 Task: Explore Airbnb accommodation in Varadin, Croatia from 6th December, 2023 to 18th December, 2023 for 3 adults.2 bedrooms having 2 beds and 2 bathrooms. Property type can be hotel. Booking option can be shelf check-in. Look for 3 properties as per requirement.
Action: Mouse moved to (477, 66)
Screenshot: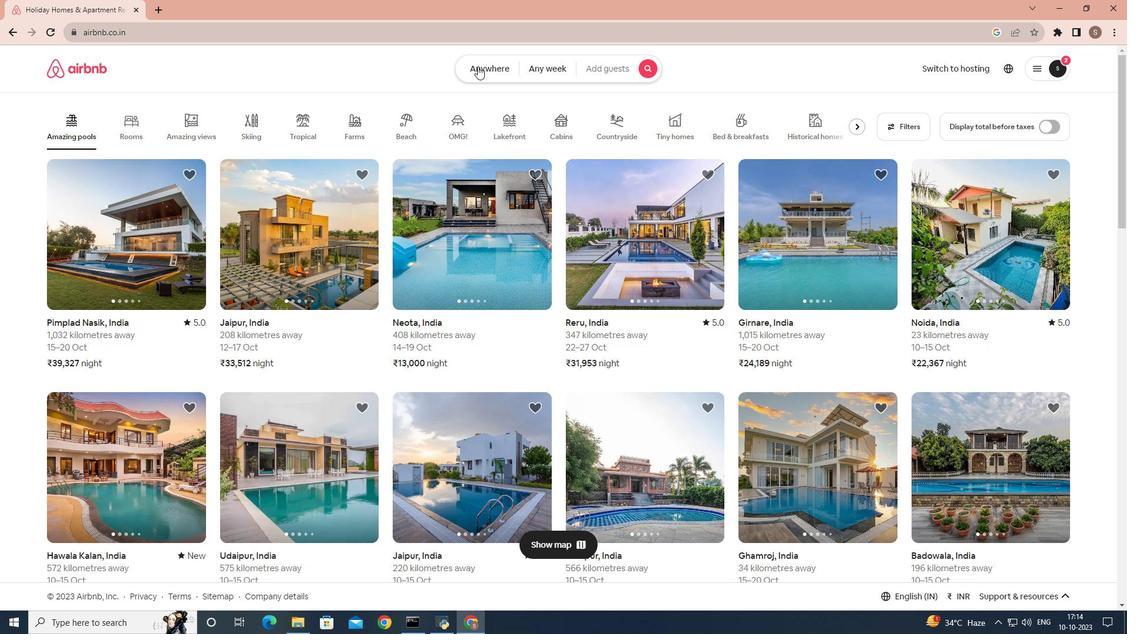 
Action: Mouse pressed left at (477, 66)
Screenshot: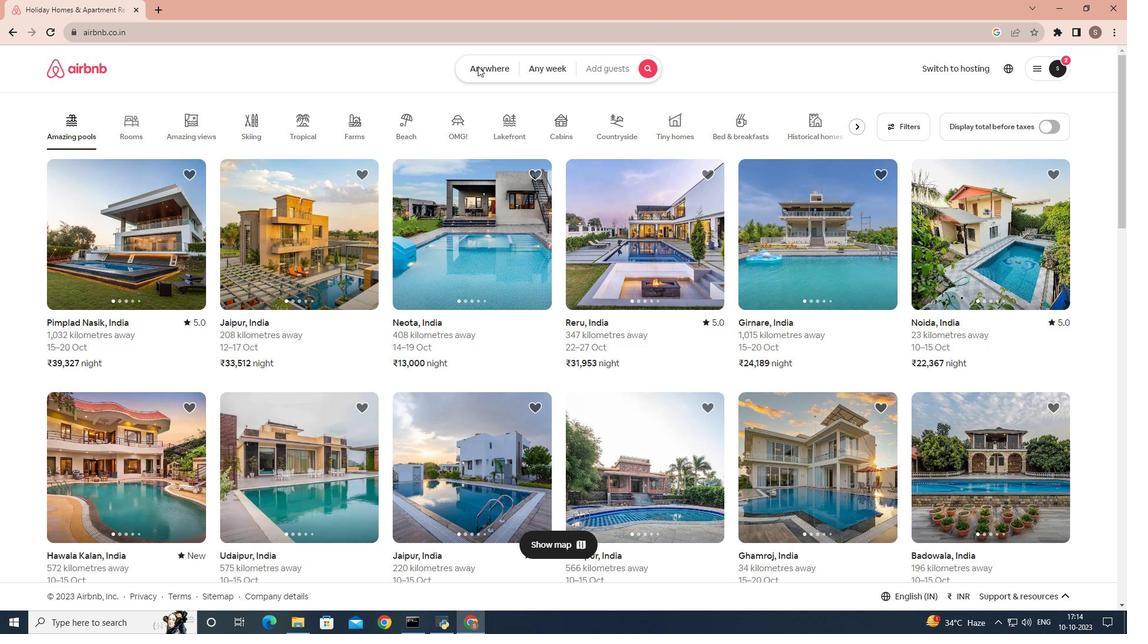
Action: Mouse moved to (407, 110)
Screenshot: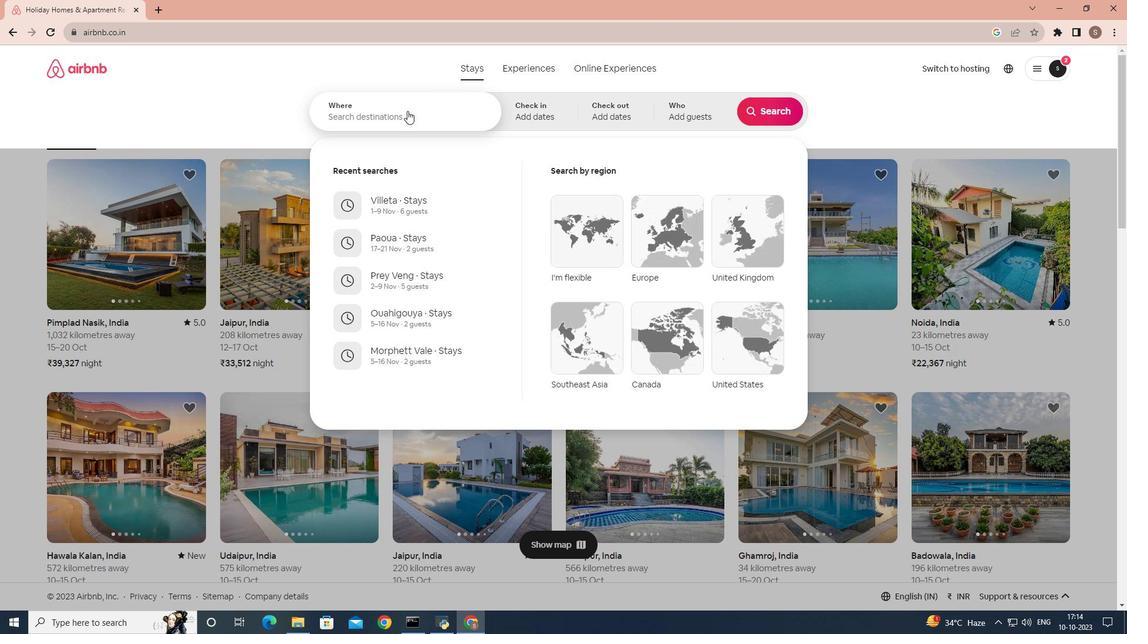 
Action: Mouse pressed left at (407, 110)
Screenshot: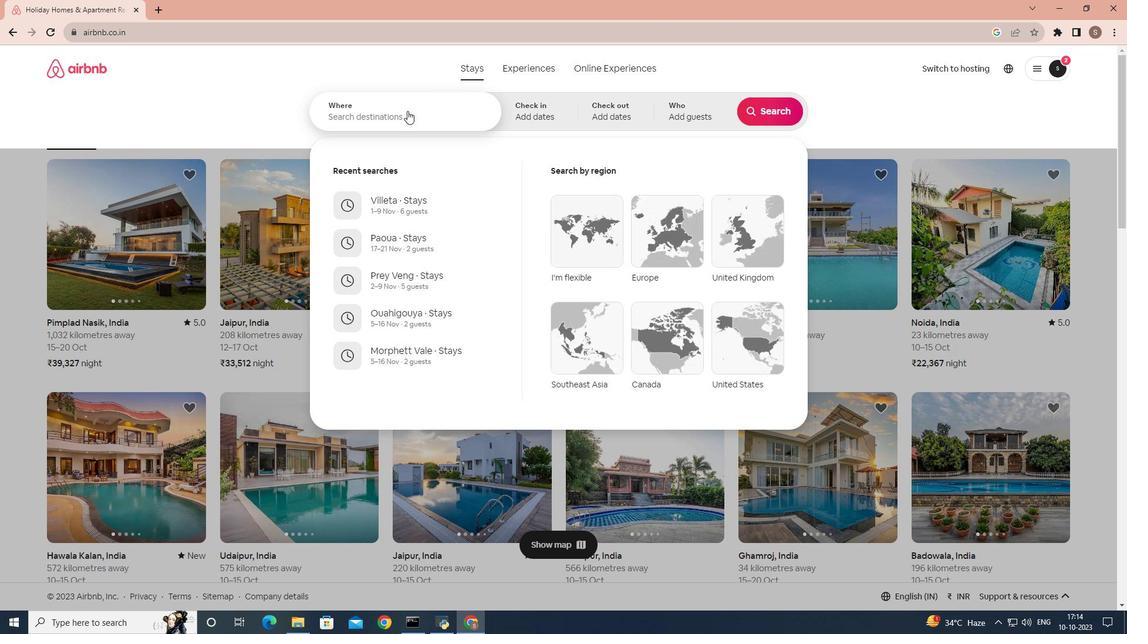 
Action: Mouse moved to (404, 115)
Screenshot: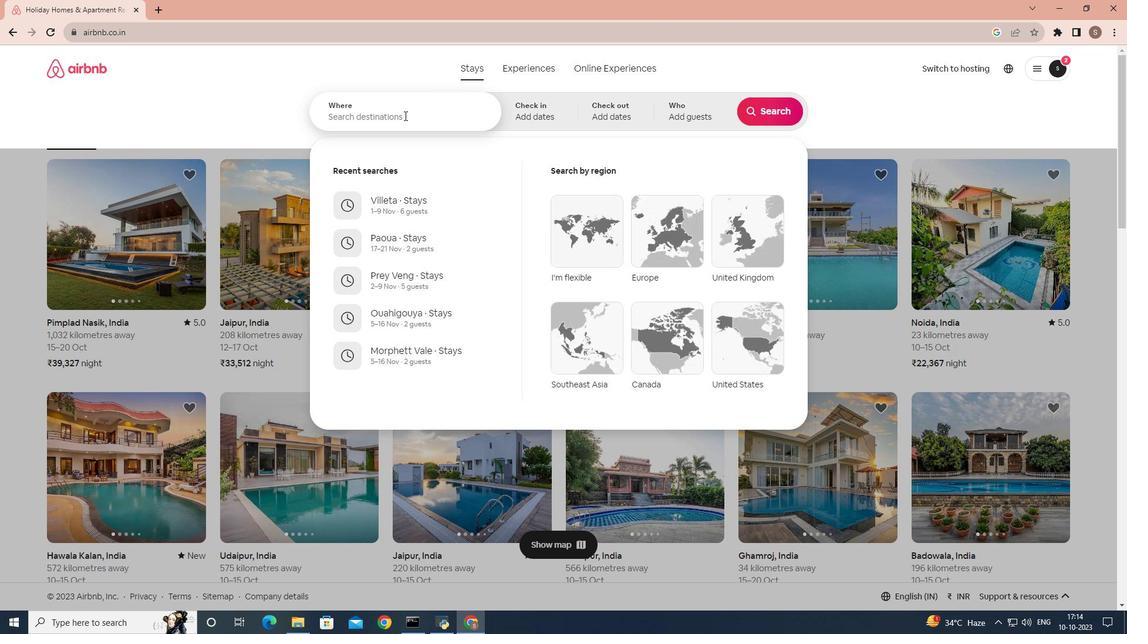 
Action: Mouse pressed left at (404, 115)
Screenshot: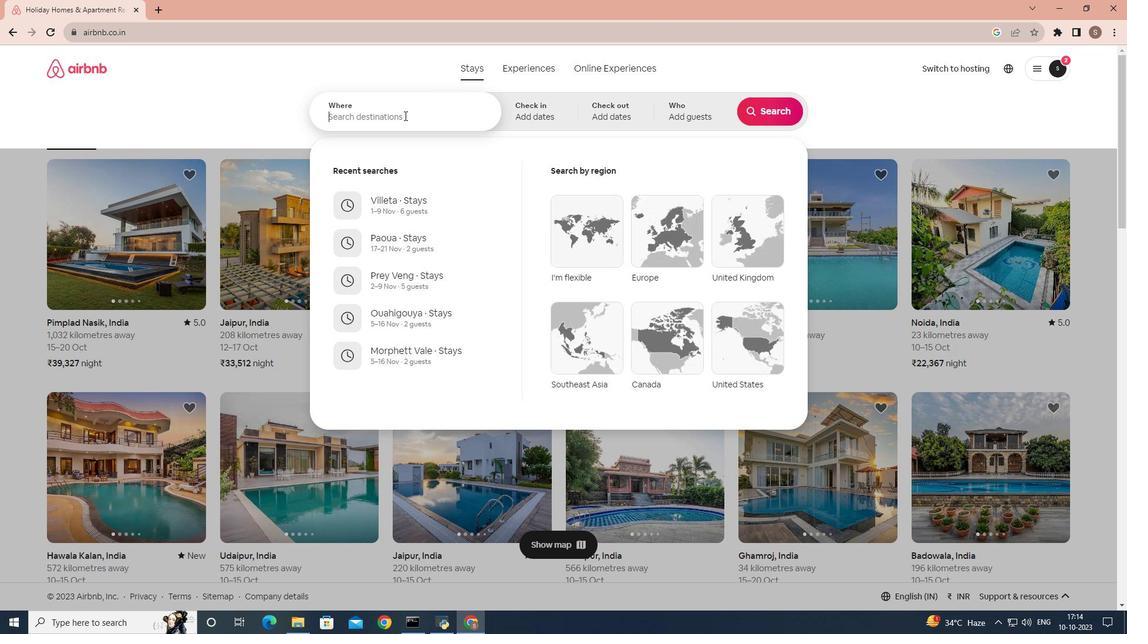 
Action: Key pressed <Key.shift><Key.shift><Key.shift><Key.shift>Varazdin,<Key.space><Key.shift>Croatia
Screenshot: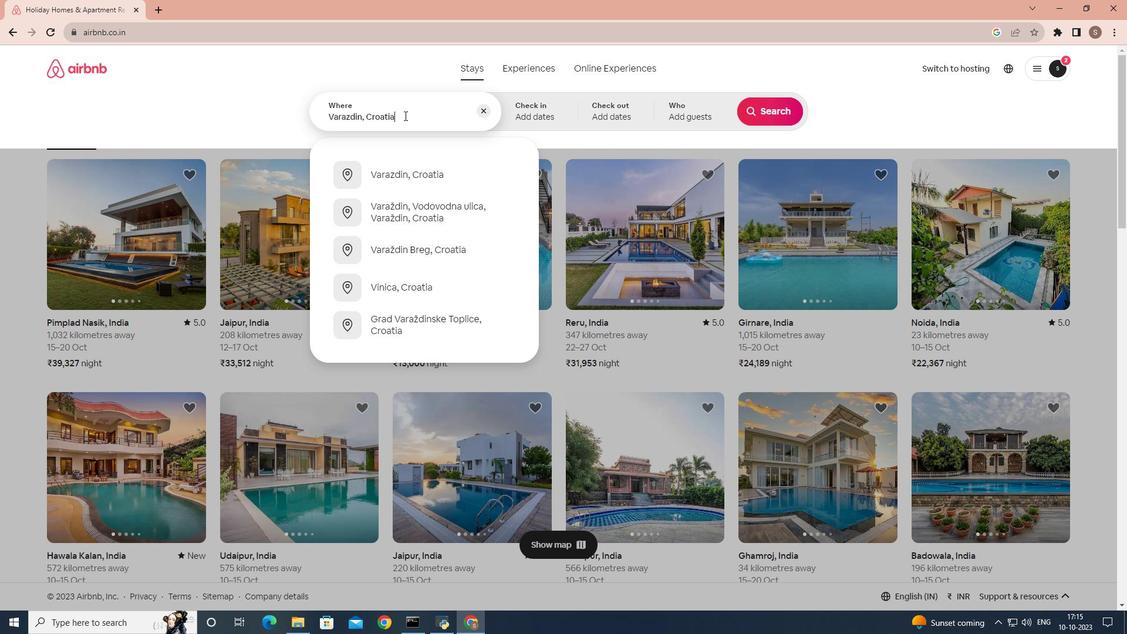 
Action: Mouse moved to (399, 172)
Screenshot: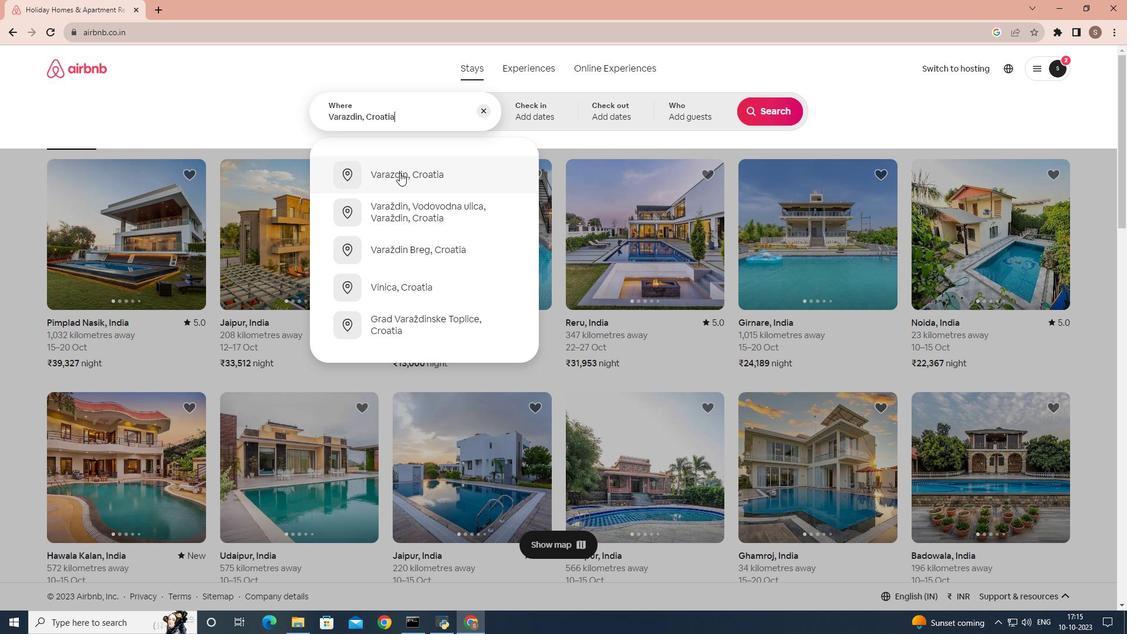 
Action: Mouse pressed left at (399, 172)
Screenshot: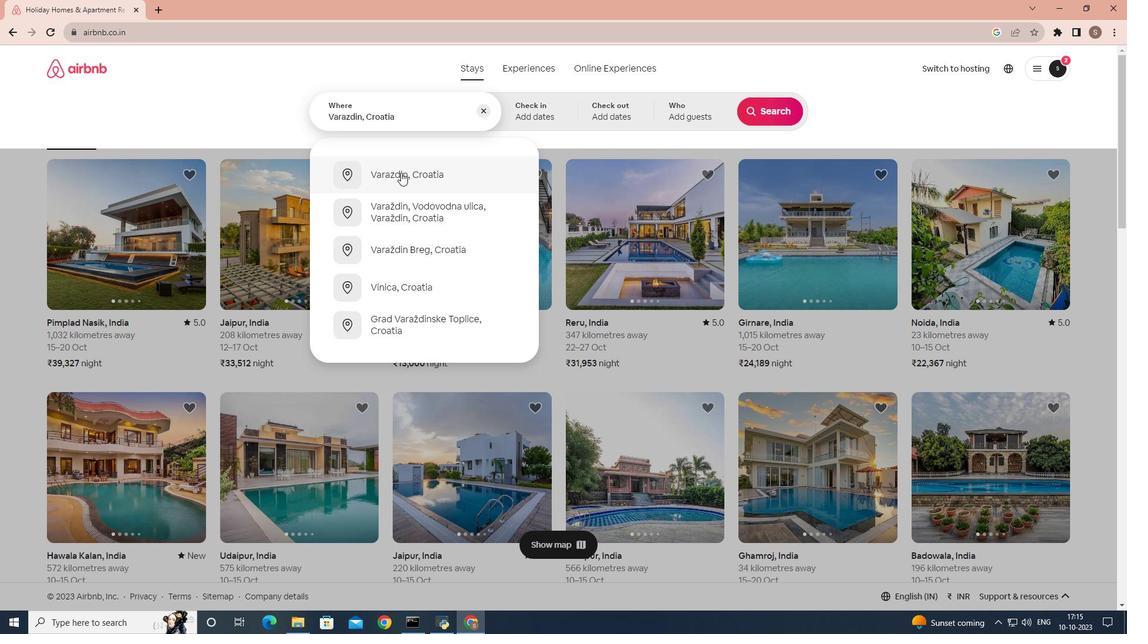 
Action: Mouse moved to (763, 208)
Screenshot: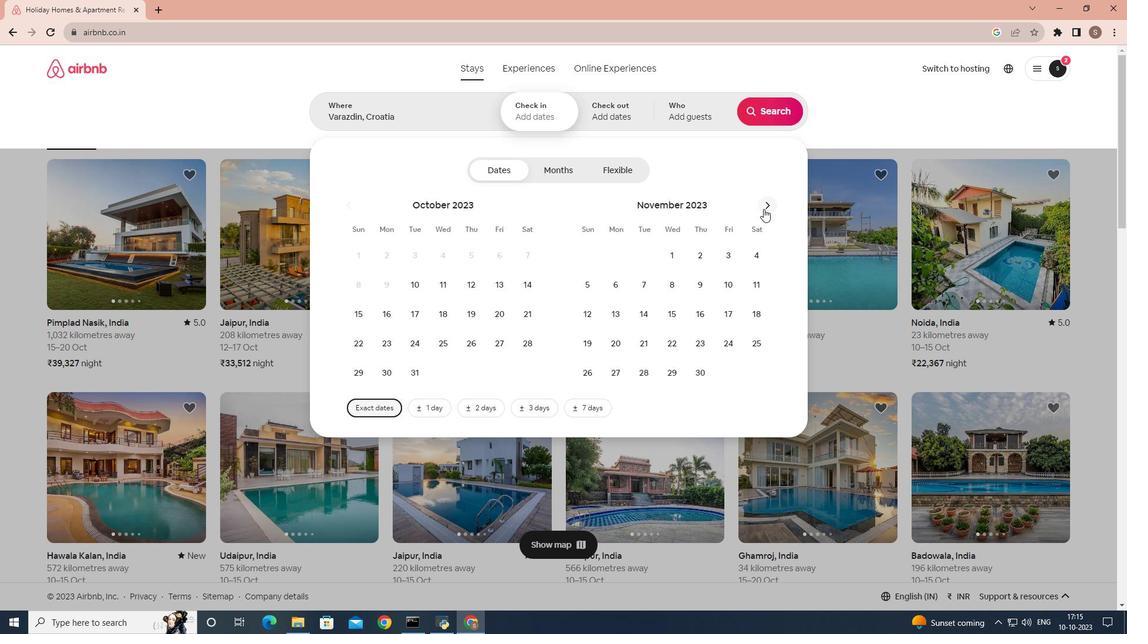 
Action: Mouse pressed left at (763, 208)
Screenshot: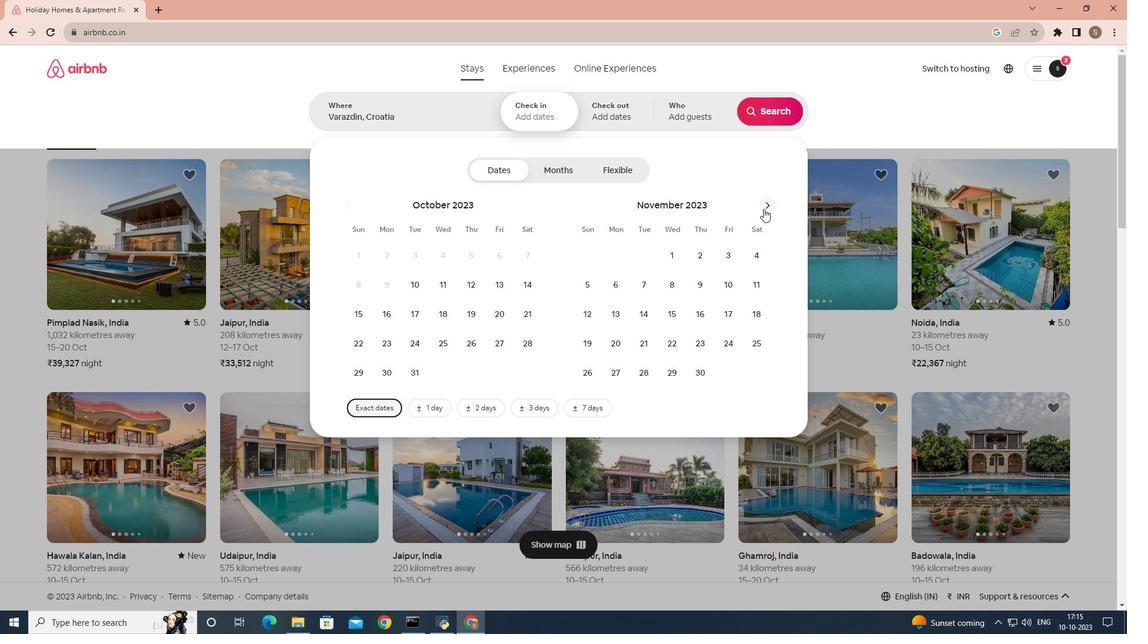 
Action: Mouse moved to (675, 285)
Screenshot: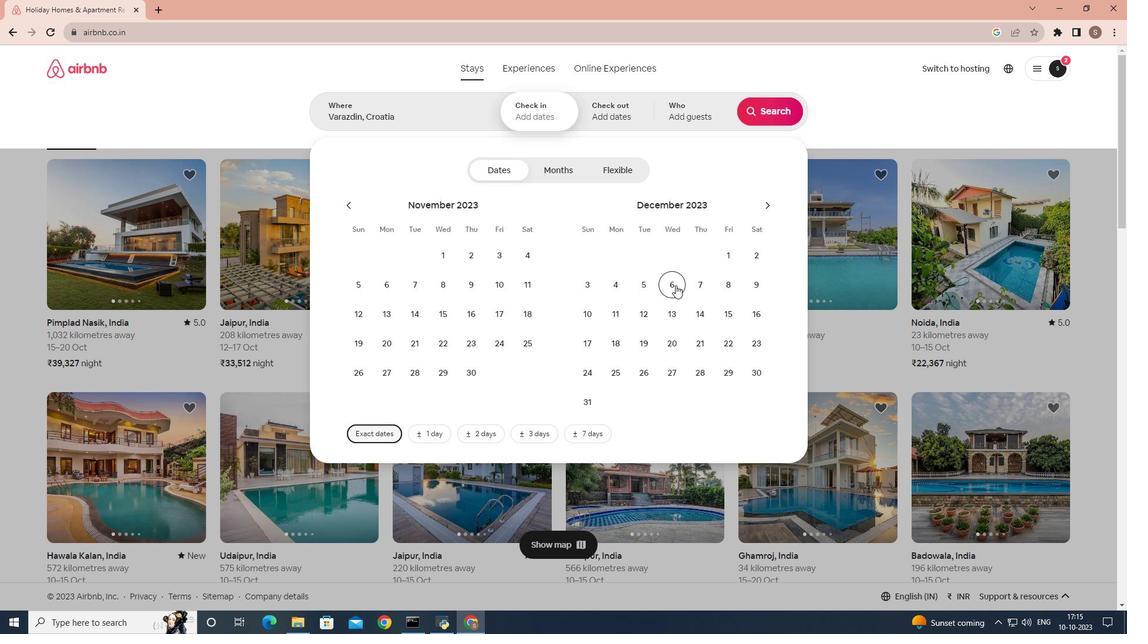 
Action: Mouse pressed left at (675, 285)
Screenshot: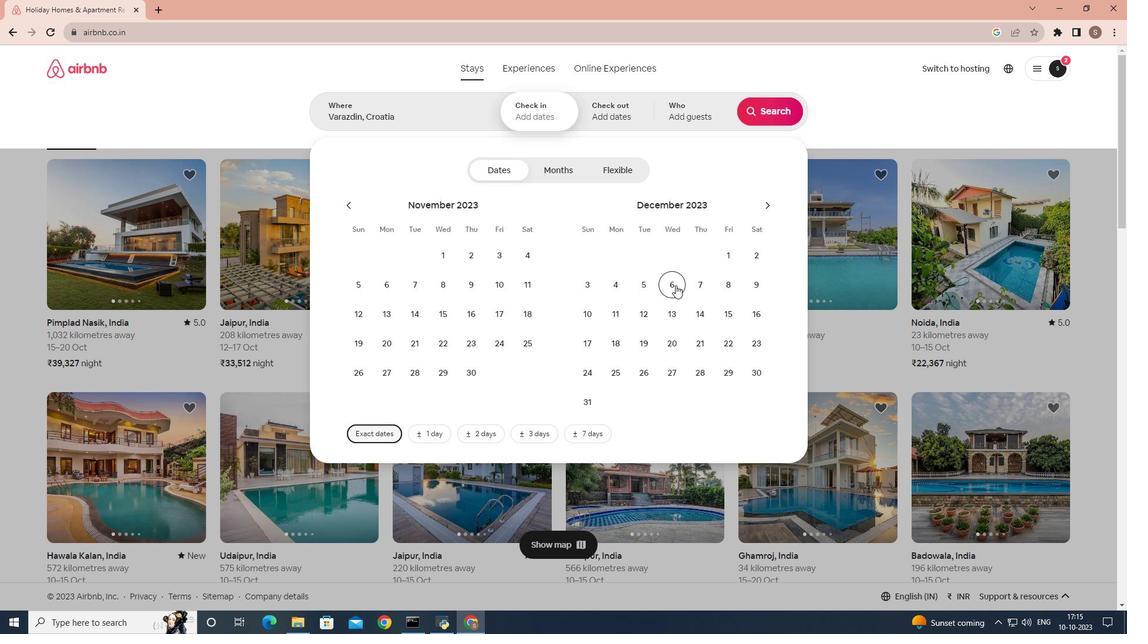 
Action: Mouse moved to (624, 335)
Screenshot: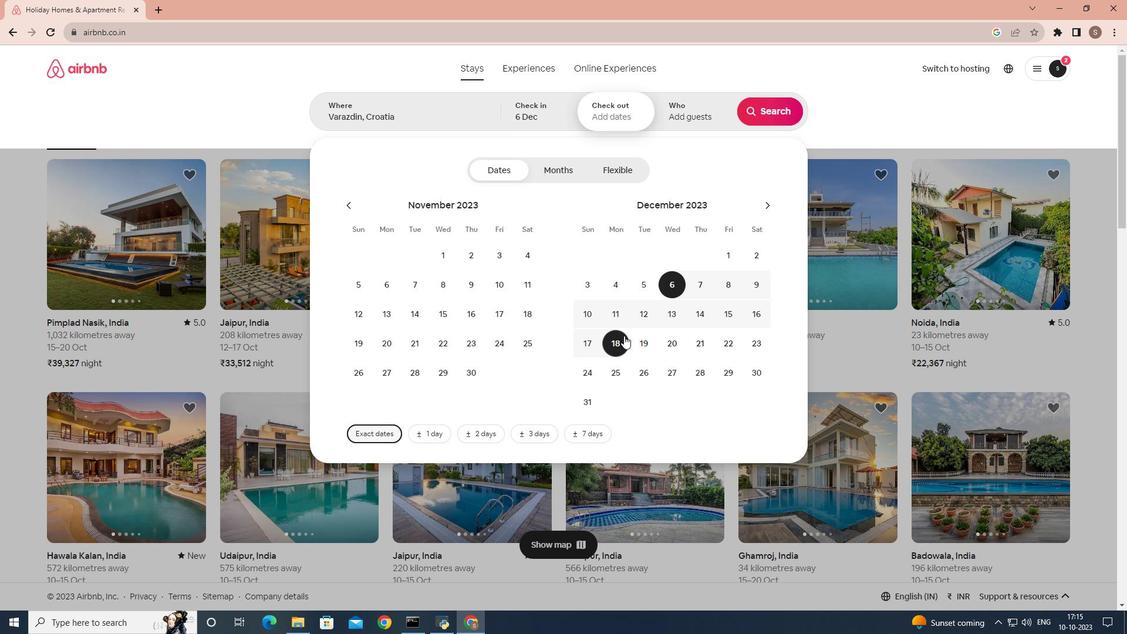 
Action: Mouse pressed left at (624, 335)
Screenshot: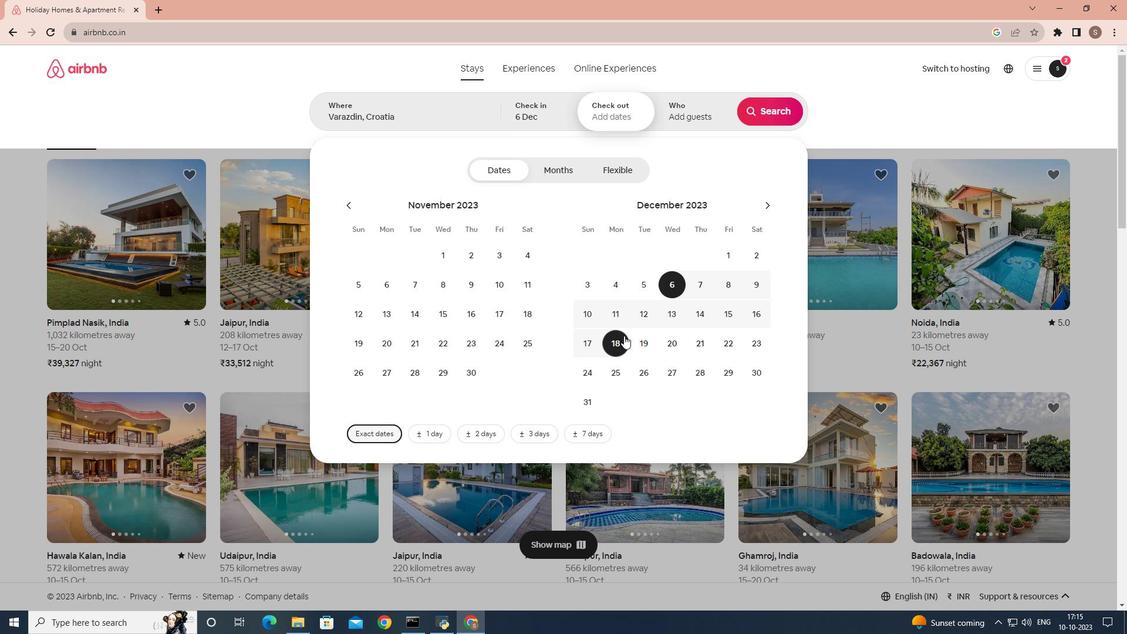 
Action: Mouse moved to (695, 116)
Screenshot: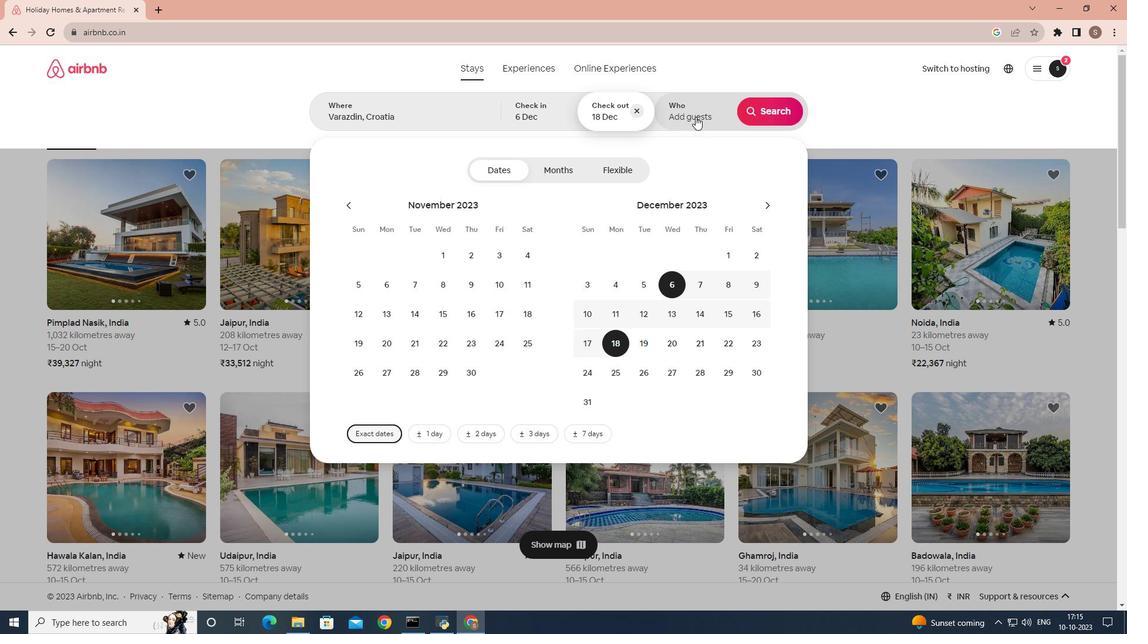 
Action: Mouse pressed left at (695, 116)
Screenshot: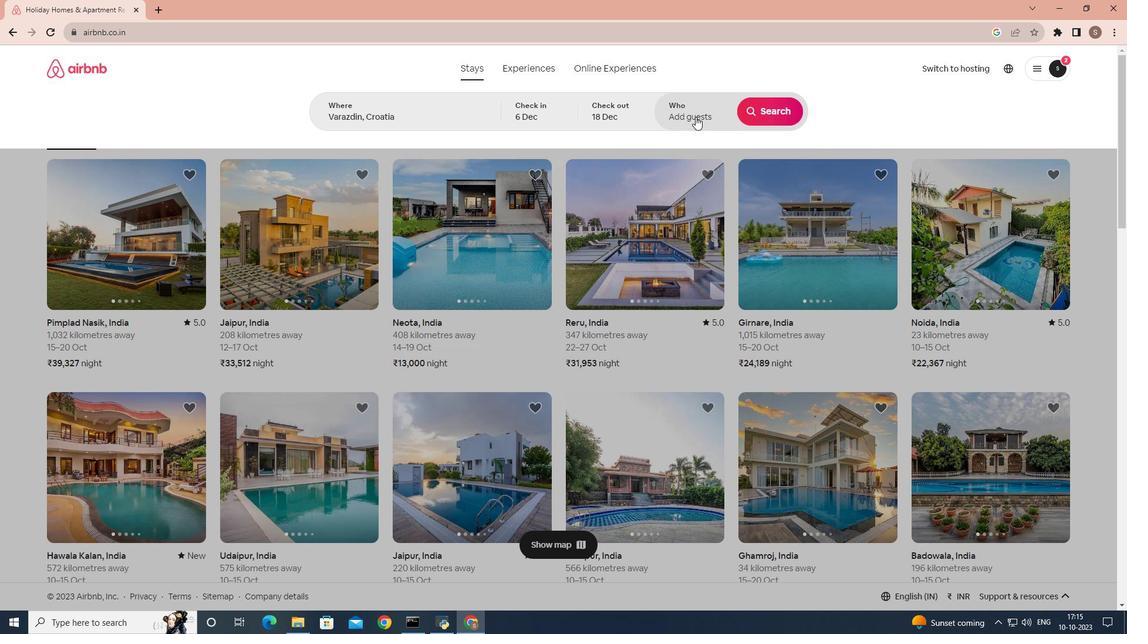 
Action: Mouse moved to (773, 172)
Screenshot: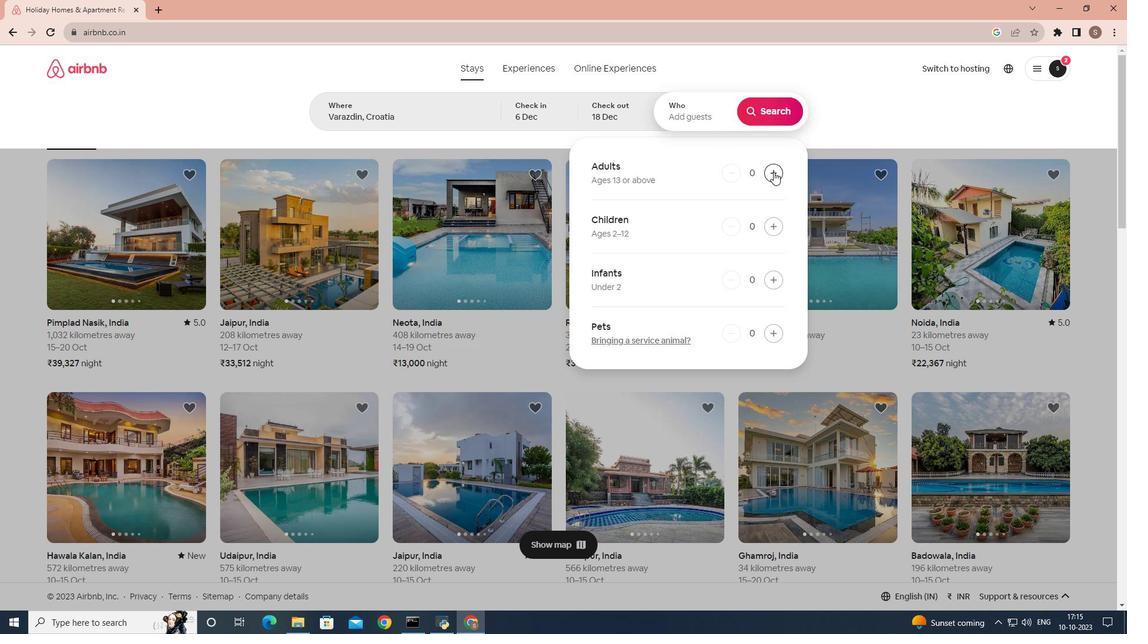 
Action: Mouse pressed left at (773, 172)
Screenshot: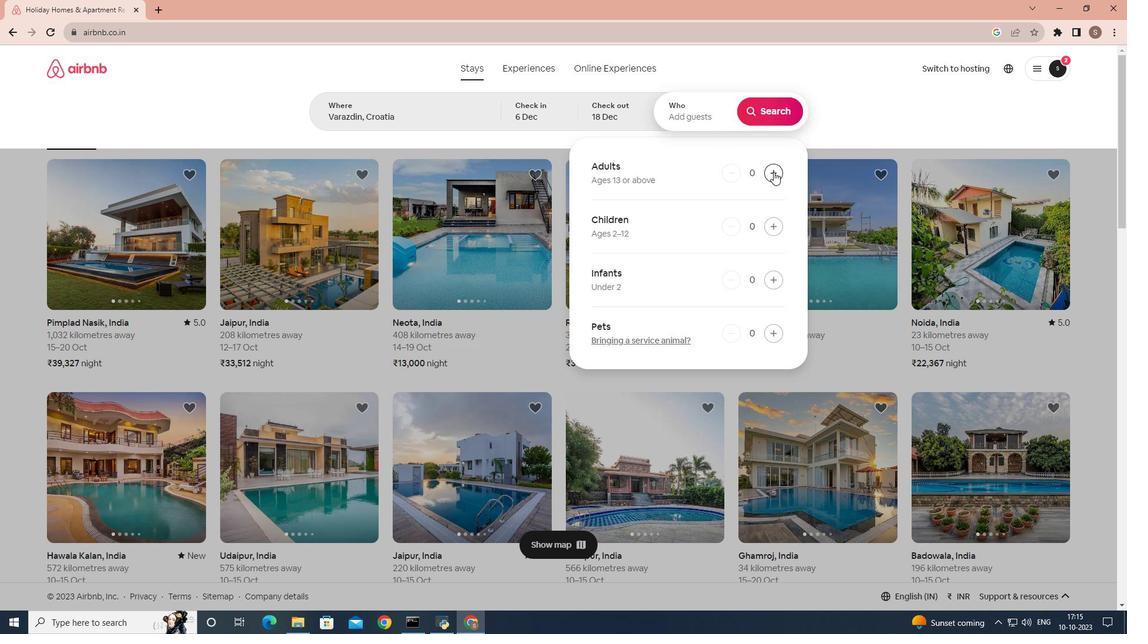 
Action: Mouse pressed left at (773, 172)
Screenshot: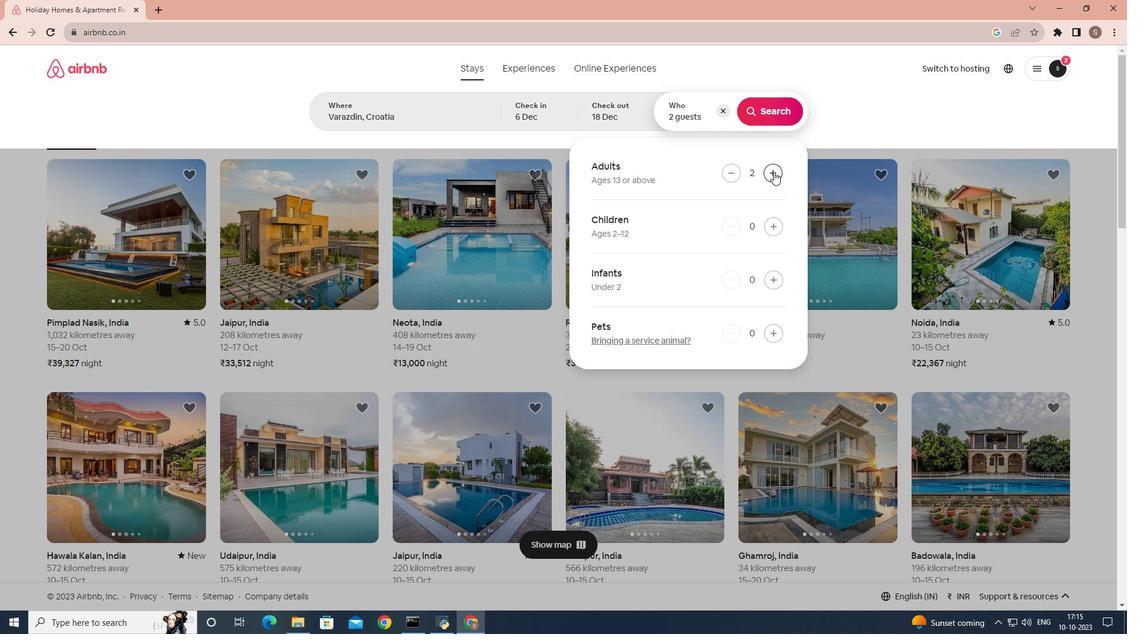 
Action: Mouse pressed left at (773, 172)
Screenshot: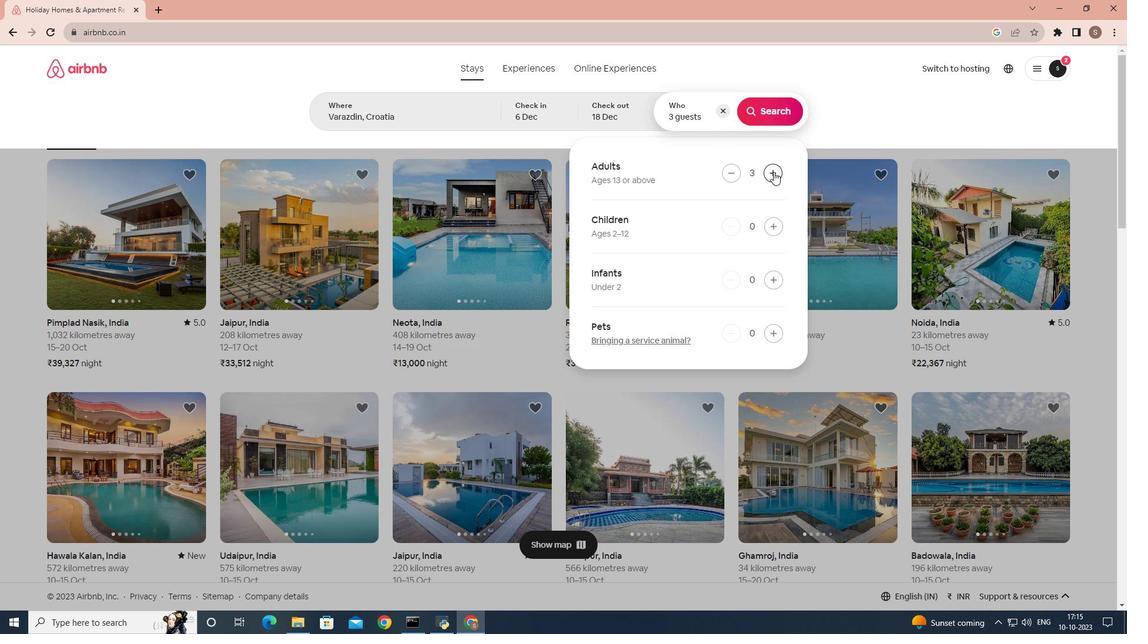 
Action: Mouse moved to (766, 112)
Screenshot: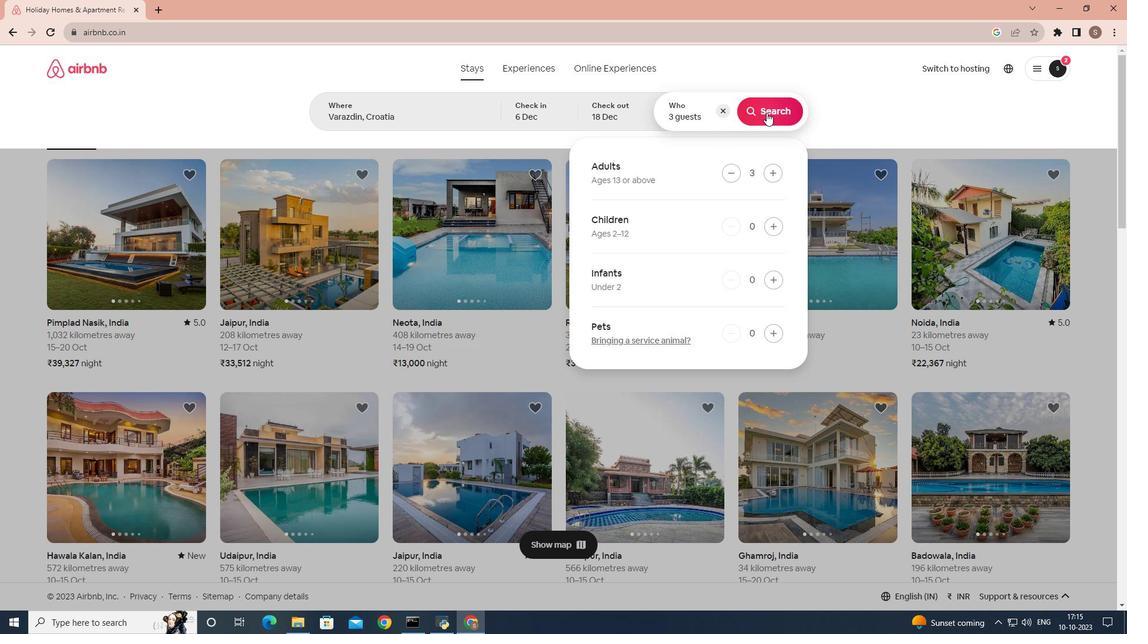 
Action: Mouse pressed left at (766, 112)
Screenshot: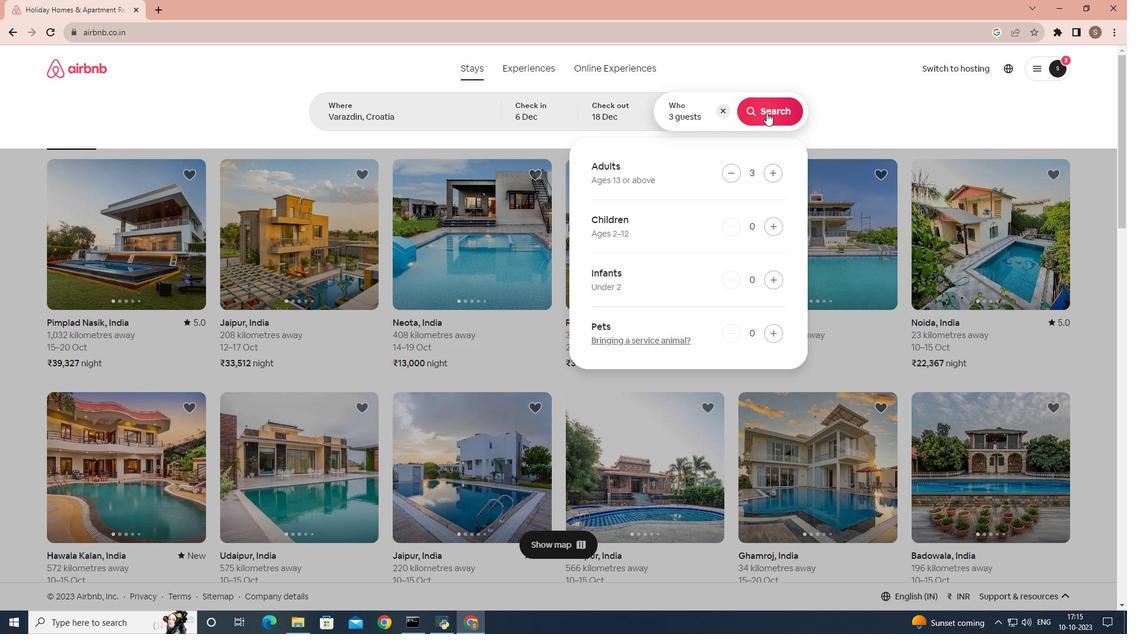 
Action: Mouse moved to (937, 114)
Screenshot: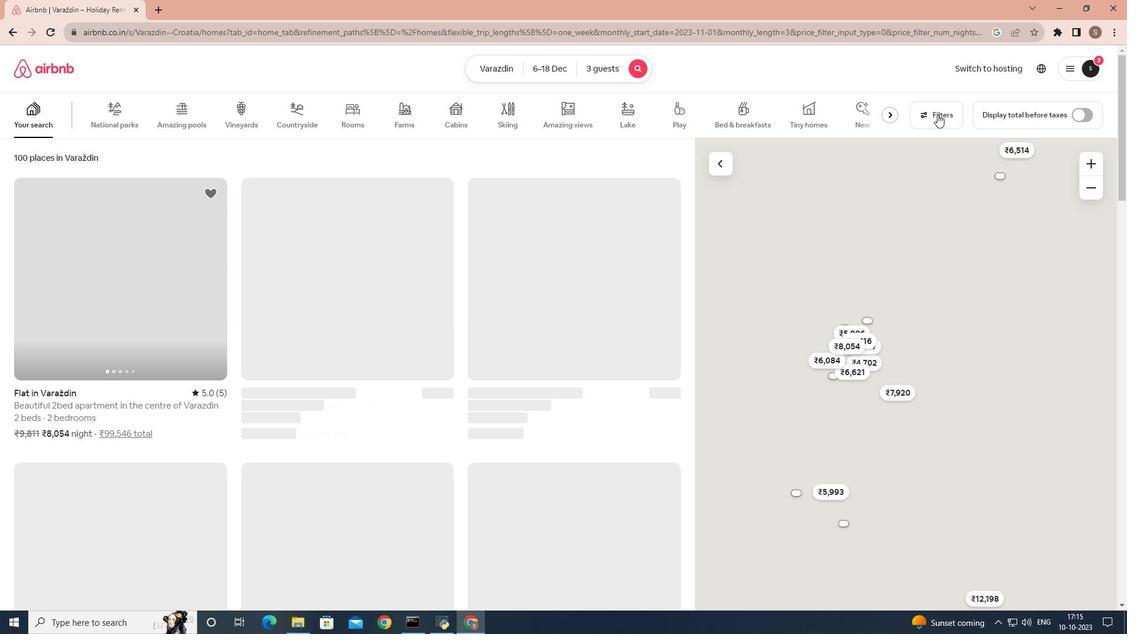 
Action: Mouse pressed left at (937, 114)
Screenshot: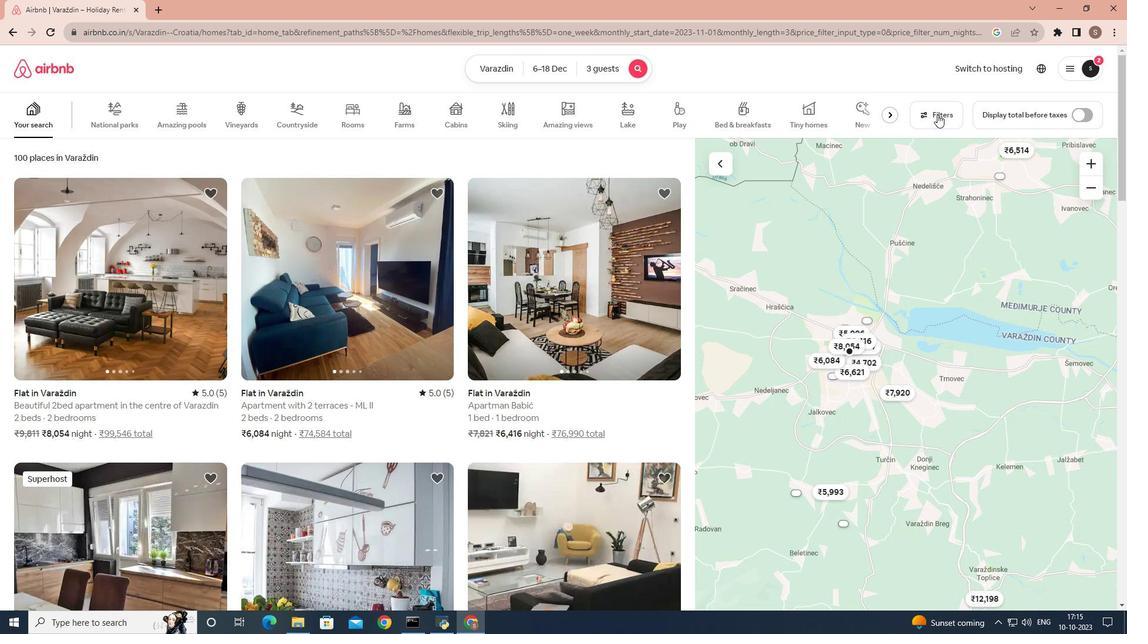 
Action: Mouse moved to (450, 486)
Screenshot: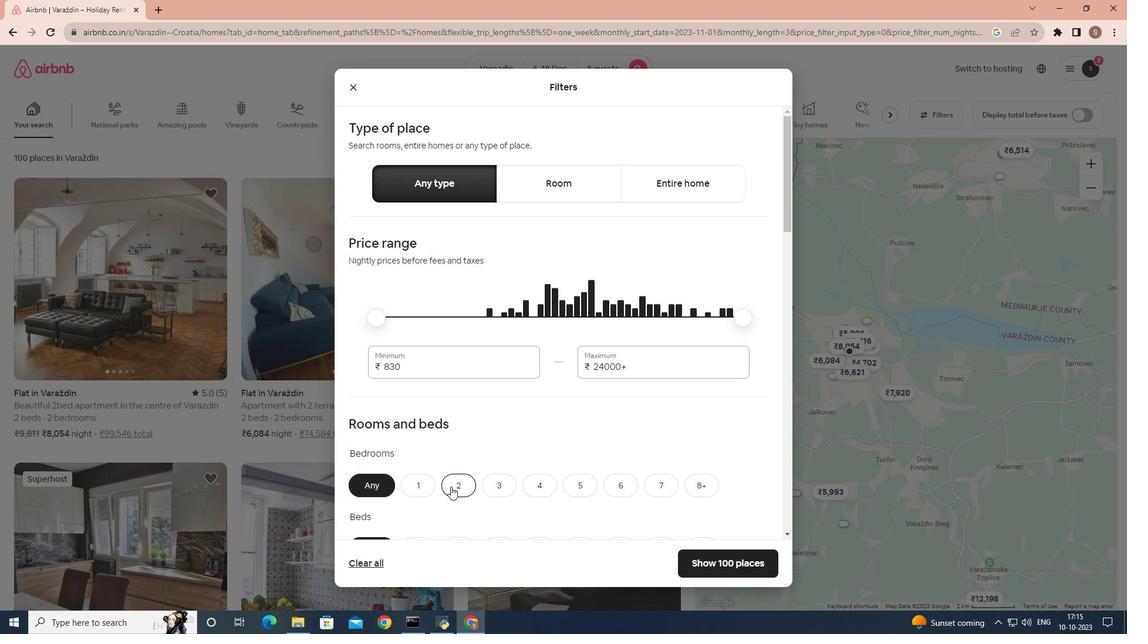 
Action: Mouse pressed left at (450, 486)
Screenshot: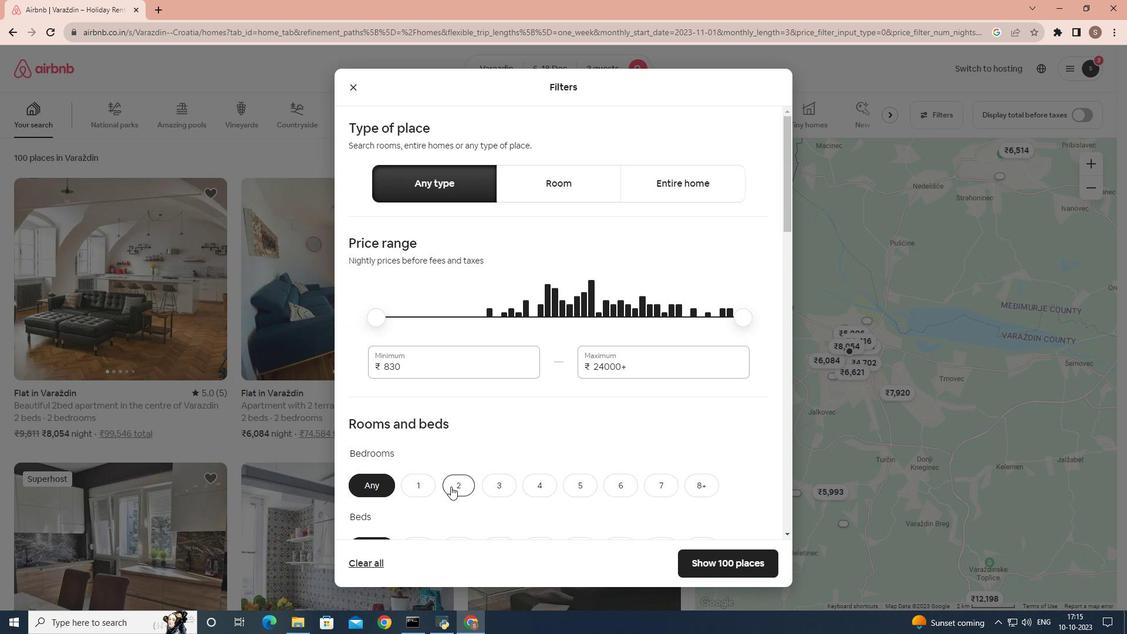 
Action: Mouse scrolled (450, 486) with delta (0, 0)
Screenshot: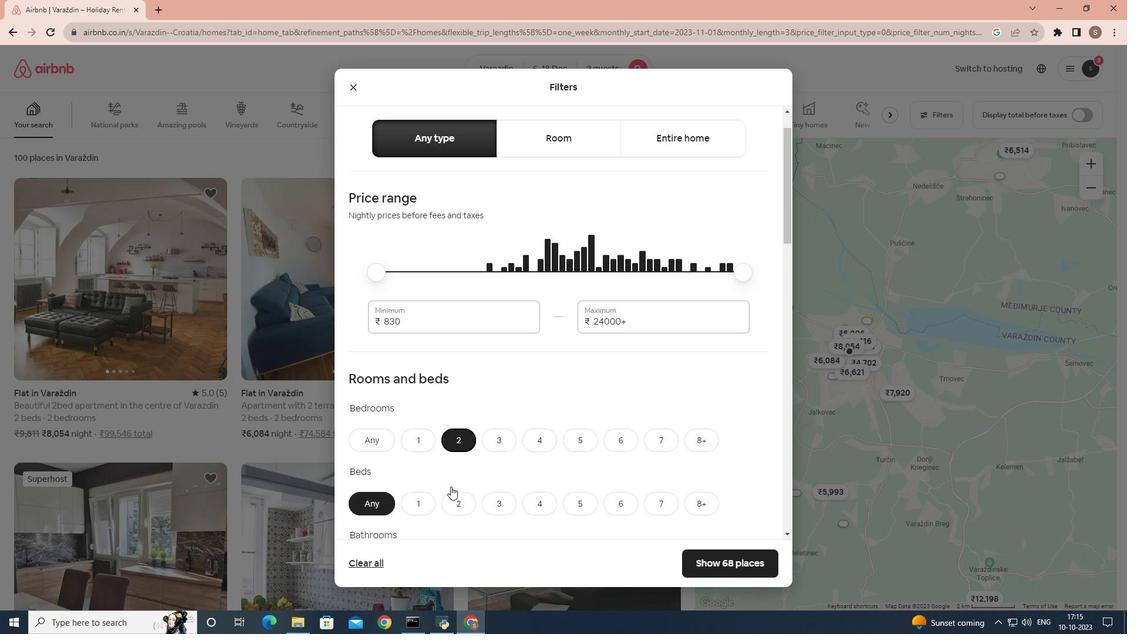 
Action: Mouse moved to (463, 493)
Screenshot: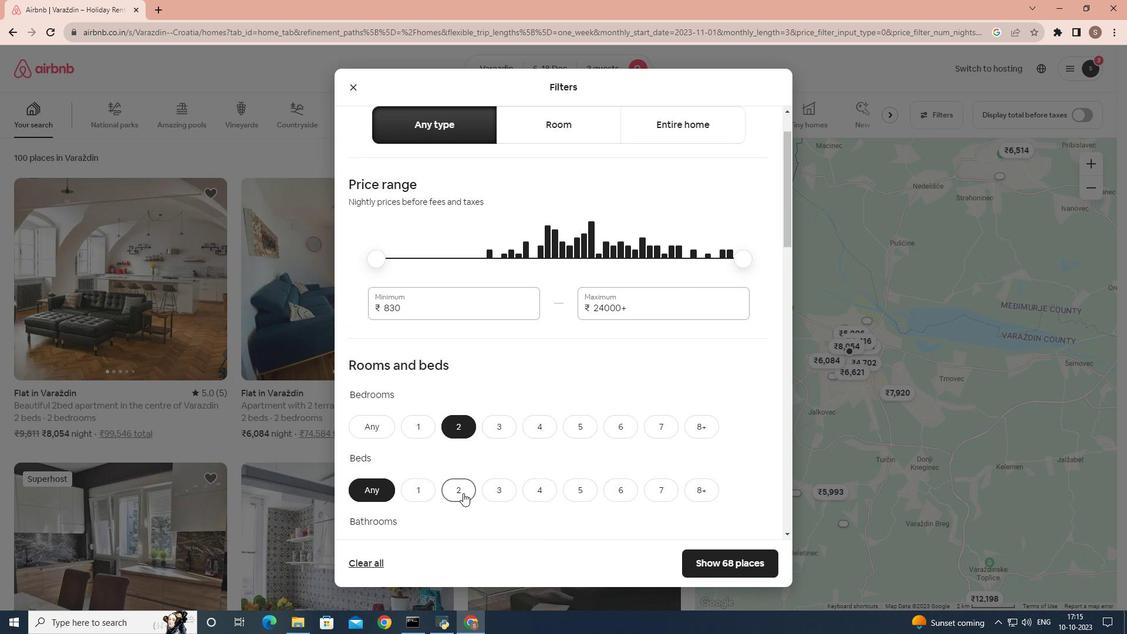 
Action: Mouse pressed left at (463, 493)
Screenshot: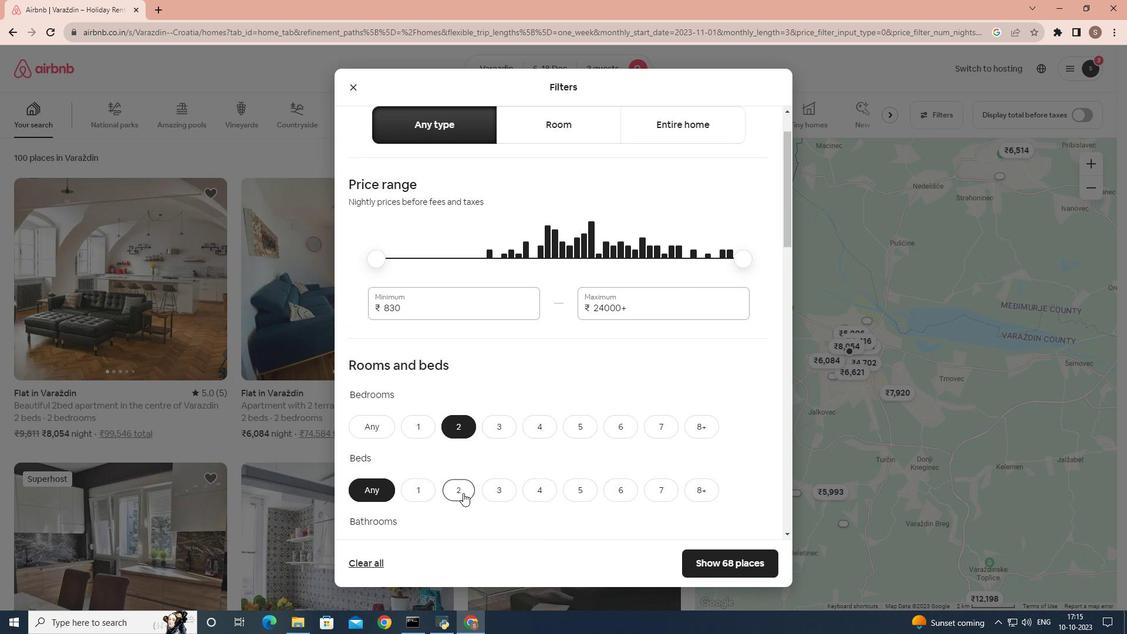 
Action: Mouse scrolled (463, 492) with delta (0, 0)
Screenshot: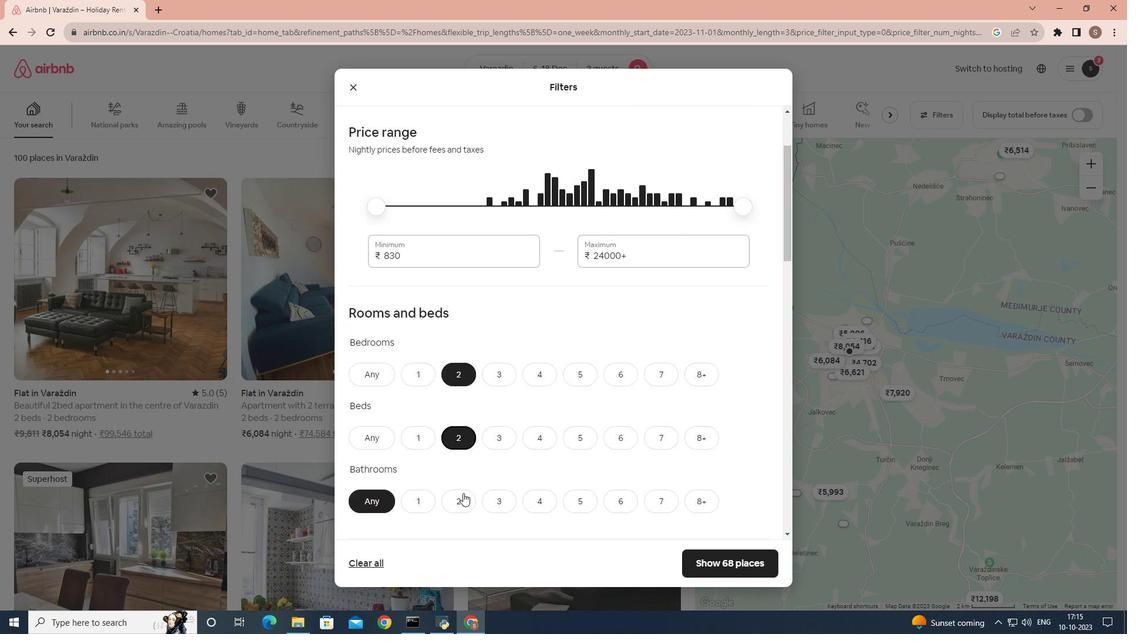 
Action: Mouse scrolled (463, 492) with delta (0, 0)
Screenshot: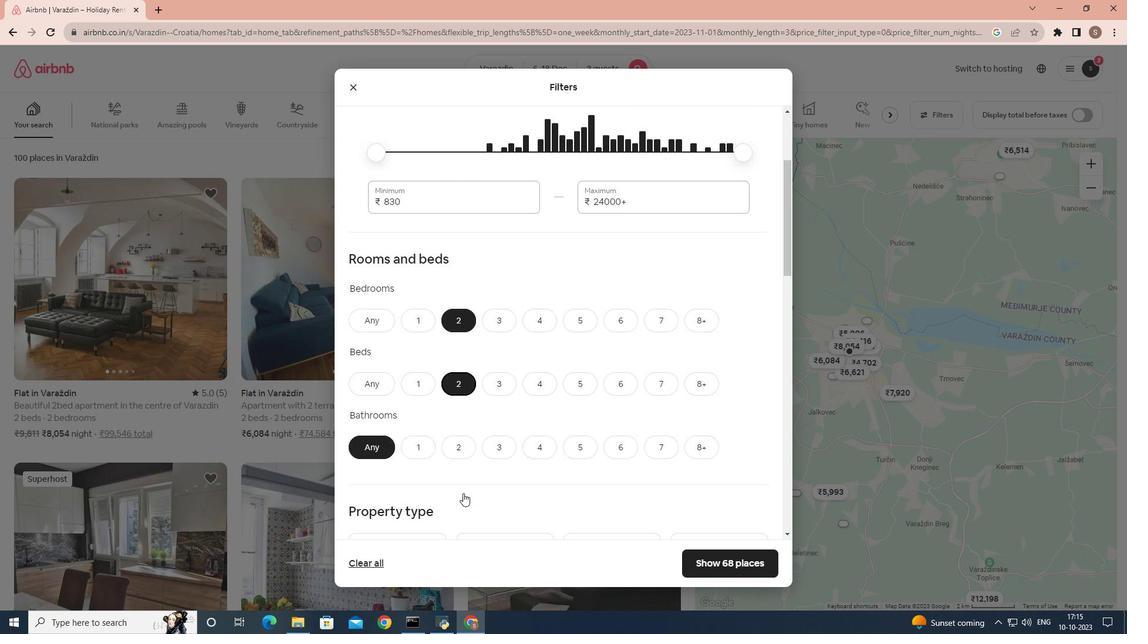 
Action: Mouse moved to (457, 439)
Screenshot: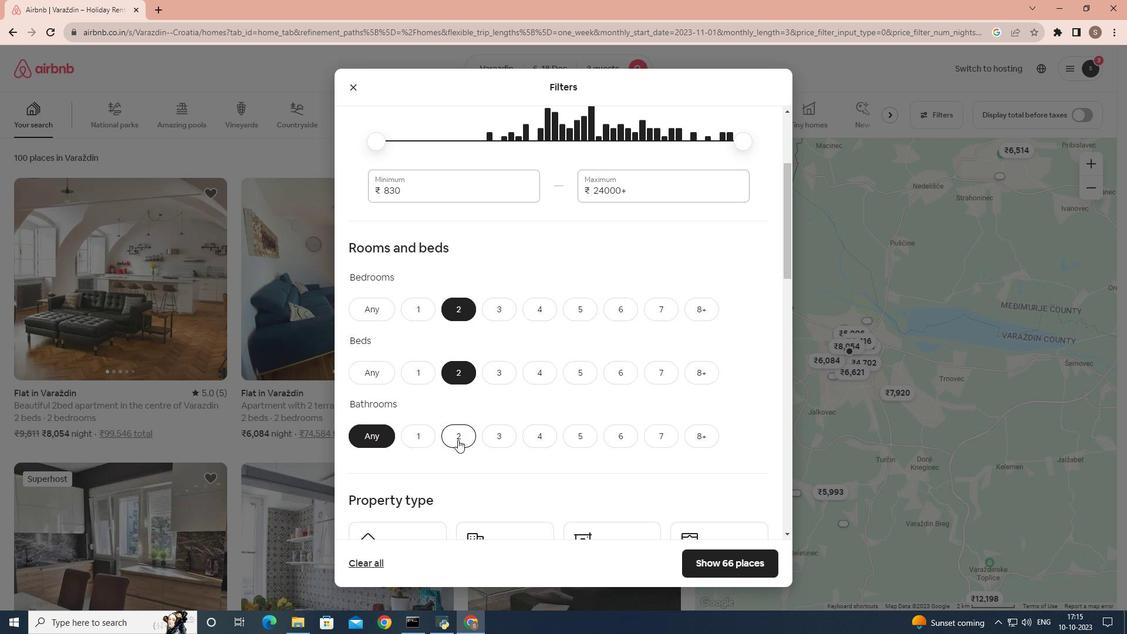 
Action: Mouse pressed left at (457, 439)
Screenshot: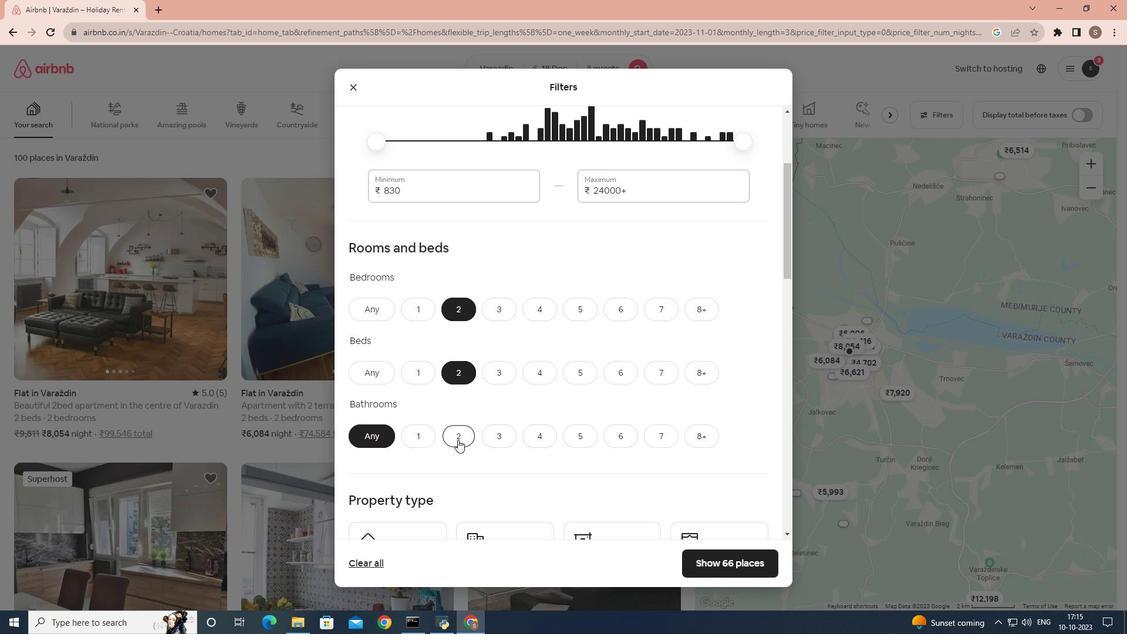 
Action: Mouse scrolled (457, 439) with delta (0, 0)
Screenshot: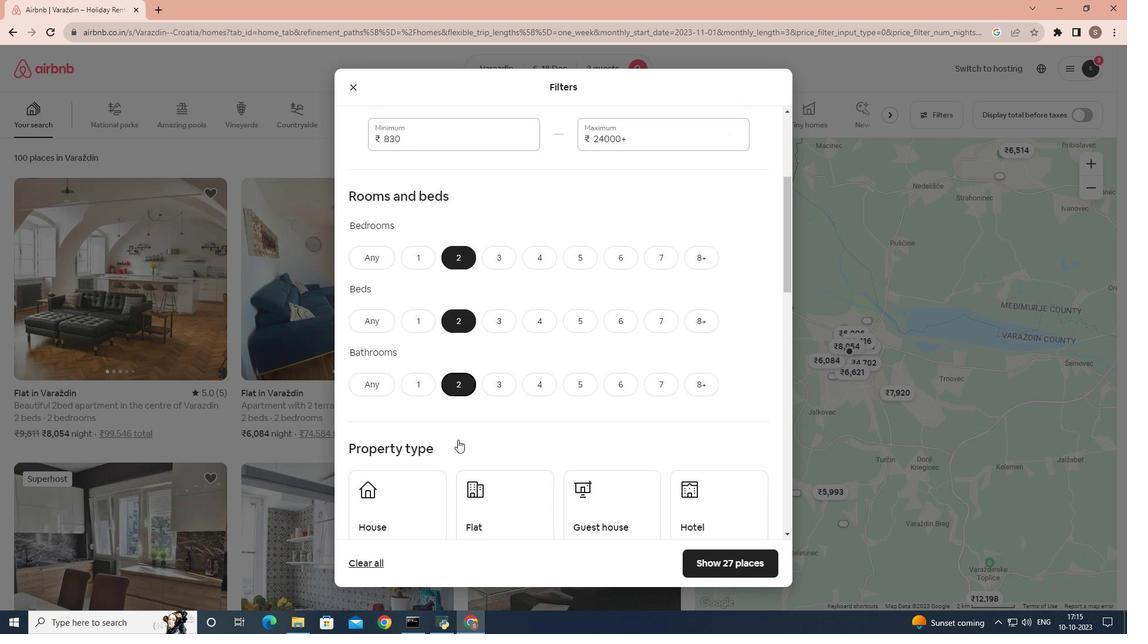 
Action: Mouse scrolled (457, 439) with delta (0, 0)
Screenshot: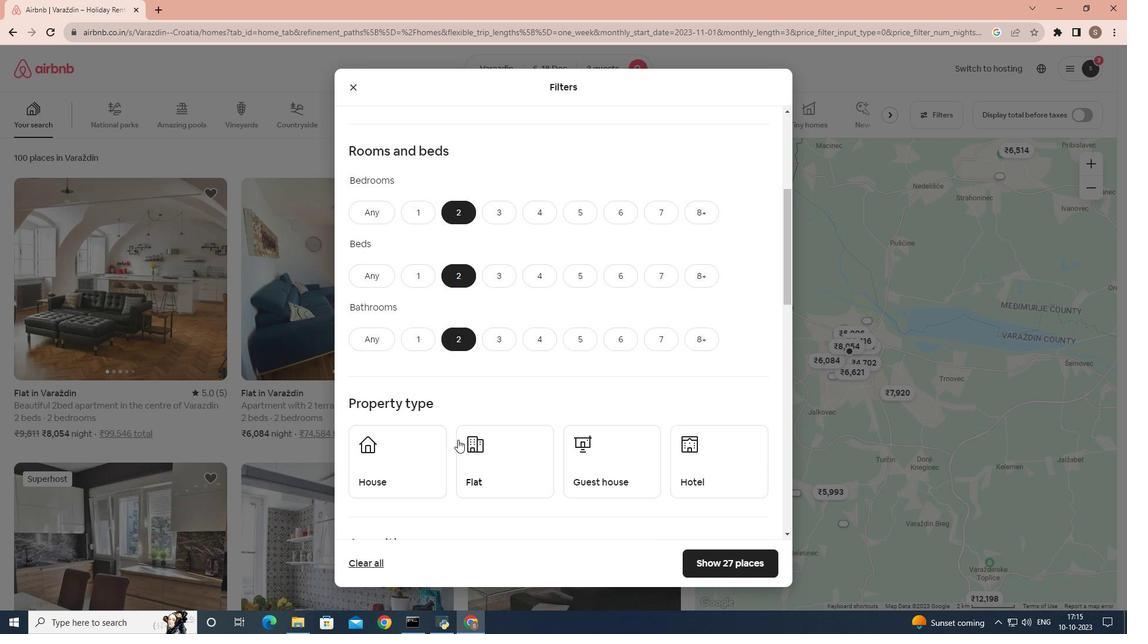 
Action: Mouse moved to (687, 435)
Screenshot: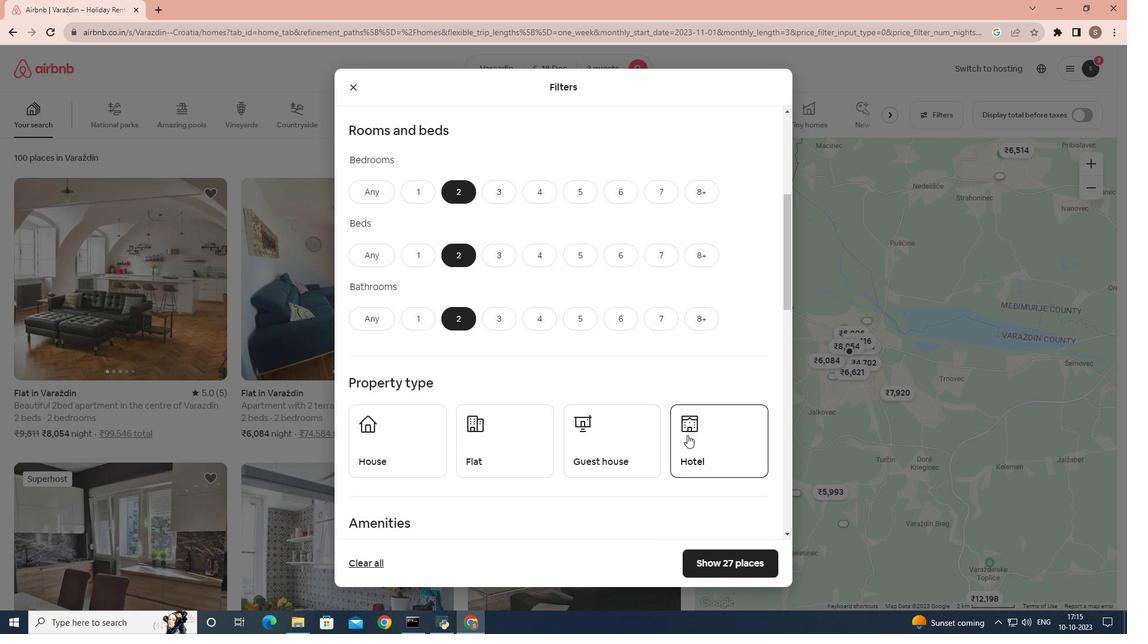 
Action: Mouse pressed left at (687, 435)
Screenshot: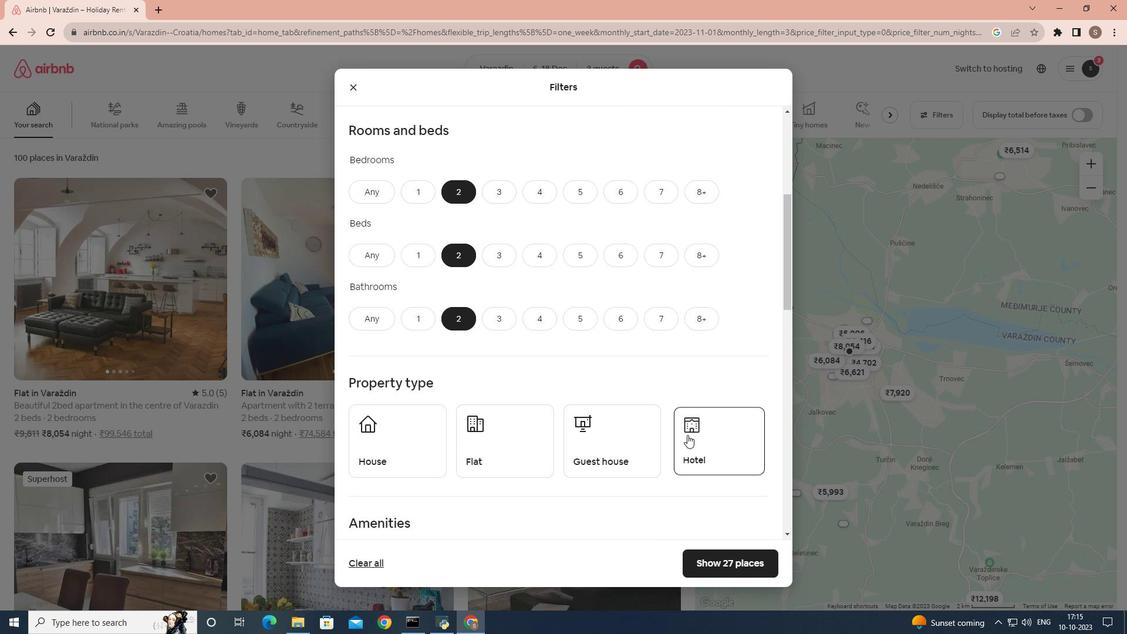
Action: Mouse moved to (558, 438)
Screenshot: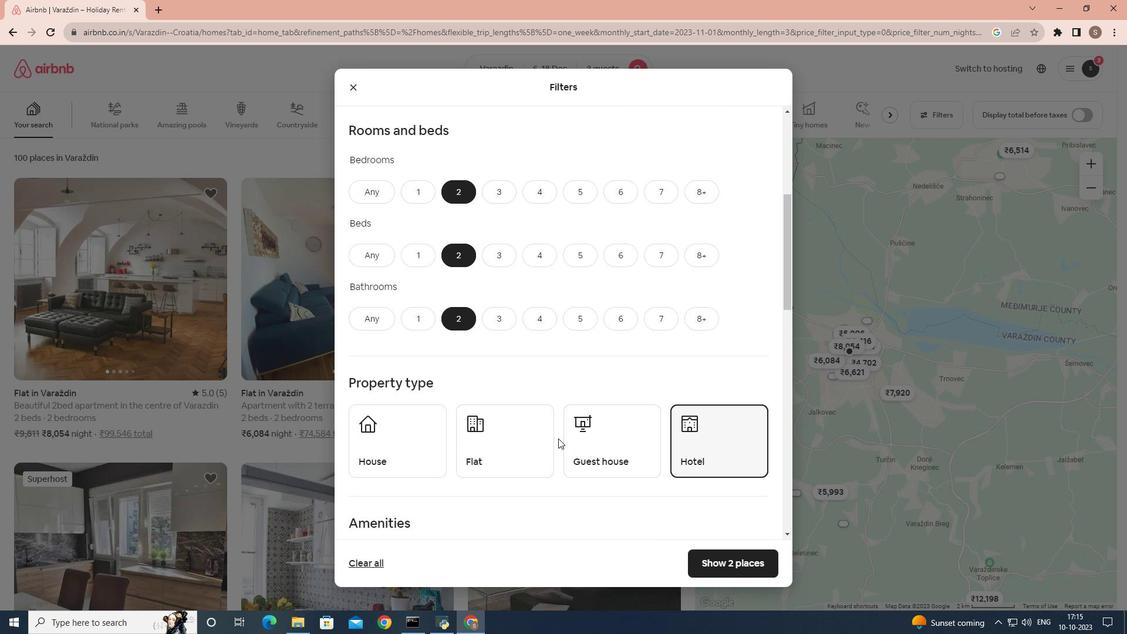 
Action: Mouse scrolled (558, 437) with delta (0, 0)
Screenshot: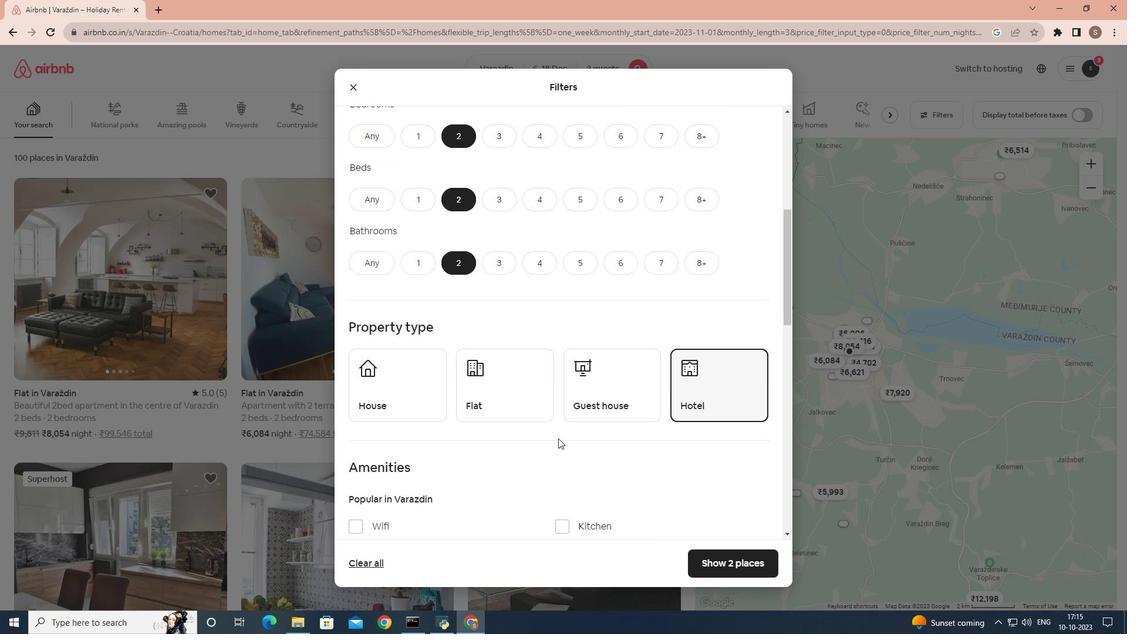 
Action: Mouse moved to (558, 438)
Screenshot: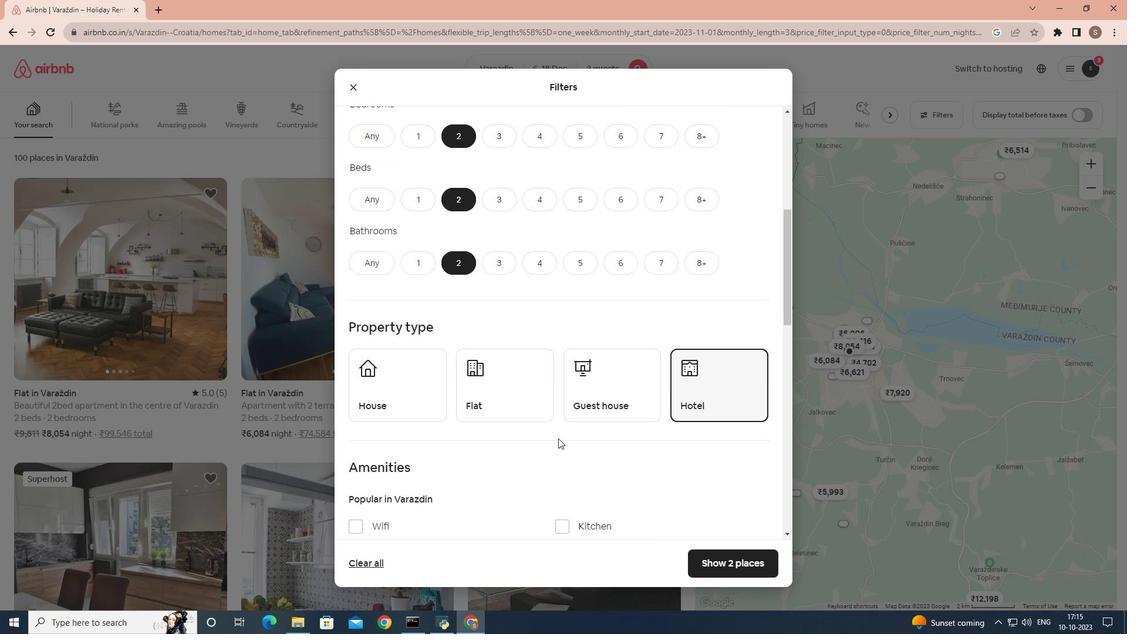 
Action: Mouse scrolled (558, 437) with delta (0, 0)
Screenshot: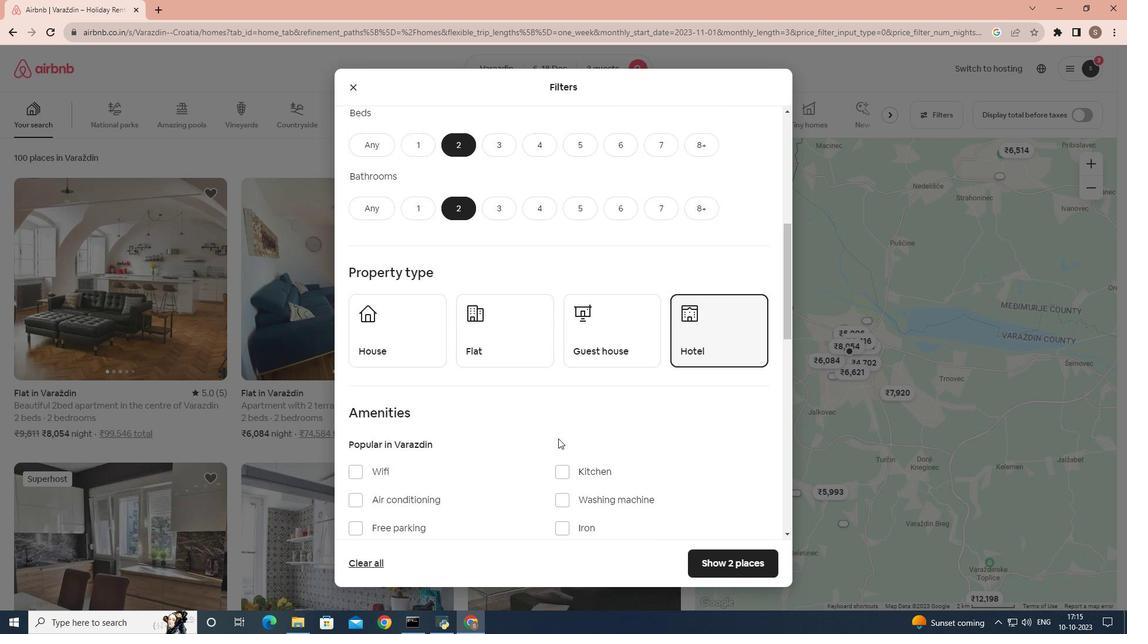 
Action: Mouse scrolled (558, 437) with delta (0, 0)
Screenshot: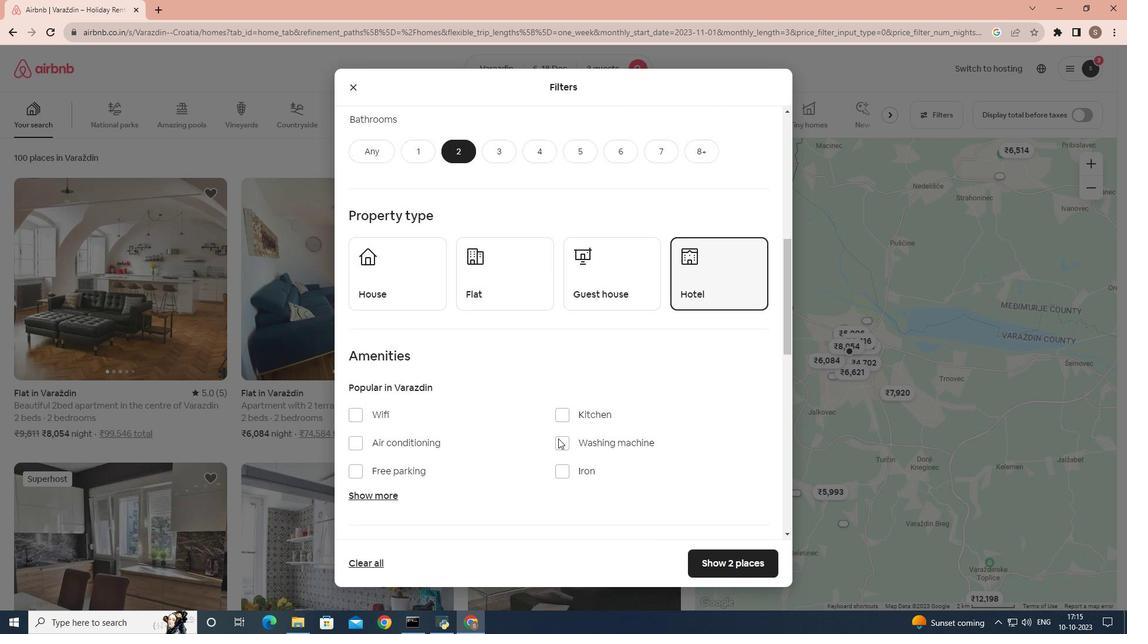 
Action: Mouse scrolled (558, 437) with delta (0, 0)
Screenshot: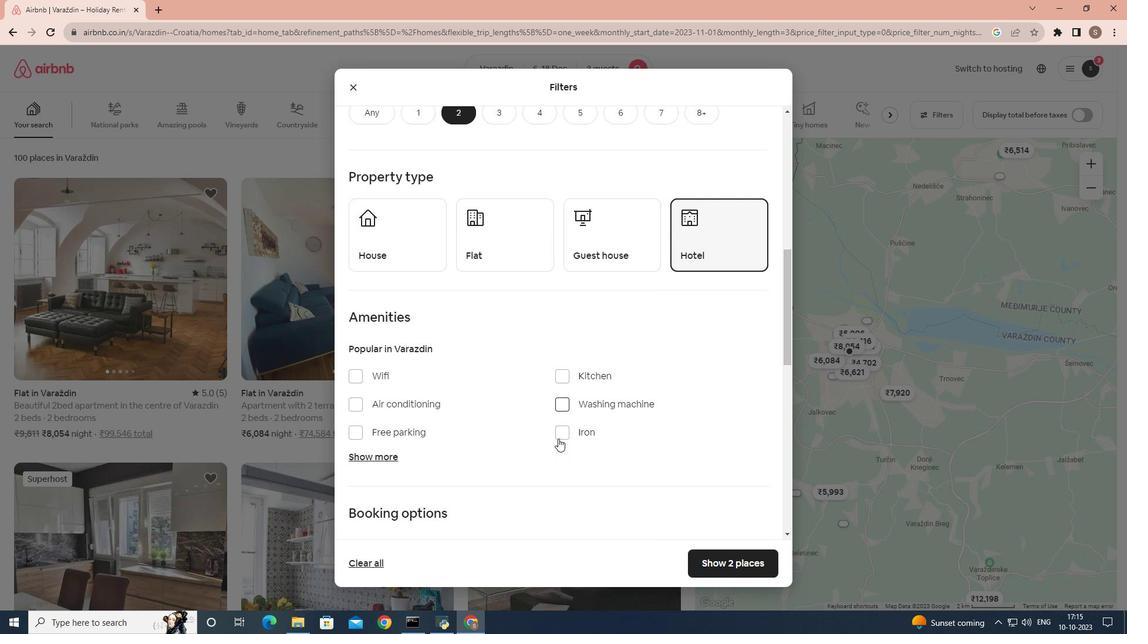 
Action: Mouse moved to (558, 438)
Screenshot: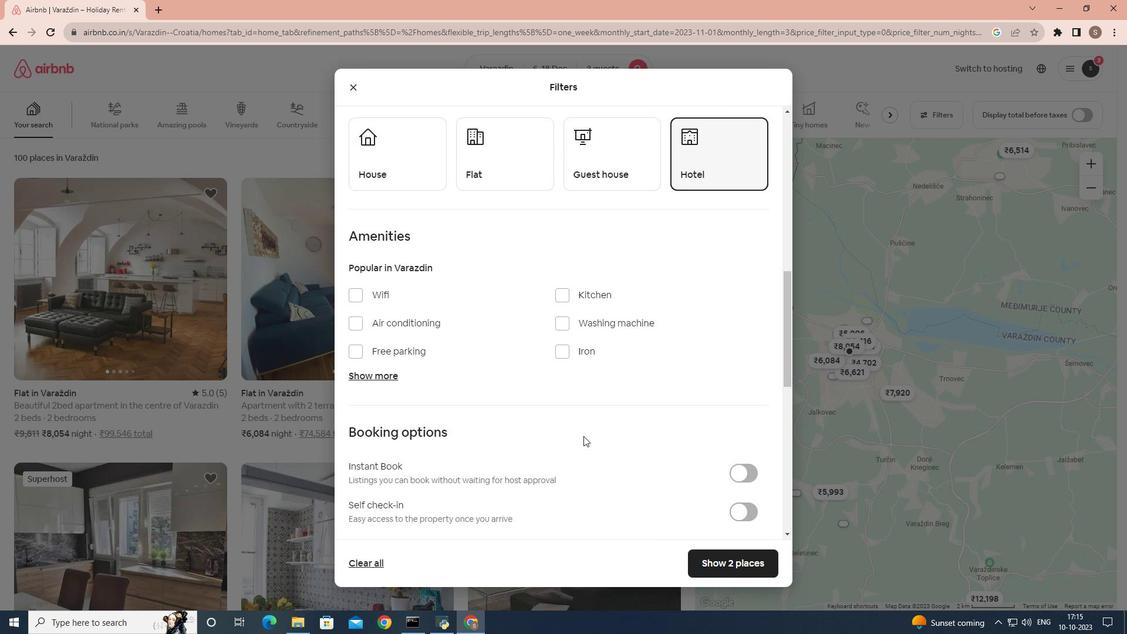 
Action: Mouse scrolled (558, 437) with delta (0, 0)
Screenshot: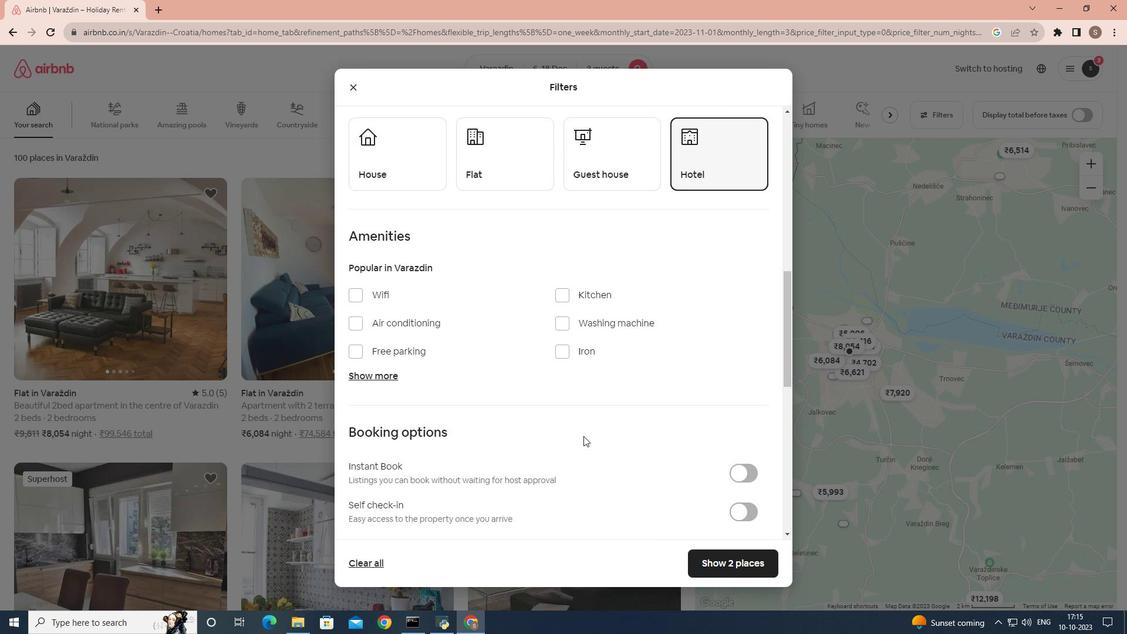 
Action: Mouse moved to (598, 437)
Screenshot: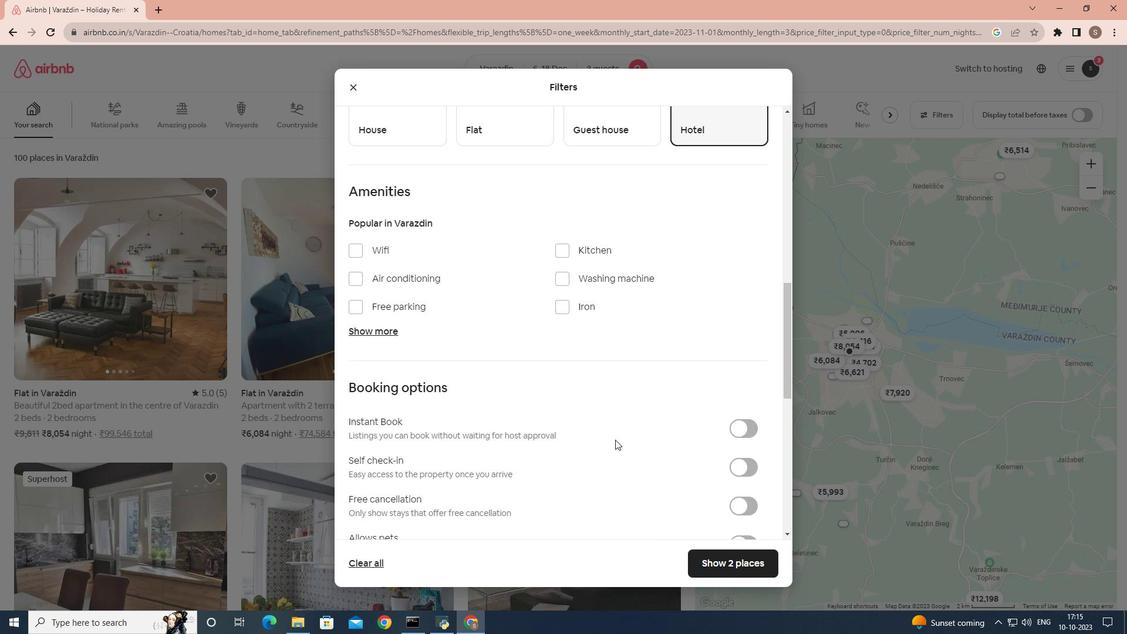 
Action: Mouse scrolled (598, 436) with delta (0, 0)
Screenshot: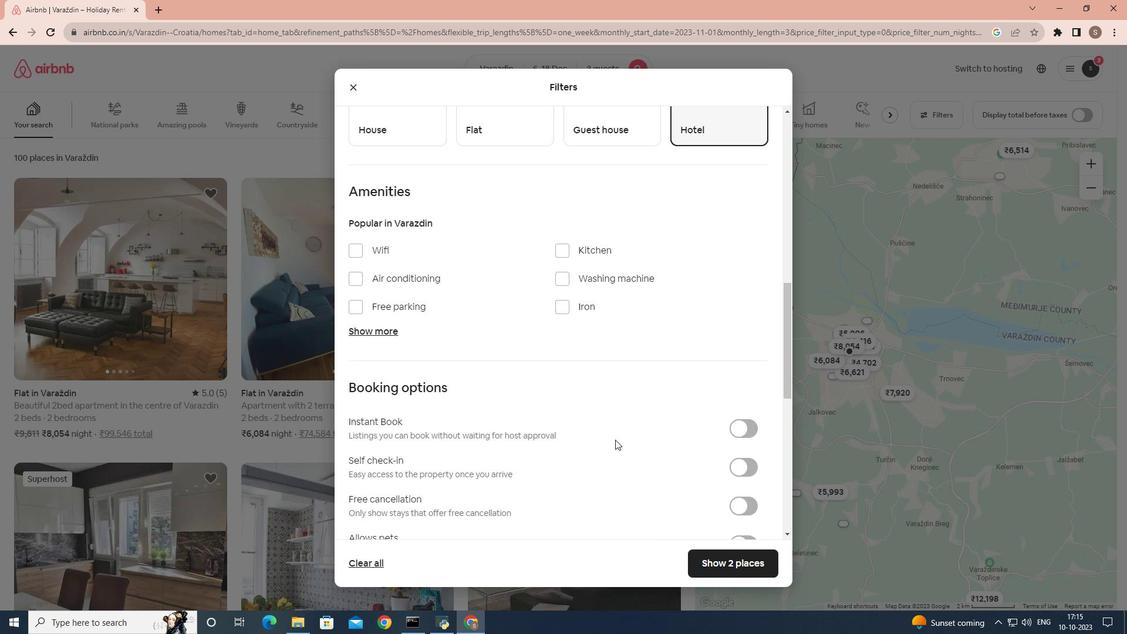 
Action: Mouse moved to (736, 442)
Screenshot: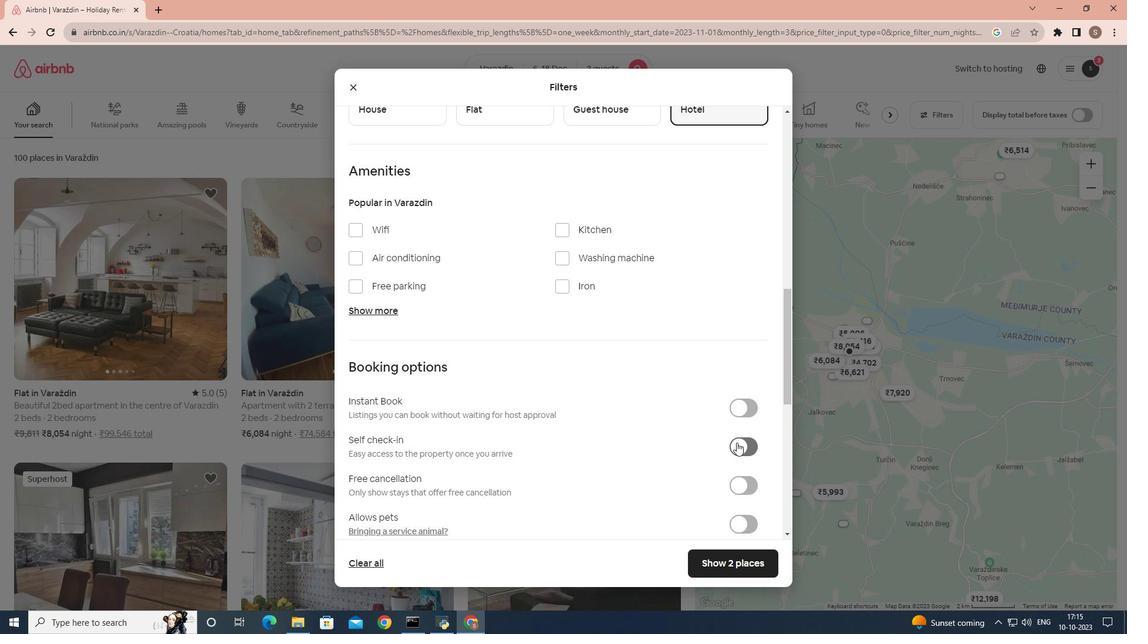 
Action: Mouse pressed left at (736, 442)
Screenshot: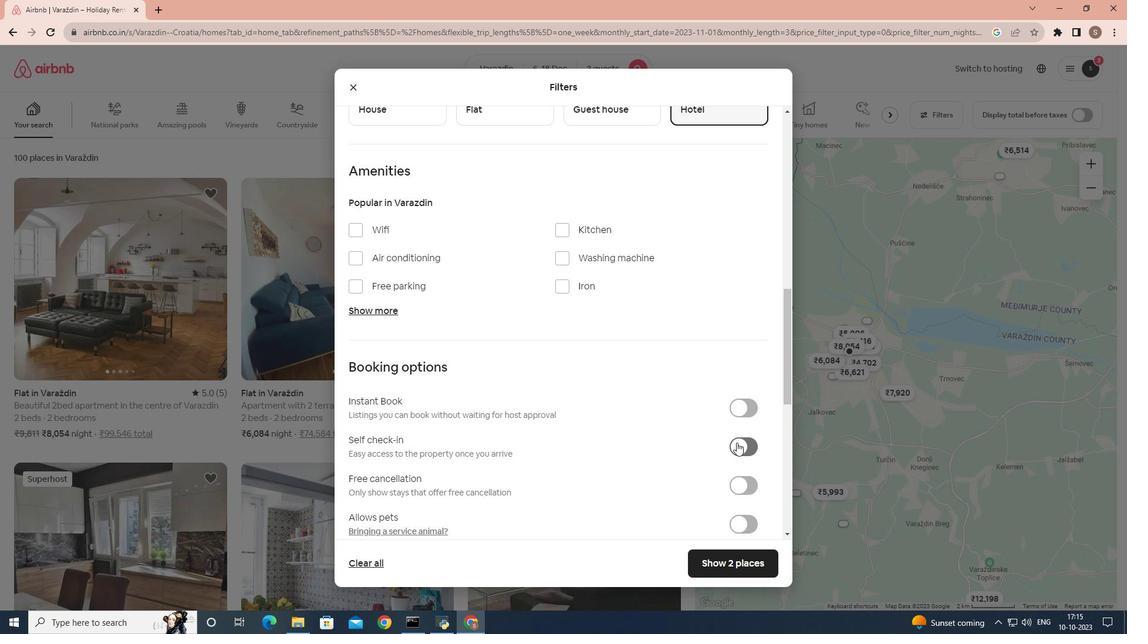 
Action: Mouse moved to (724, 555)
Screenshot: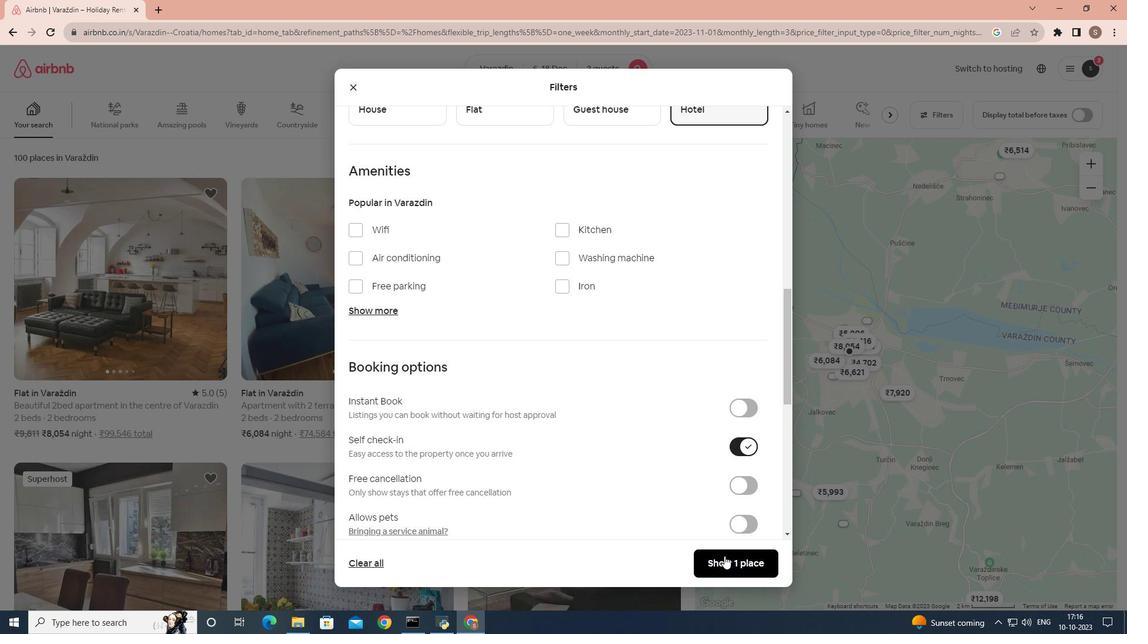 
Action: Mouse pressed left at (724, 555)
Screenshot: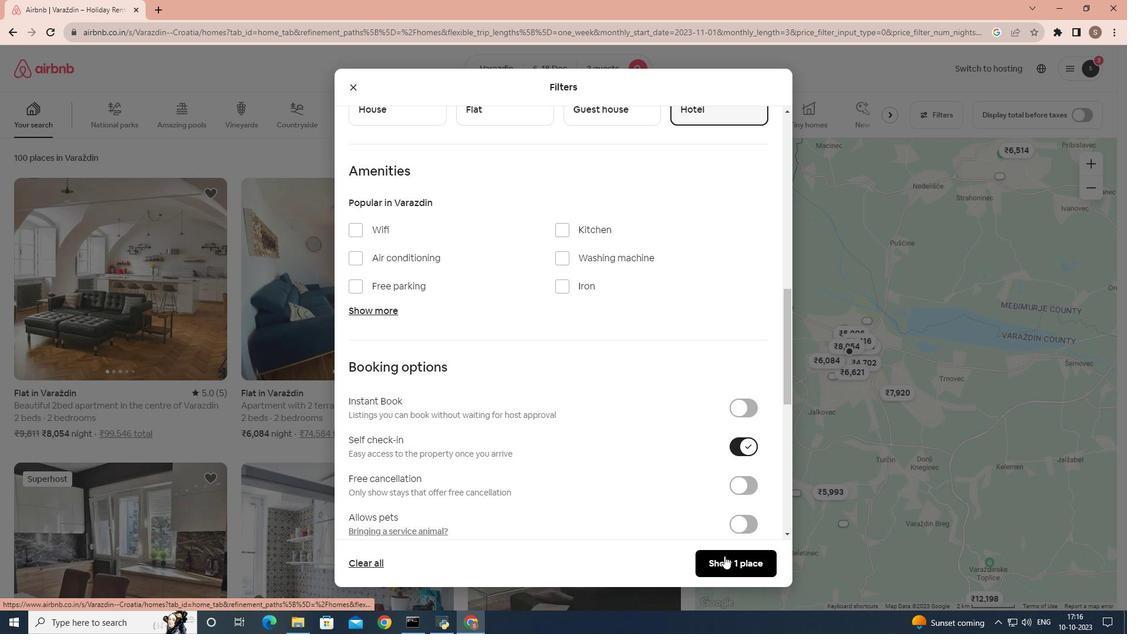 
Action: Mouse moved to (121, 302)
Screenshot: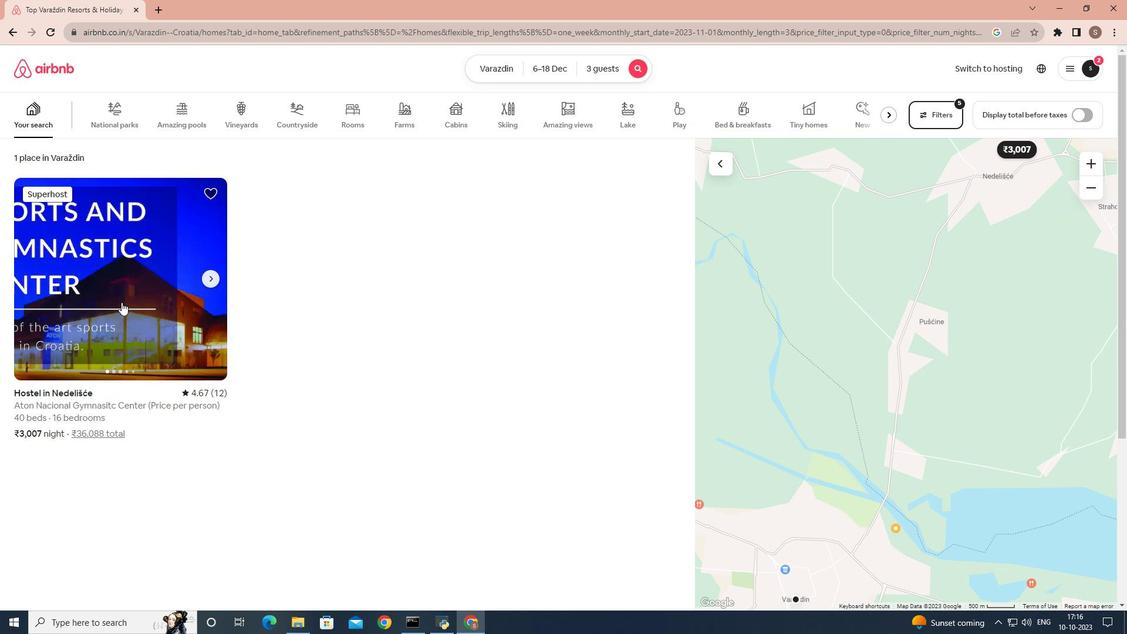 
Action: Mouse pressed left at (121, 302)
Screenshot: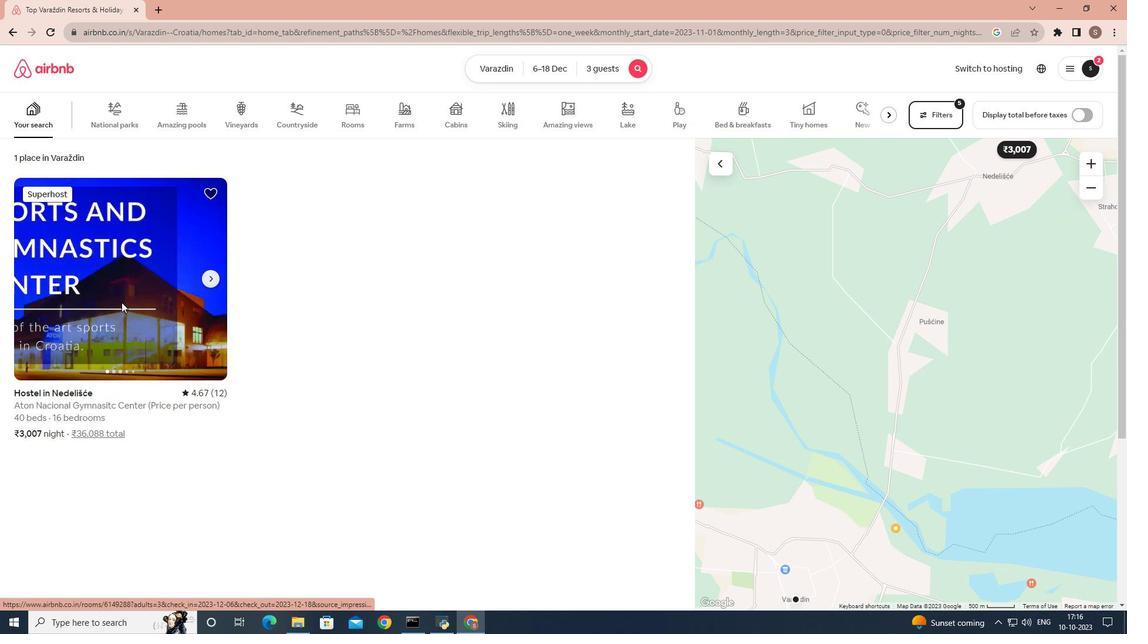 
Action: Mouse moved to (805, 435)
Screenshot: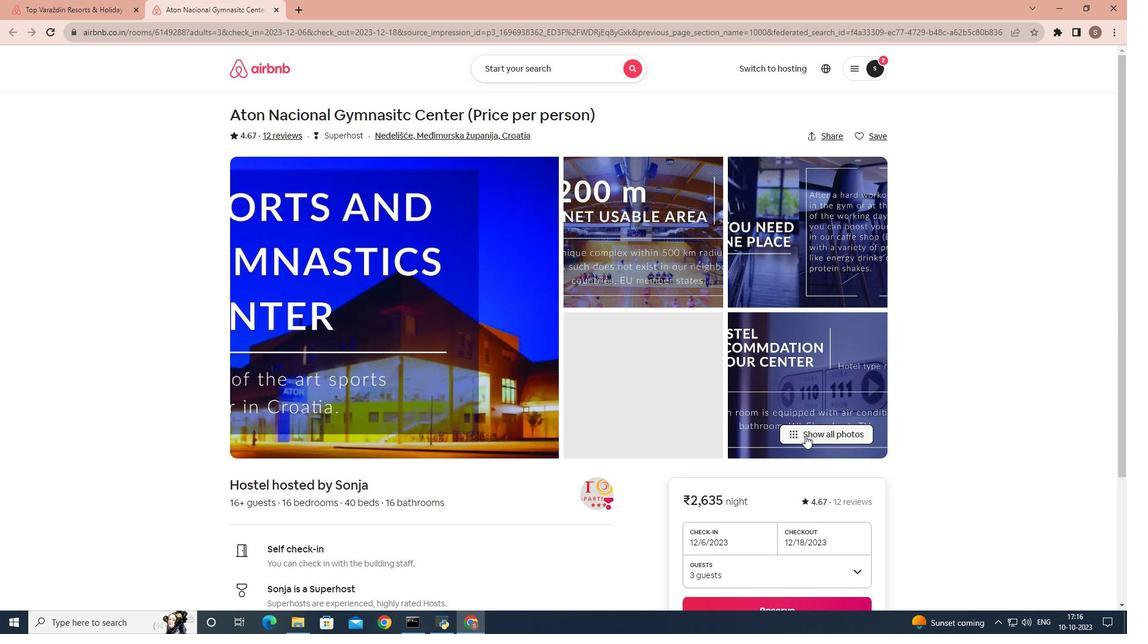
Action: Mouse pressed left at (805, 435)
Screenshot: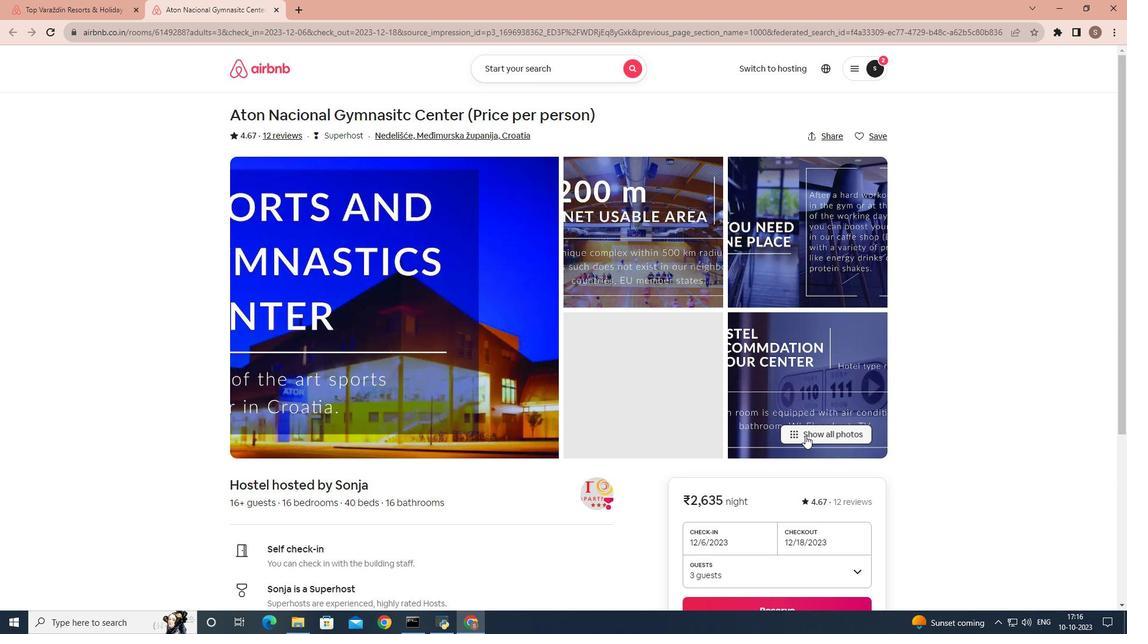 
Action: Mouse moved to (789, 433)
Screenshot: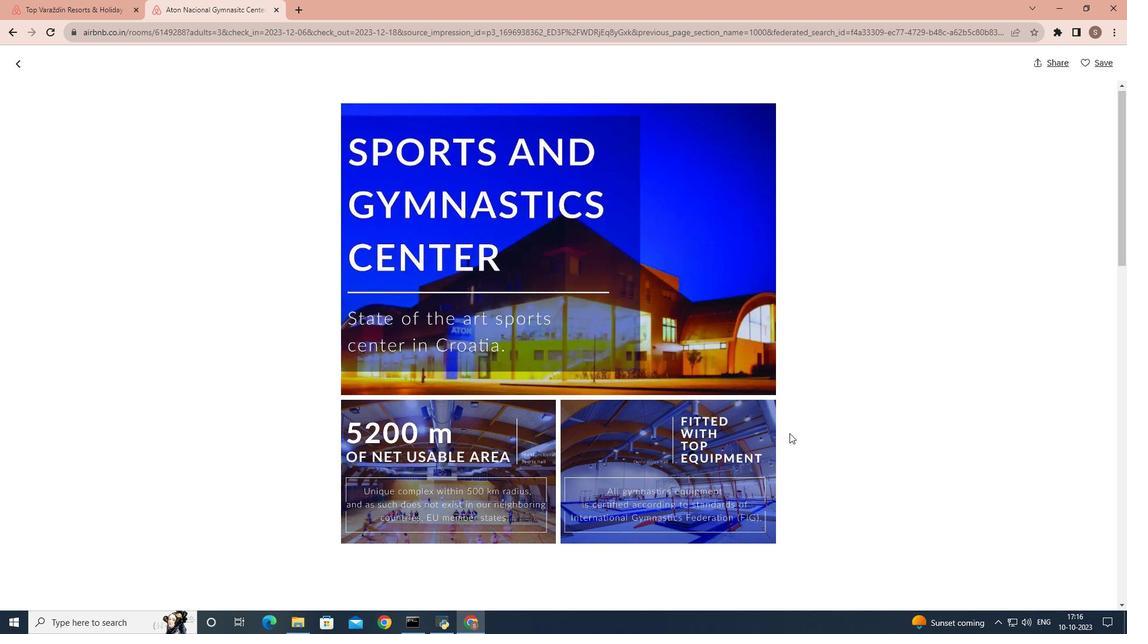 
Action: Mouse scrolled (789, 432) with delta (0, 0)
Screenshot: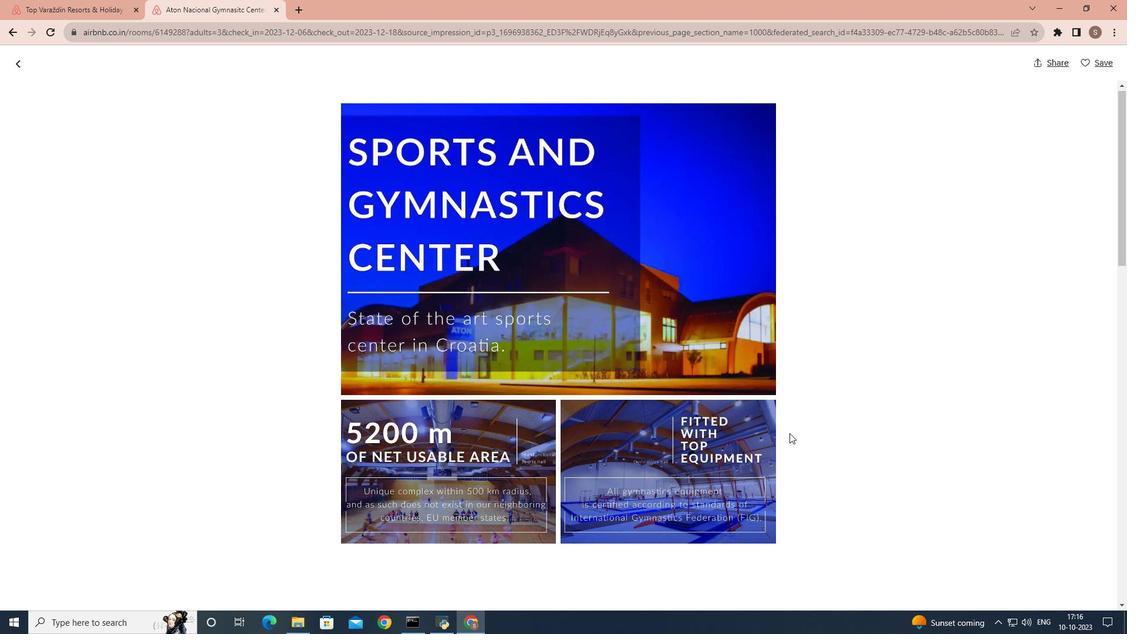 
Action: Mouse scrolled (789, 432) with delta (0, 0)
Screenshot: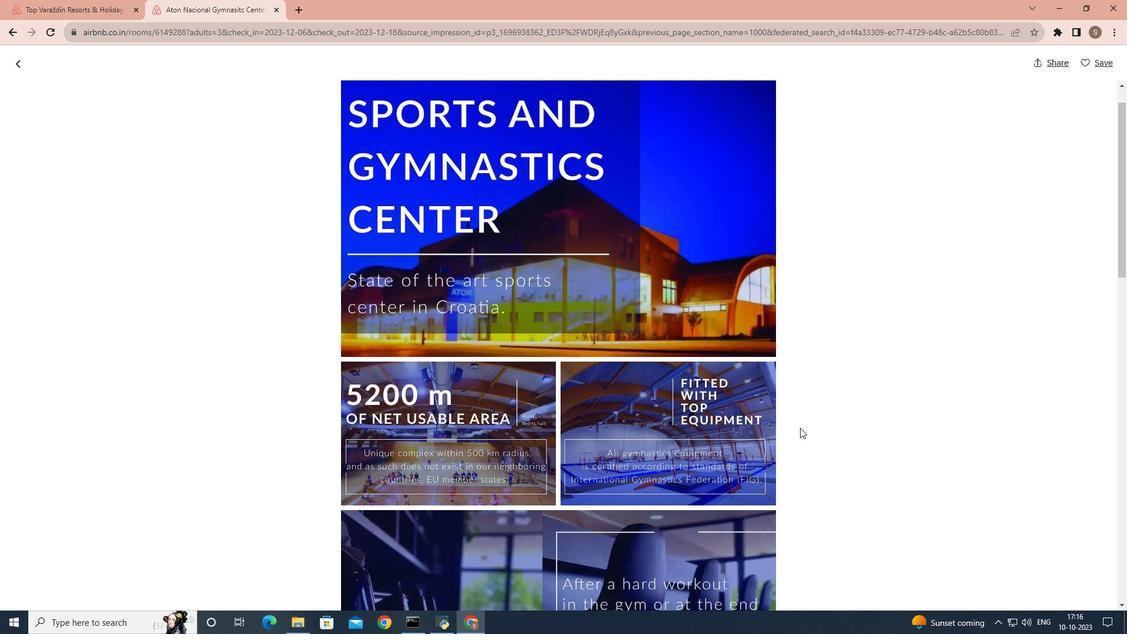
Action: Mouse moved to (851, 416)
Screenshot: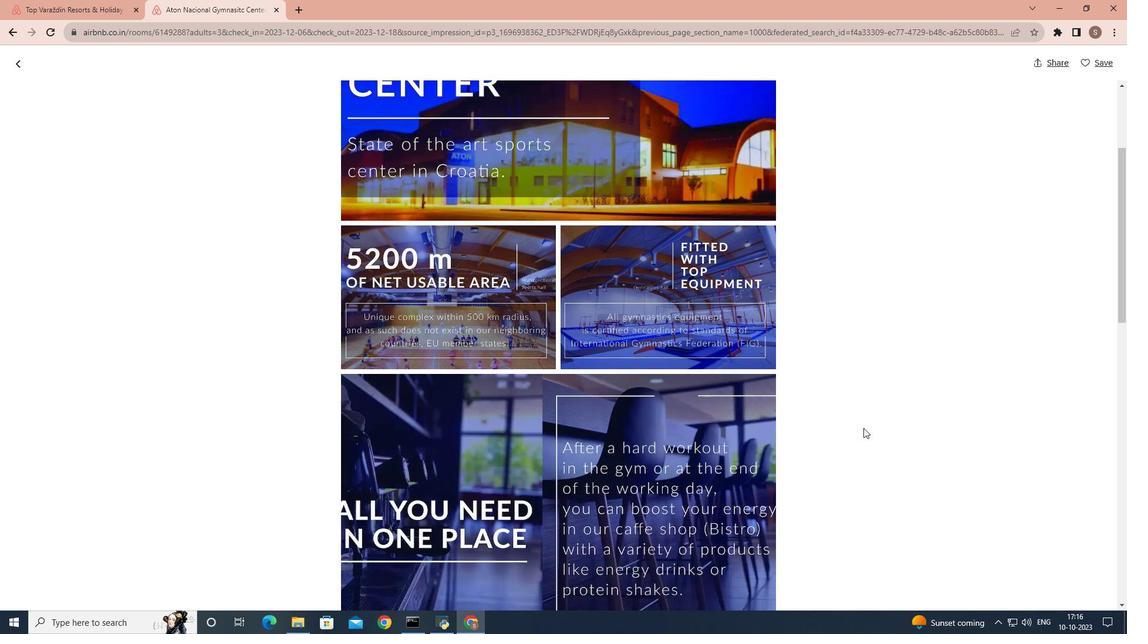 
Action: Mouse scrolled (851, 415) with delta (0, 0)
Screenshot: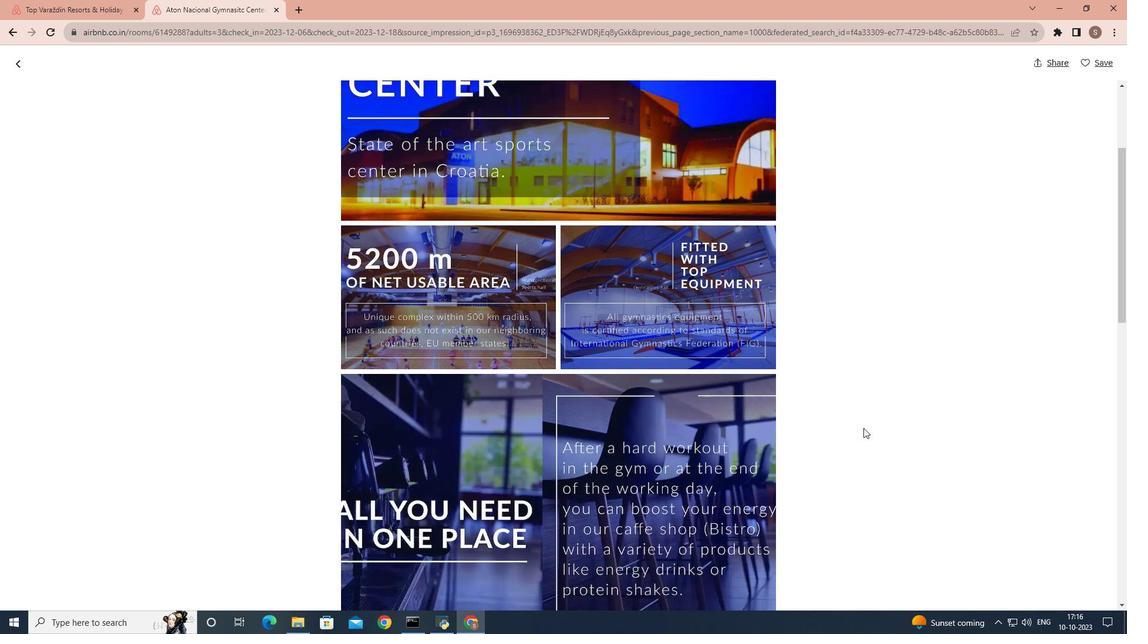 
Action: Mouse moved to (863, 427)
Screenshot: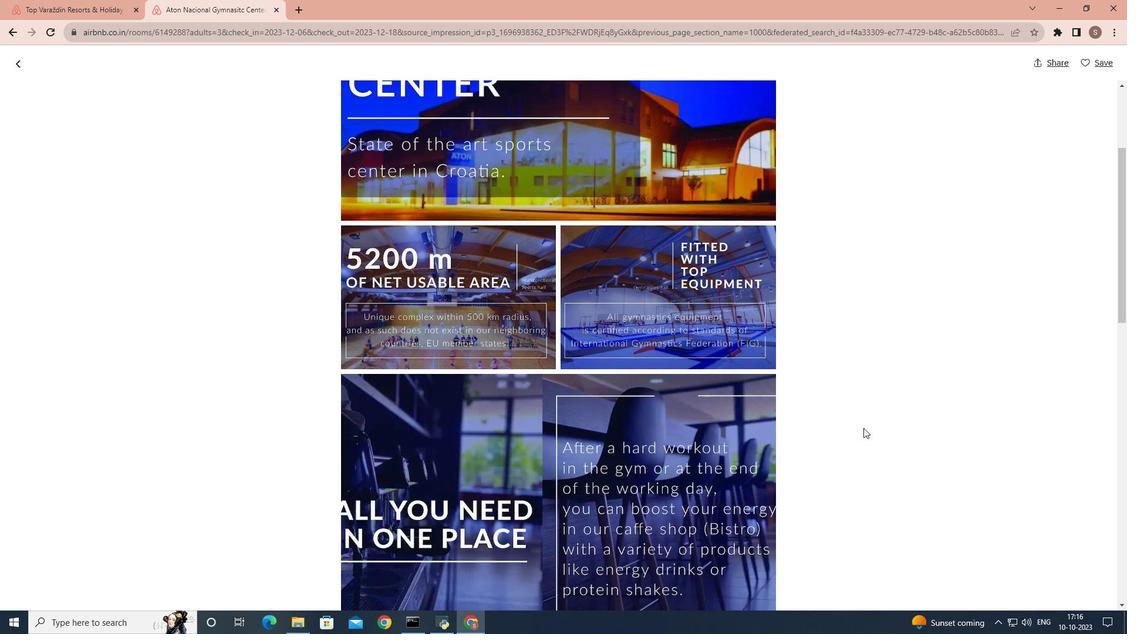 
Action: Mouse scrolled (863, 427) with delta (0, 0)
Screenshot: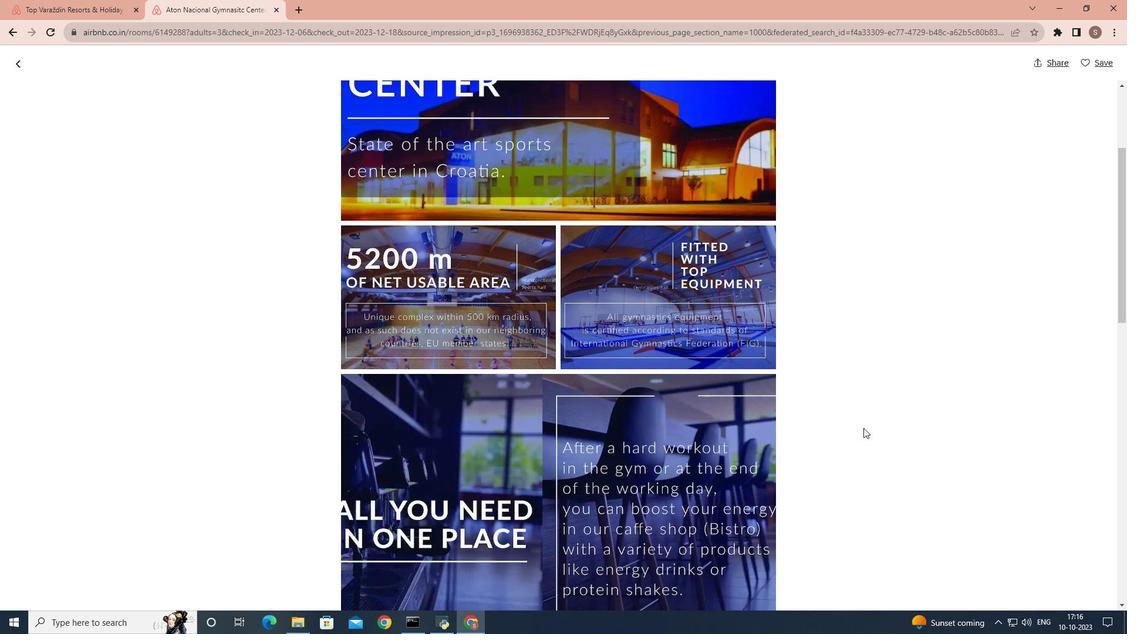 
Action: Mouse scrolled (863, 427) with delta (0, 0)
Screenshot: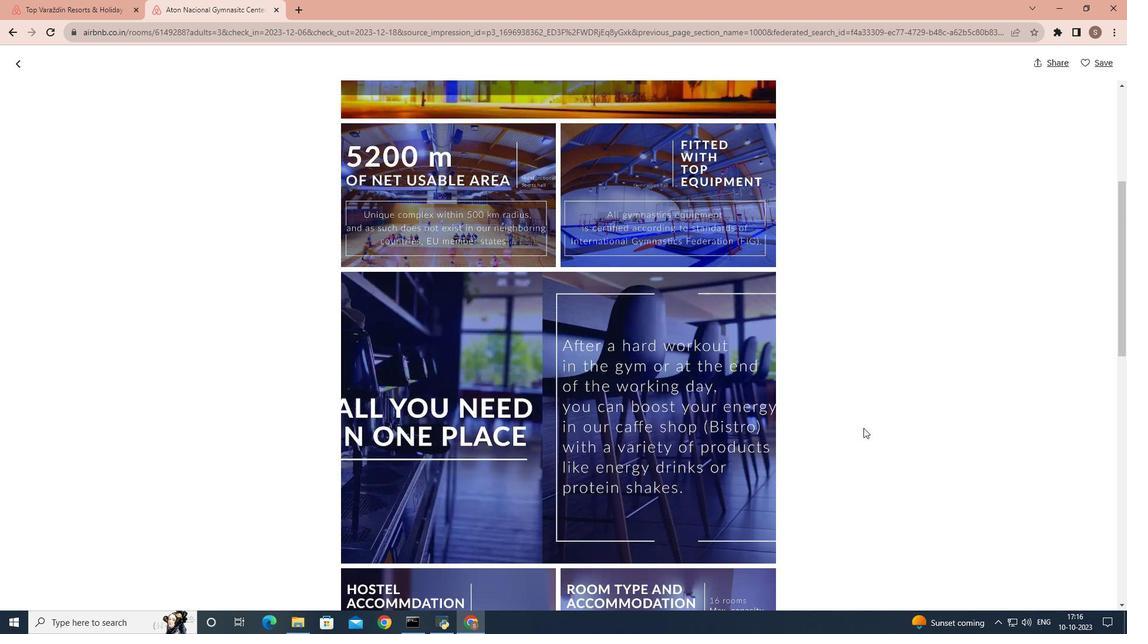 
Action: Mouse scrolled (863, 427) with delta (0, 0)
Screenshot: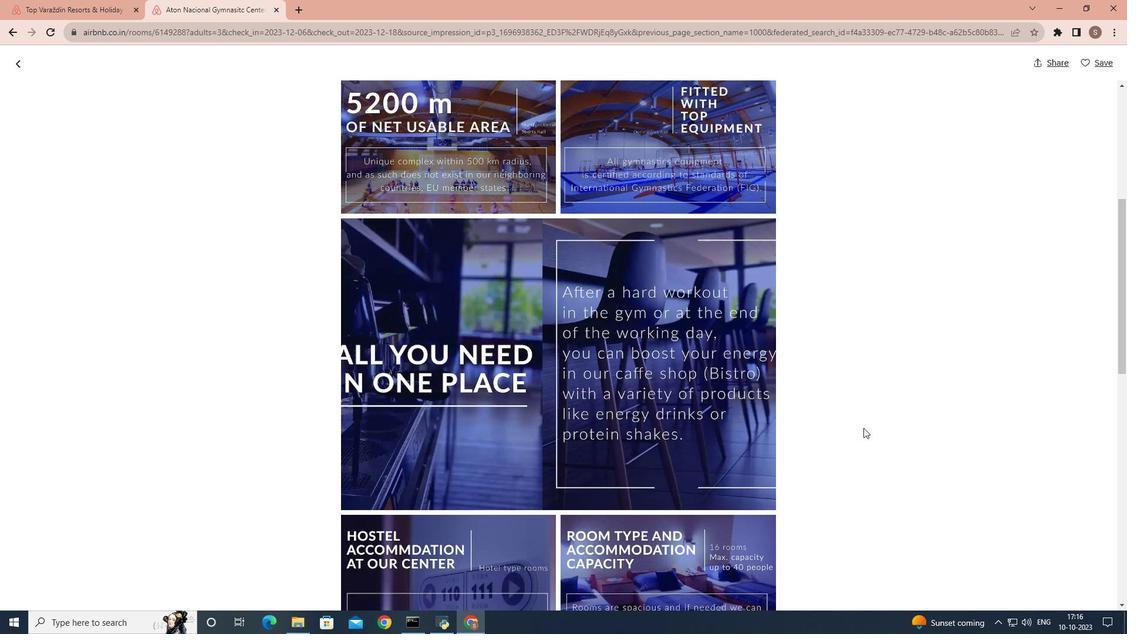 
Action: Mouse scrolled (863, 427) with delta (0, 0)
Screenshot: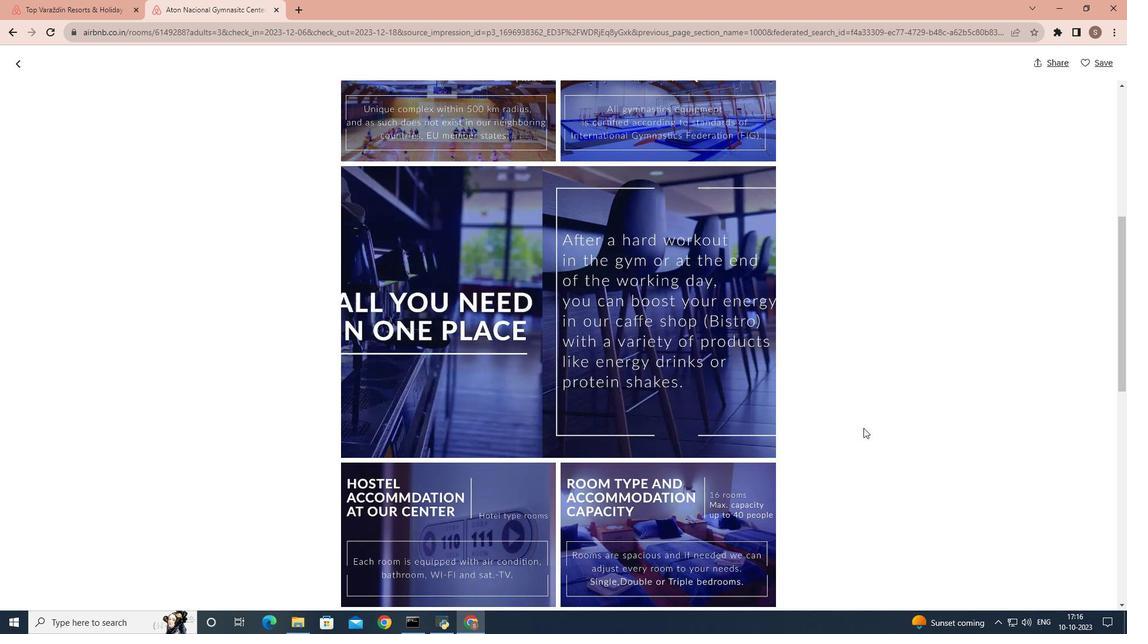 
Action: Mouse scrolled (863, 427) with delta (0, 0)
Screenshot: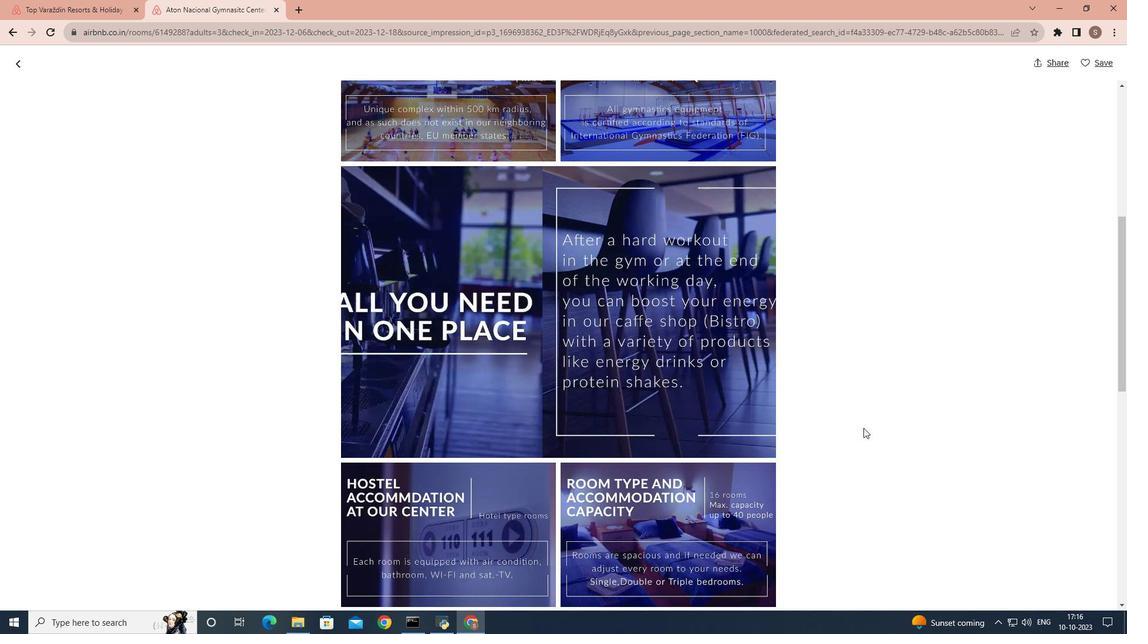 
Action: Mouse scrolled (863, 427) with delta (0, 0)
Screenshot: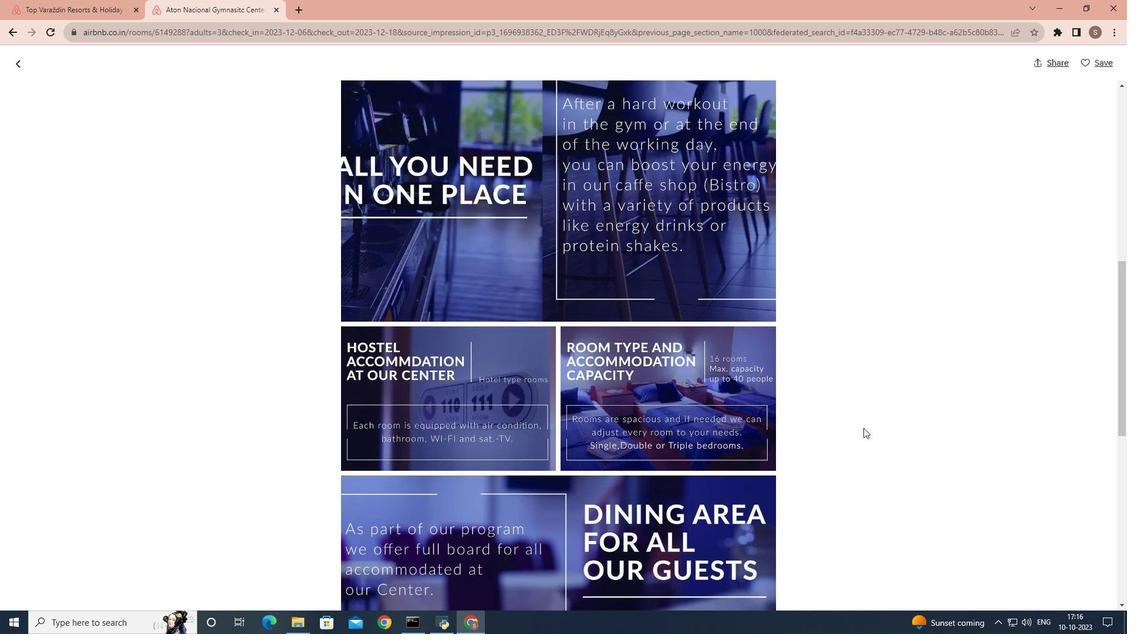 
Action: Mouse scrolled (863, 427) with delta (0, 0)
Screenshot: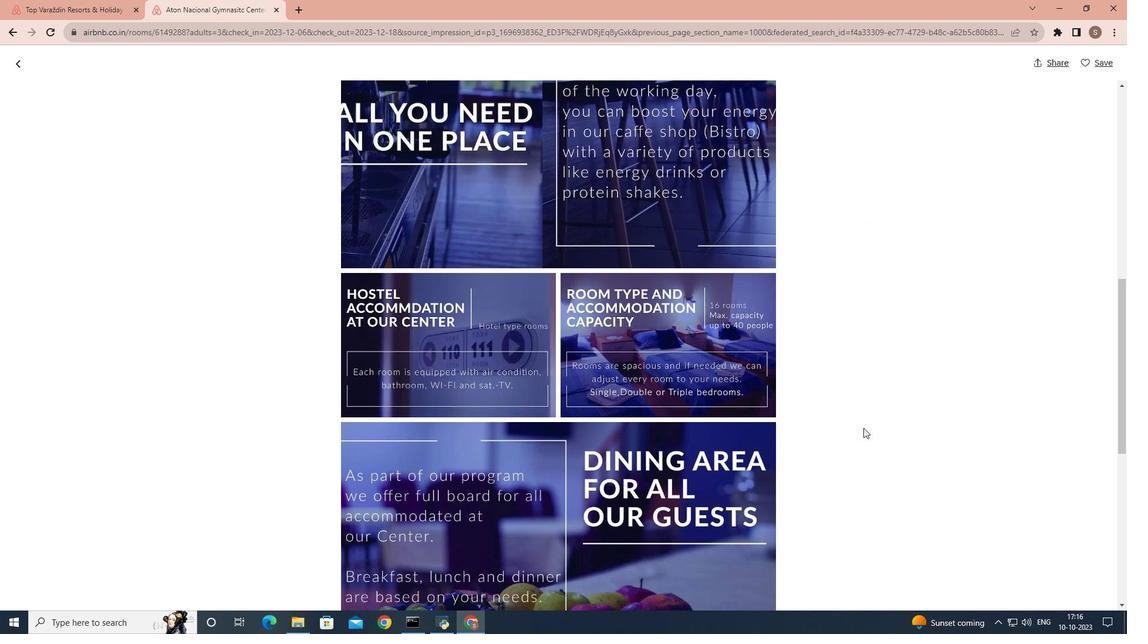 
Action: Mouse scrolled (863, 427) with delta (0, 0)
Screenshot: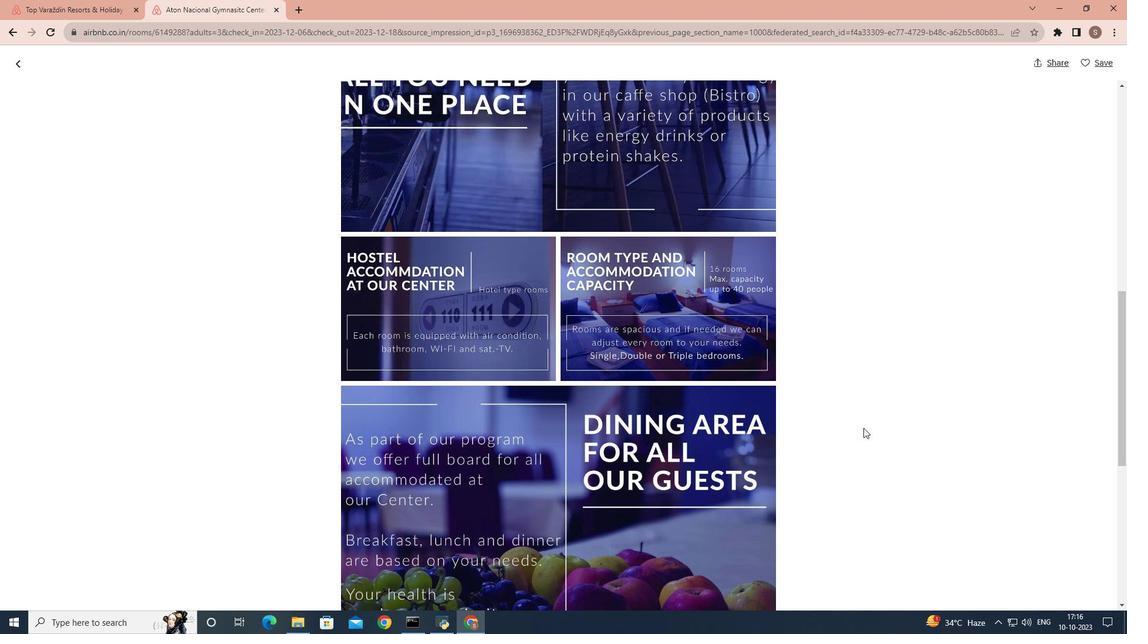 
Action: Mouse scrolled (863, 427) with delta (0, 0)
Screenshot: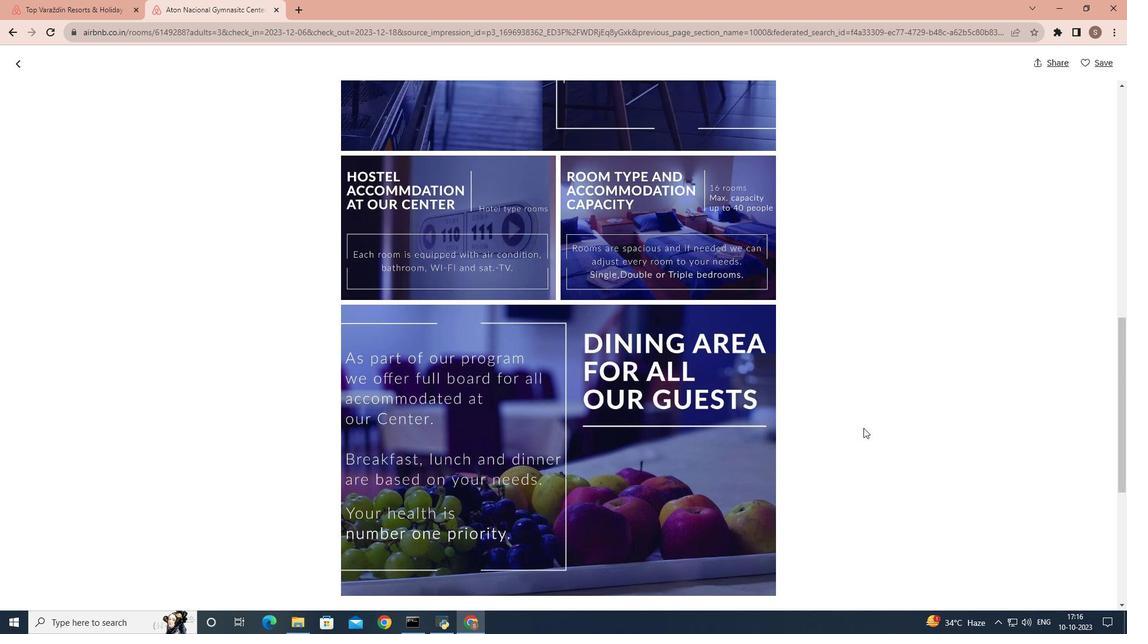 
Action: Mouse scrolled (863, 427) with delta (0, 0)
Screenshot: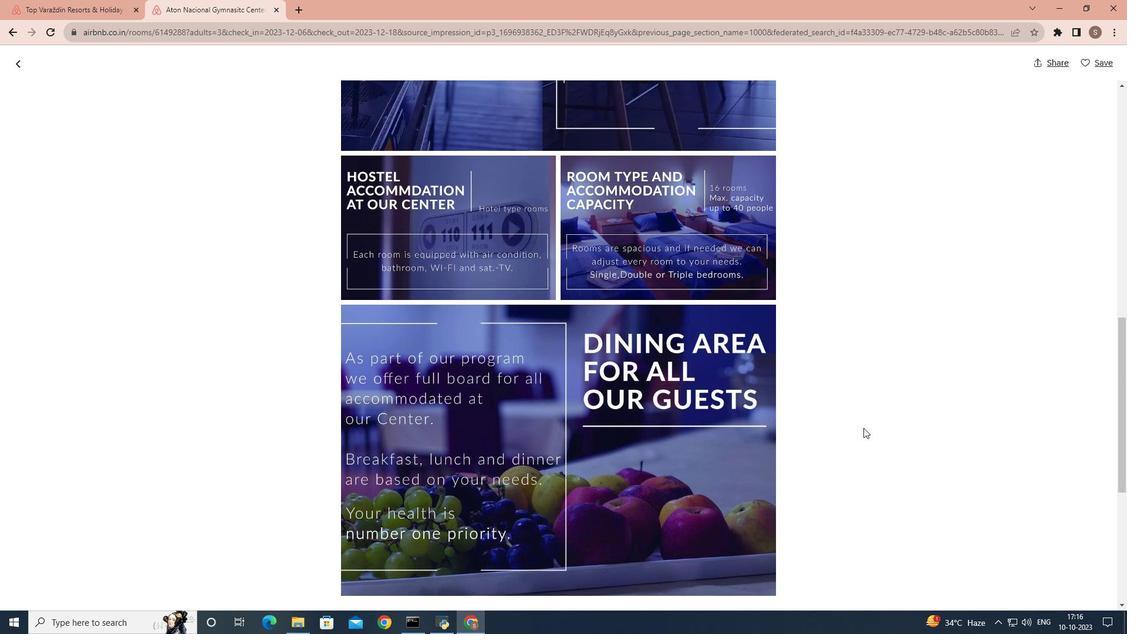 
Action: Mouse scrolled (863, 427) with delta (0, 0)
Screenshot: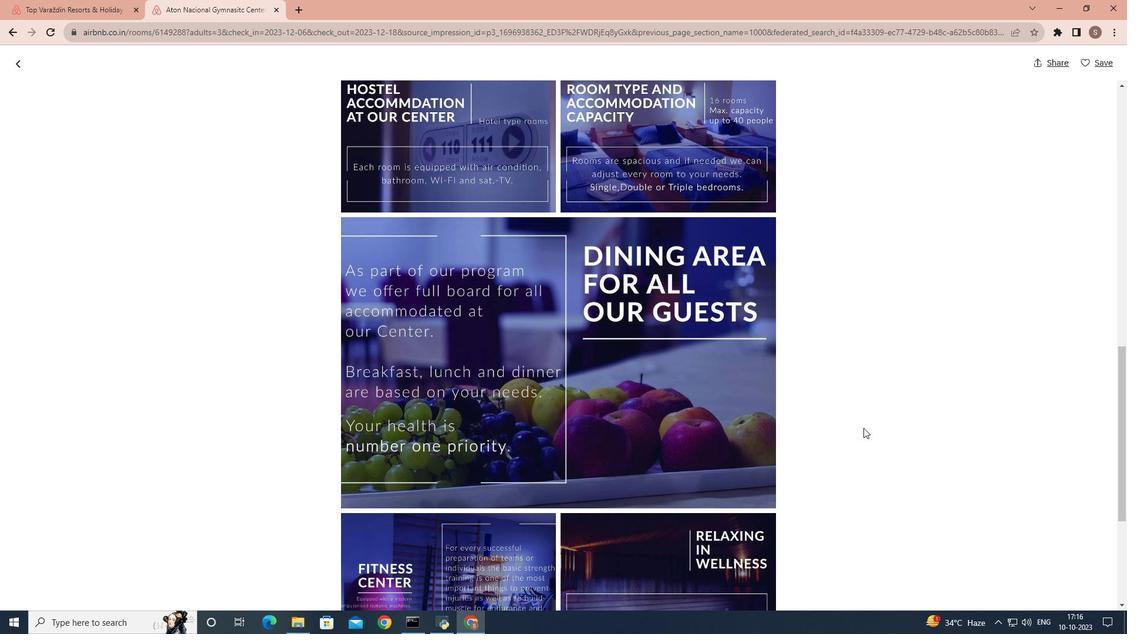 
Action: Mouse scrolled (863, 427) with delta (0, 0)
Screenshot: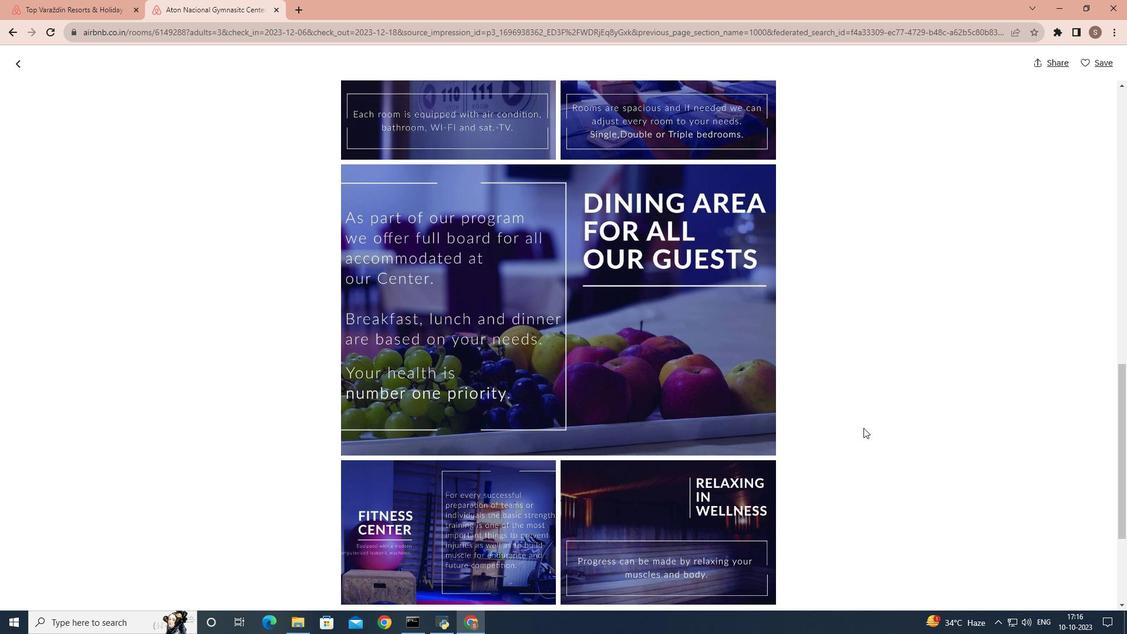 
Action: Mouse scrolled (863, 427) with delta (0, 0)
Screenshot: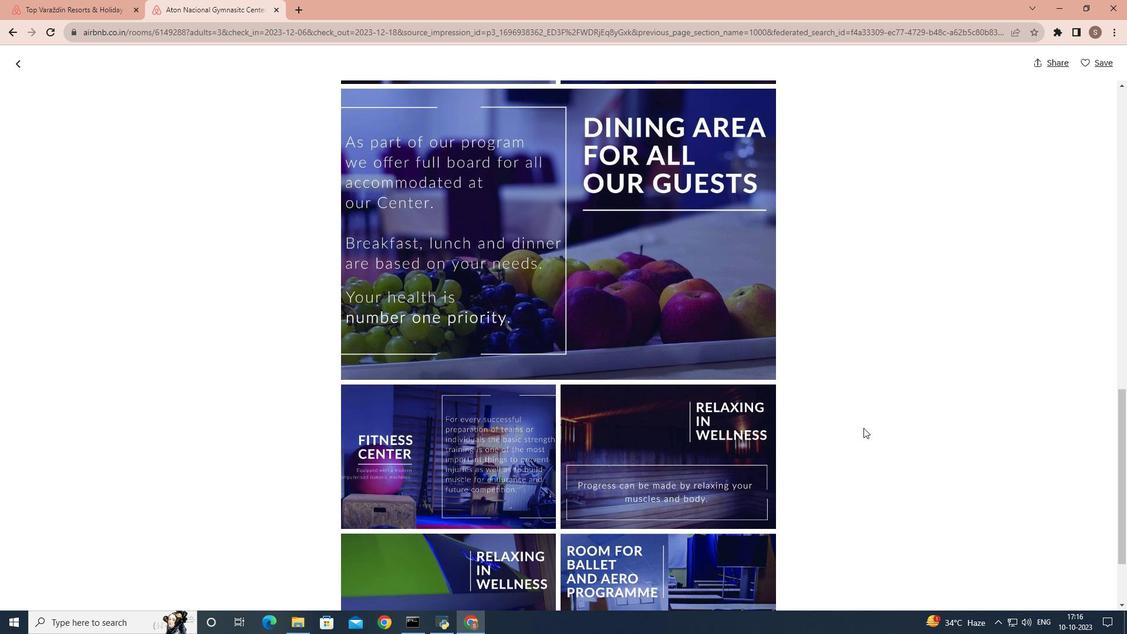 
Action: Mouse scrolled (863, 427) with delta (0, 0)
Screenshot: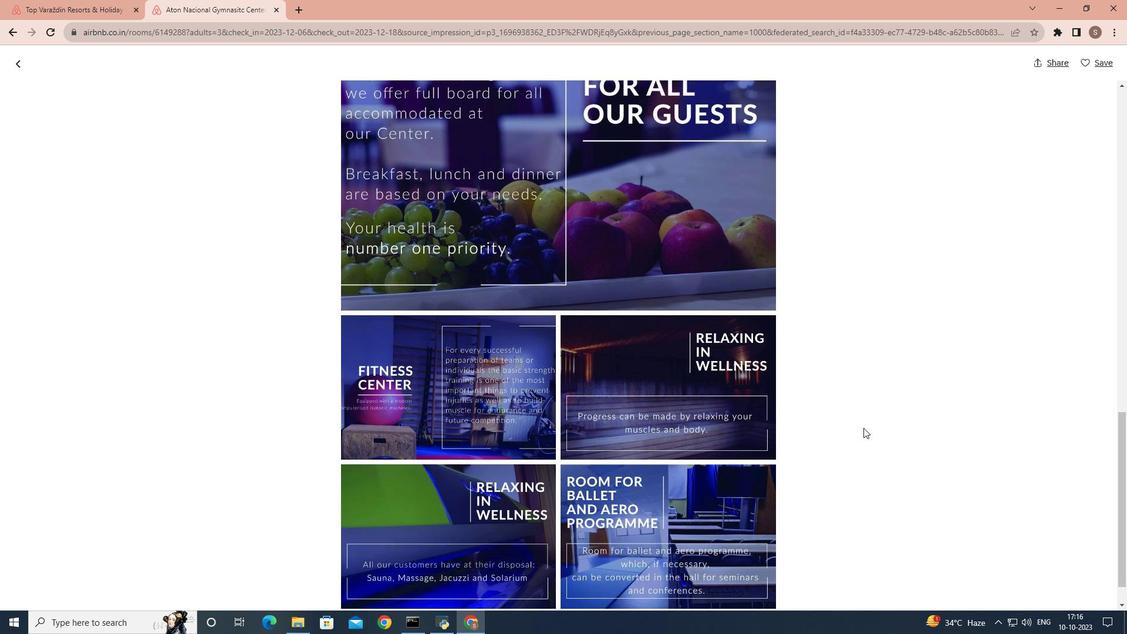 
Action: Mouse scrolled (863, 427) with delta (0, 0)
Screenshot: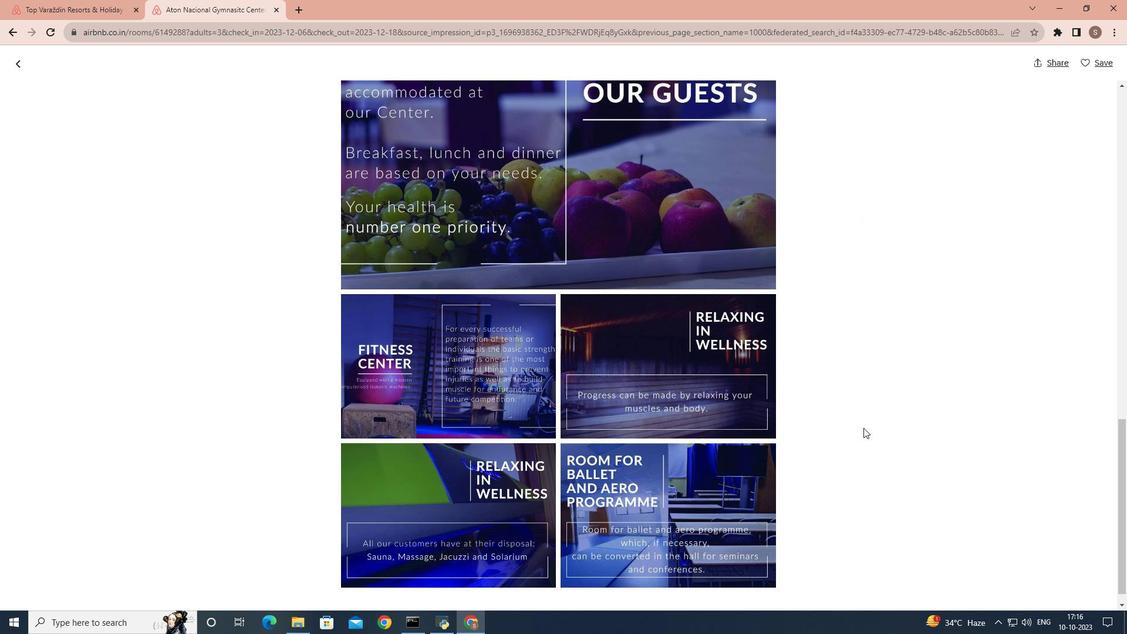 
Action: Mouse scrolled (863, 427) with delta (0, 0)
Screenshot: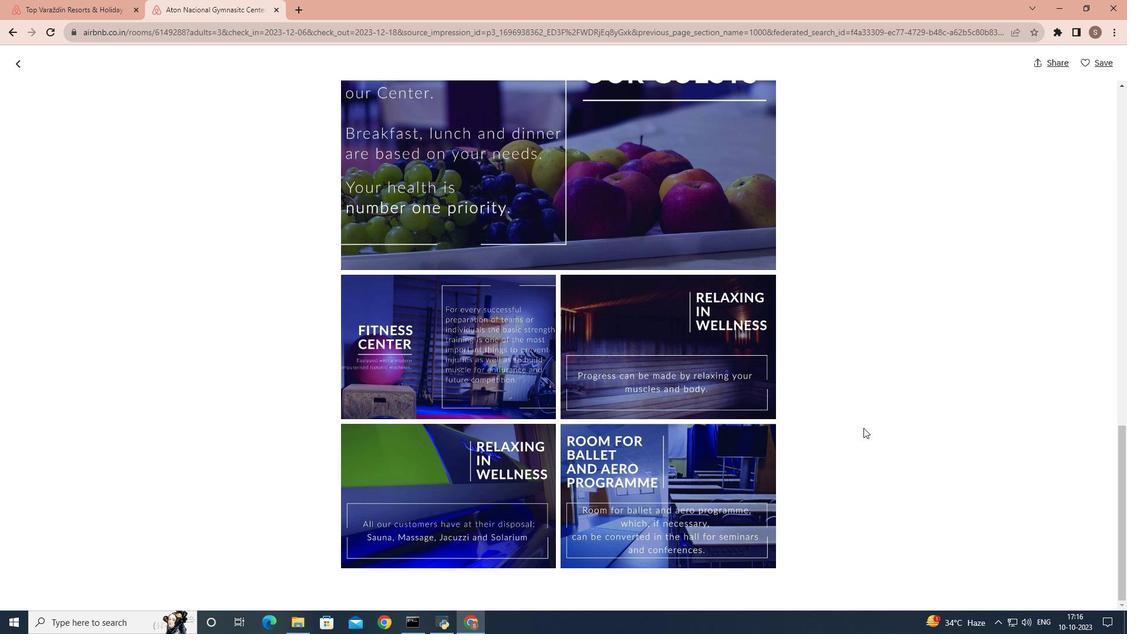 
Action: Mouse scrolled (863, 427) with delta (0, 0)
Screenshot: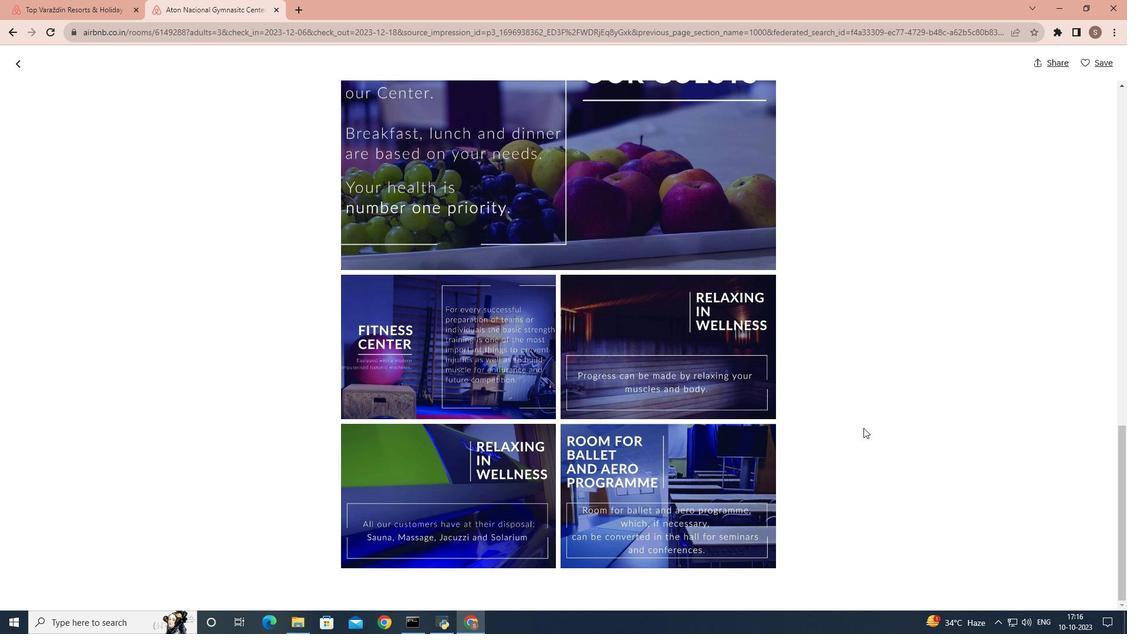 
Action: Mouse scrolled (863, 427) with delta (0, 0)
Screenshot: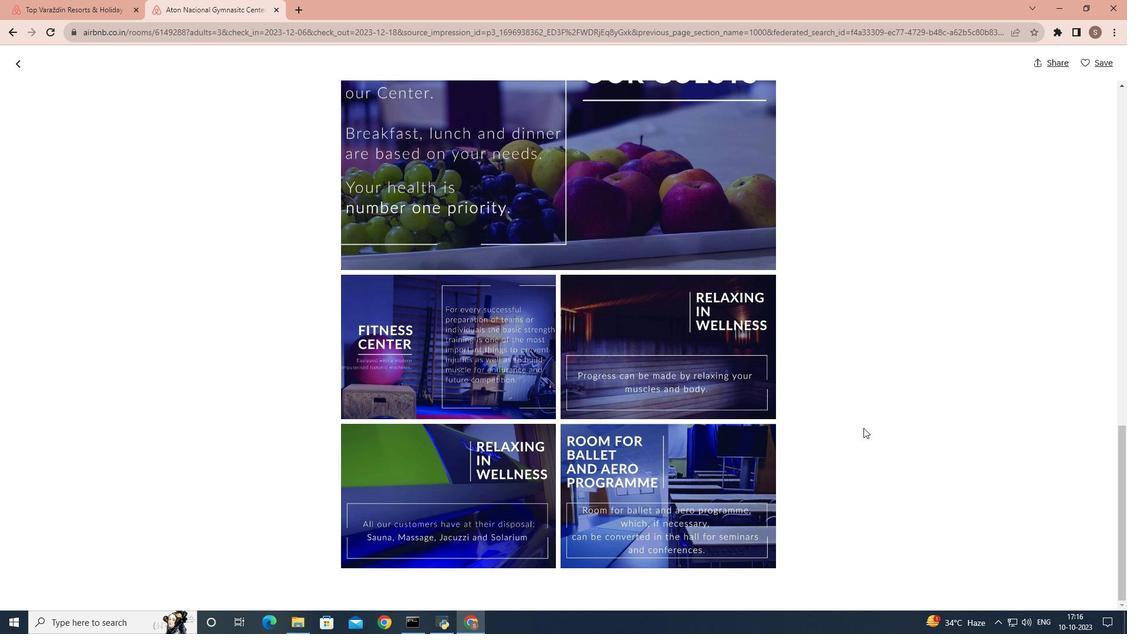 
Action: Mouse scrolled (863, 427) with delta (0, 0)
Screenshot: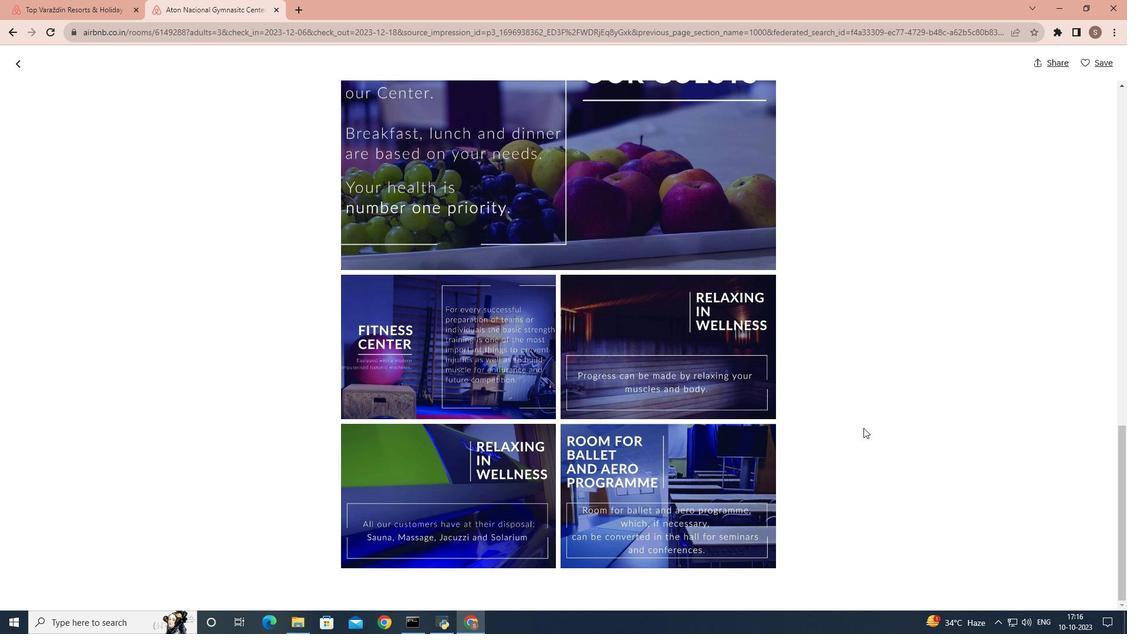 
Action: Mouse scrolled (863, 427) with delta (0, 0)
Screenshot: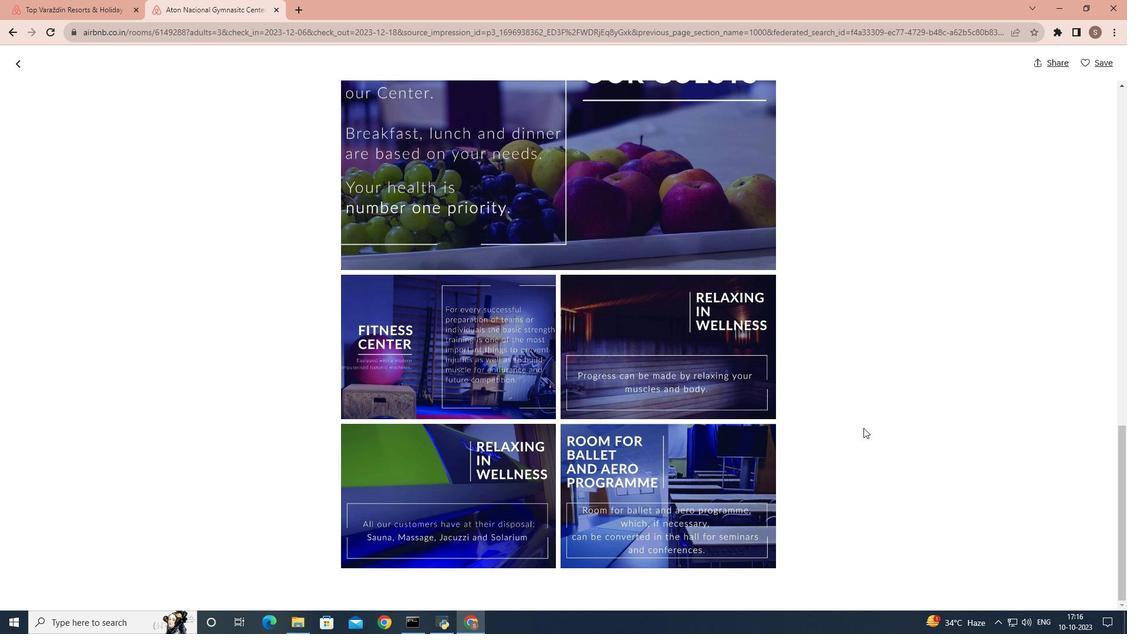 
Action: Mouse scrolled (863, 427) with delta (0, 0)
Screenshot: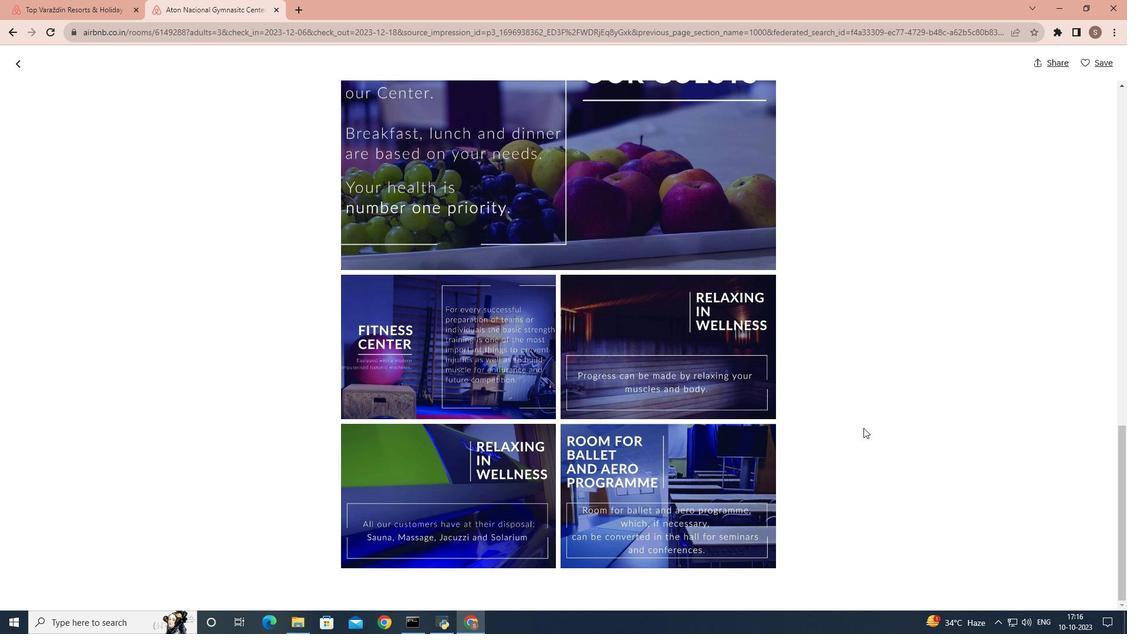 
Action: Mouse scrolled (863, 427) with delta (0, 0)
Screenshot: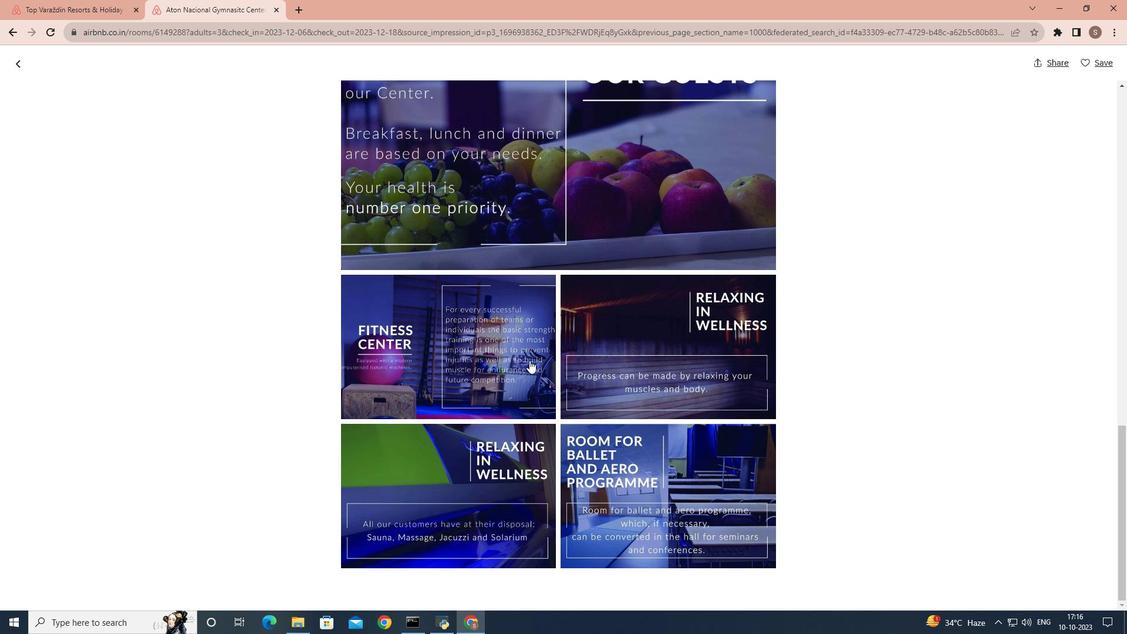
Action: Mouse moved to (24, 65)
Screenshot: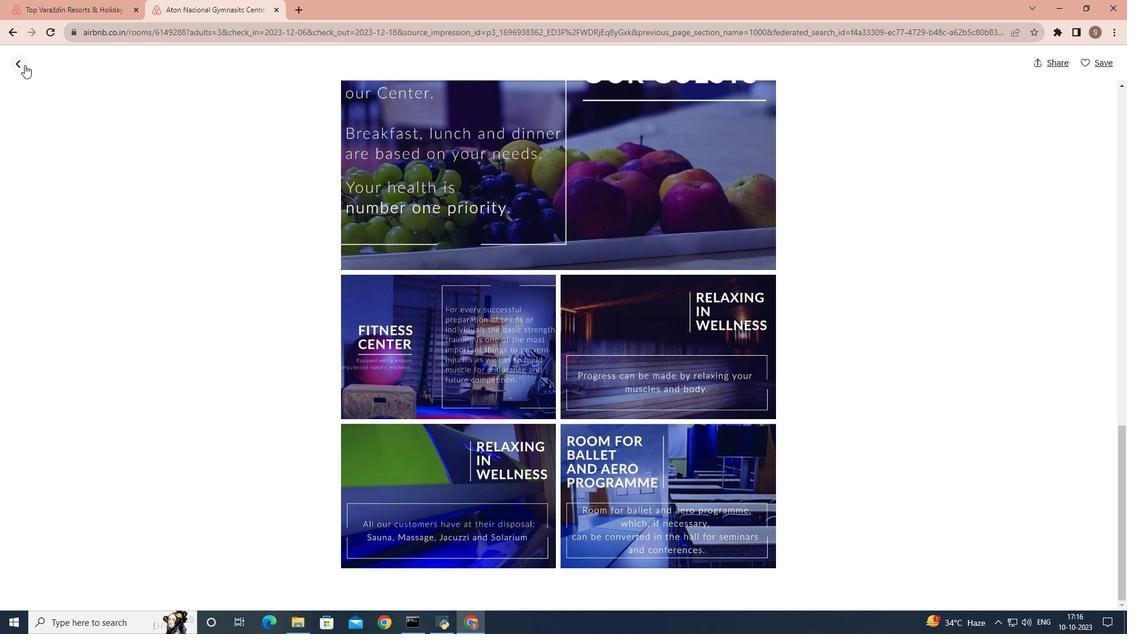 
Action: Mouse pressed left at (24, 65)
Screenshot: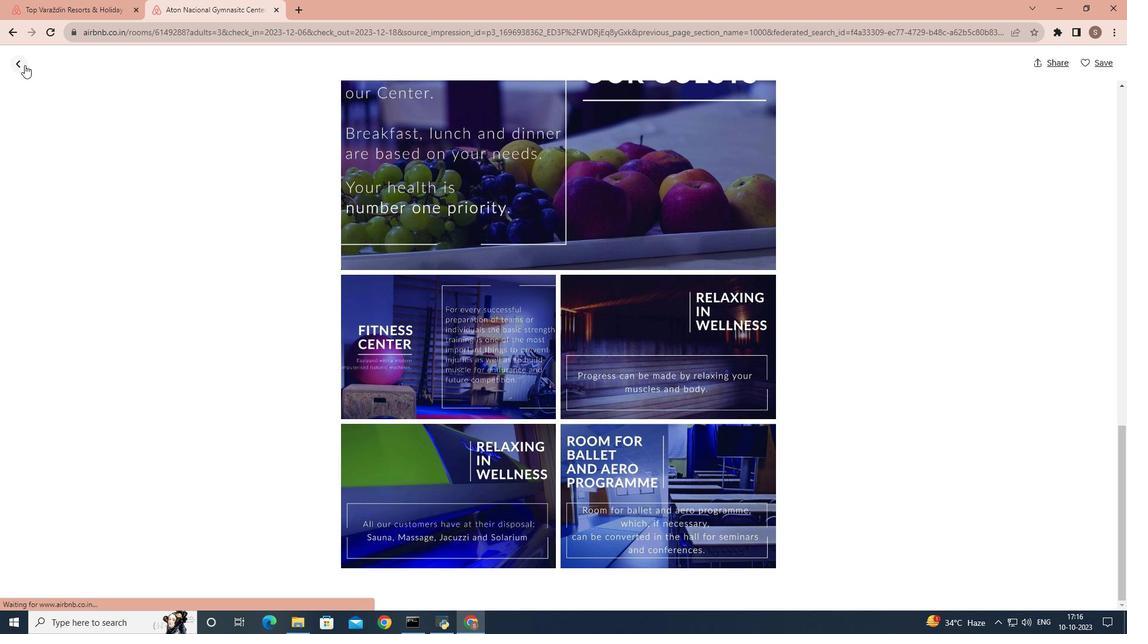 
Action: Mouse moved to (281, 319)
Screenshot: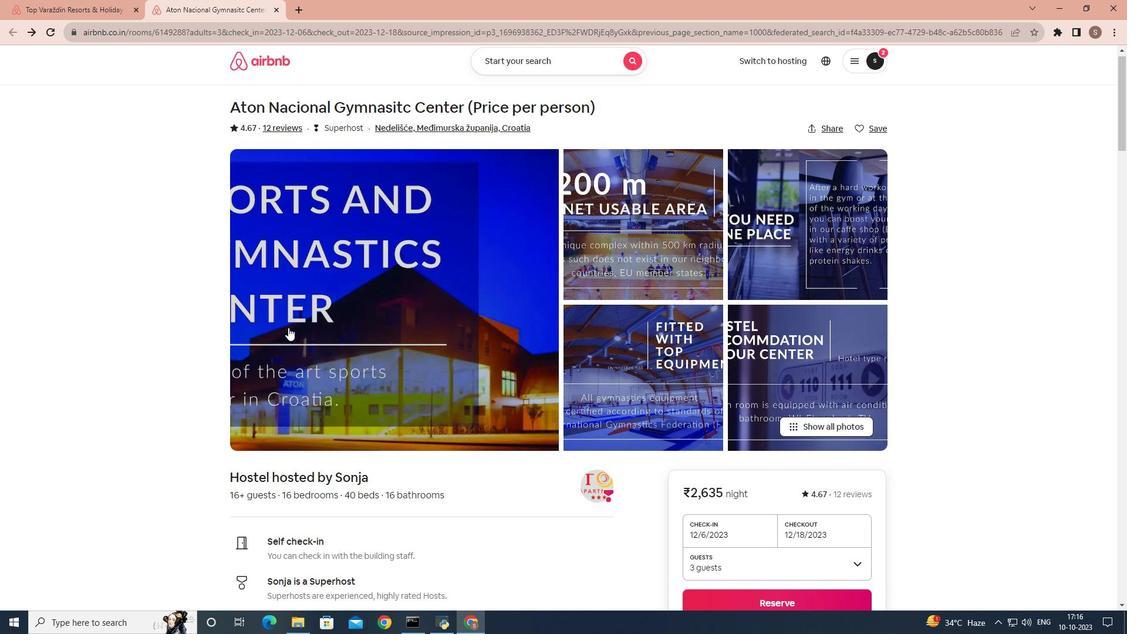 
Action: Mouse scrolled (281, 318) with delta (0, 0)
Screenshot: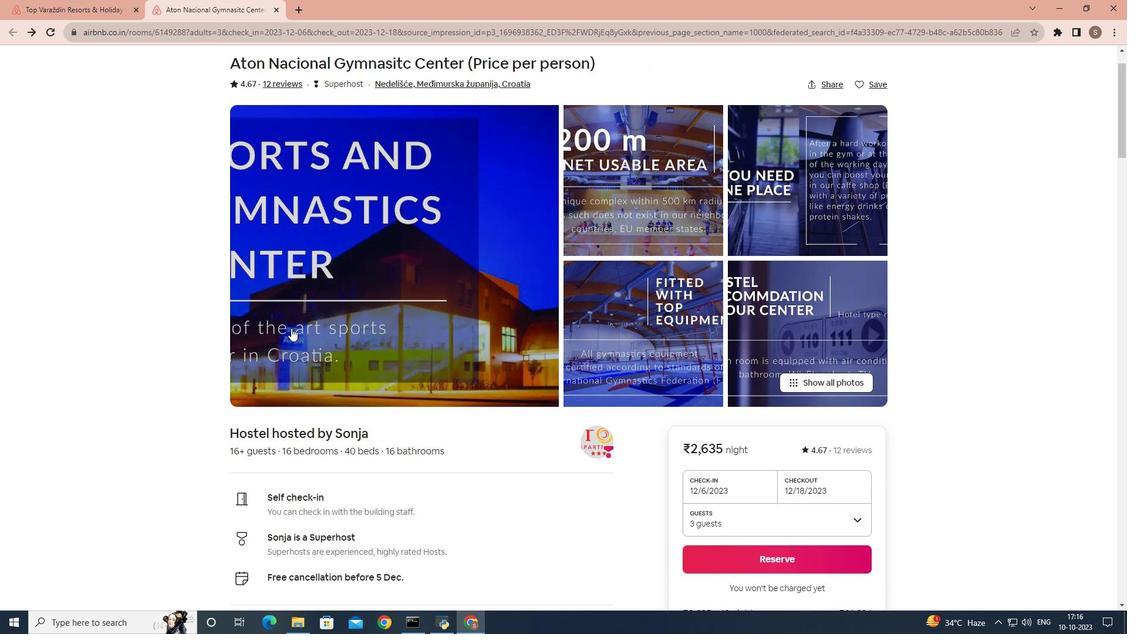 
Action: Mouse moved to (287, 326)
Screenshot: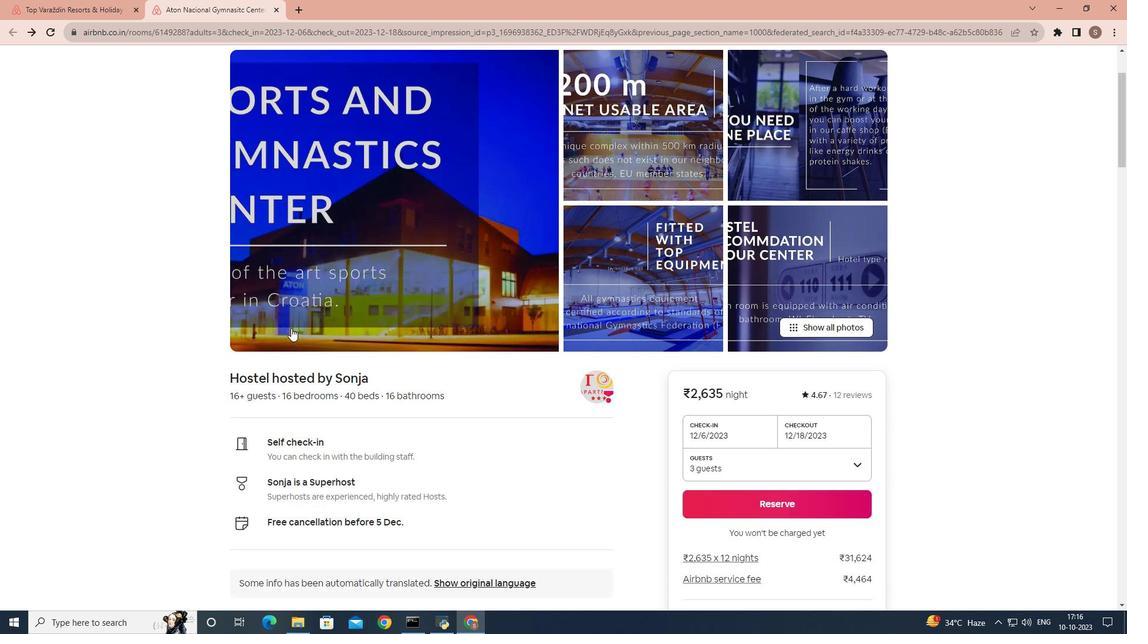 
Action: Mouse scrolled (287, 326) with delta (0, 0)
Screenshot: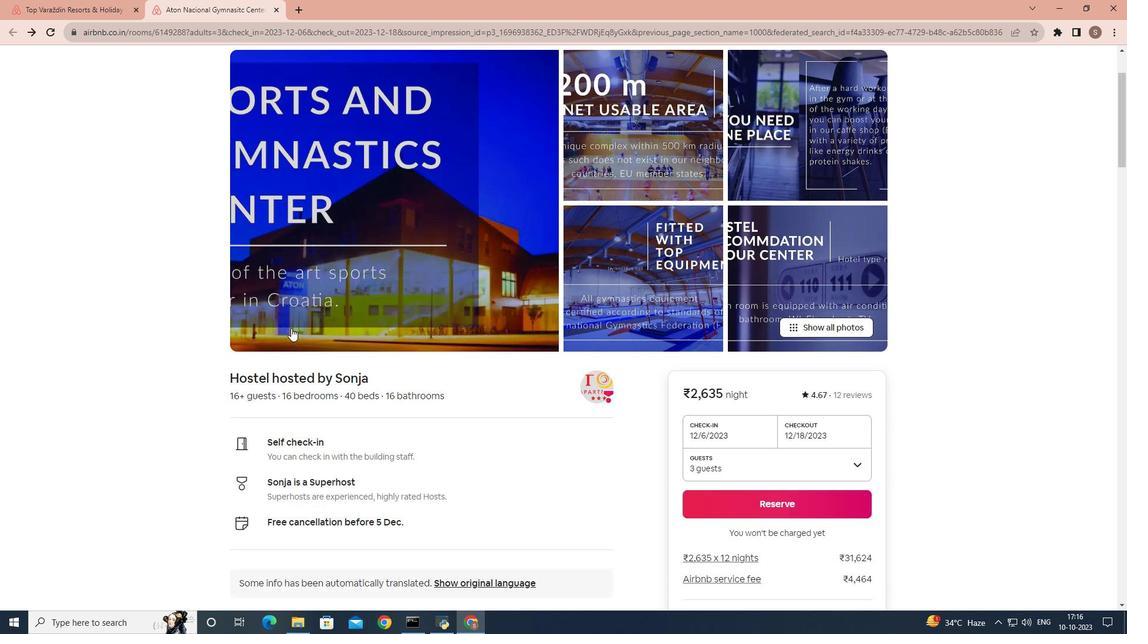 
Action: Mouse moved to (291, 328)
Screenshot: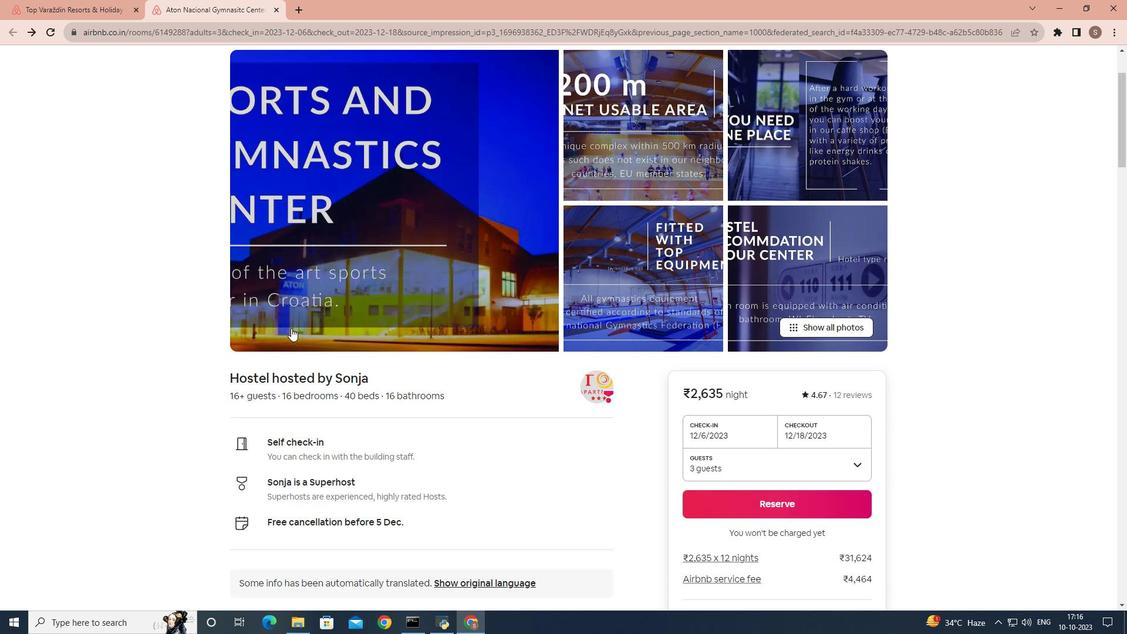
Action: Mouse scrolled (291, 327) with delta (0, 0)
Screenshot: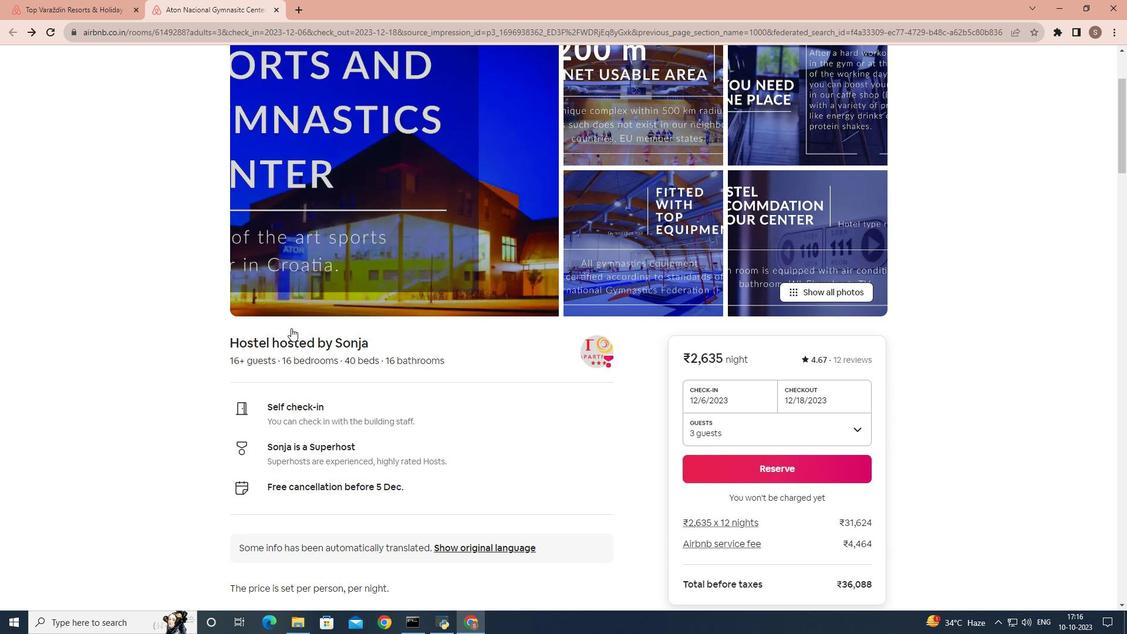 
Action: Mouse scrolled (291, 327) with delta (0, 0)
Screenshot: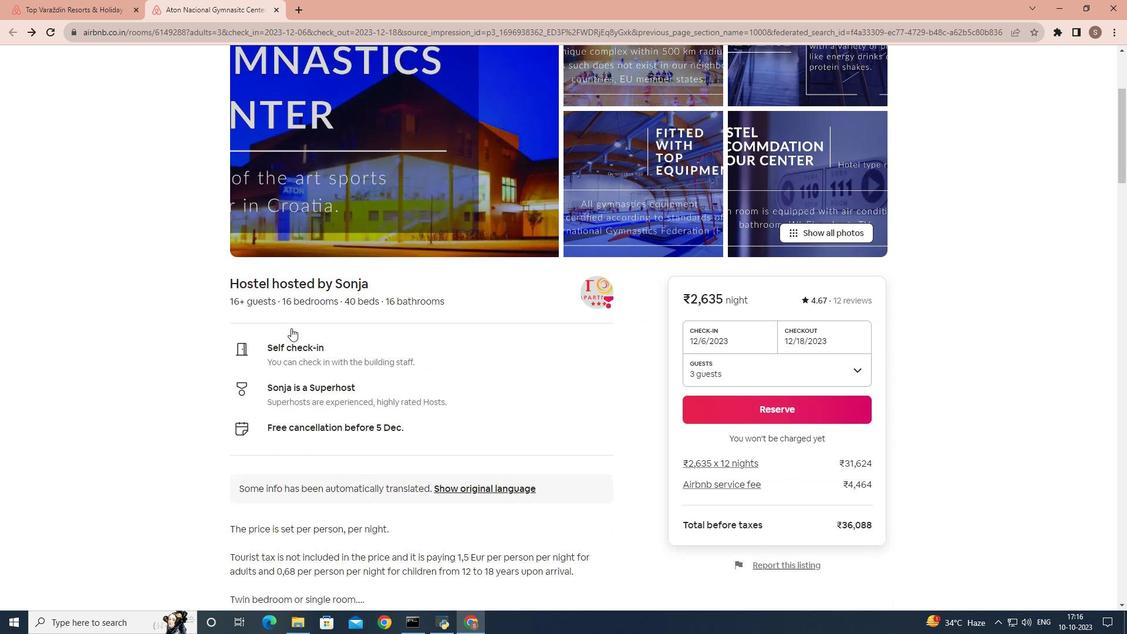 
Action: Mouse scrolled (291, 327) with delta (0, 0)
Screenshot: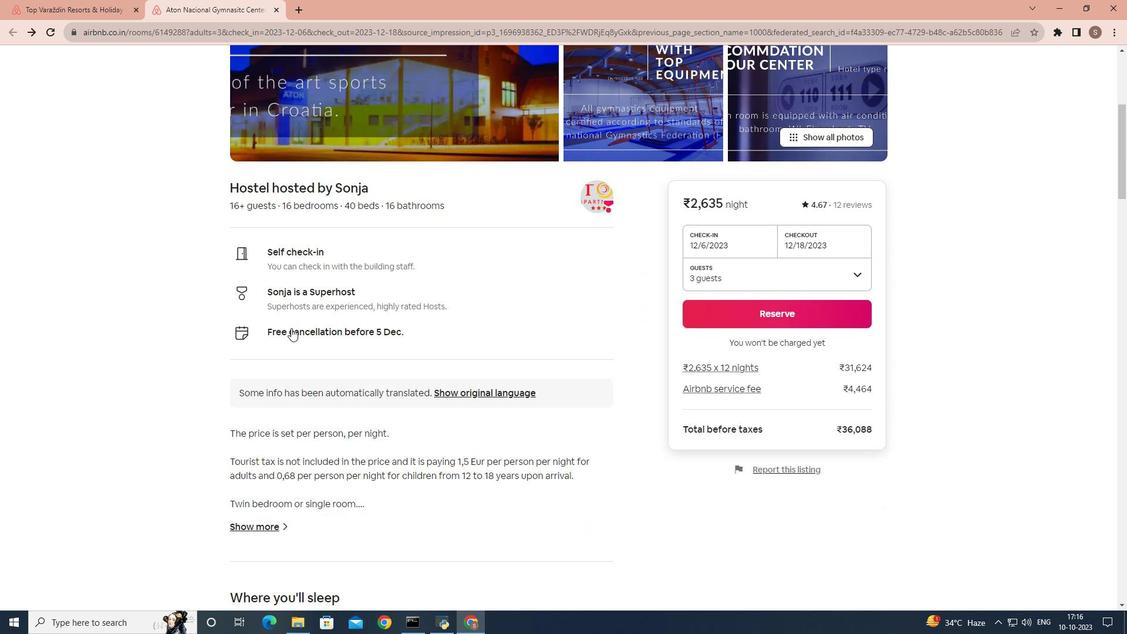 
Action: Mouse scrolled (291, 327) with delta (0, 0)
Screenshot: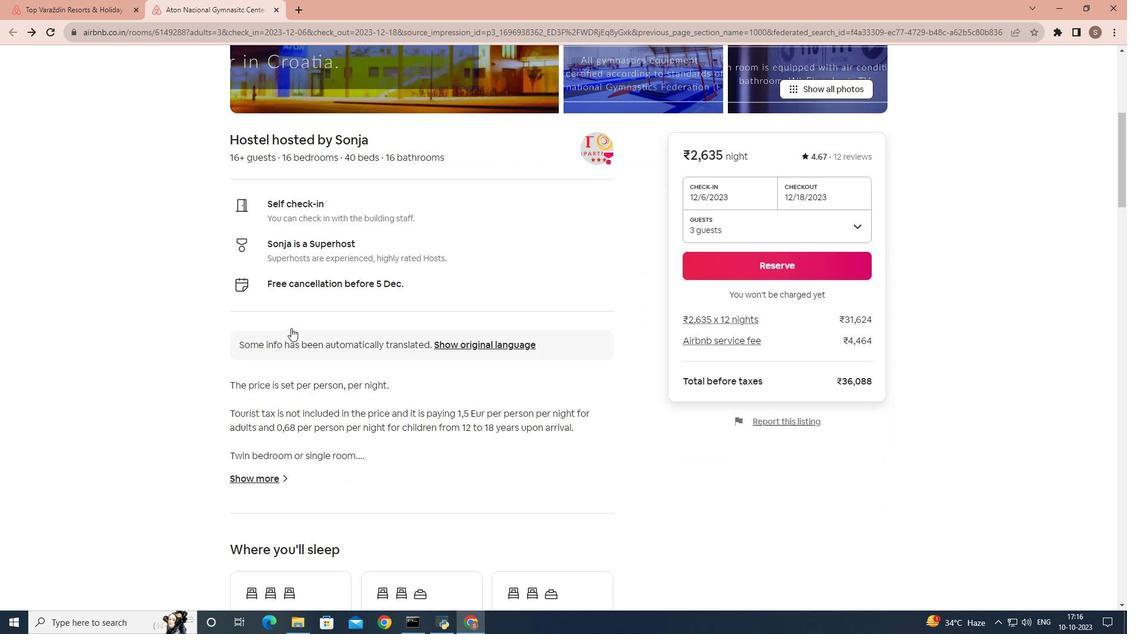 
Action: Mouse scrolled (291, 327) with delta (0, 0)
Screenshot: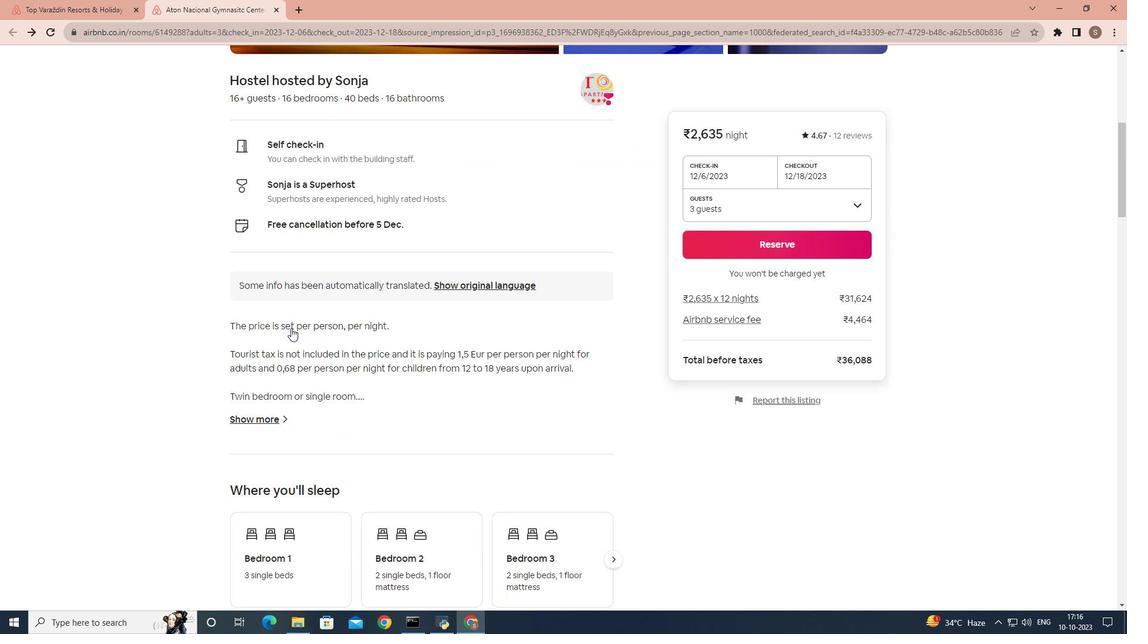 
Action: Mouse scrolled (291, 327) with delta (0, 0)
Screenshot: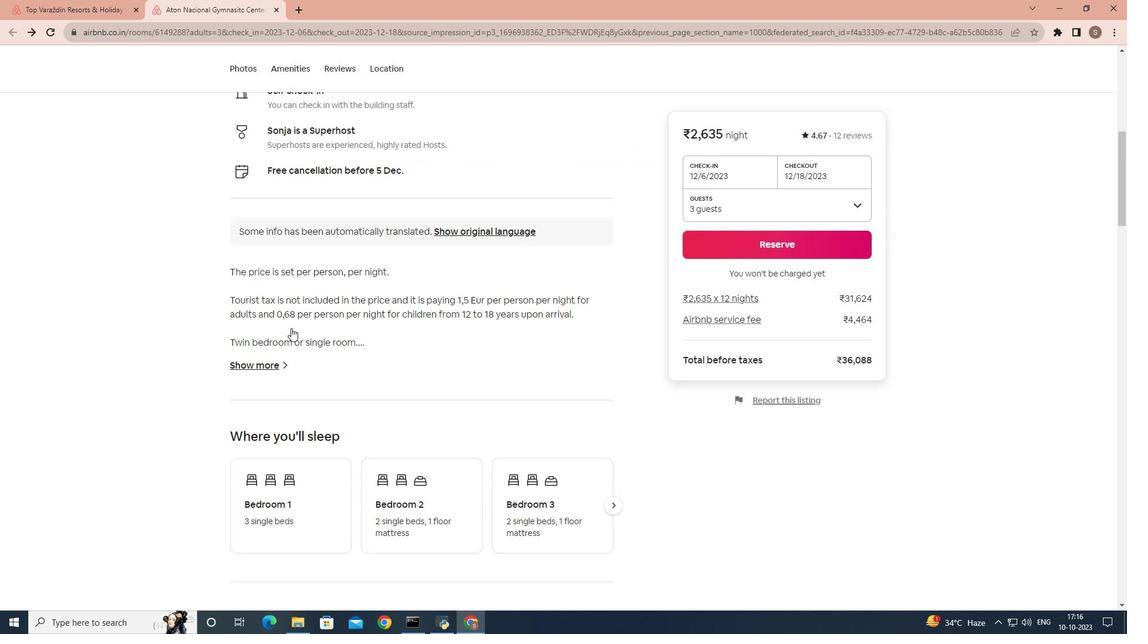 
Action: Mouse scrolled (291, 327) with delta (0, 0)
Screenshot: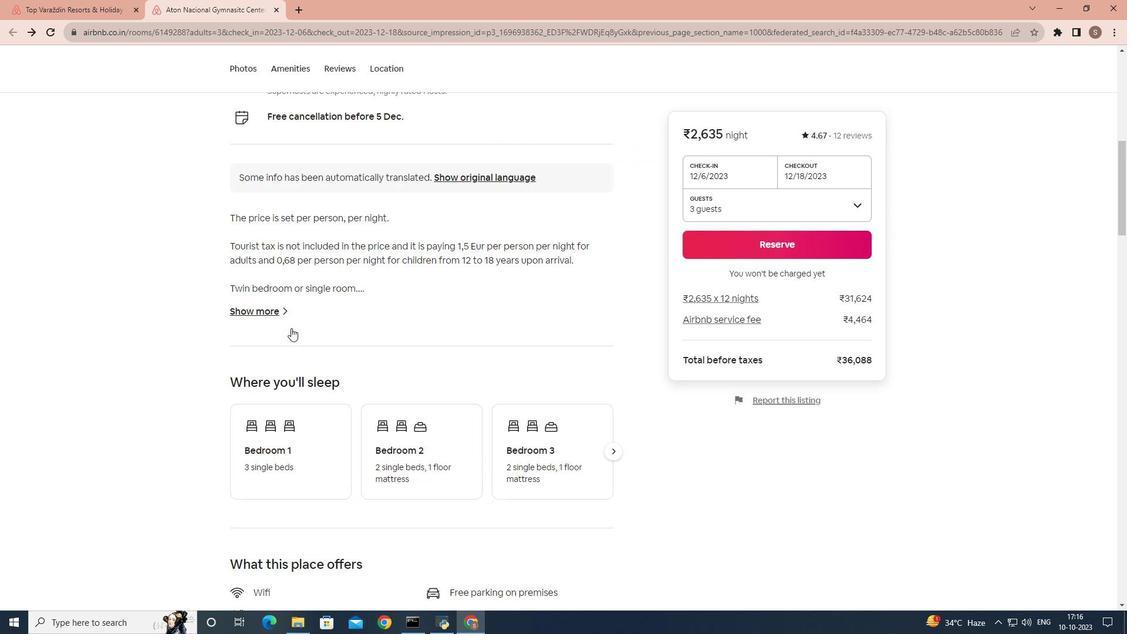 
Action: Mouse moved to (264, 296)
Screenshot: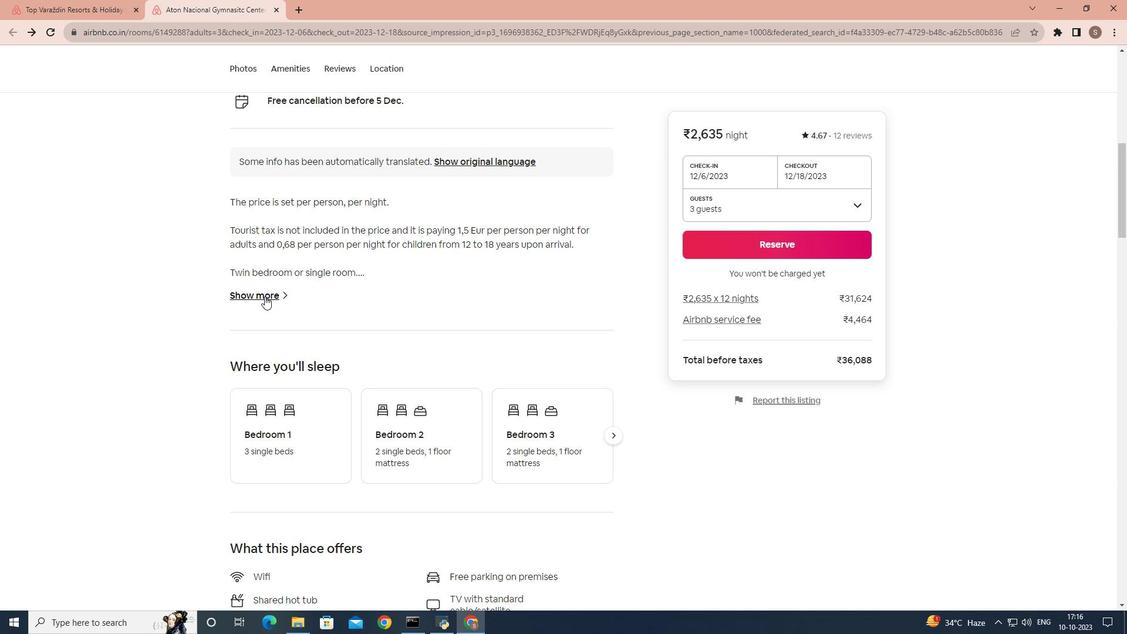 
Action: Mouse pressed left at (264, 296)
Screenshot: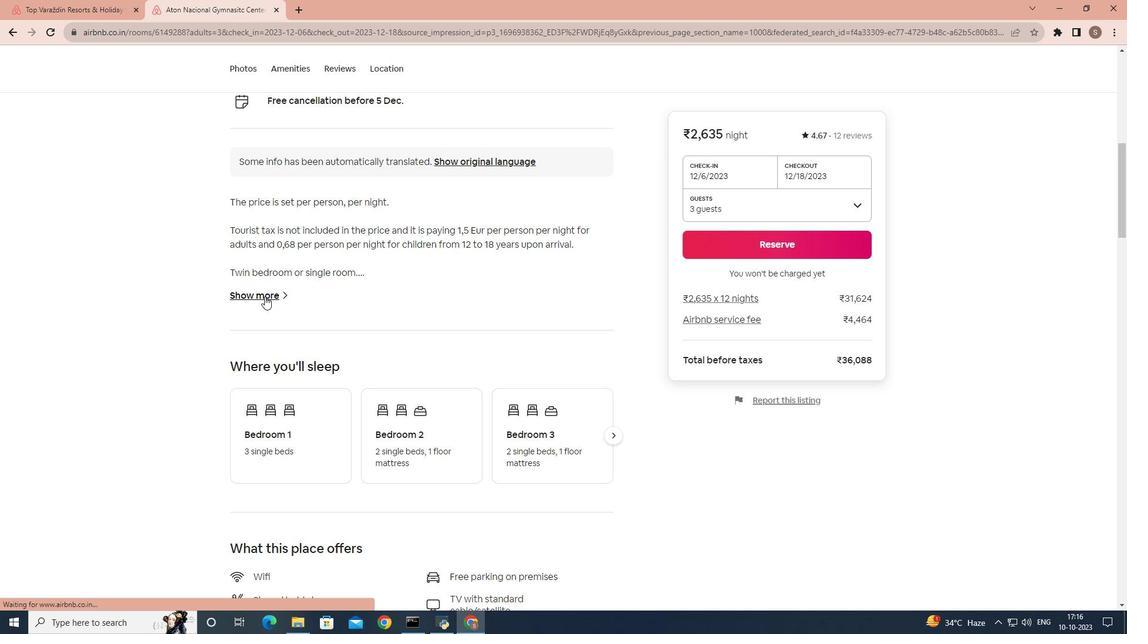 
Action: Mouse moved to (446, 321)
Screenshot: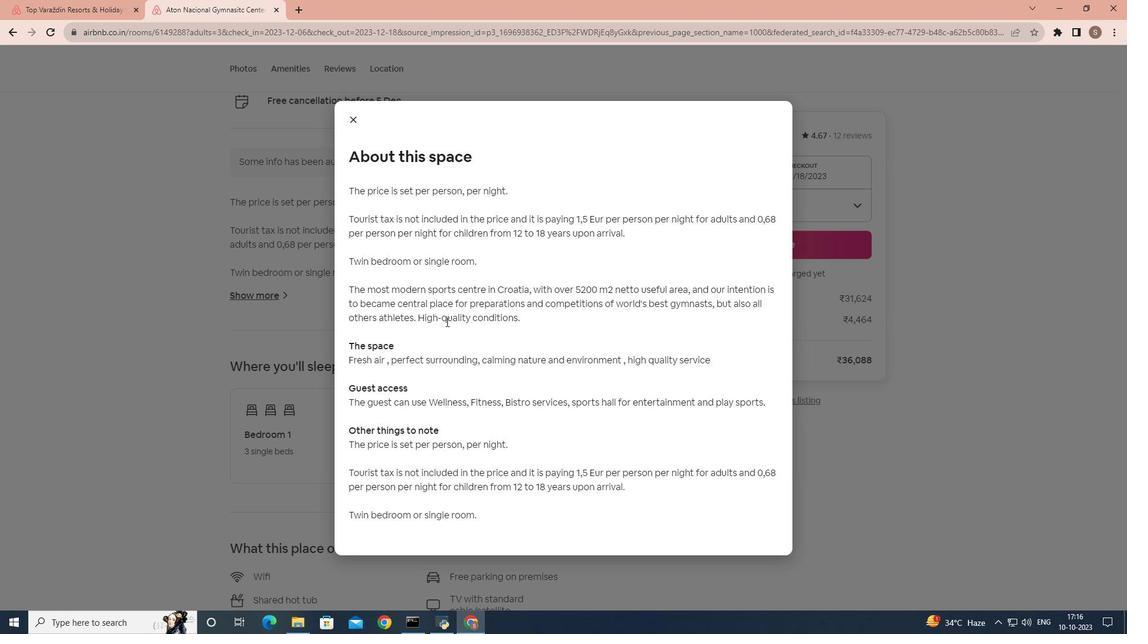 
Action: Mouse scrolled (446, 321) with delta (0, 0)
Screenshot: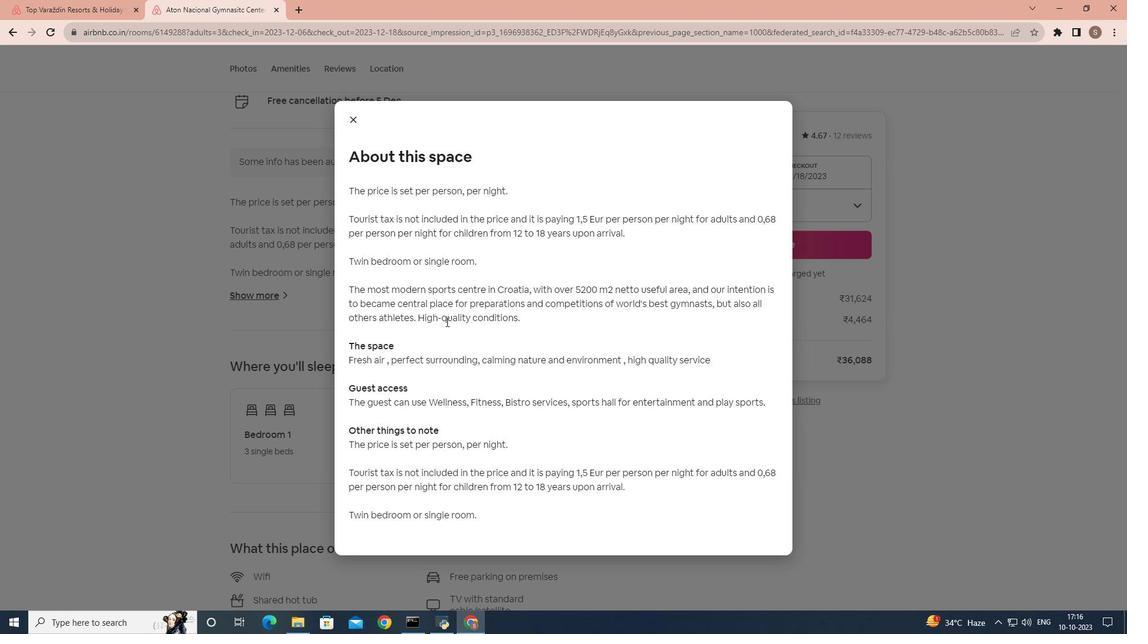 
Action: Mouse scrolled (446, 321) with delta (0, 0)
Screenshot: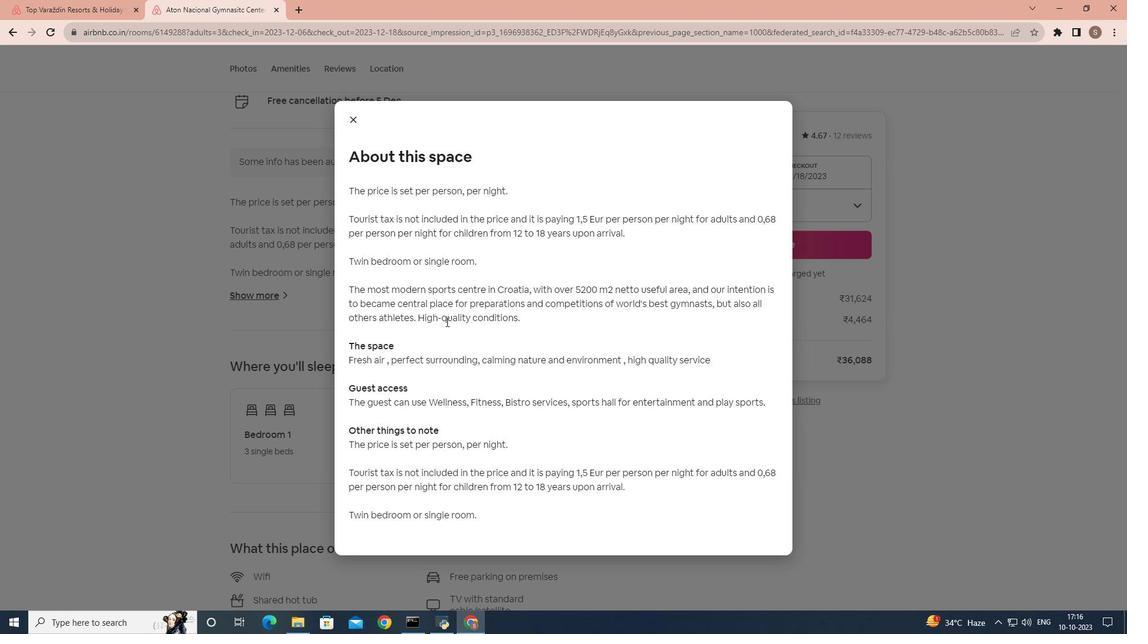 
Action: Mouse moved to (347, 126)
Screenshot: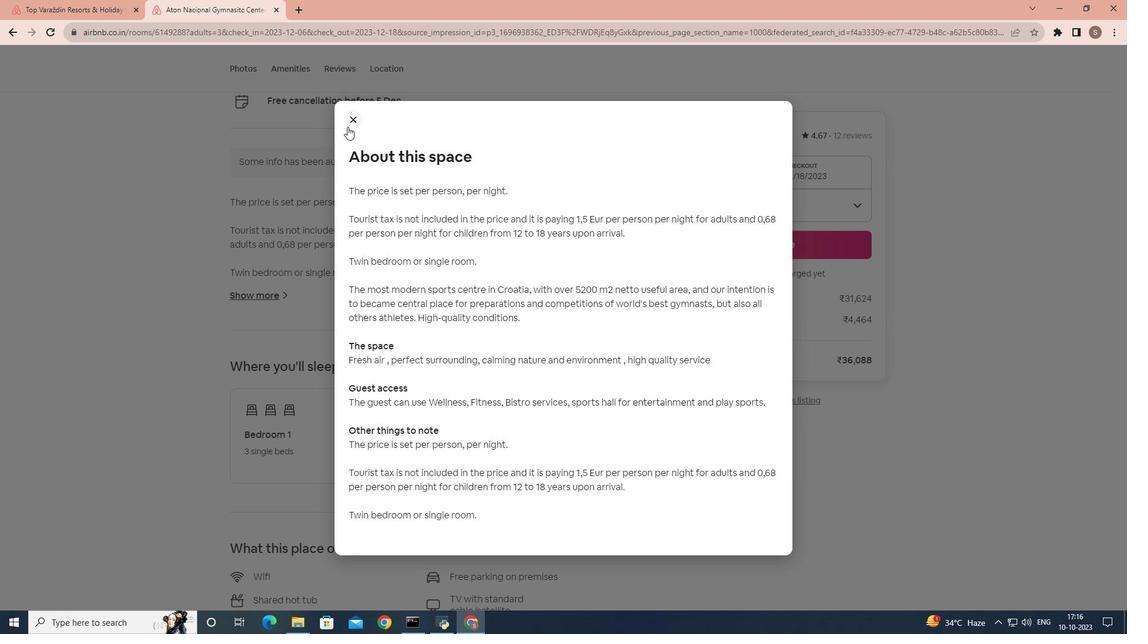 
Action: Mouse pressed left at (347, 126)
Screenshot: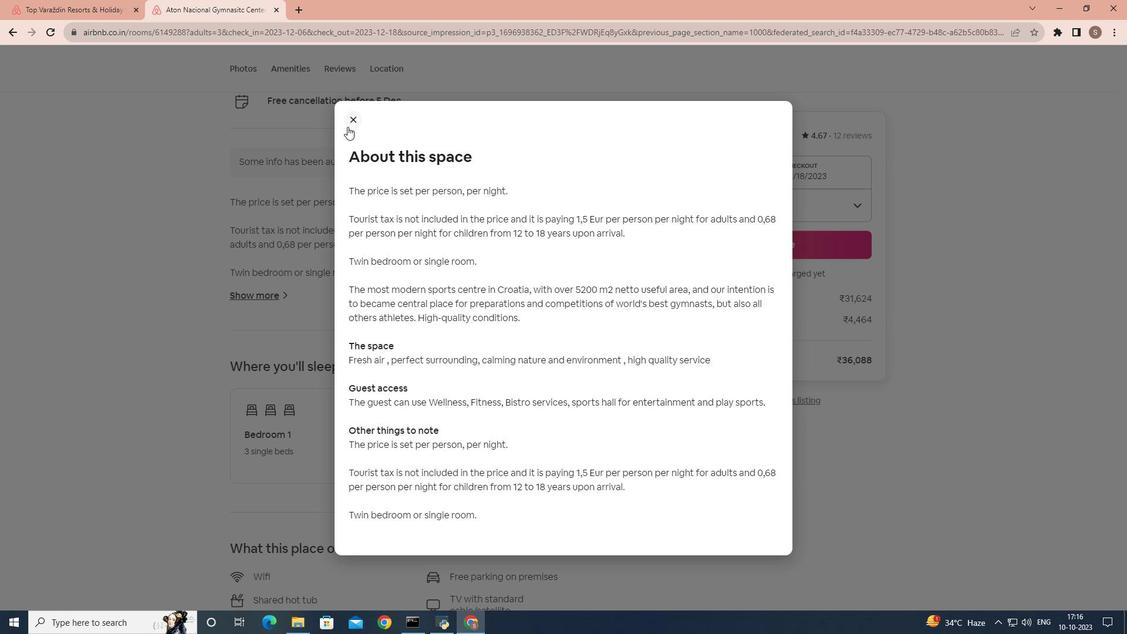 
Action: Mouse moved to (425, 335)
Screenshot: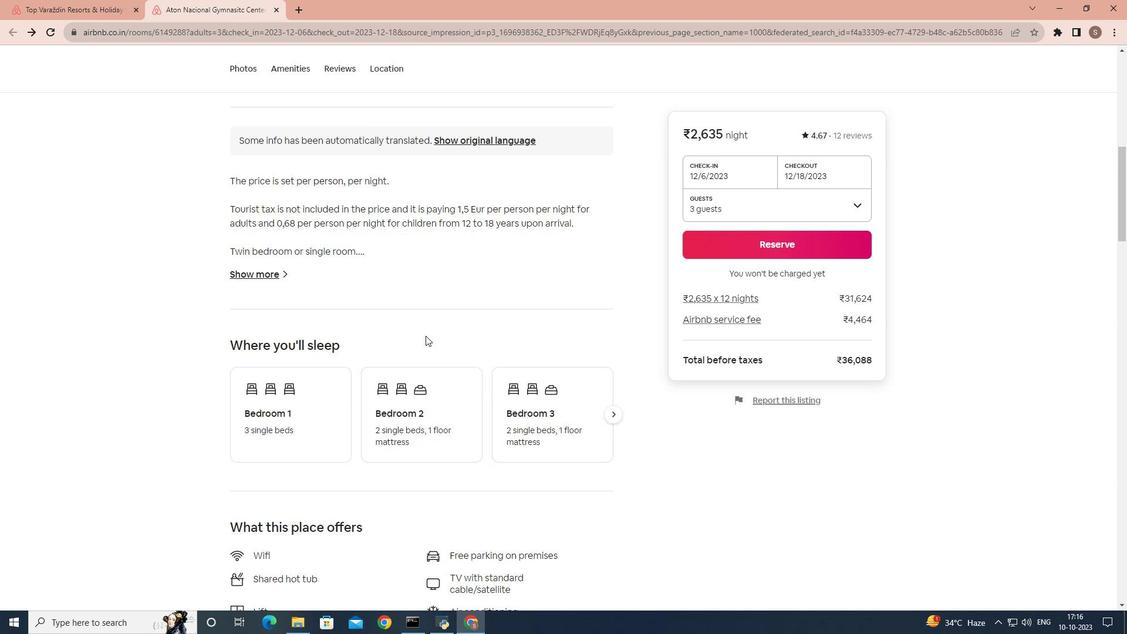 
Action: Mouse scrolled (425, 335) with delta (0, 0)
Screenshot: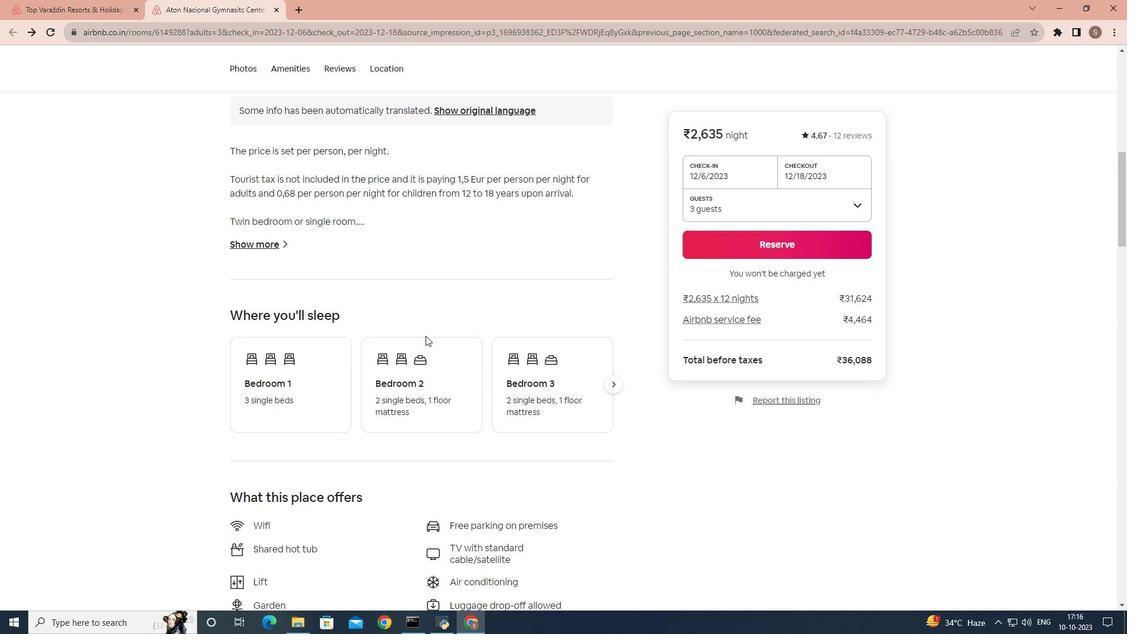 
Action: Mouse moved to (422, 337)
Screenshot: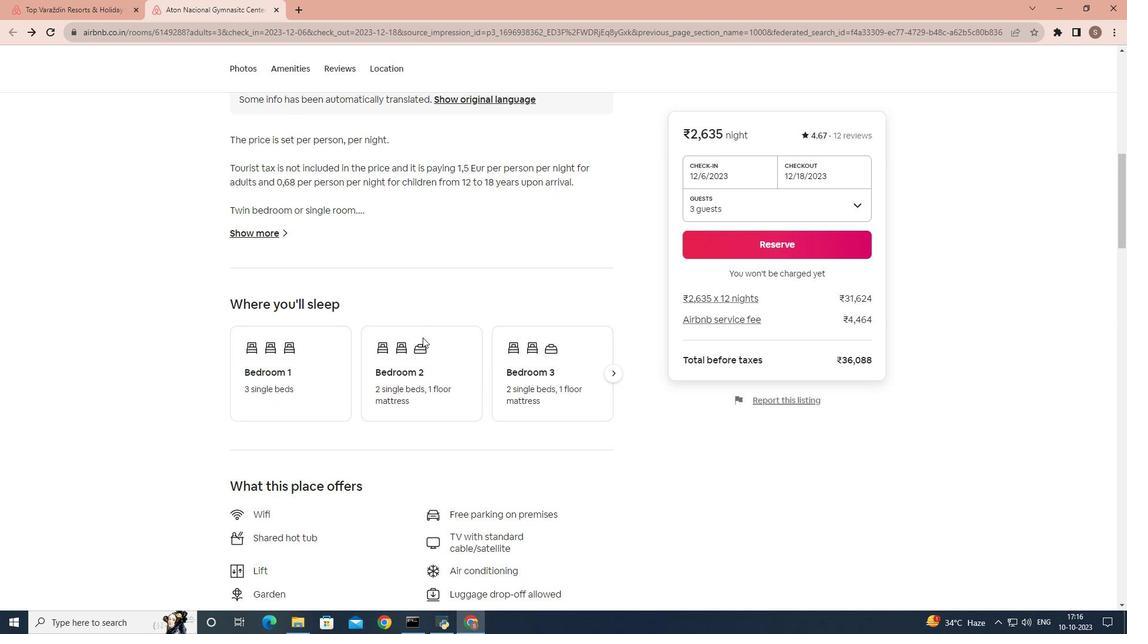 
Action: Mouse scrolled (422, 336) with delta (0, 0)
Screenshot: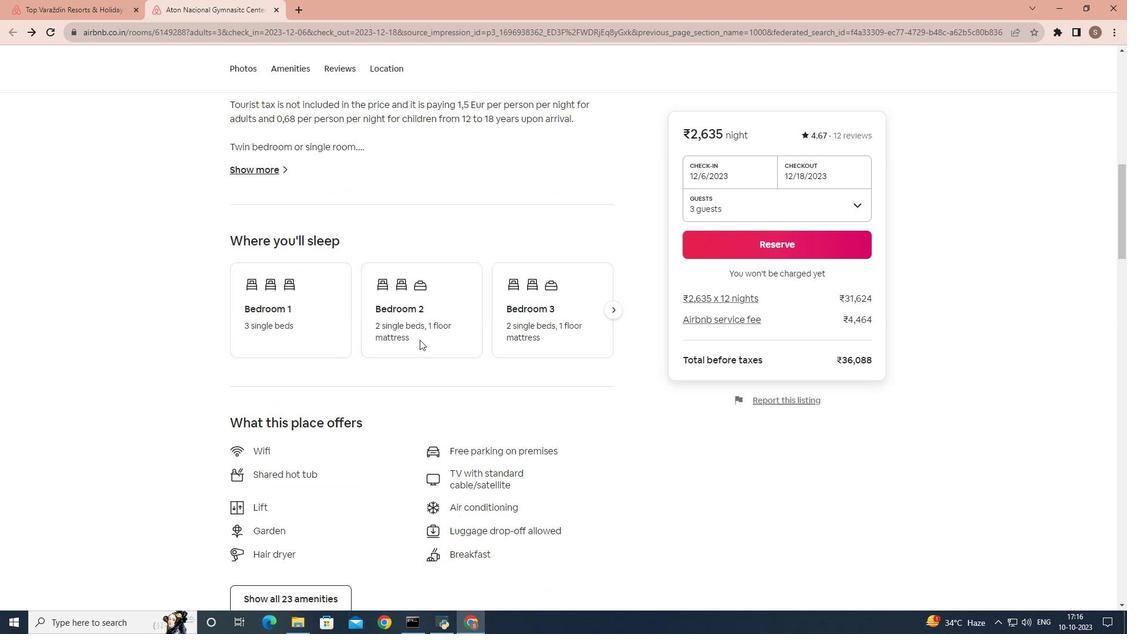 
Action: Mouse scrolled (422, 336) with delta (0, 0)
Screenshot: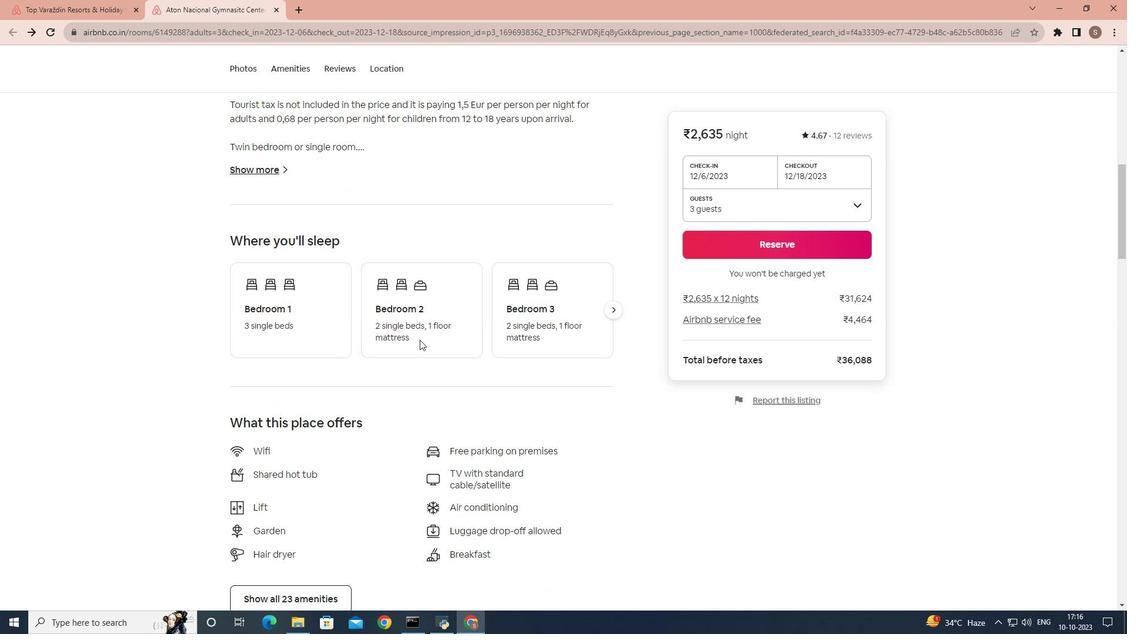 
Action: Mouse moved to (403, 366)
Screenshot: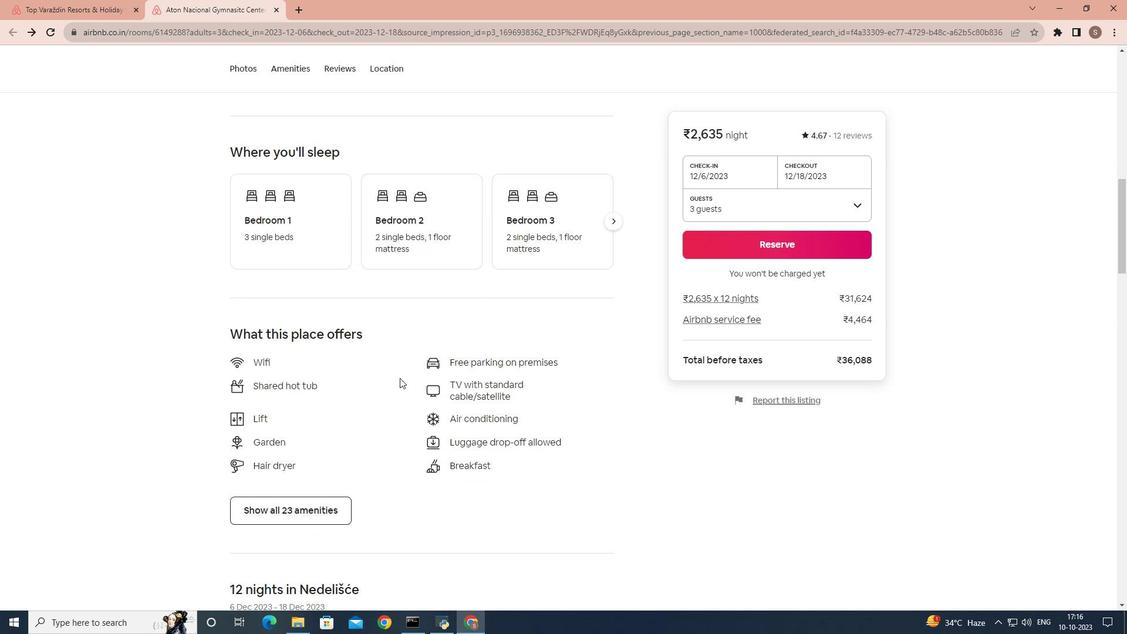 
Action: Mouse scrolled (403, 366) with delta (0, 0)
Screenshot: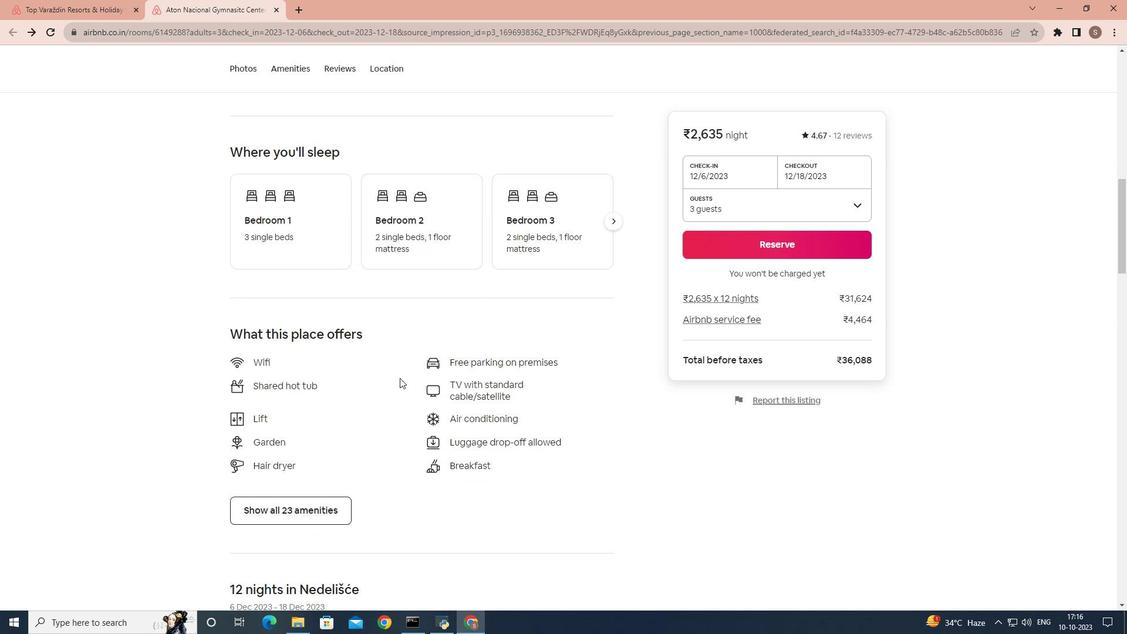 
Action: Mouse moved to (283, 420)
Screenshot: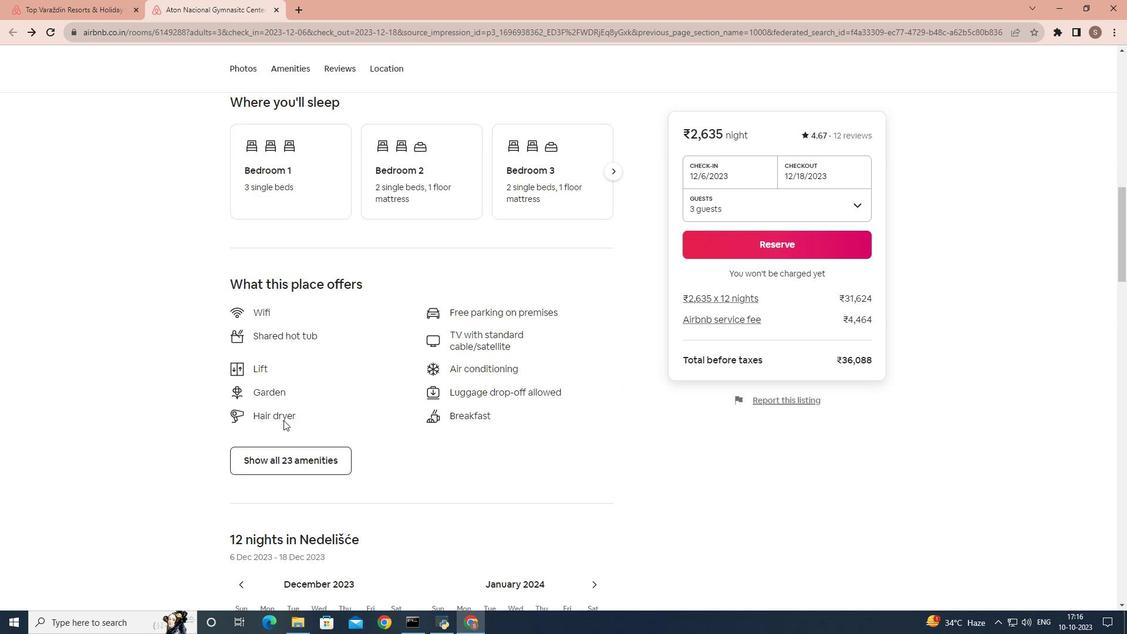 
Action: Mouse scrolled (283, 419) with delta (0, 0)
Screenshot: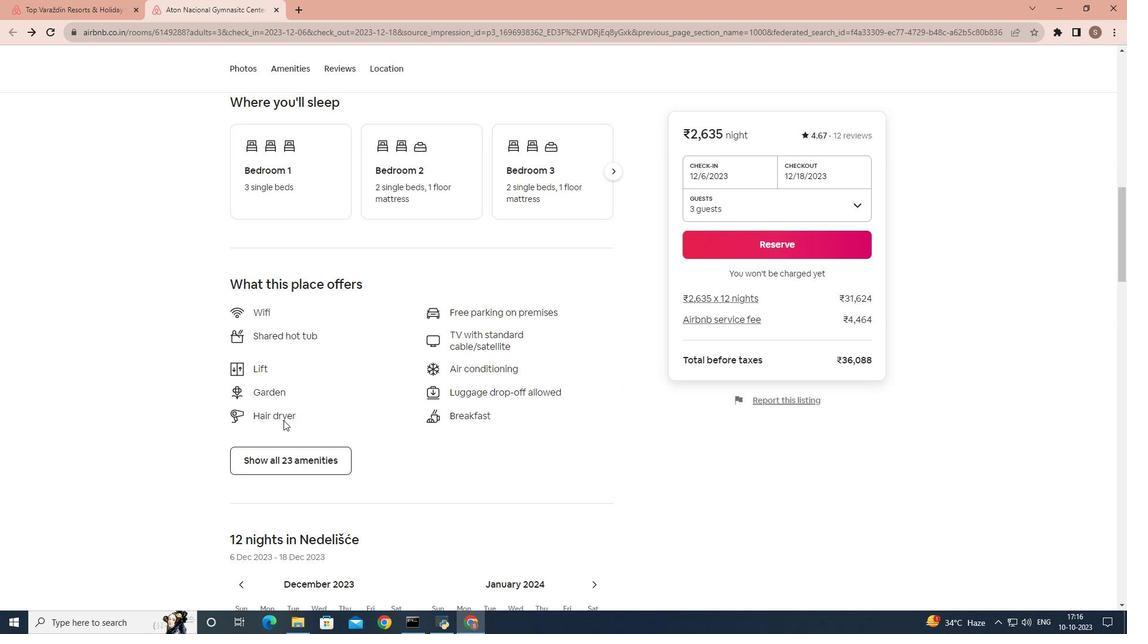 
Action: Mouse moved to (282, 422)
Screenshot: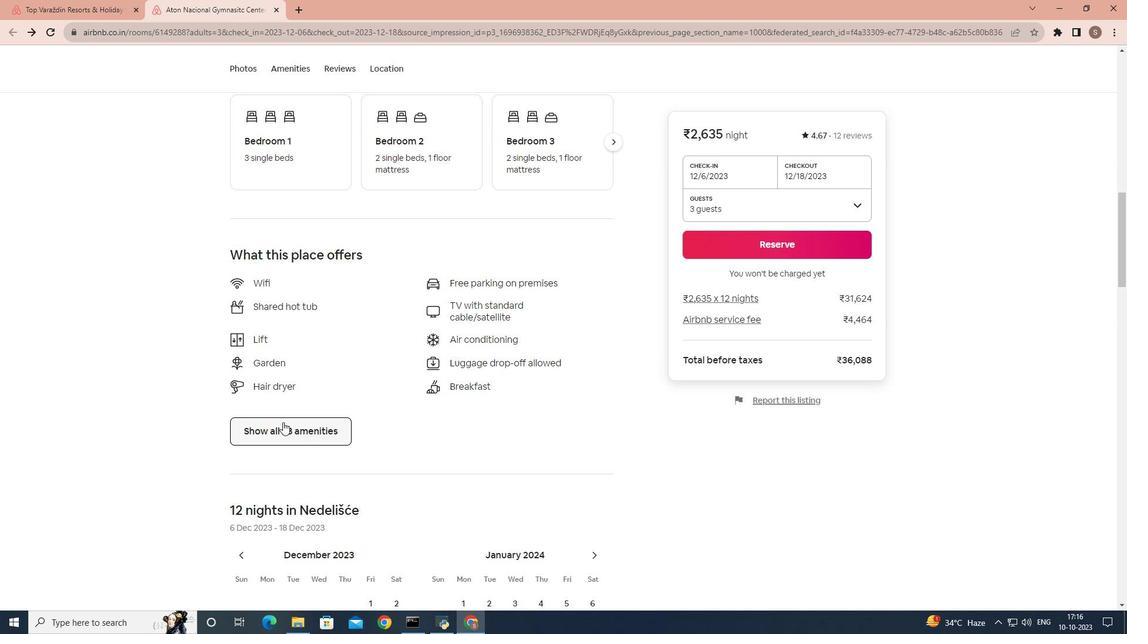 
Action: Mouse pressed left at (282, 422)
Screenshot: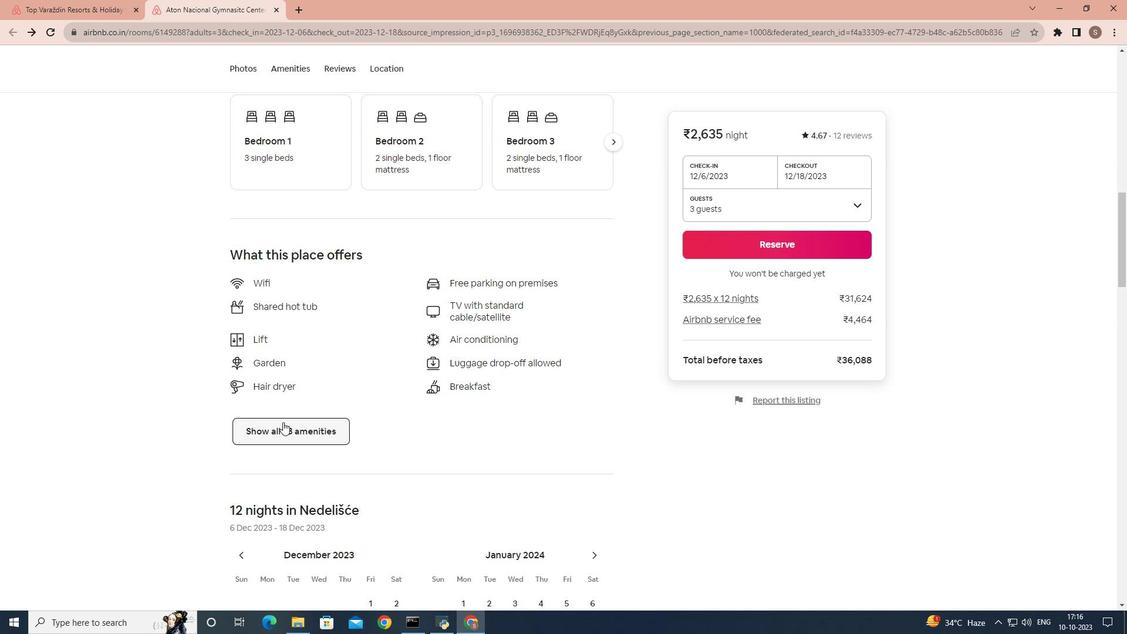 
Action: Mouse moved to (493, 322)
Screenshot: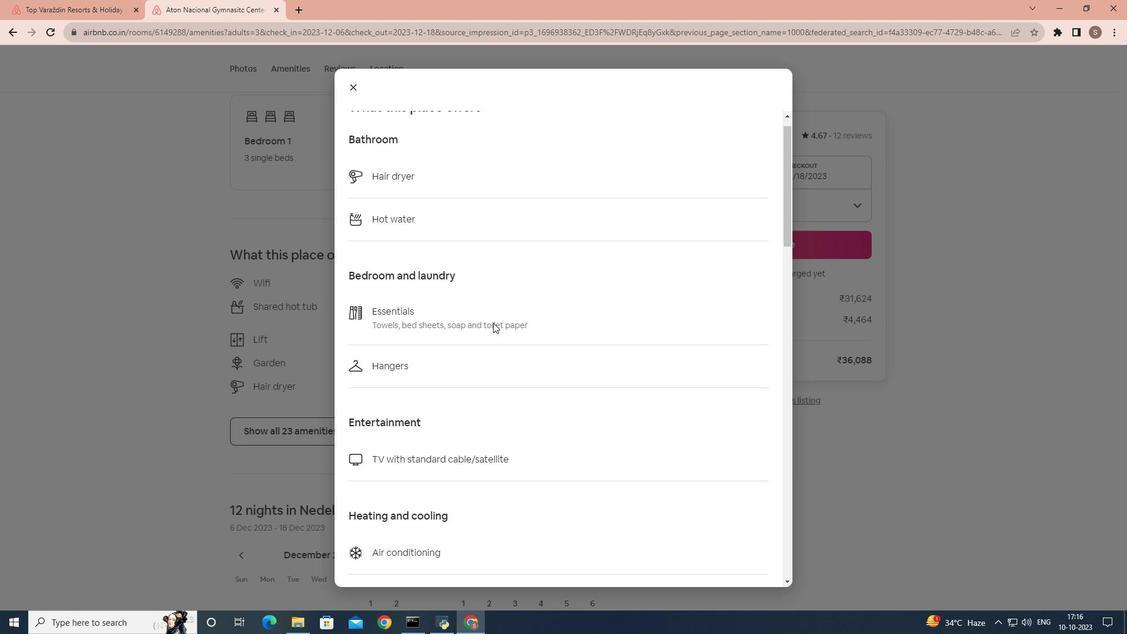 
Action: Mouse scrolled (493, 322) with delta (0, 0)
Screenshot: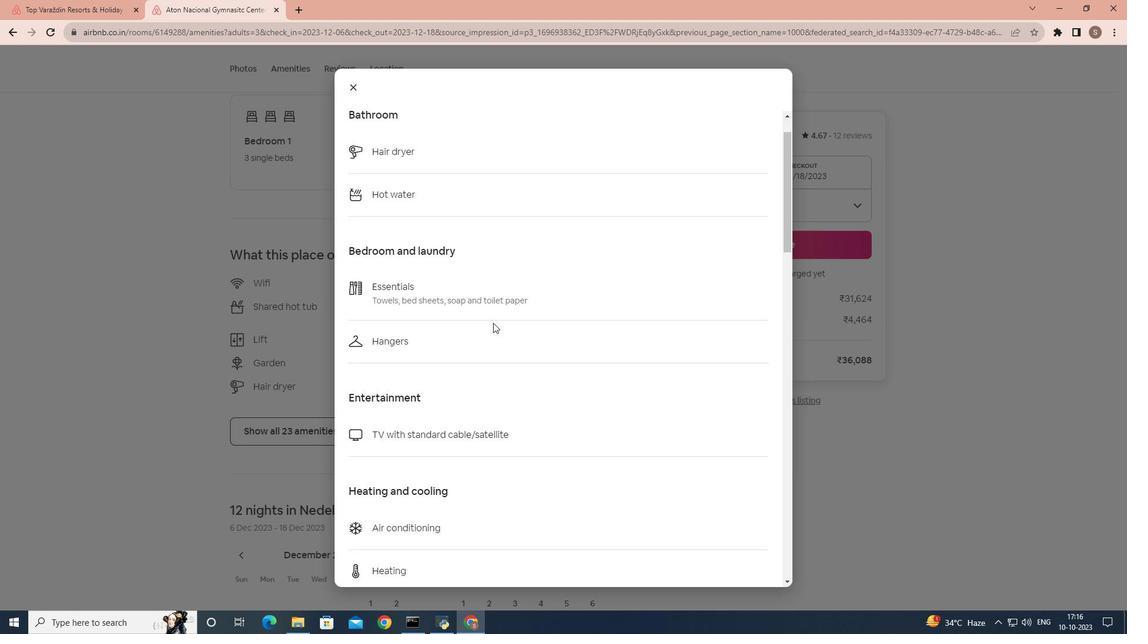 
Action: Mouse scrolled (493, 322) with delta (0, 0)
Screenshot: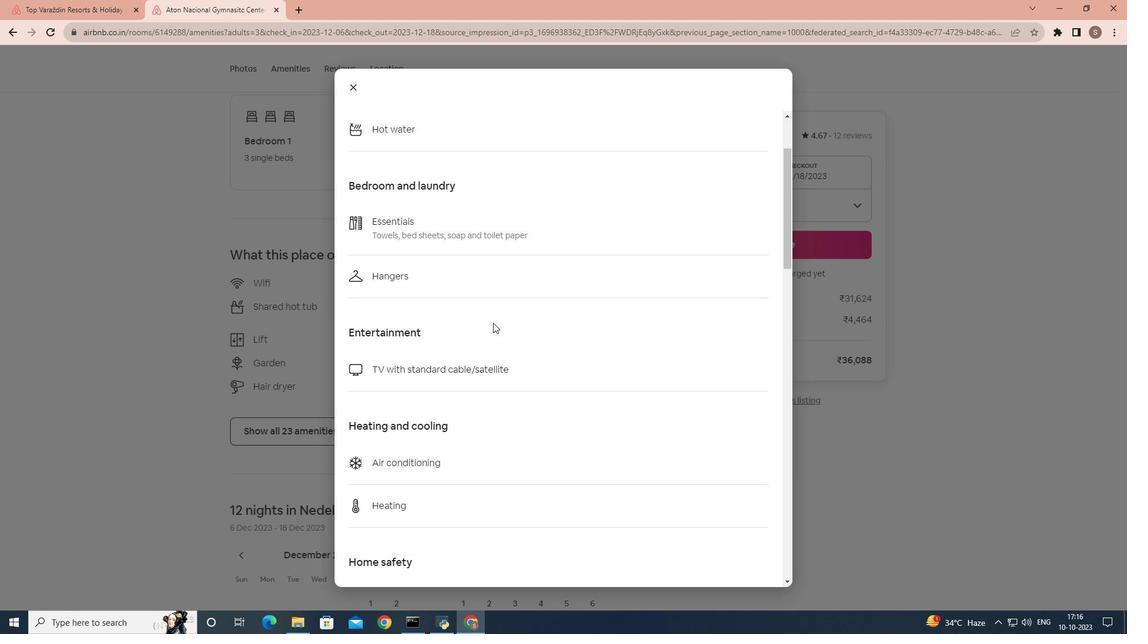 
Action: Mouse scrolled (493, 322) with delta (0, 0)
Screenshot: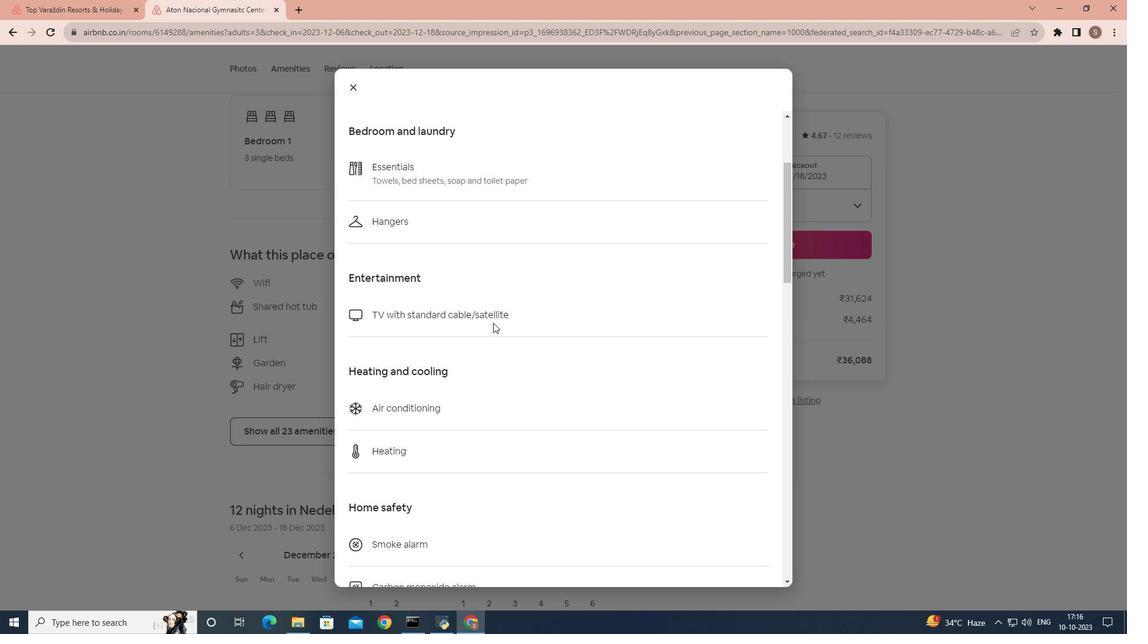 
Action: Mouse scrolled (493, 322) with delta (0, 0)
Screenshot: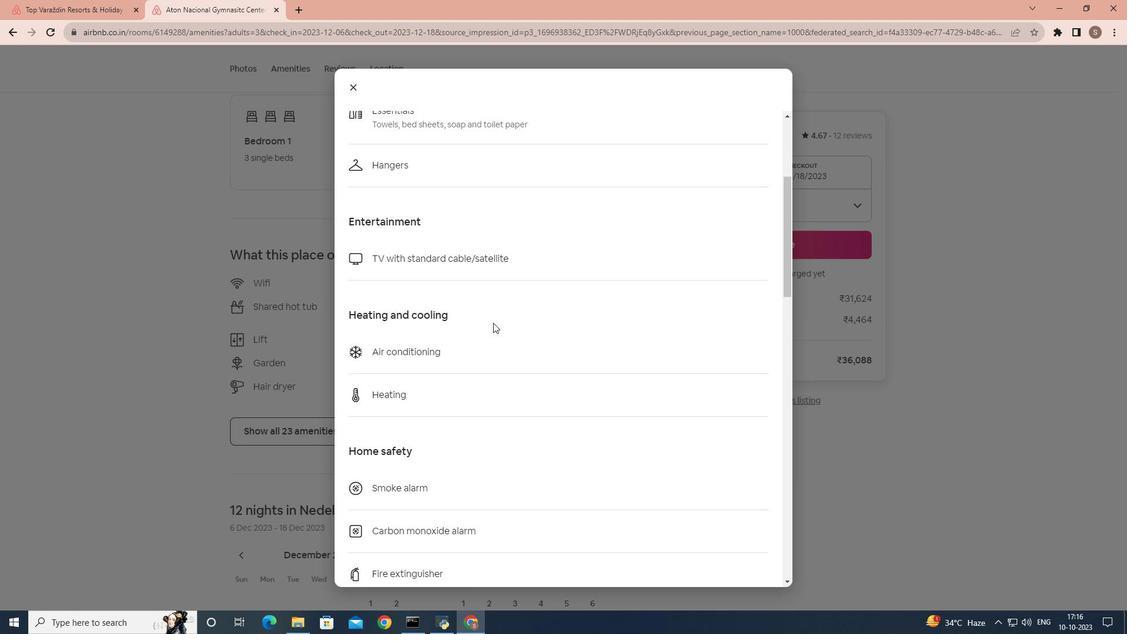 
Action: Mouse scrolled (493, 322) with delta (0, 0)
Screenshot: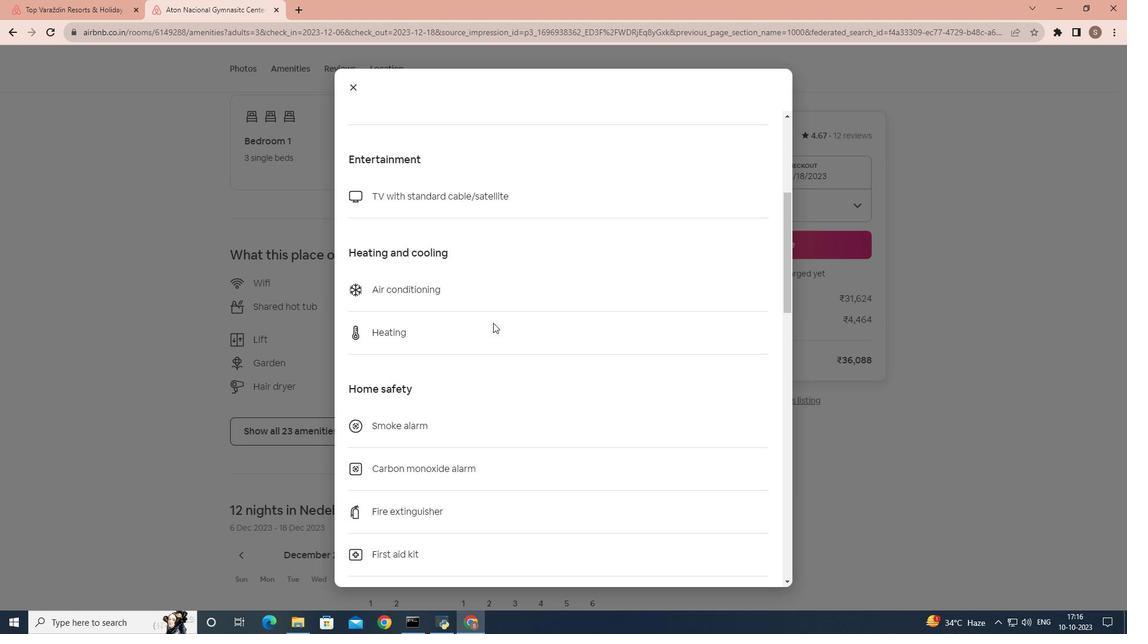 
Action: Mouse scrolled (493, 322) with delta (0, 0)
Screenshot: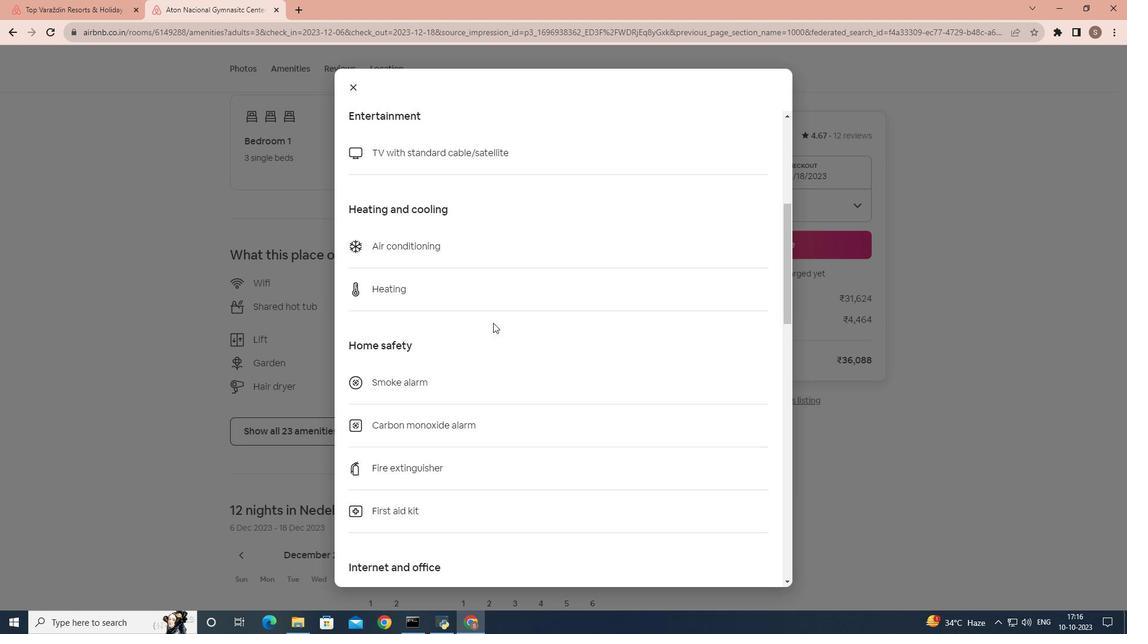 
Action: Mouse scrolled (493, 322) with delta (0, 0)
Screenshot: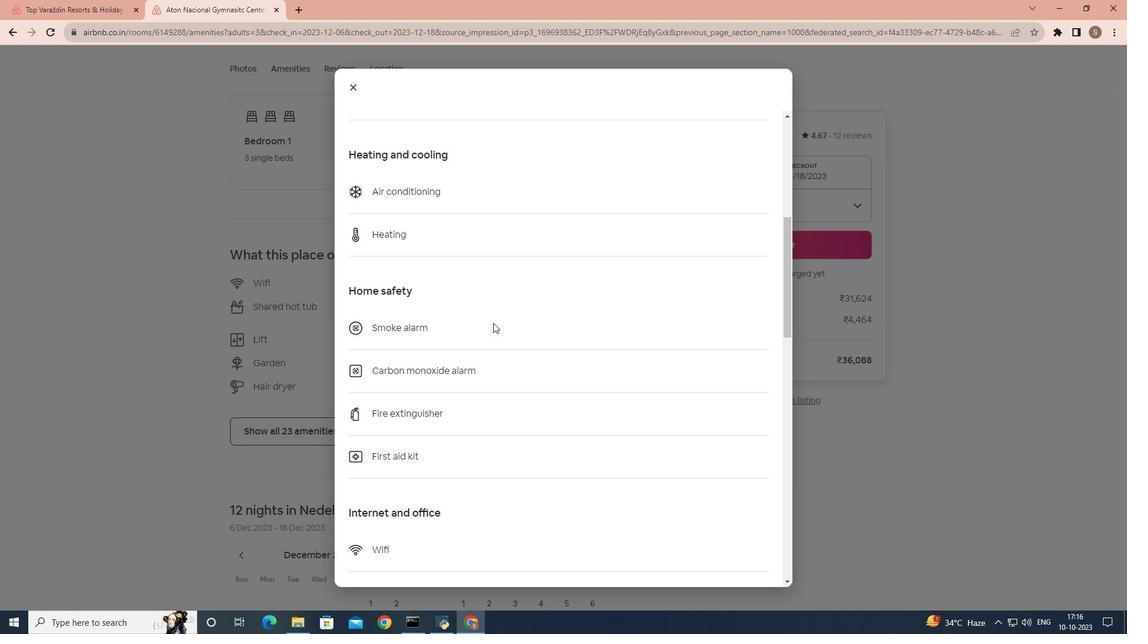 
Action: Mouse scrolled (493, 322) with delta (0, 0)
Screenshot: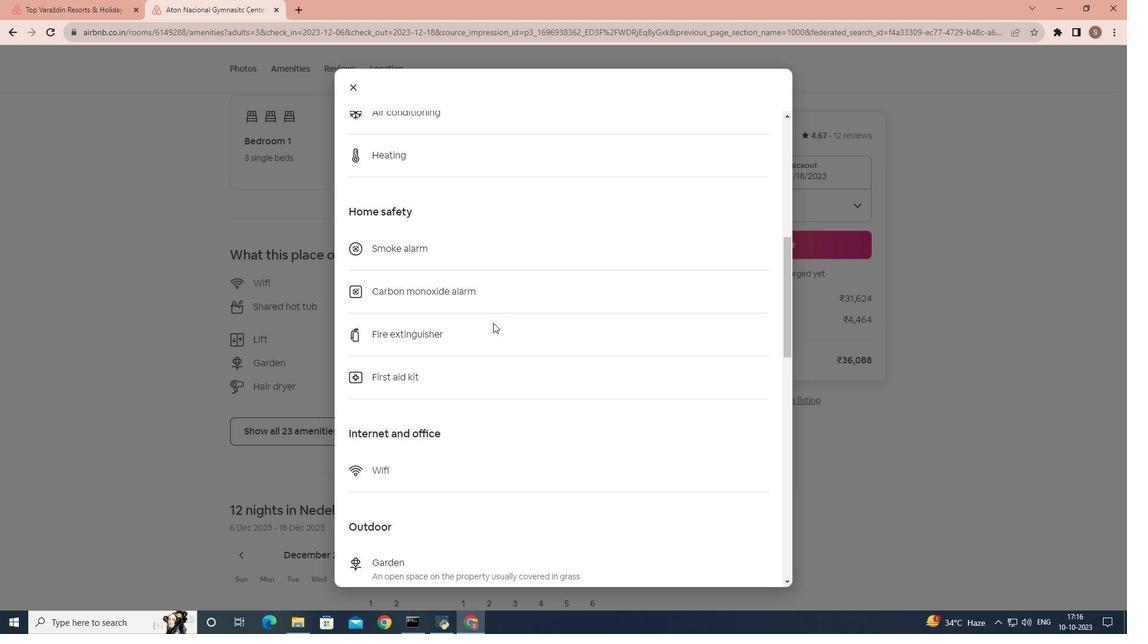 
Action: Mouse scrolled (493, 322) with delta (0, 0)
Screenshot: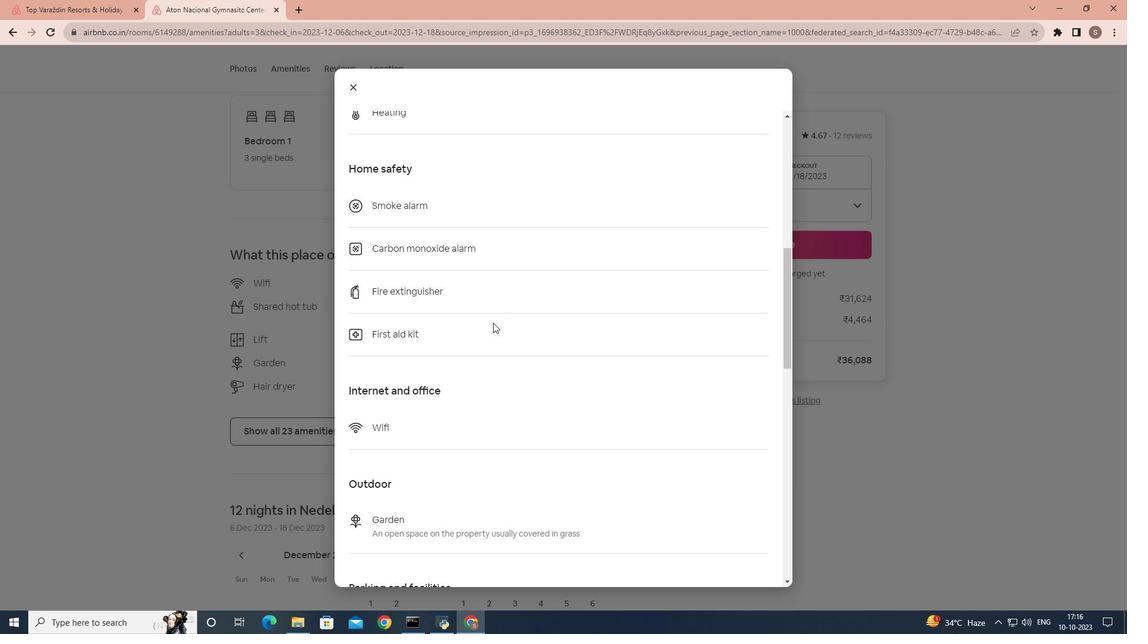 
Action: Mouse scrolled (493, 322) with delta (0, 0)
Screenshot: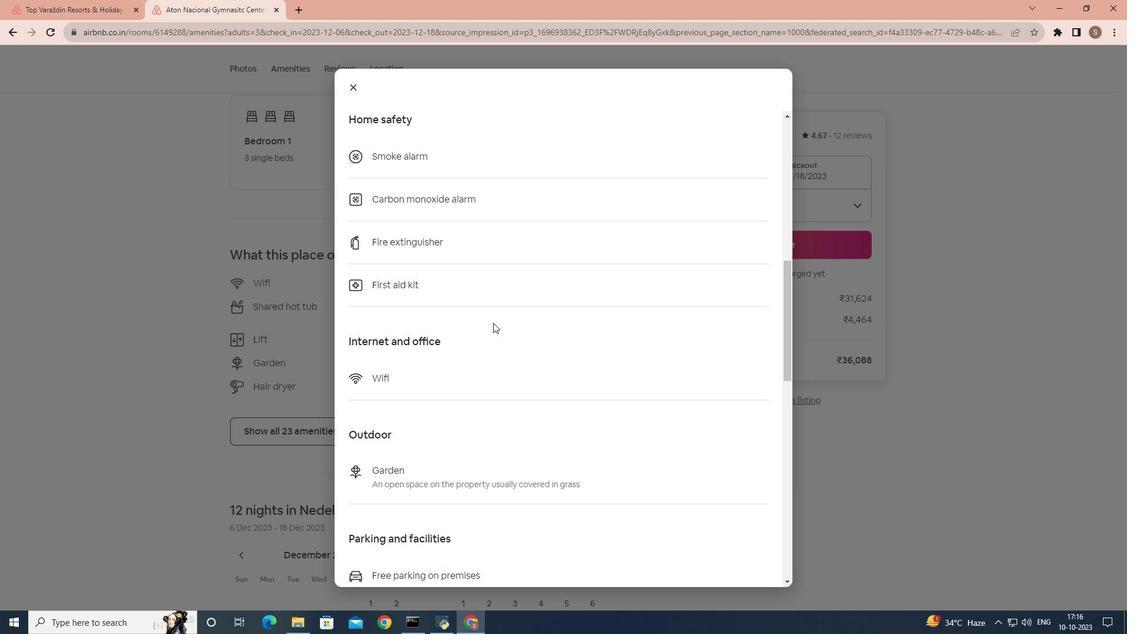 
Action: Mouse scrolled (493, 322) with delta (0, 0)
Screenshot: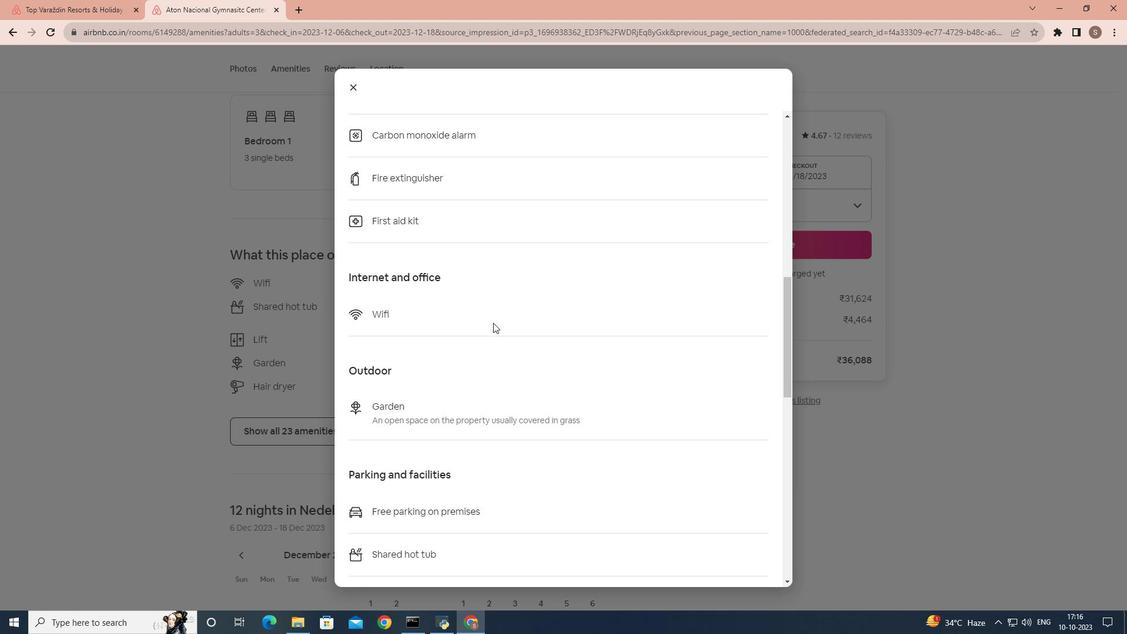 
Action: Mouse scrolled (493, 322) with delta (0, 0)
Screenshot: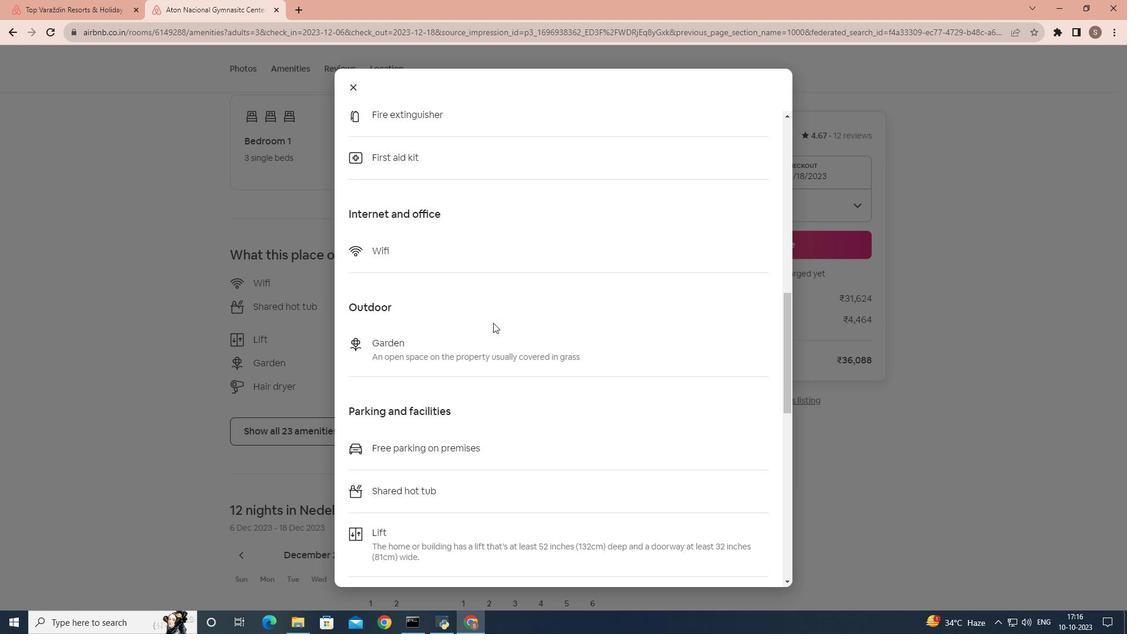 
Action: Mouse scrolled (493, 322) with delta (0, 0)
Screenshot: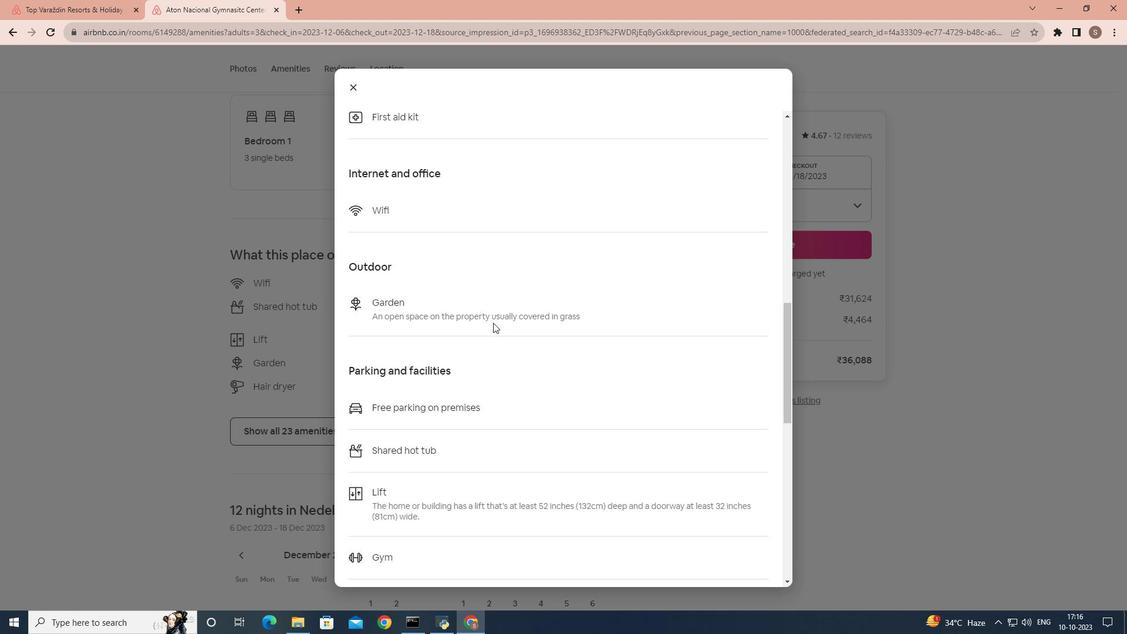 
Action: Mouse scrolled (493, 322) with delta (0, 0)
Screenshot: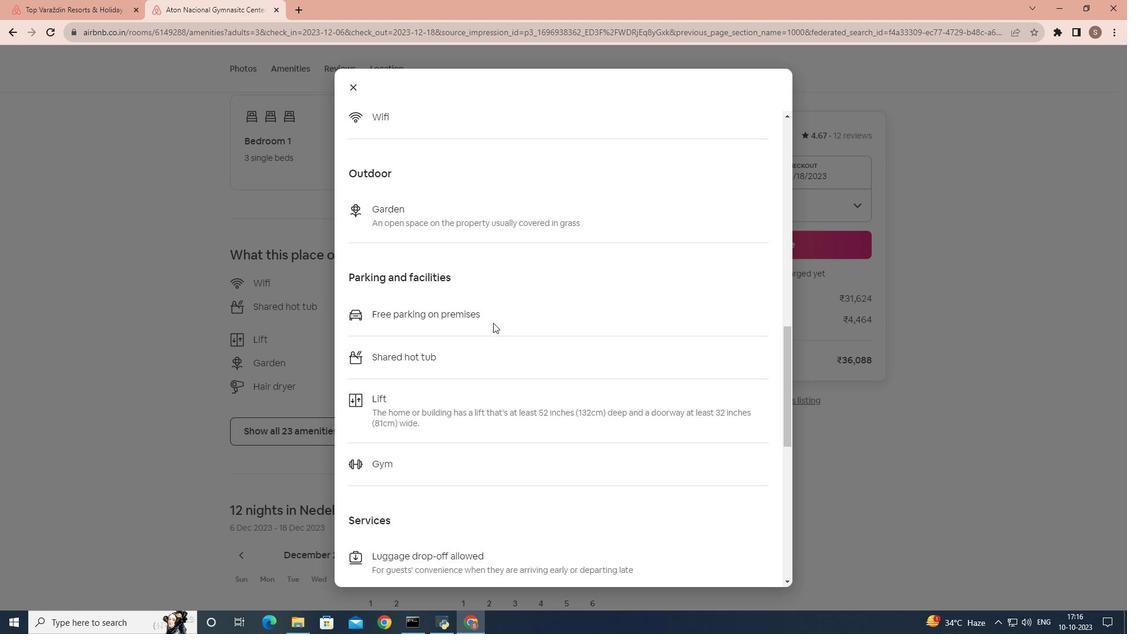 
Action: Mouse scrolled (493, 322) with delta (0, 0)
Screenshot: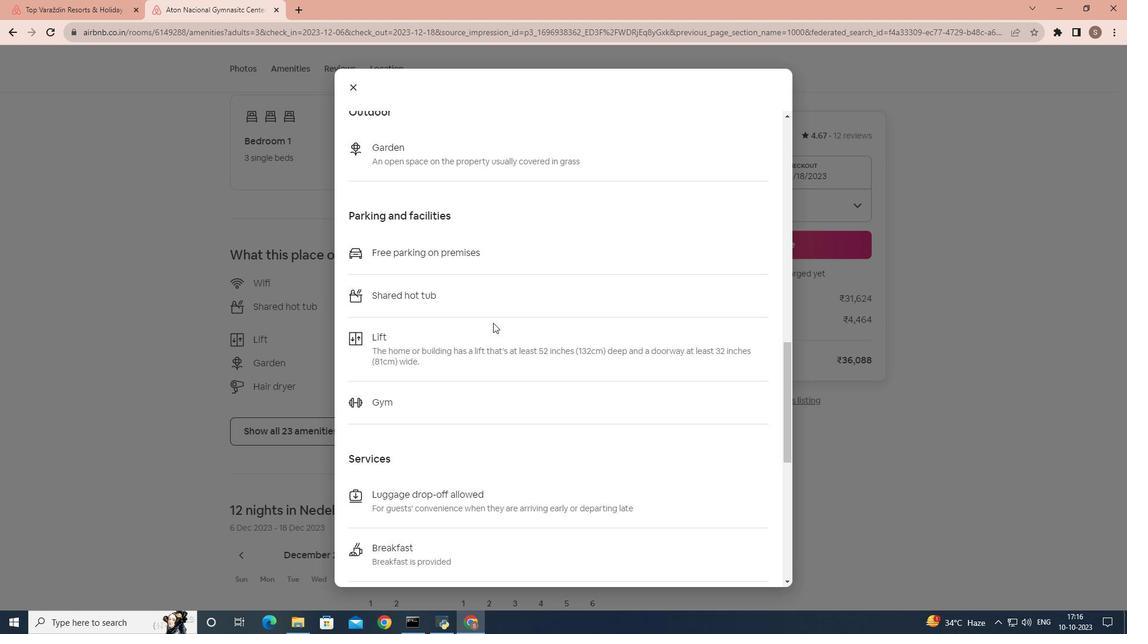 
Action: Mouse scrolled (493, 322) with delta (0, 0)
Screenshot: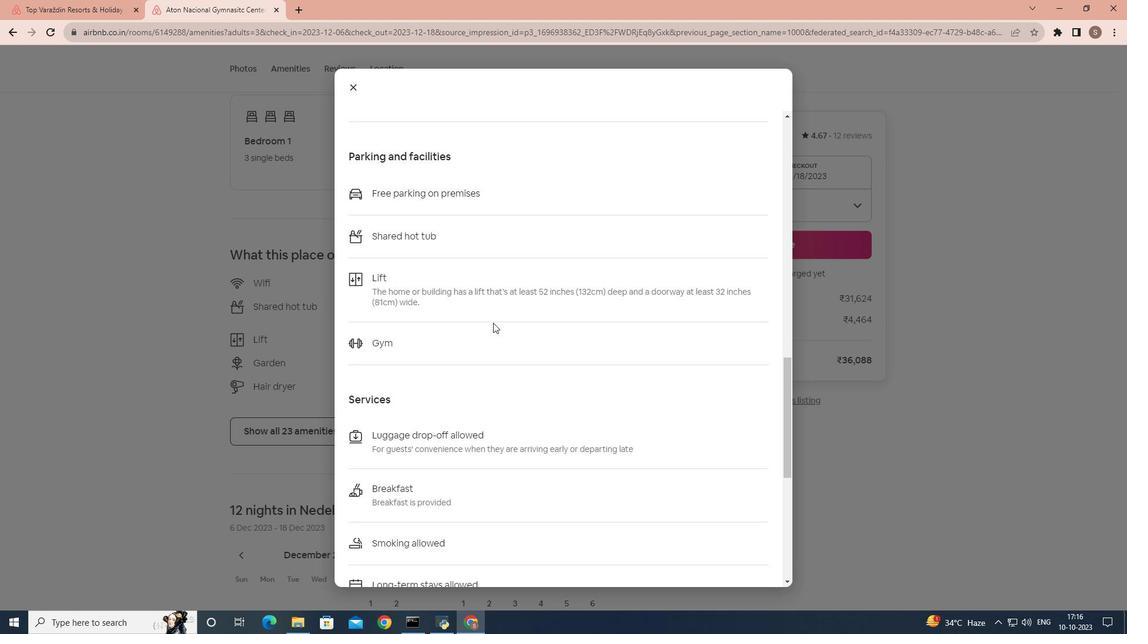 
Action: Mouse scrolled (493, 322) with delta (0, 0)
Screenshot: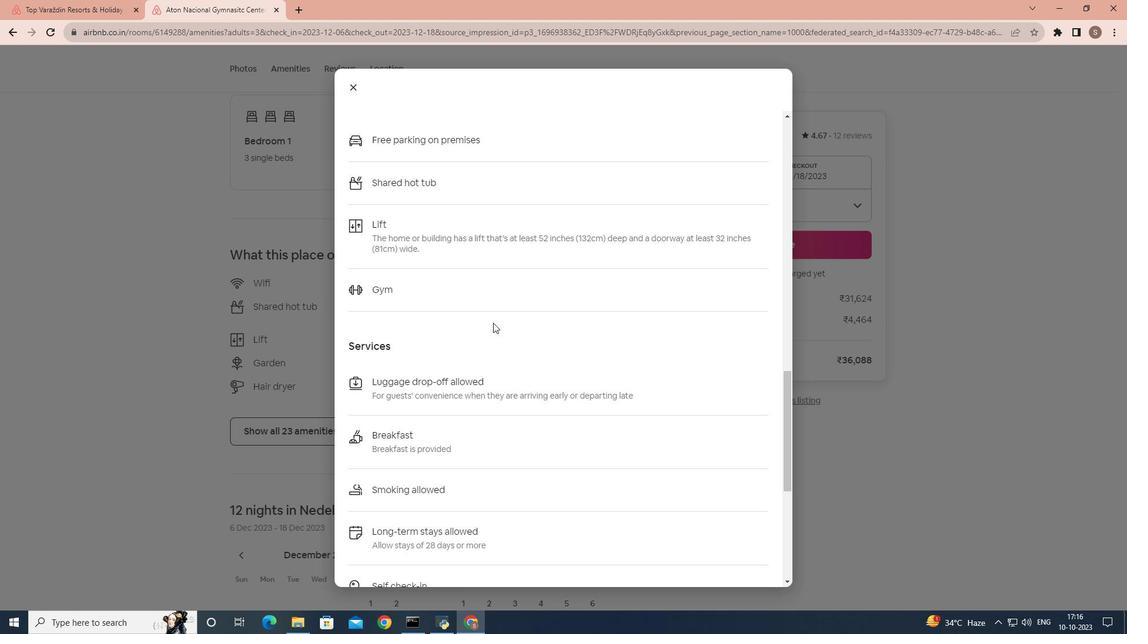 
Action: Mouse scrolled (493, 322) with delta (0, 0)
Screenshot: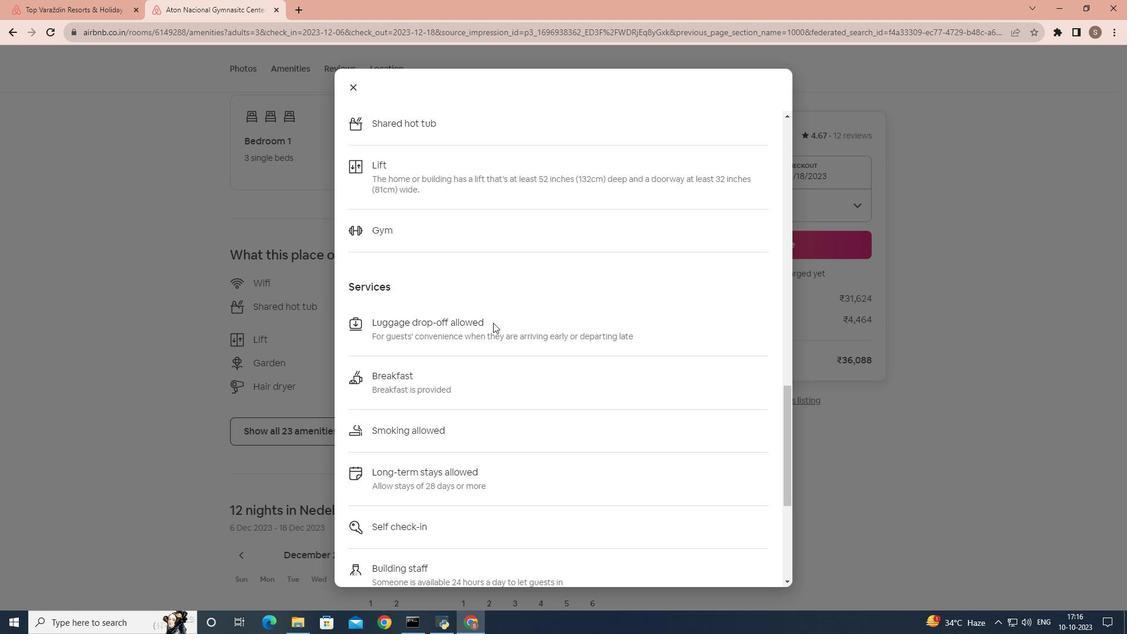 
Action: Mouse scrolled (493, 322) with delta (0, 0)
Screenshot: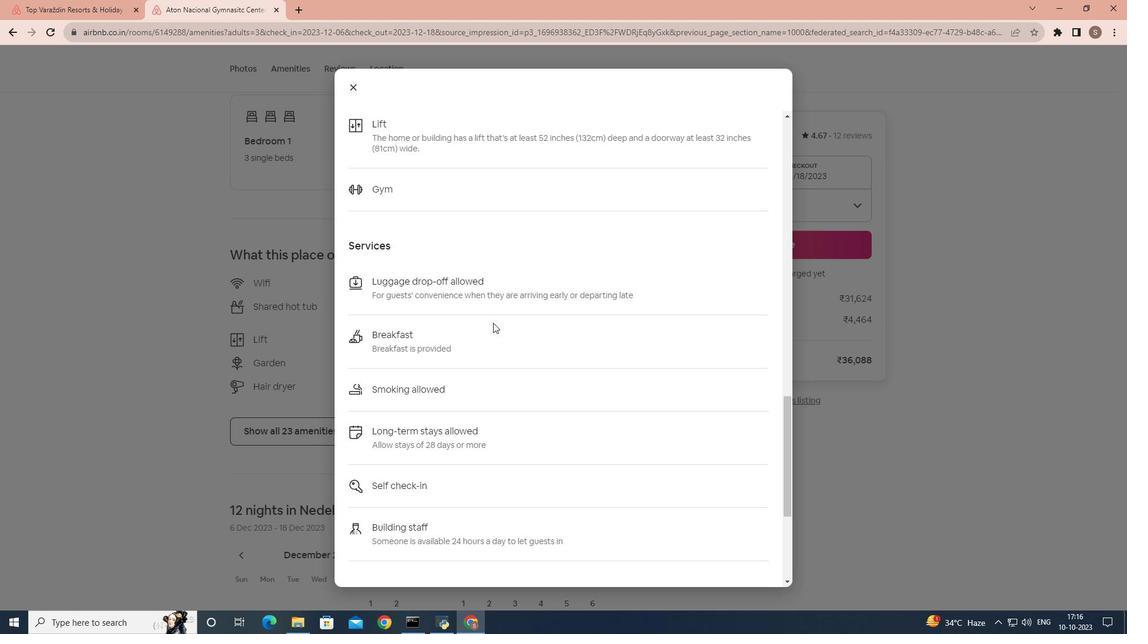 
Action: Mouse scrolled (493, 322) with delta (0, 0)
Screenshot: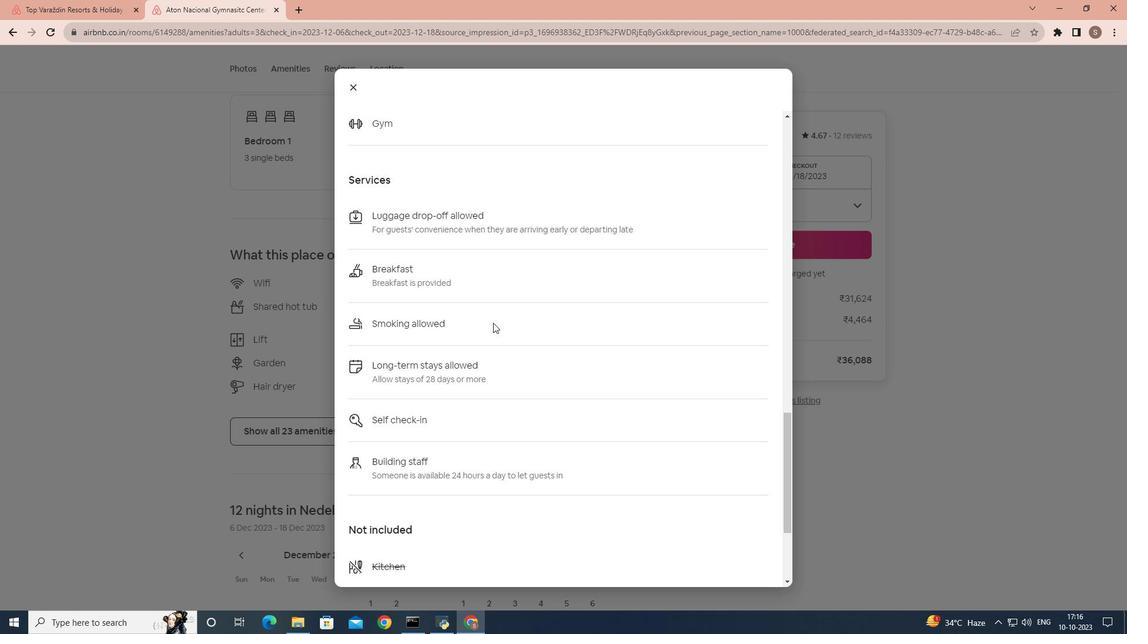 
Action: Mouse scrolled (493, 322) with delta (0, 0)
Screenshot: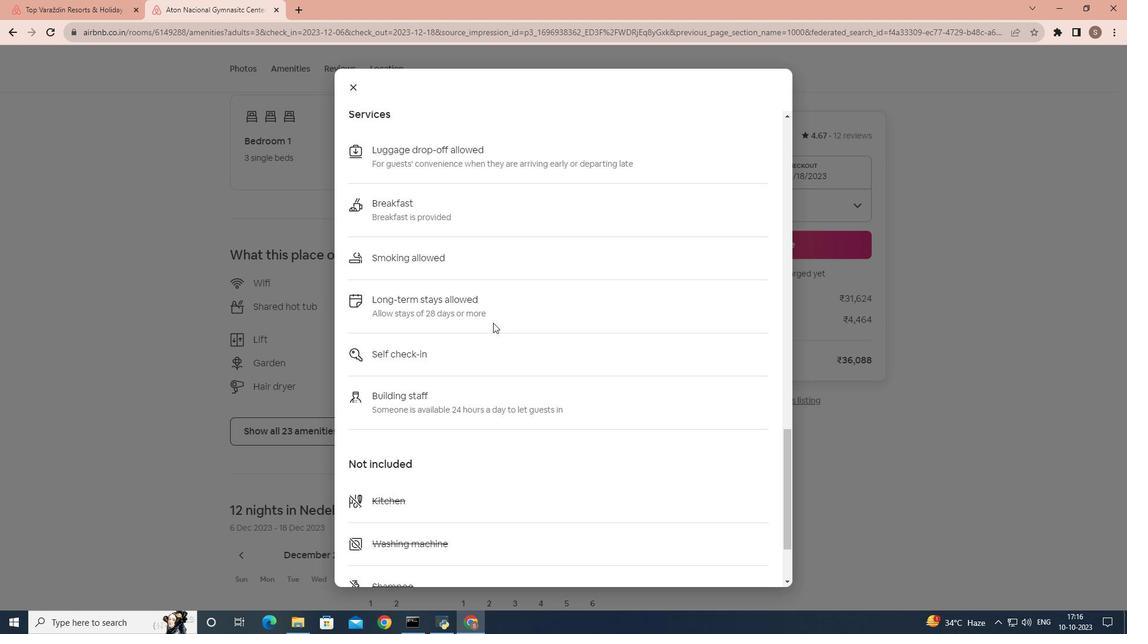 
Action: Mouse moved to (492, 322)
Screenshot: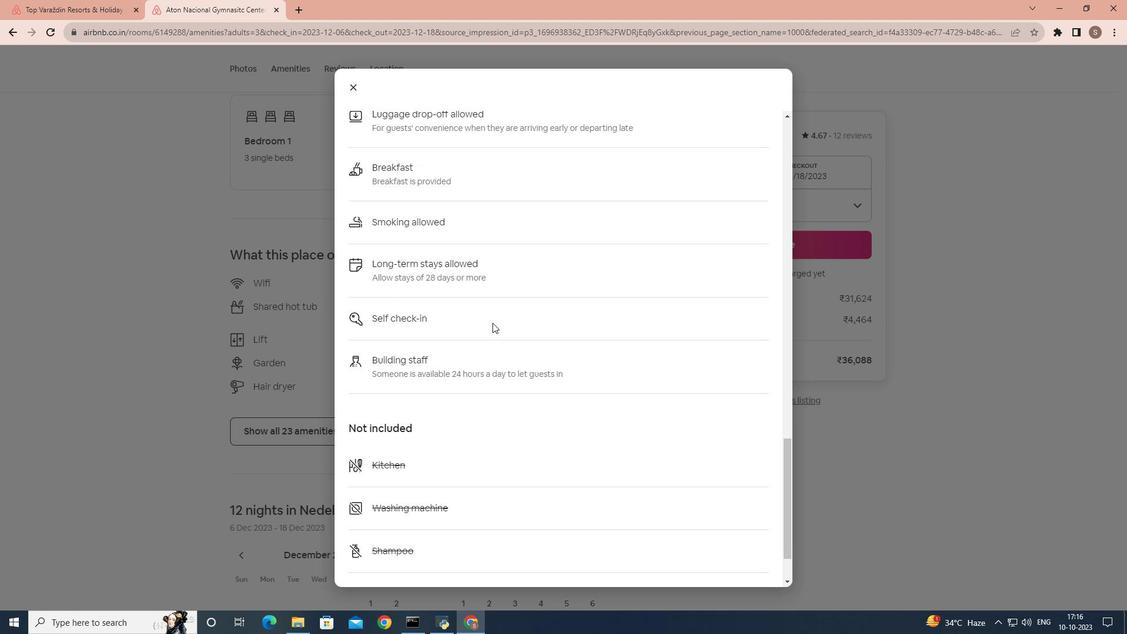 
Action: Mouse scrolled (492, 322) with delta (0, 0)
Screenshot: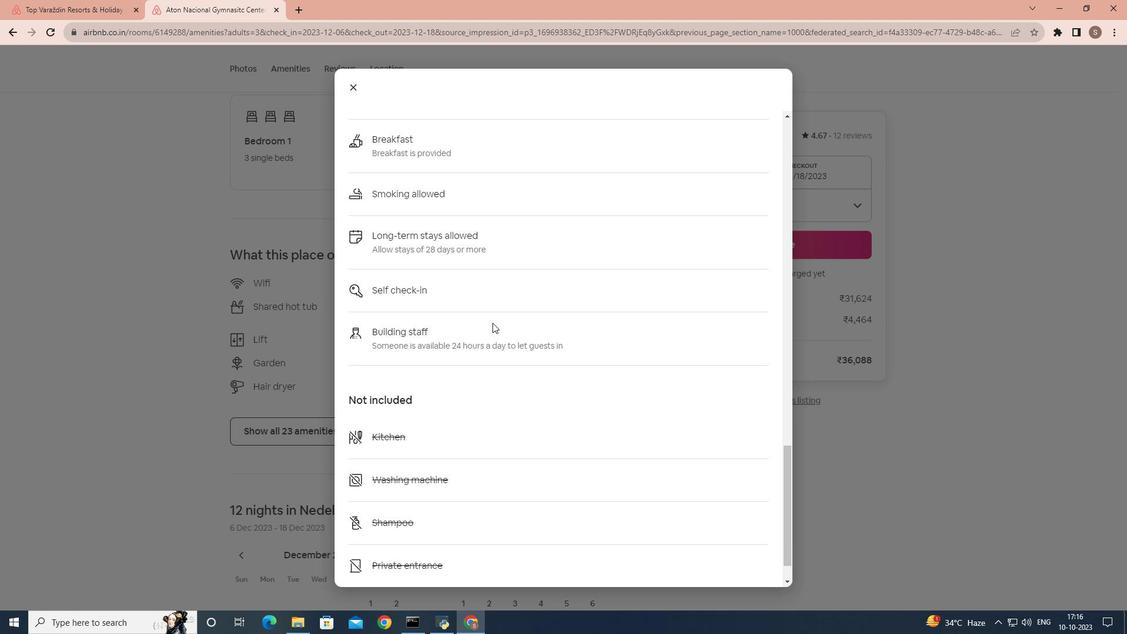 
Action: Mouse scrolled (492, 322) with delta (0, 0)
Screenshot: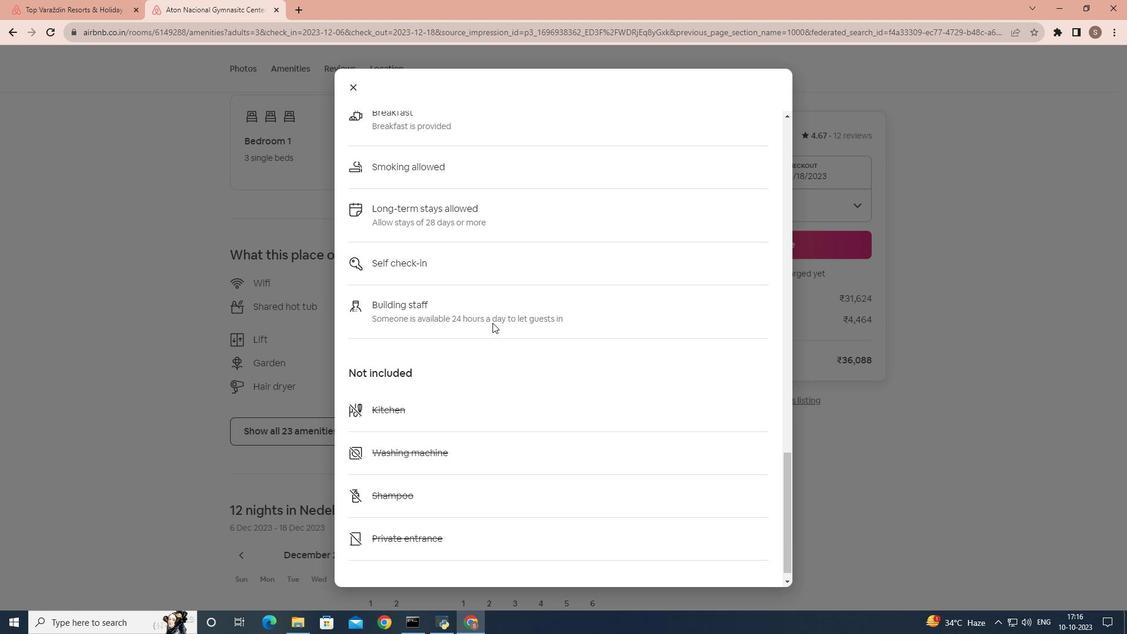 
Action: Mouse scrolled (492, 322) with delta (0, 0)
Screenshot: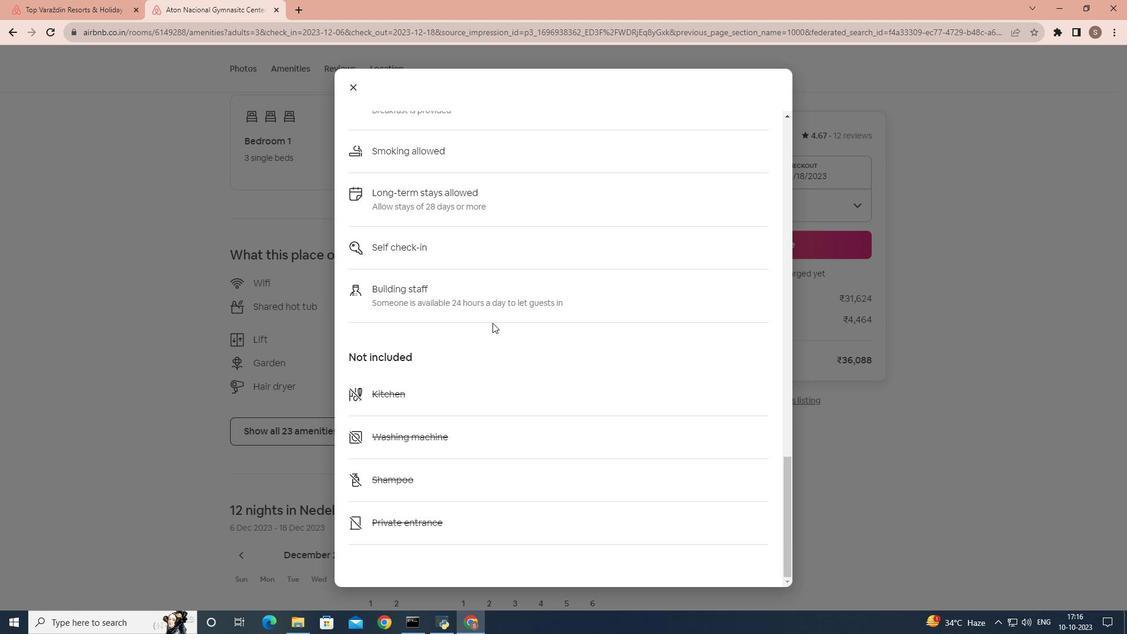 
Action: Mouse scrolled (492, 322) with delta (0, 0)
Screenshot: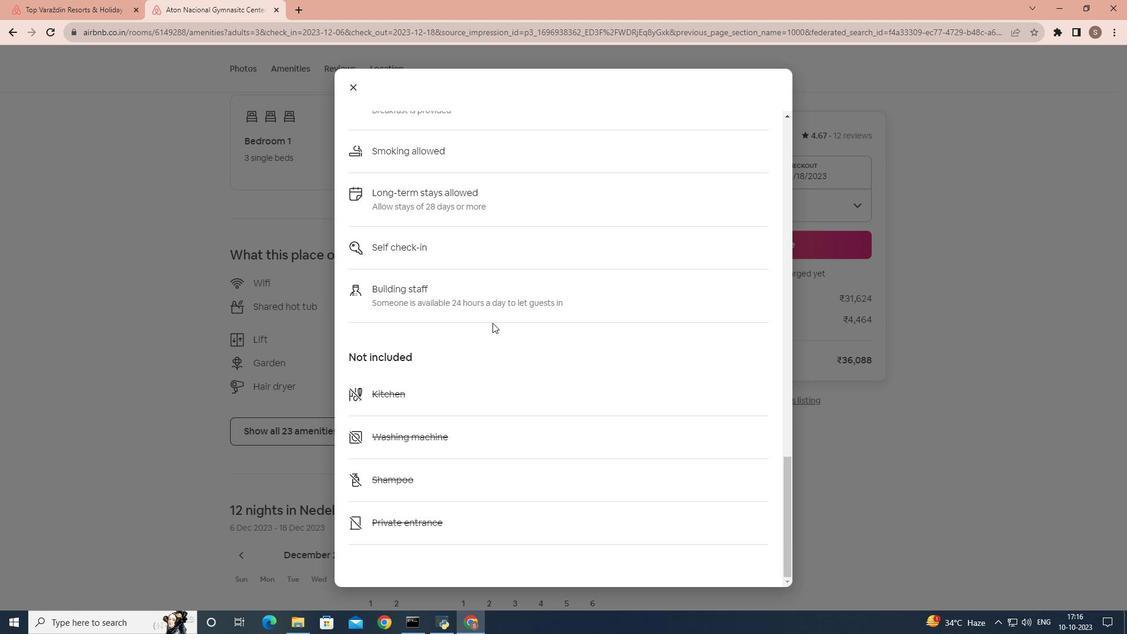 
Action: Mouse moved to (351, 85)
Screenshot: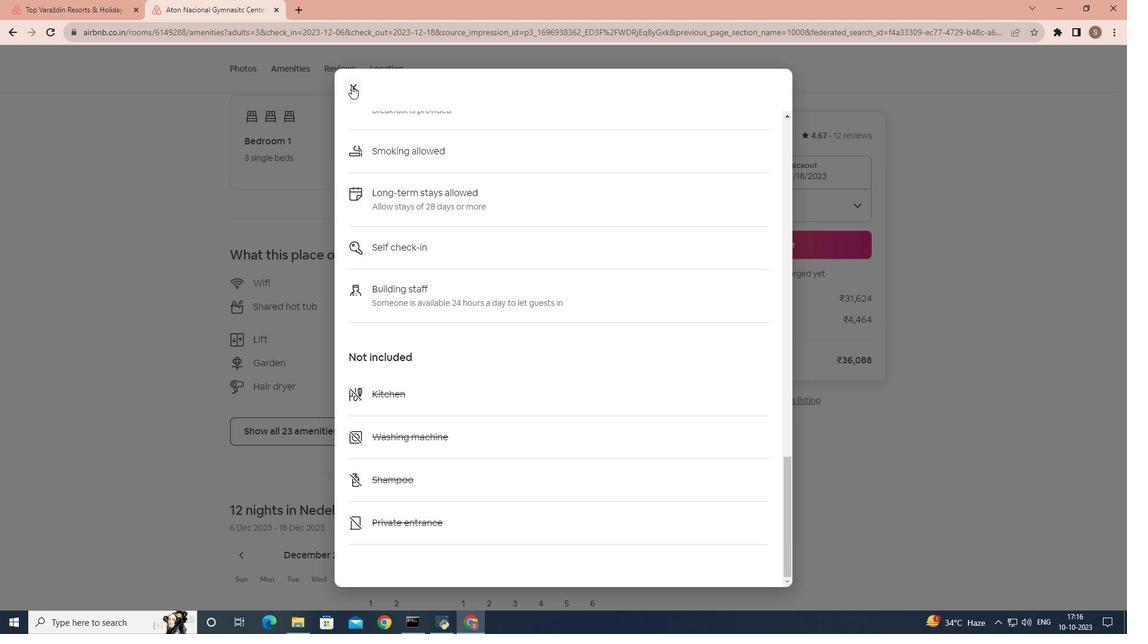 
Action: Mouse pressed left at (351, 85)
Screenshot: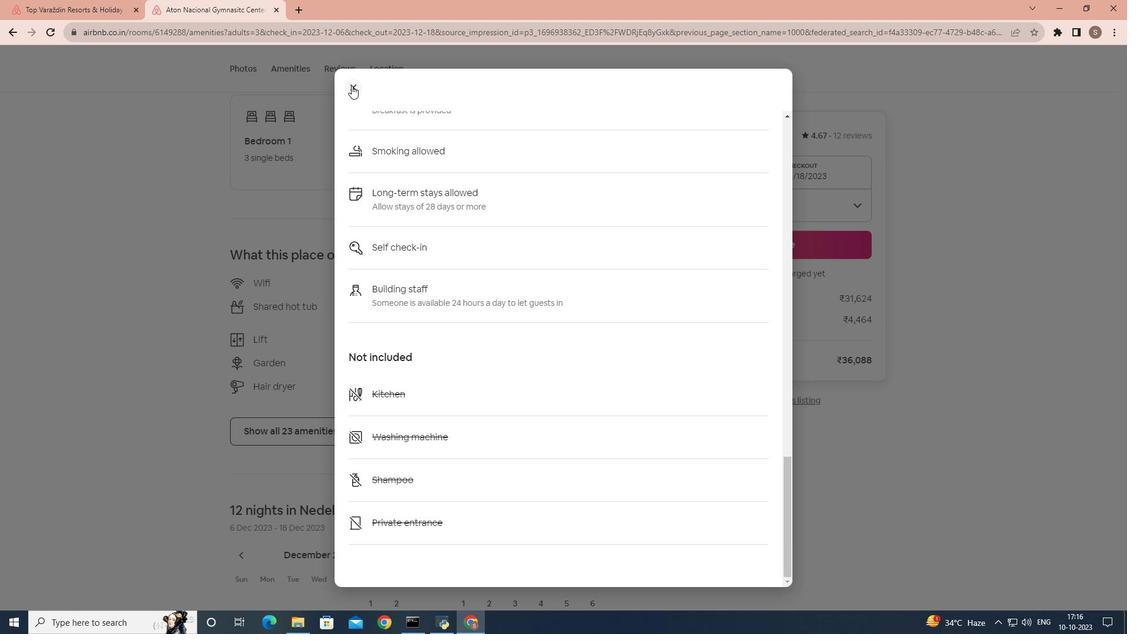
Action: Mouse moved to (424, 363)
Screenshot: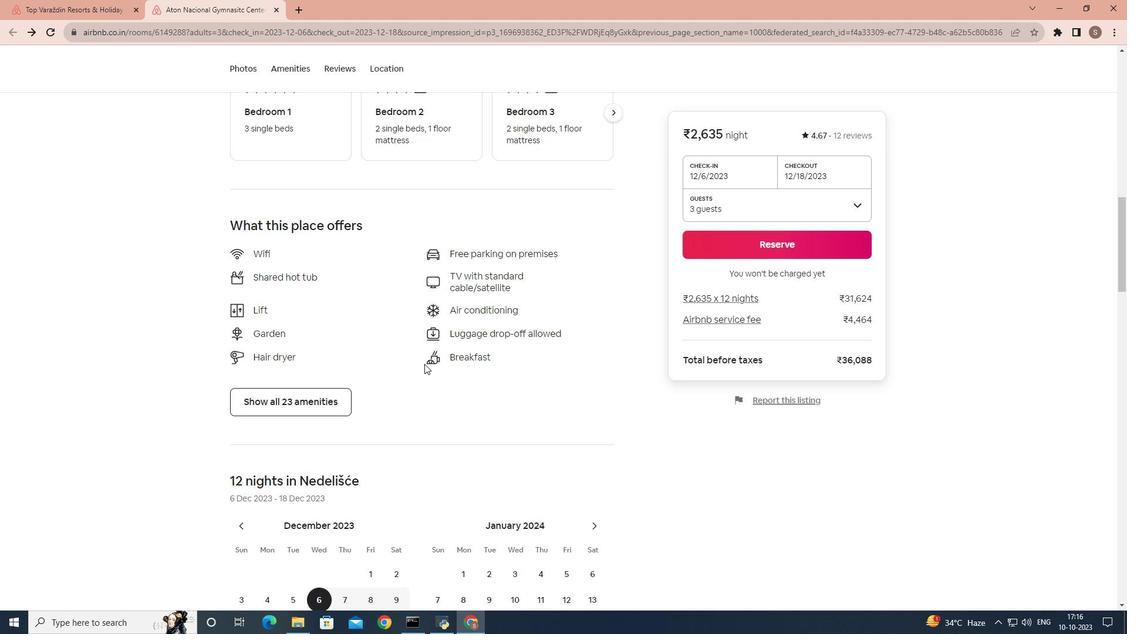 
Action: Mouse scrolled (424, 363) with delta (0, 0)
Screenshot: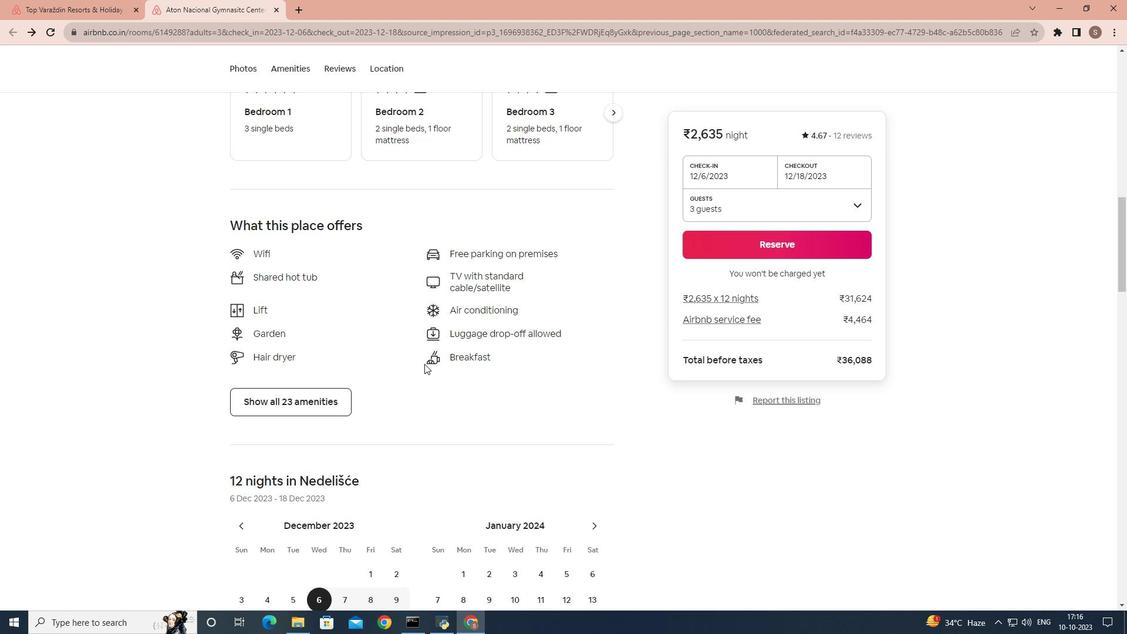 
Action: Mouse scrolled (424, 363) with delta (0, 0)
Screenshot: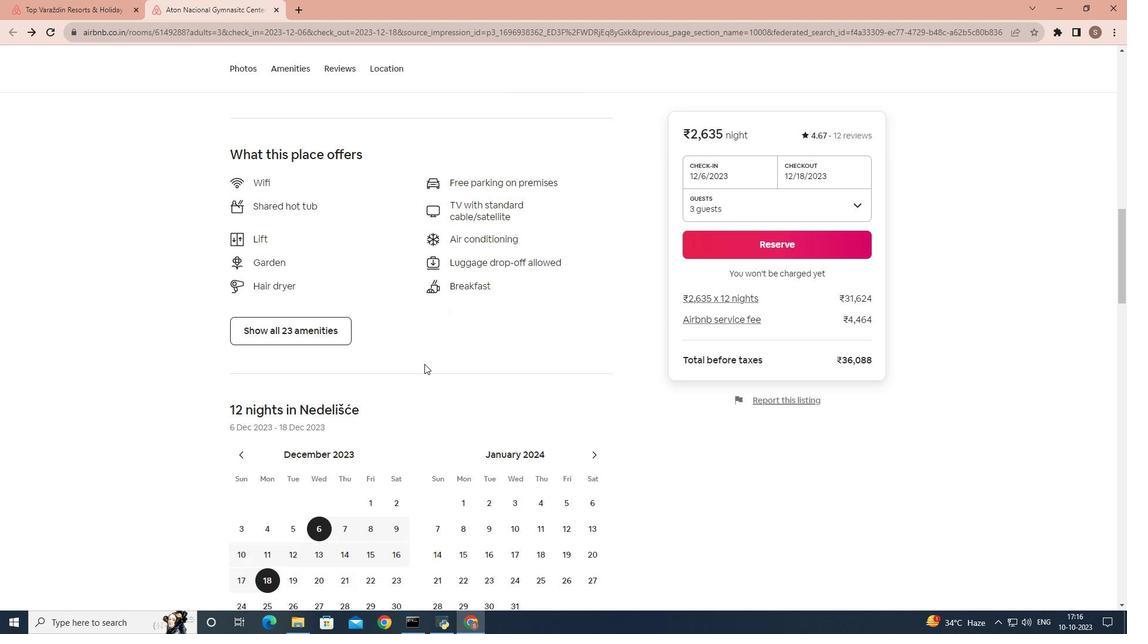 
Action: Mouse moved to (424, 363)
Screenshot: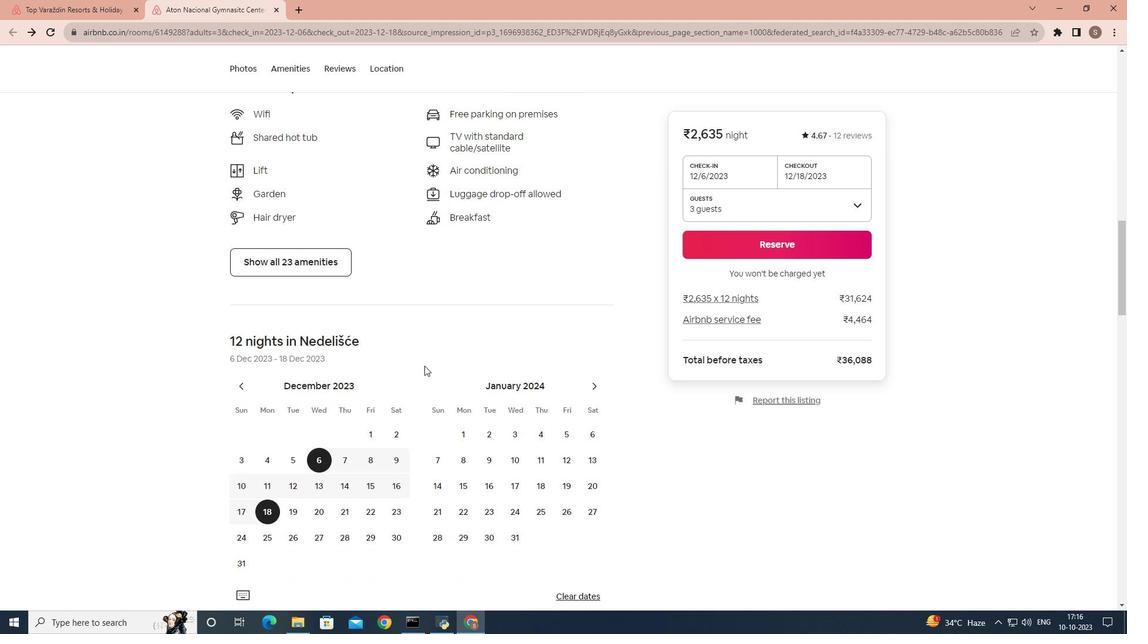 
Action: Mouse scrolled (424, 363) with delta (0, 0)
Screenshot: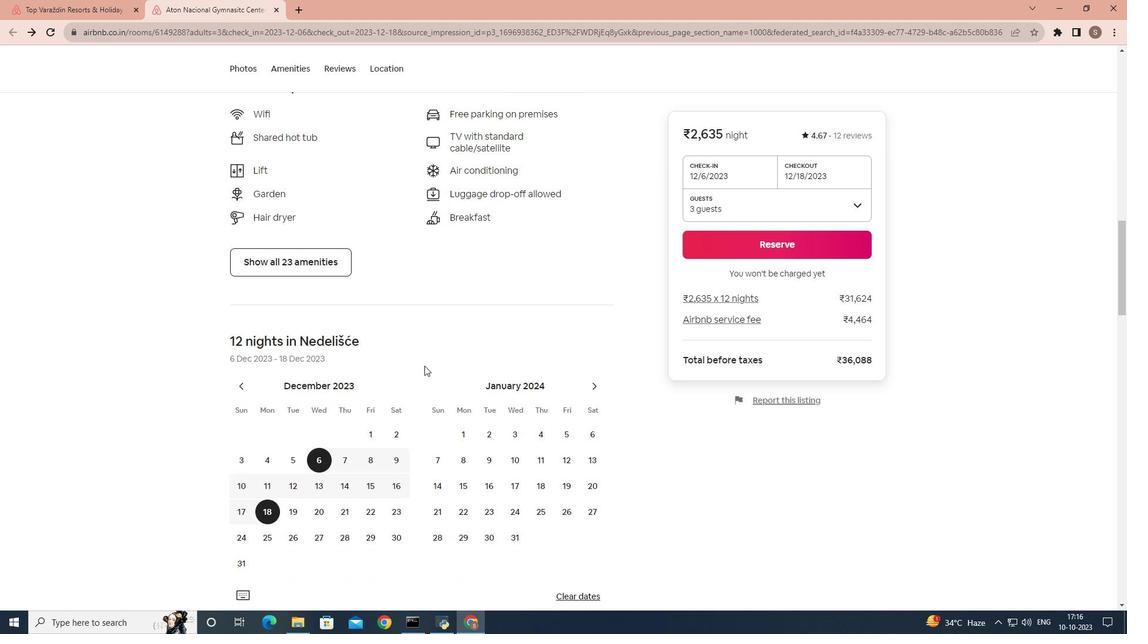
Action: Mouse moved to (424, 365)
Screenshot: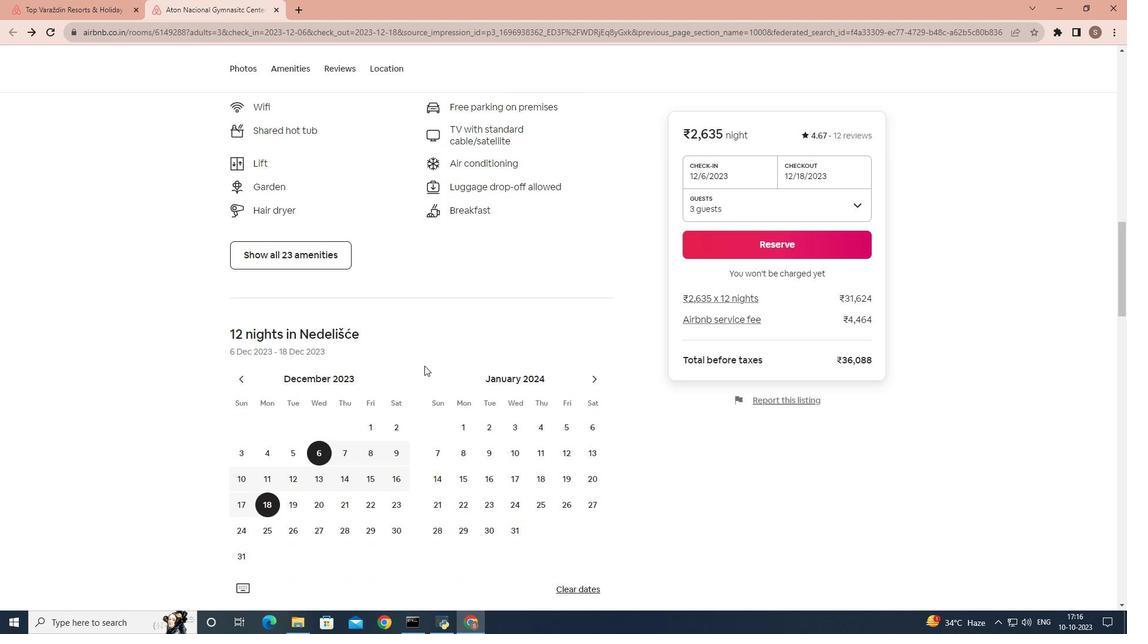 
Action: Mouse scrolled (424, 365) with delta (0, 0)
Screenshot: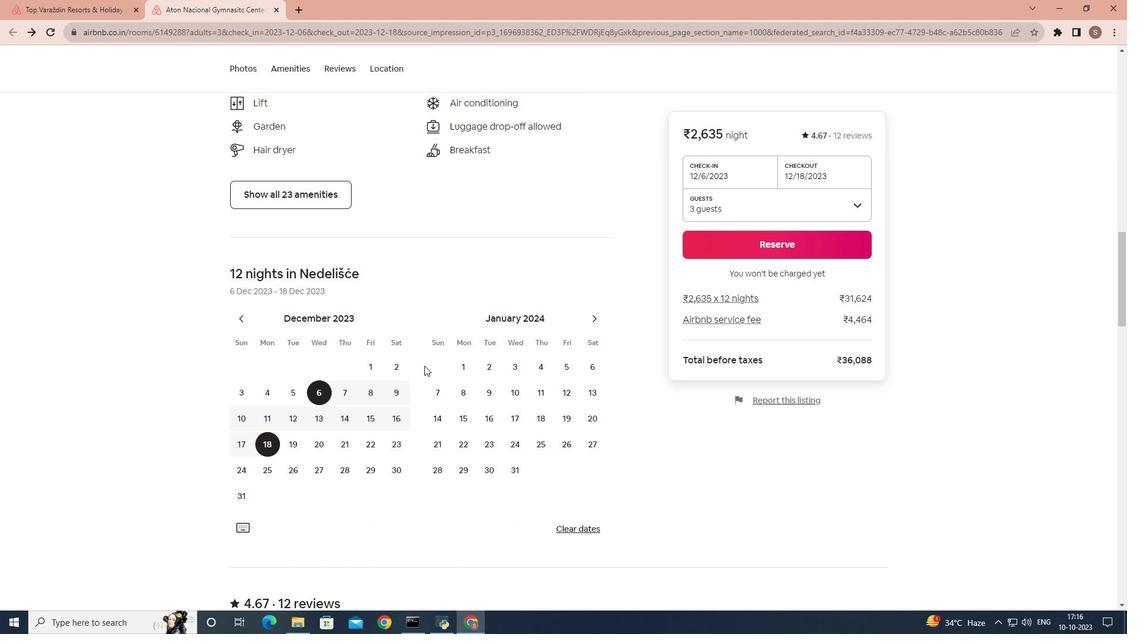 
Action: Mouse scrolled (424, 365) with delta (0, 0)
Screenshot: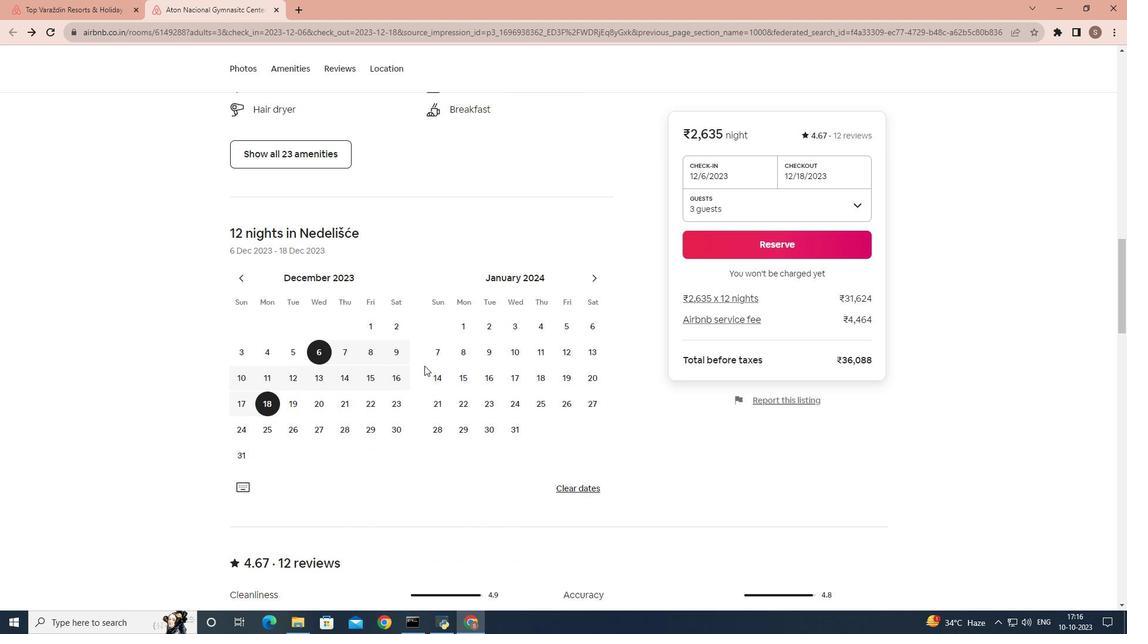 
Action: Mouse scrolled (424, 365) with delta (0, 0)
Screenshot: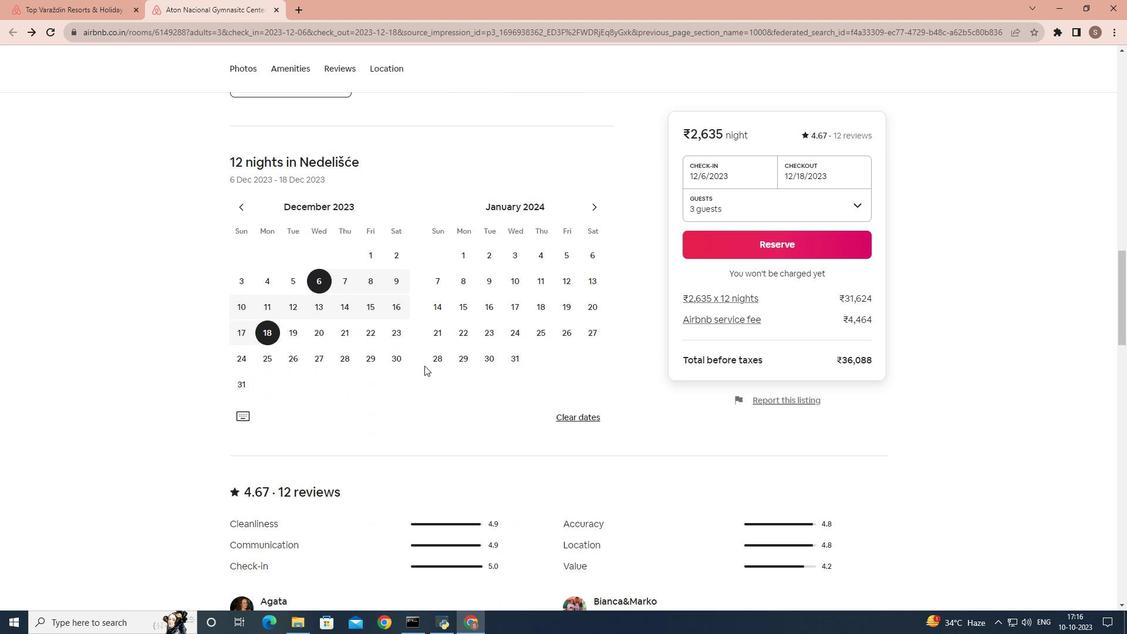 
Action: Mouse scrolled (424, 365) with delta (0, 0)
Screenshot: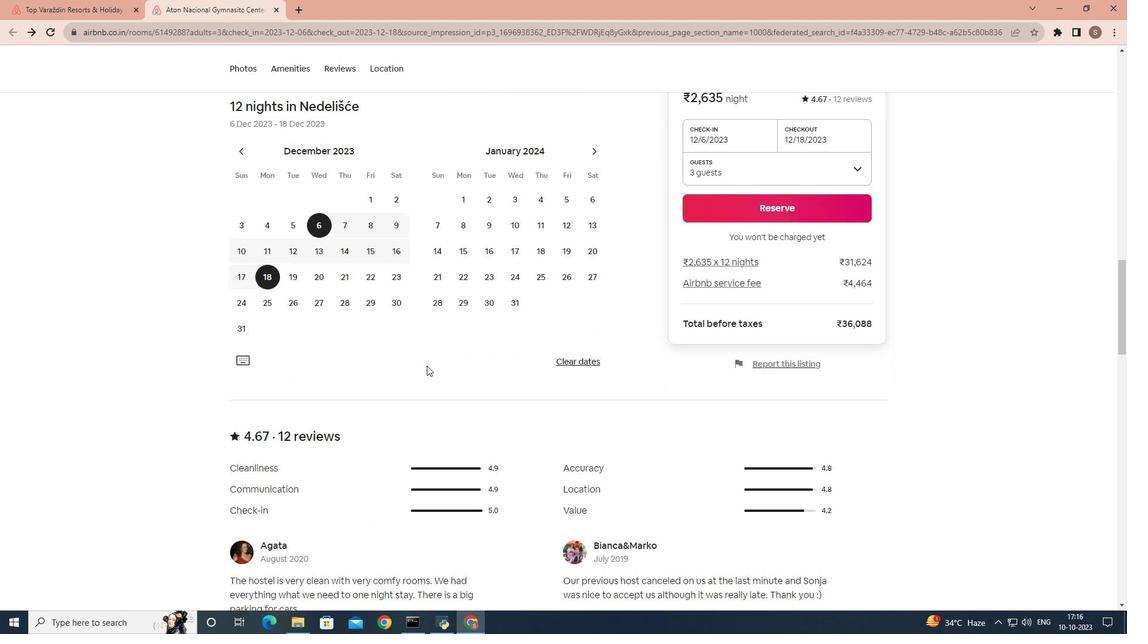
Action: Mouse scrolled (424, 365) with delta (0, 0)
Screenshot: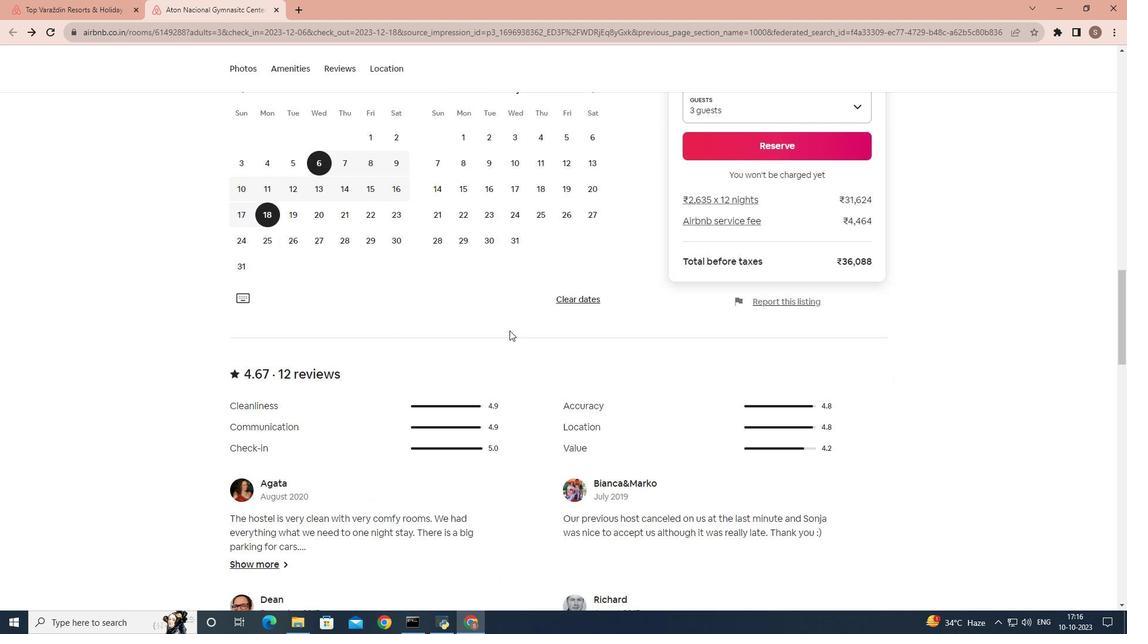 
Action: Mouse moved to (506, 333)
Screenshot: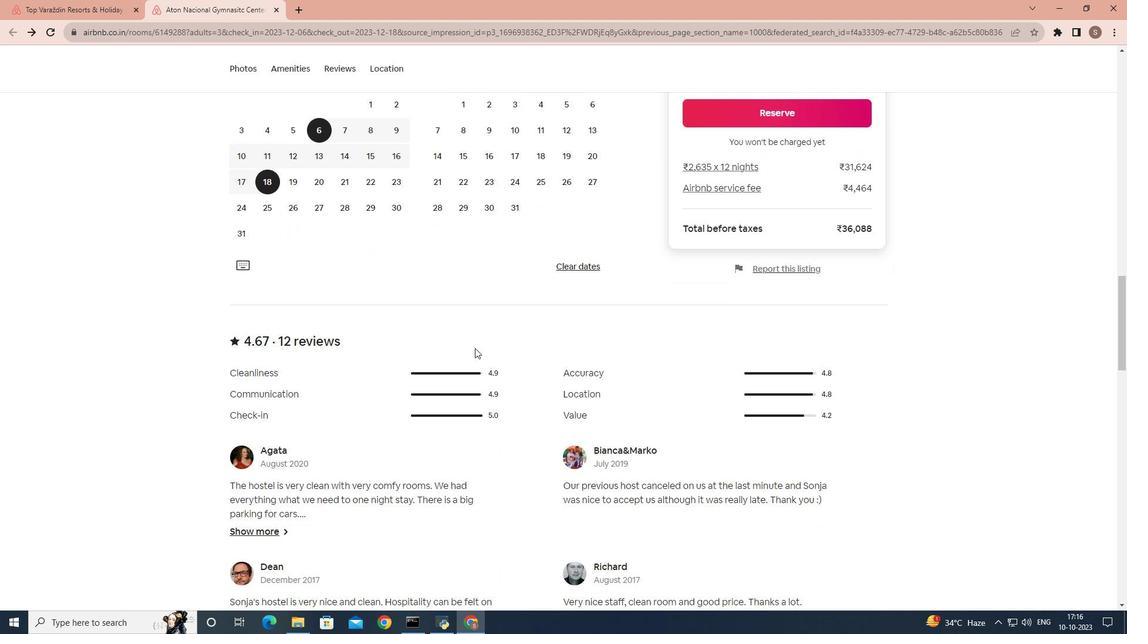
Action: Mouse scrolled (506, 332) with delta (0, 0)
Screenshot: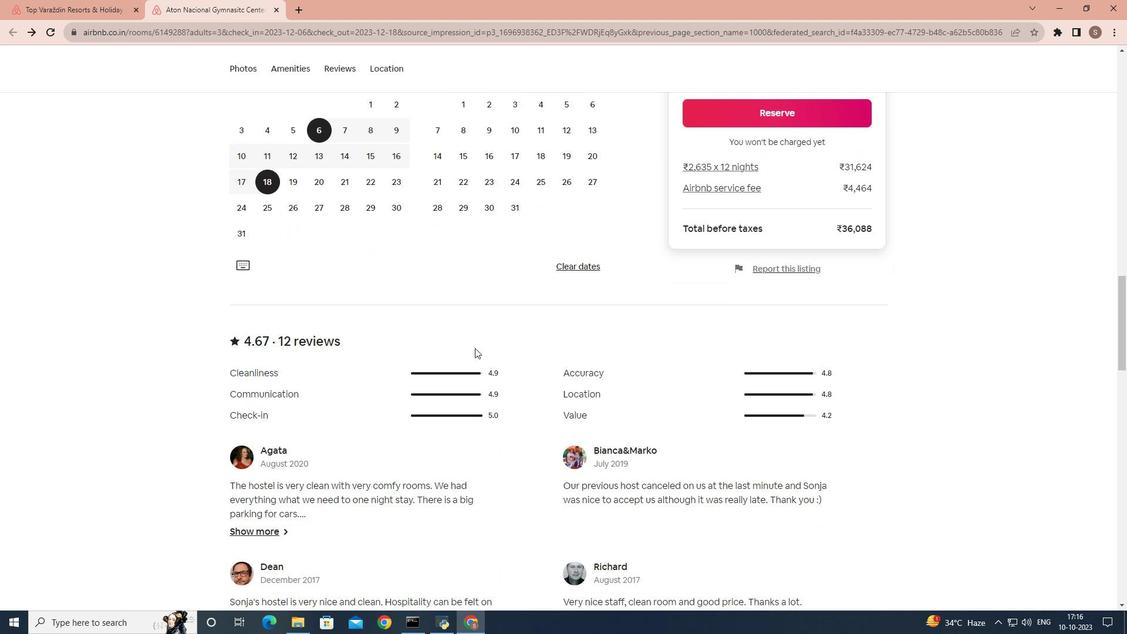
Action: Mouse moved to (423, 369)
Screenshot: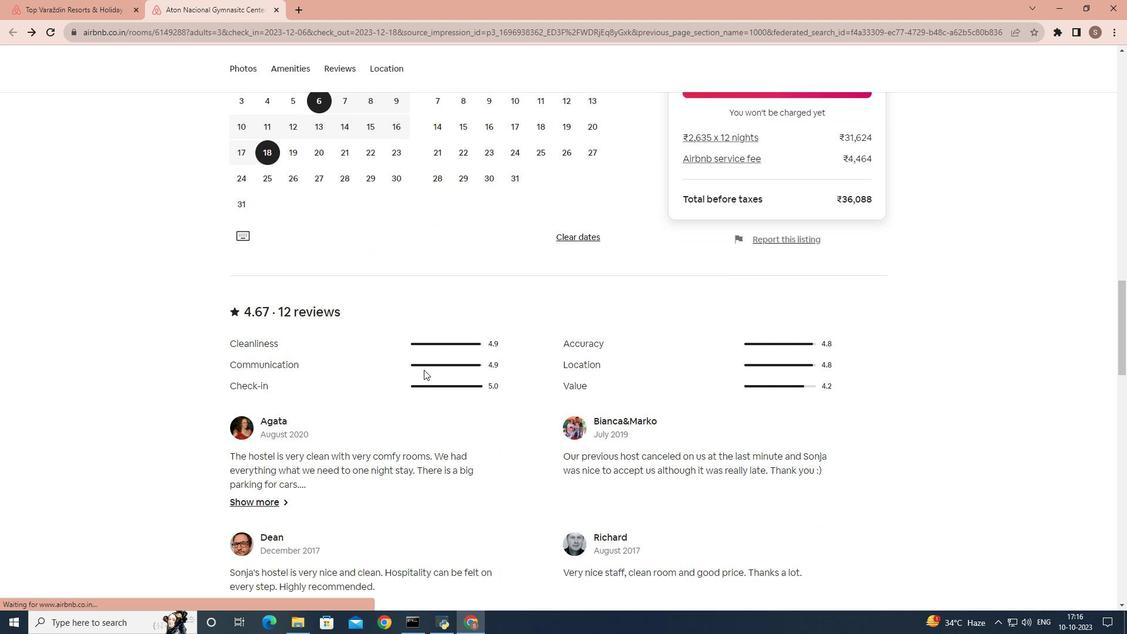 
Action: Mouse scrolled (423, 369) with delta (0, 0)
Screenshot: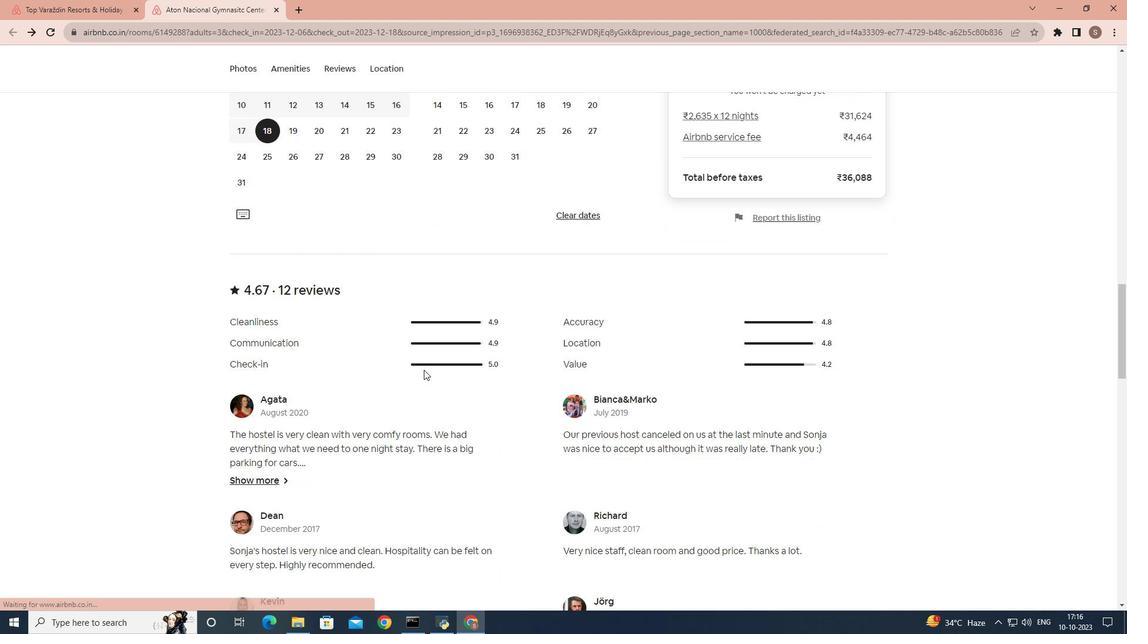 
Action: Mouse scrolled (423, 369) with delta (0, 0)
Screenshot: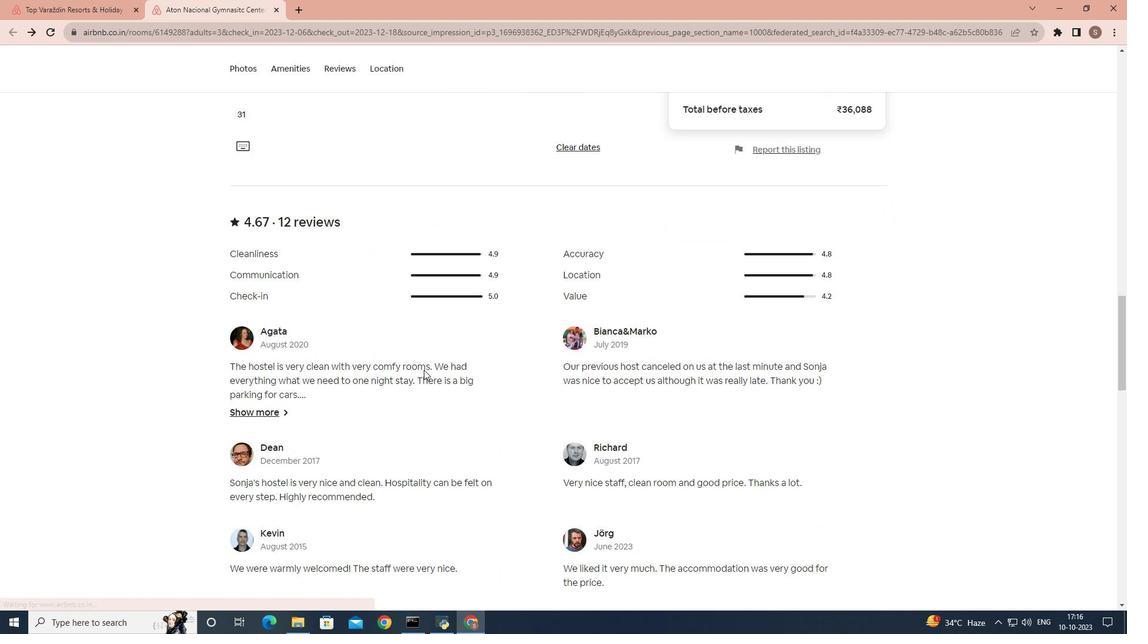 
Action: Mouse moved to (423, 369)
Screenshot: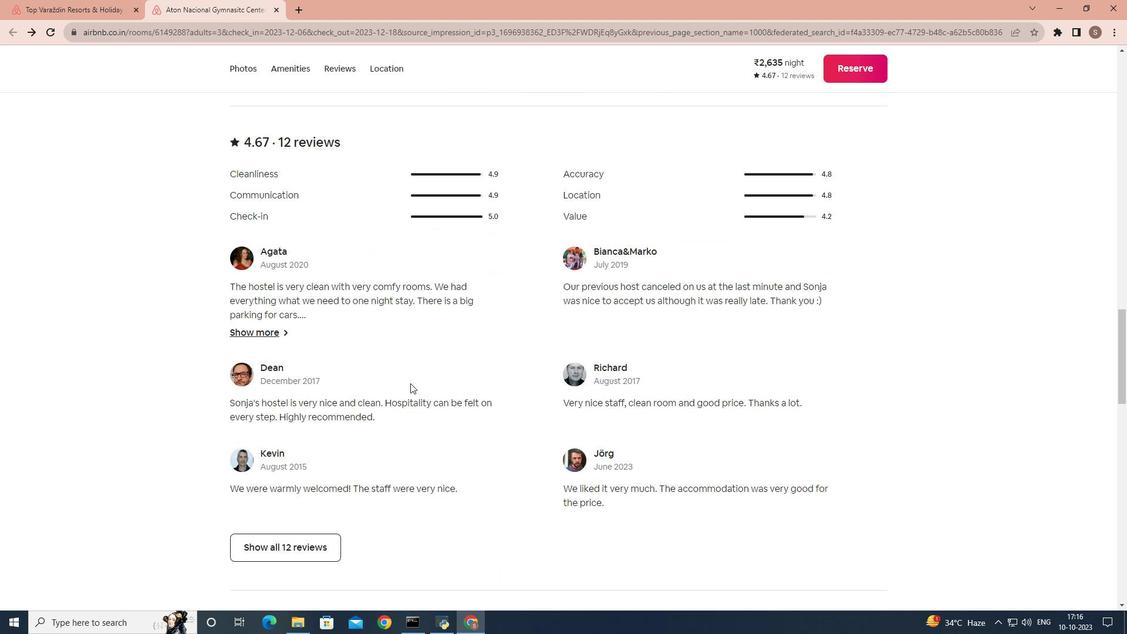 
Action: Mouse scrolled (423, 369) with delta (0, 0)
Screenshot: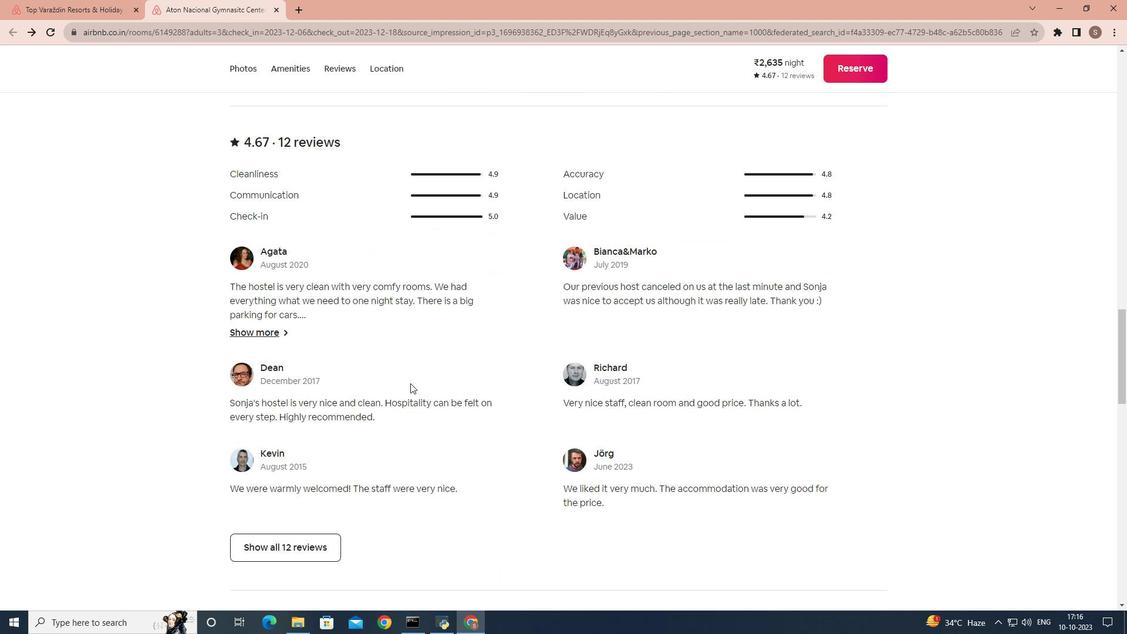 
Action: Mouse moved to (389, 400)
Screenshot: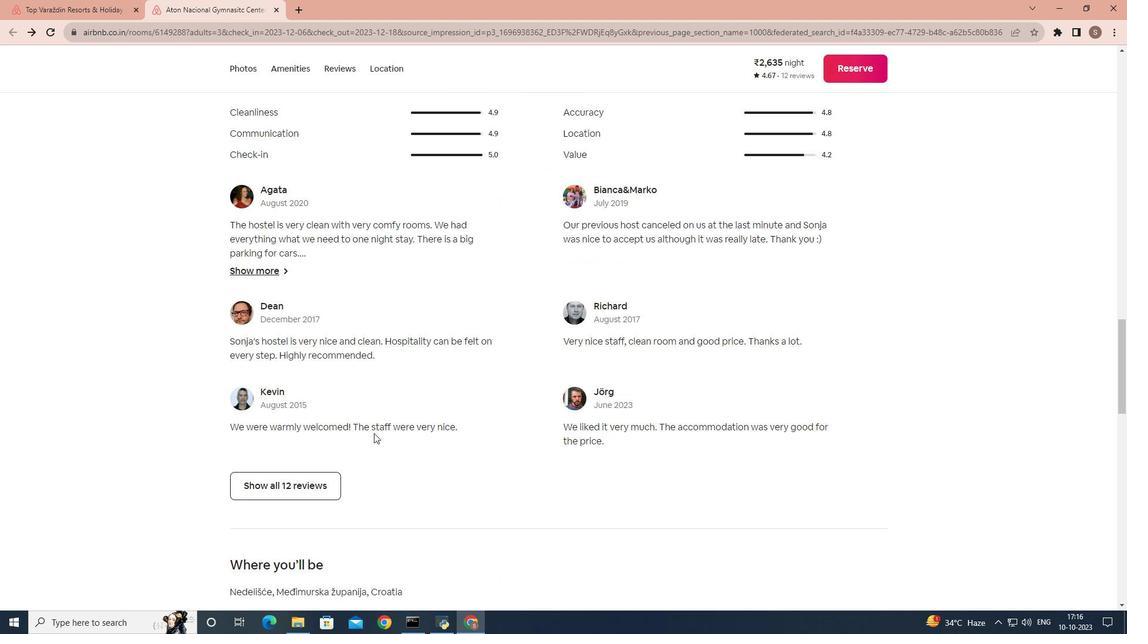 
Action: Mouse scrolled (389, 400) with delta (0, 0)
Screenshot: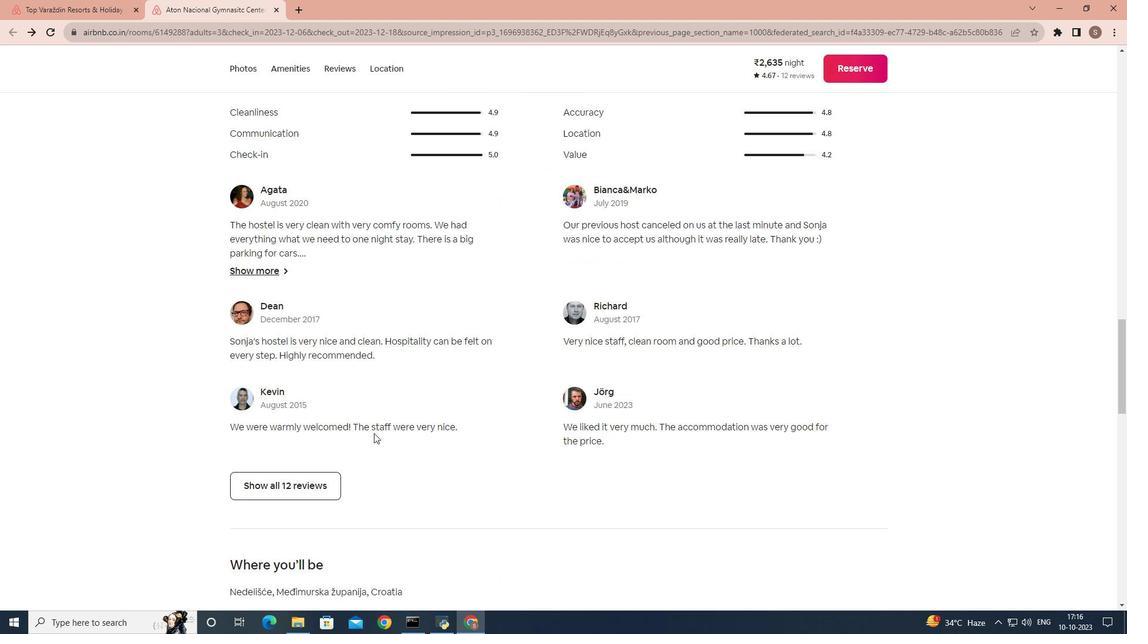 
Action: Mouse moved to (388, 406)
Screenshot: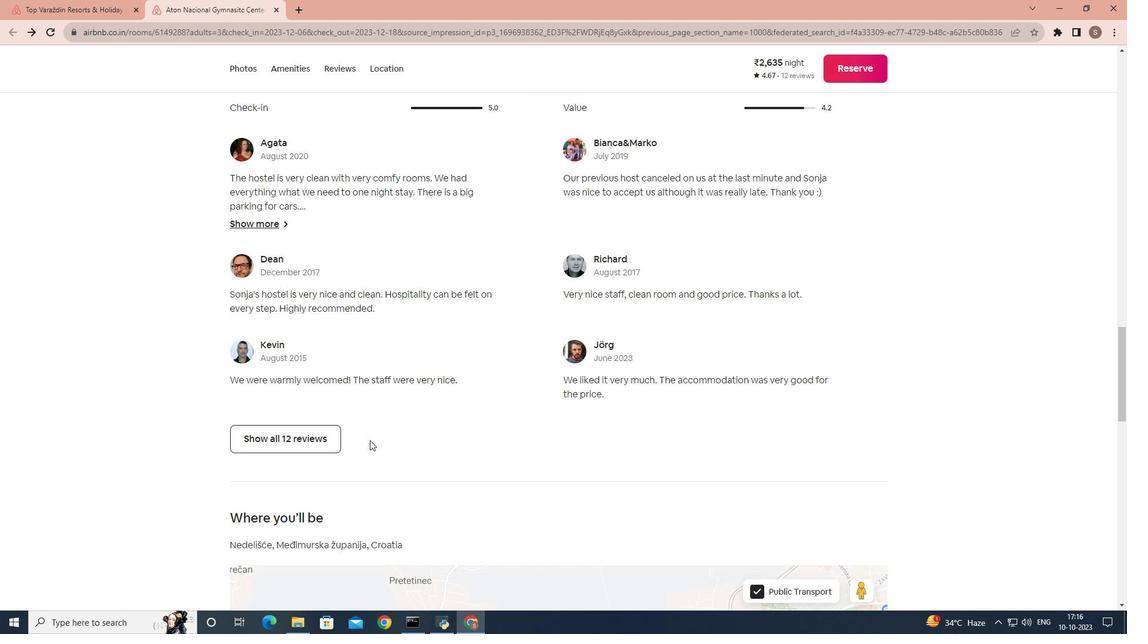 
Action: Mouse scrolled (388, 406) with delta (0, 0)
Screenshot: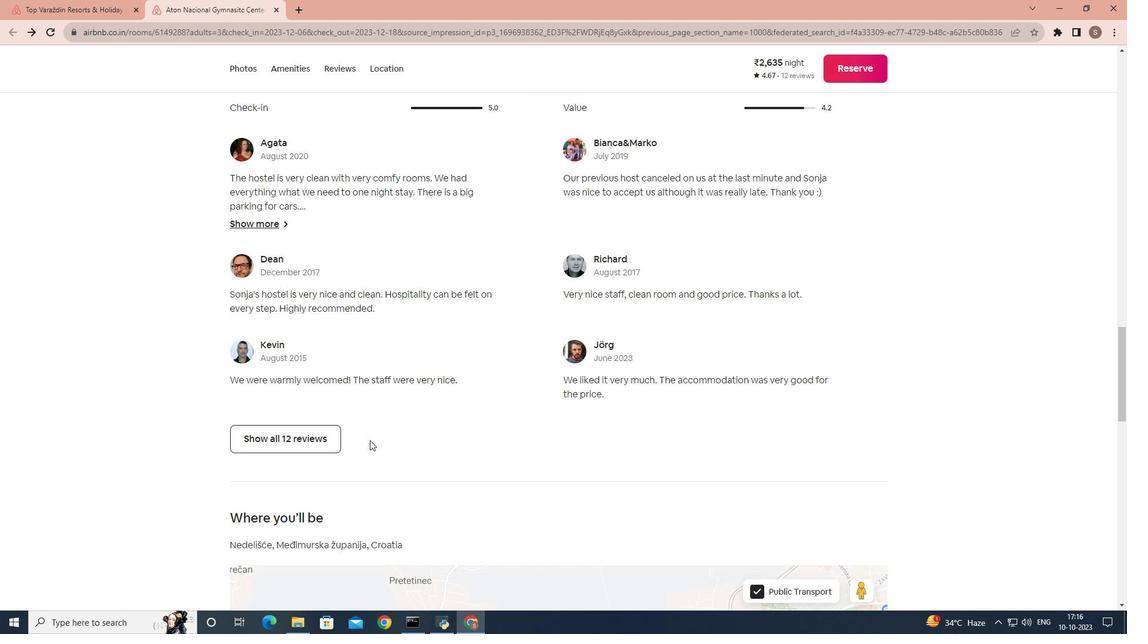 
Action: Mouse moved to (285, 424)
Screenshot: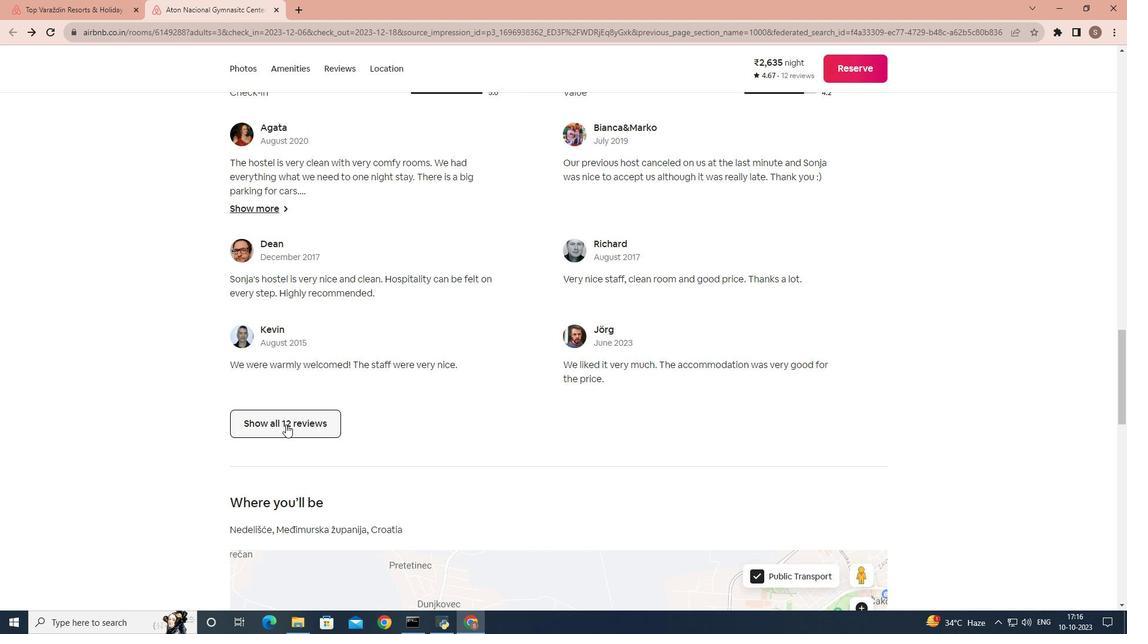 
Action: Mouse pressed left at (285, 424)
Screenshot: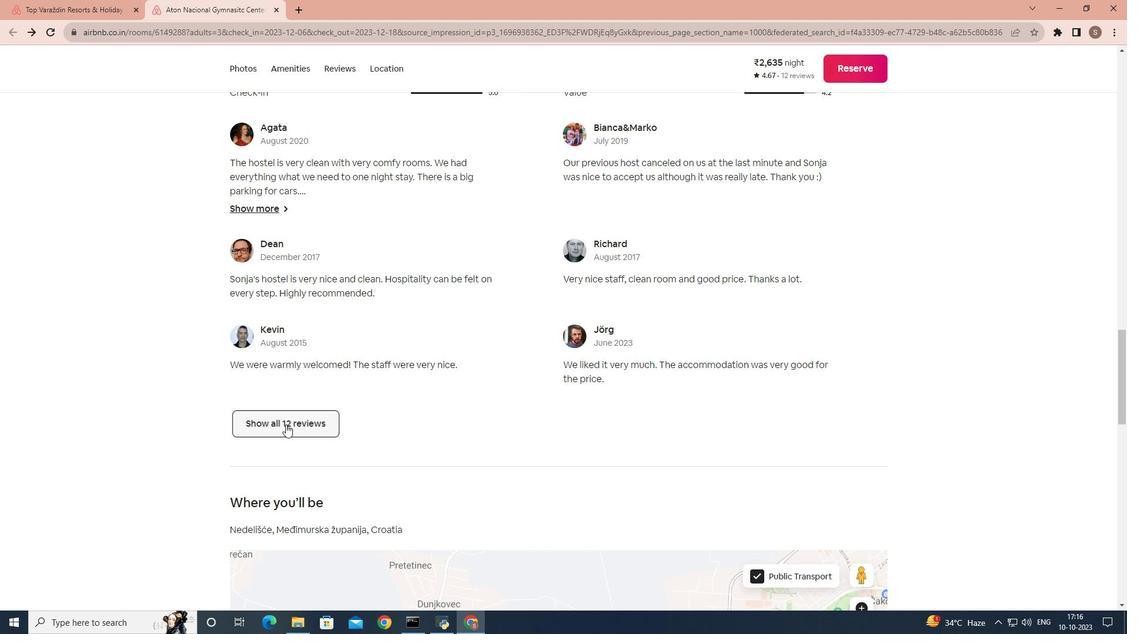 
Action: Mouse moved to (543, 363)
Screenshot: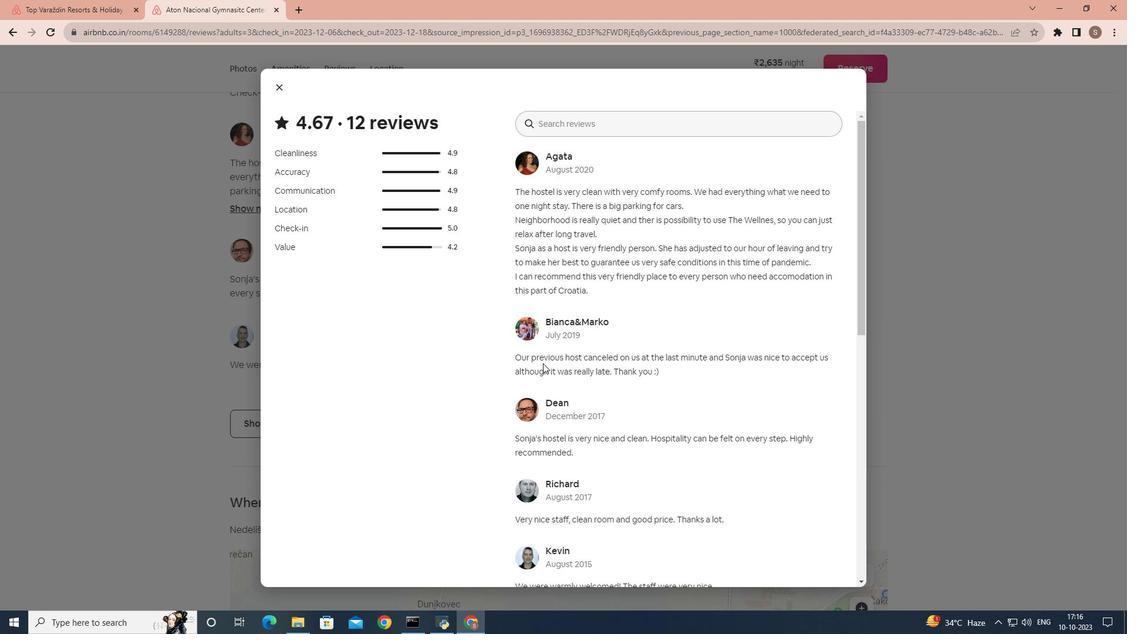 
Action: Mouse scrolled (543, 362) with delta (0, 0)
Screenshot: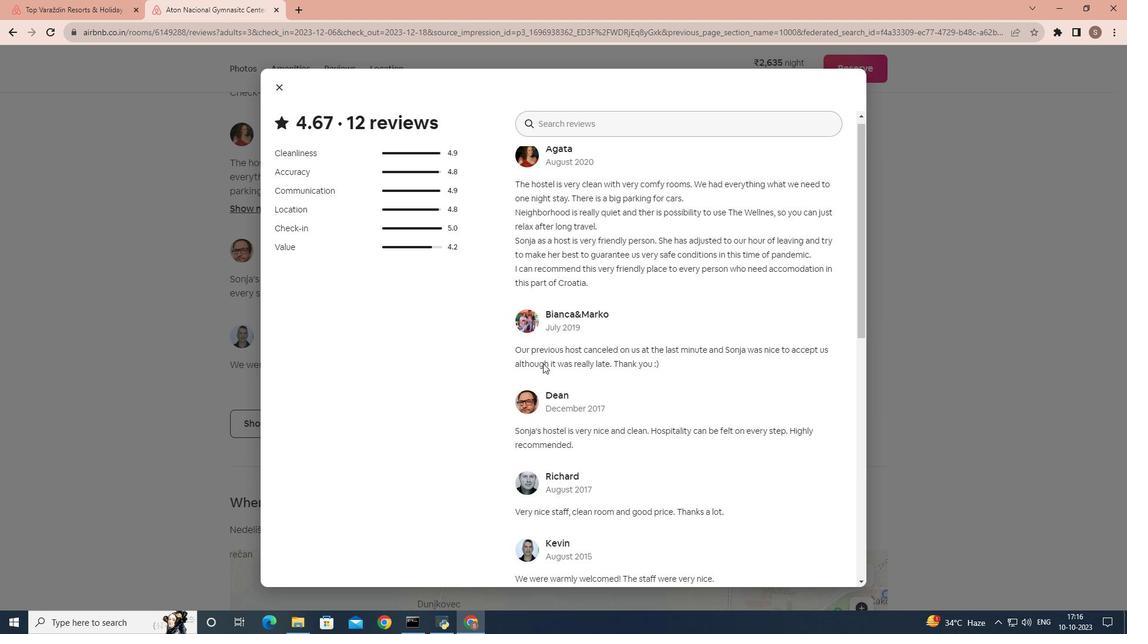 
Action: Mouse scrolled (543, 362) with delta (0, 0)
Screenshot: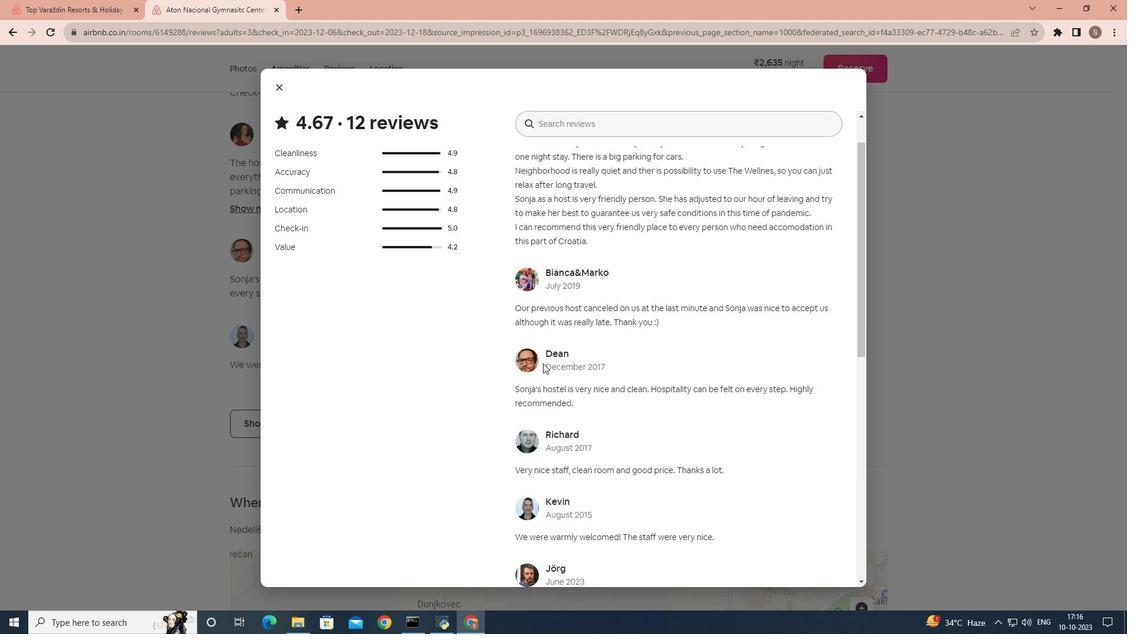 
Action: Mouse scrolled (543, 362) with delta (0, 0)
Screenshot: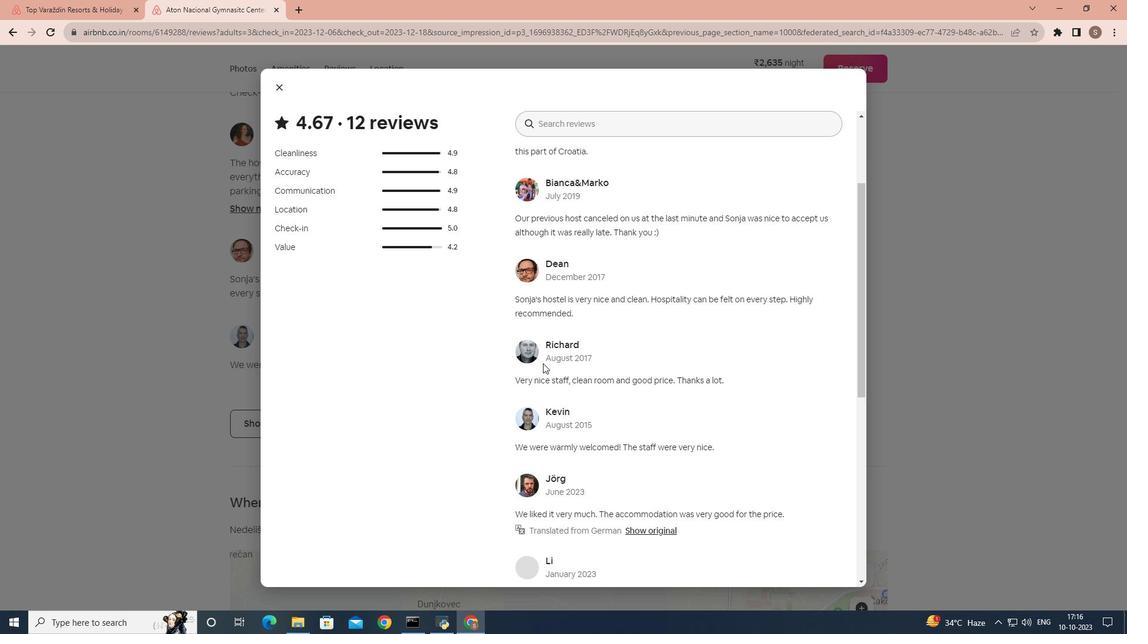 
Action: Mouse scrolled (543, 362) with delta (0, 0)
Screenshot: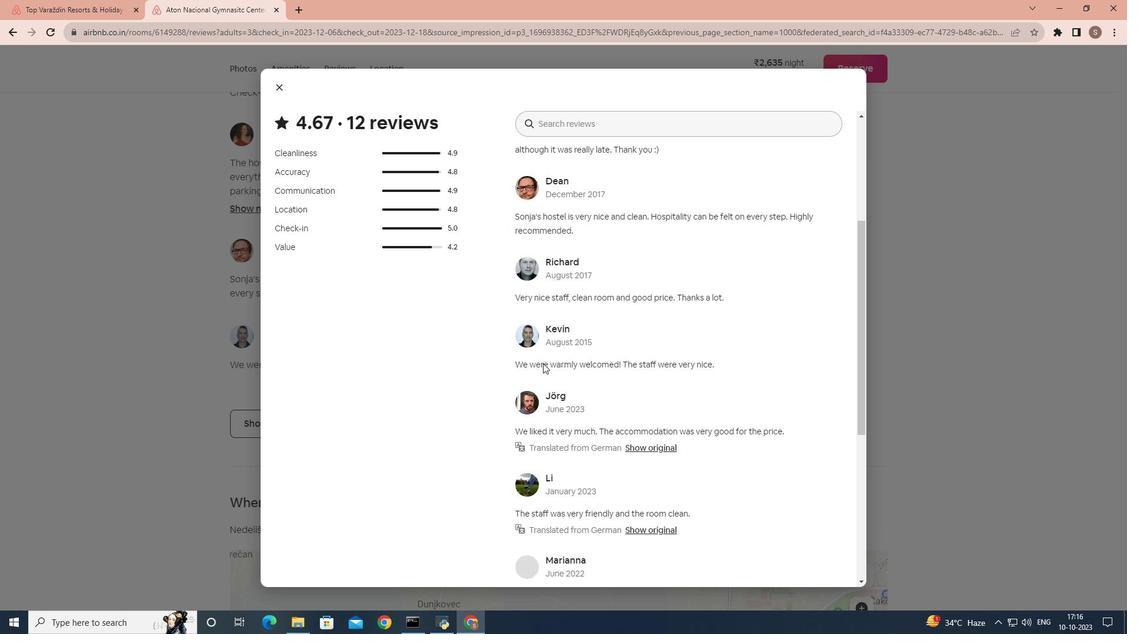 
Action: Mouse scrolled (543, 362) with delta (0, 0)
Screenshot: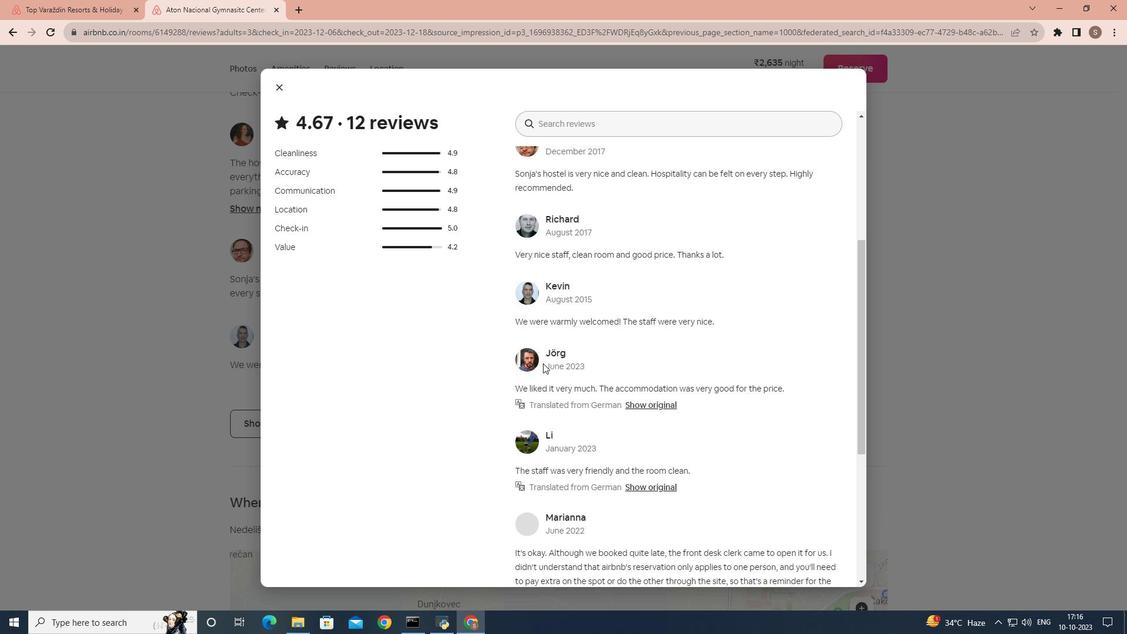 
Action: Mouse scrolled (543, 362) with delta (0, 0)
Screenshot: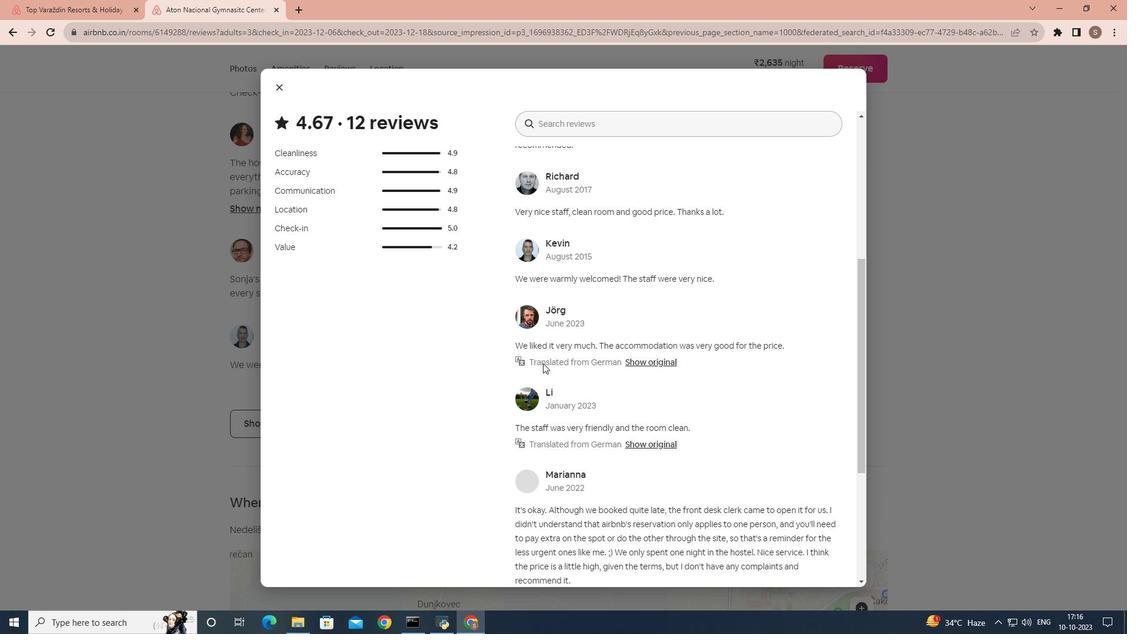 
Action: Mouse scrolled (543, 362) with delta (0, 0)
Screenshot: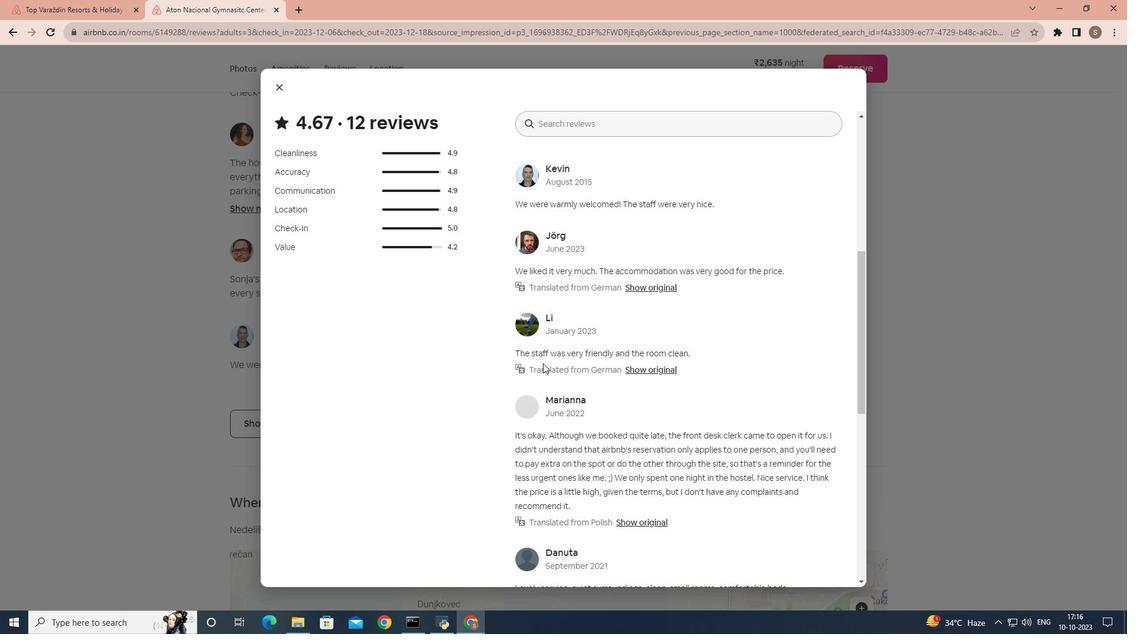 
Action: Mouse scrolled (543, 362) with delta (0, 0)
Screenshot: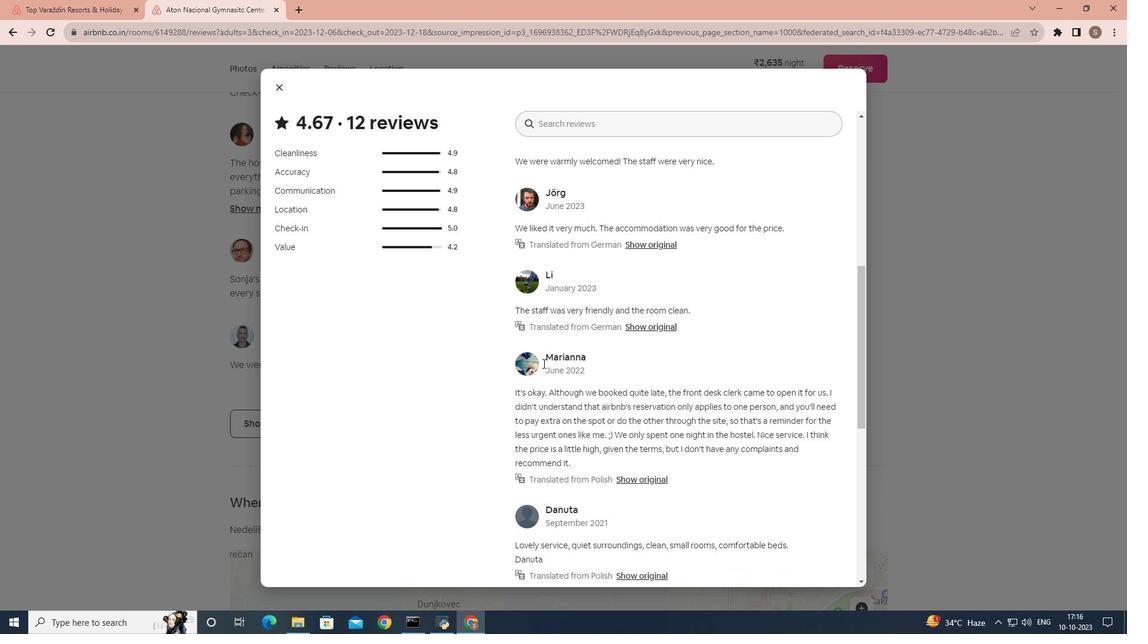 
Action: Mouse scrolled (543, 362) with delta (0, 0)
Screenshot: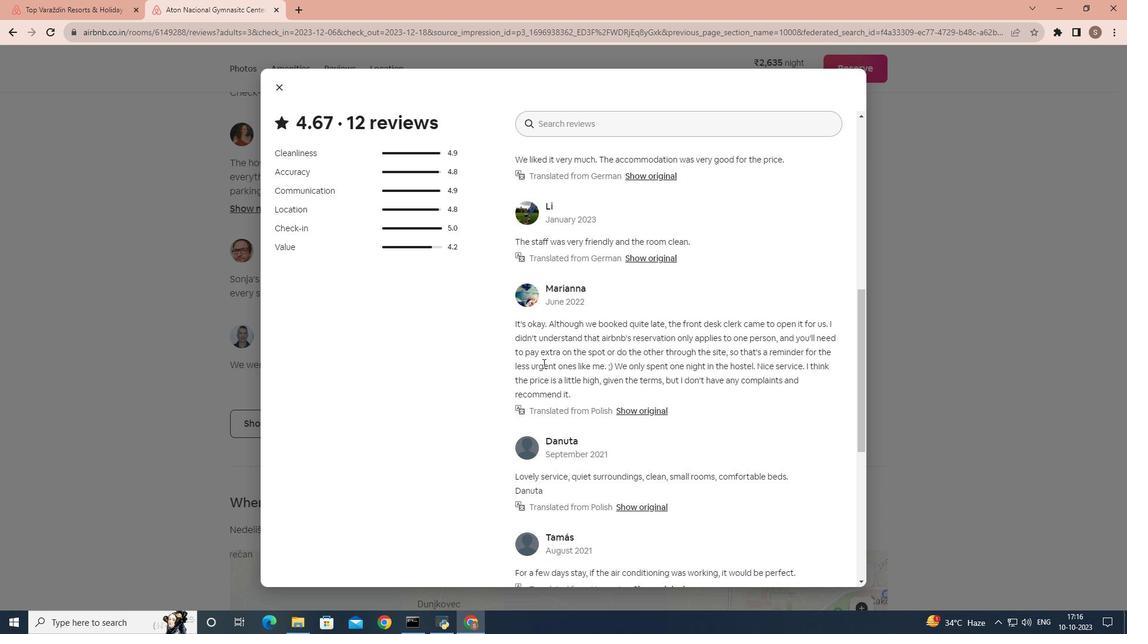 
Action: Mouse scrolled (543, 362) with delta (0, 0)
Screenshot: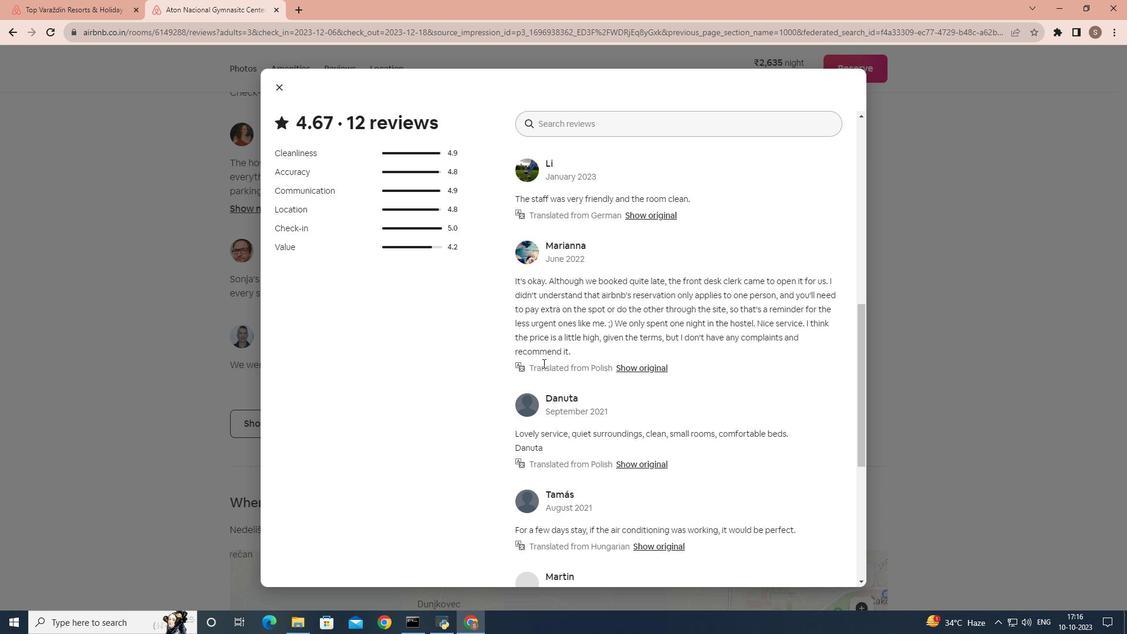 
Action: Mouse scrolled (543, 362) with delta (0, 0)
Screenshot: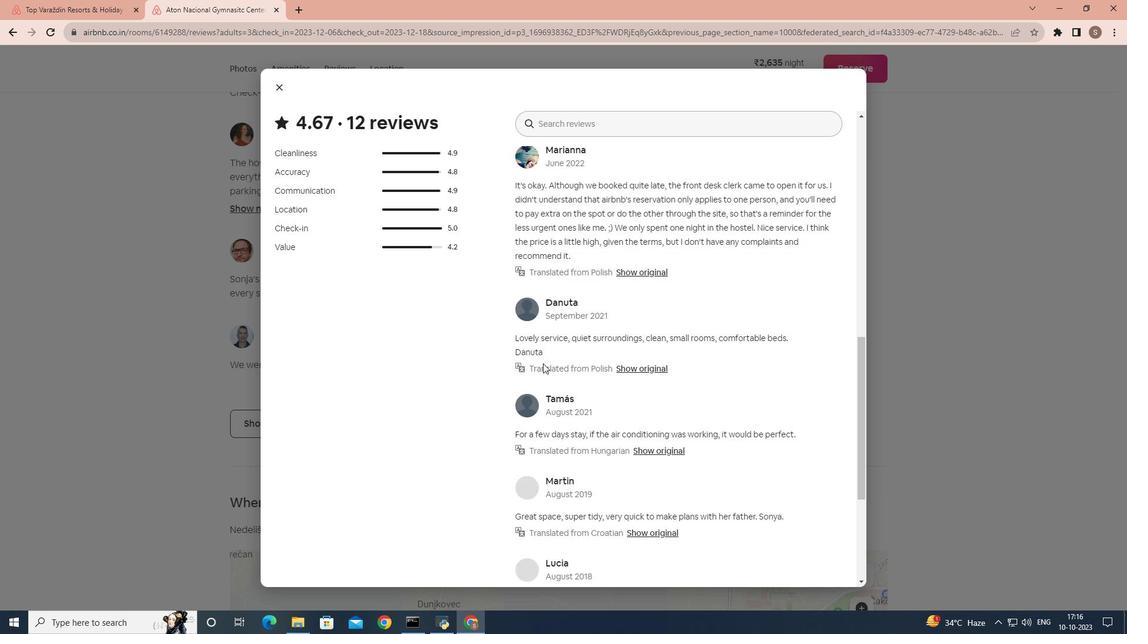 
Action: Mouse scrolled (543, 362) with delta (0, 0)
Screenshot: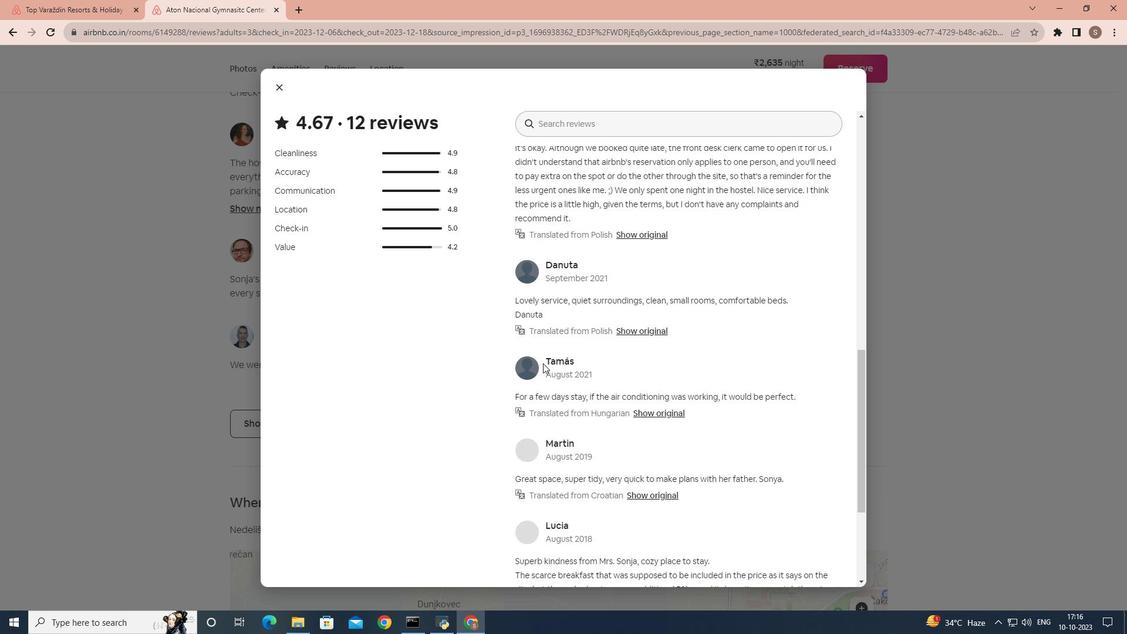 
Action: Mouse scrolled (543, 362) with delta (0, 0)
Screenshot: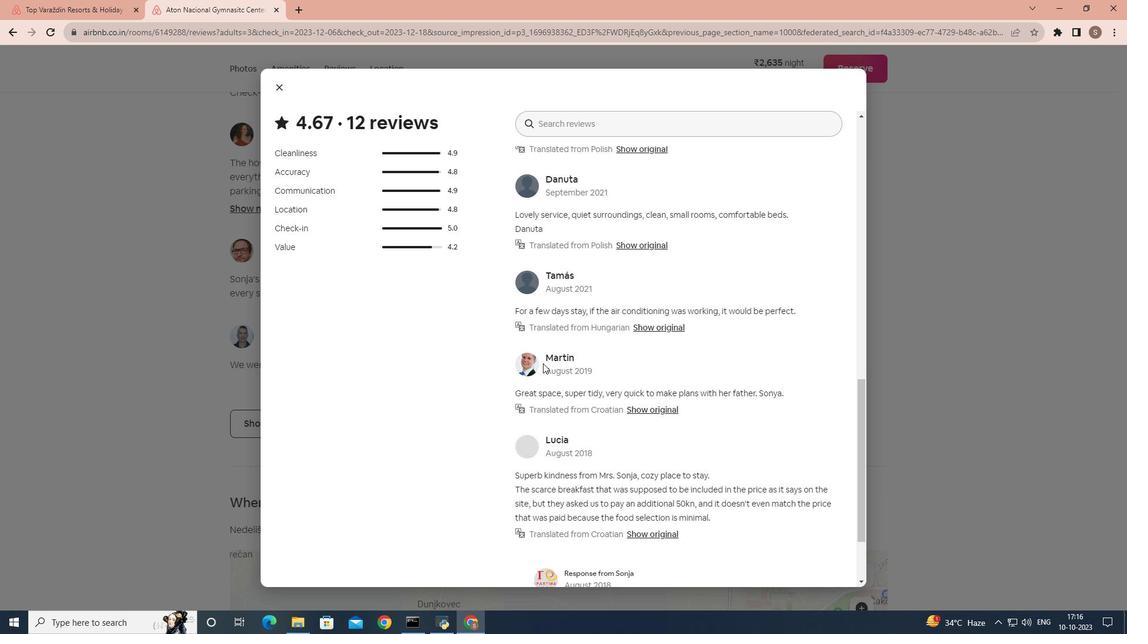 
Action: Mouse scrolled (543, 362) with delta (0, 0)
Screenshot: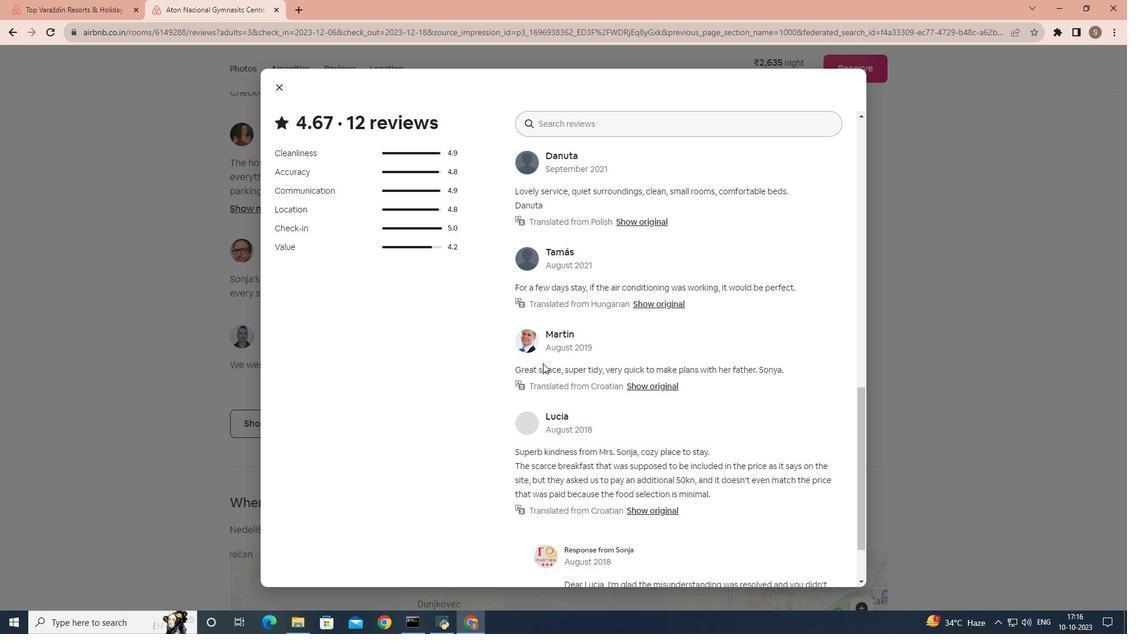 
Action: Mouse scrolled (543, 362) with delta (0, 0)
Screenshot: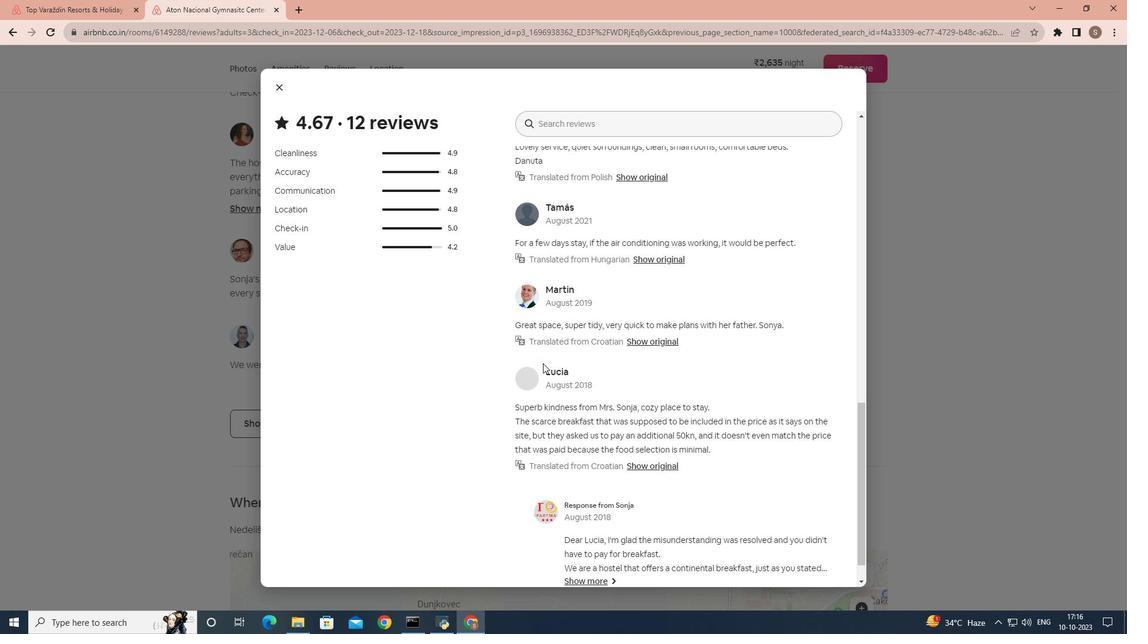 
Action: Mouse scrolled (543, 362) with delta (0, 0)
Screenshot: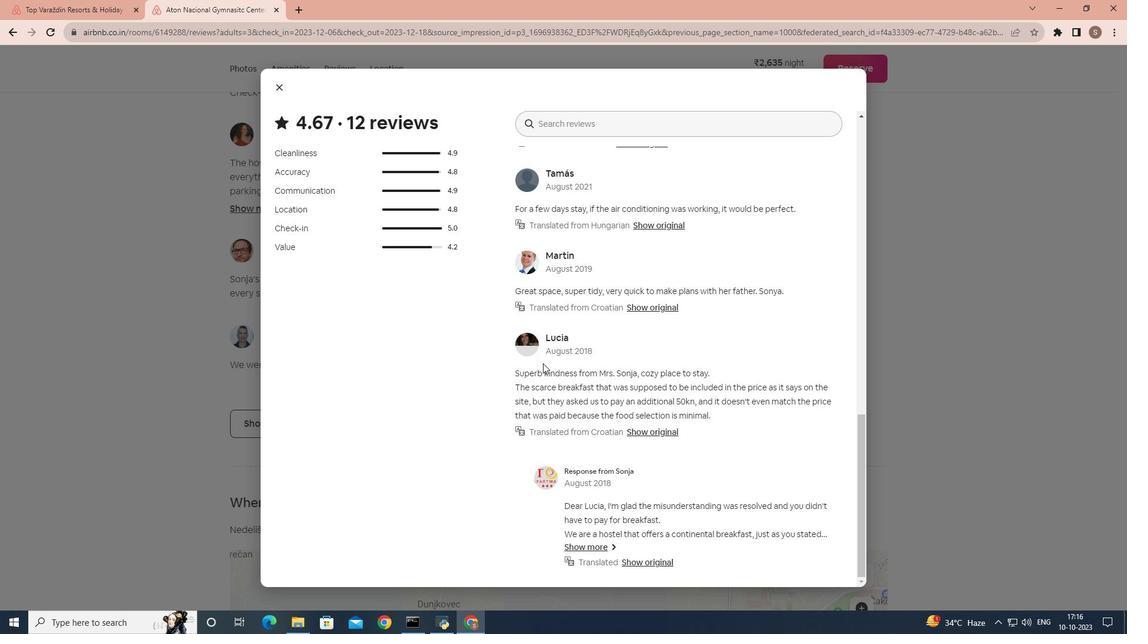 
Action: Mouse scrolled (543, 362) with delta (0, 0)
Screenshot: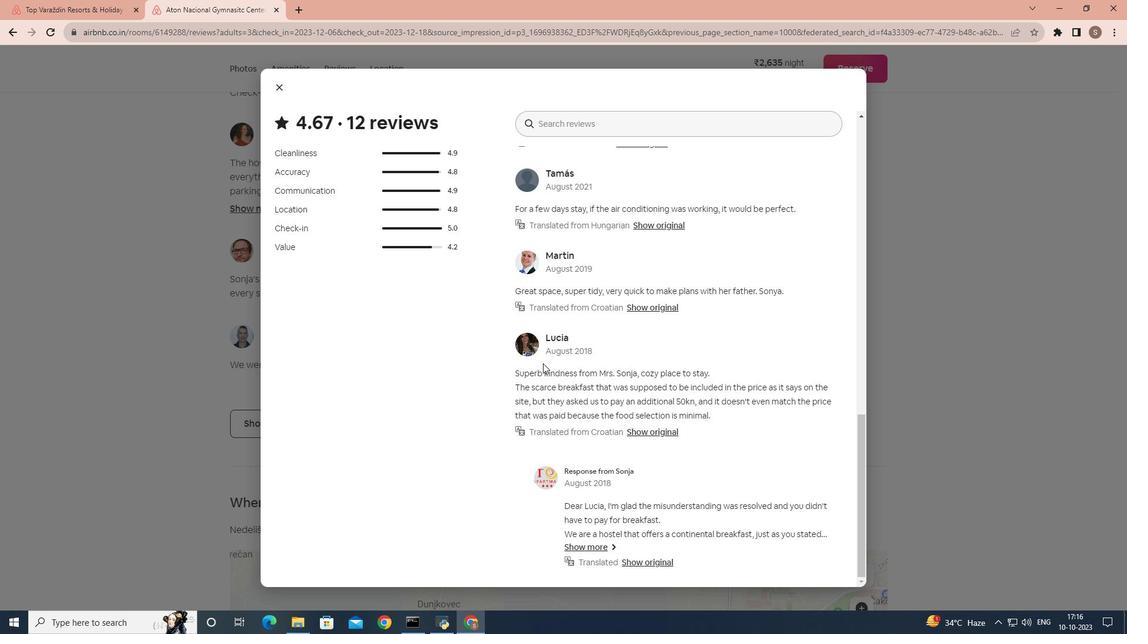
Action: Mouse scrolled (543, 362) with delta (0, 0)
Screenshot: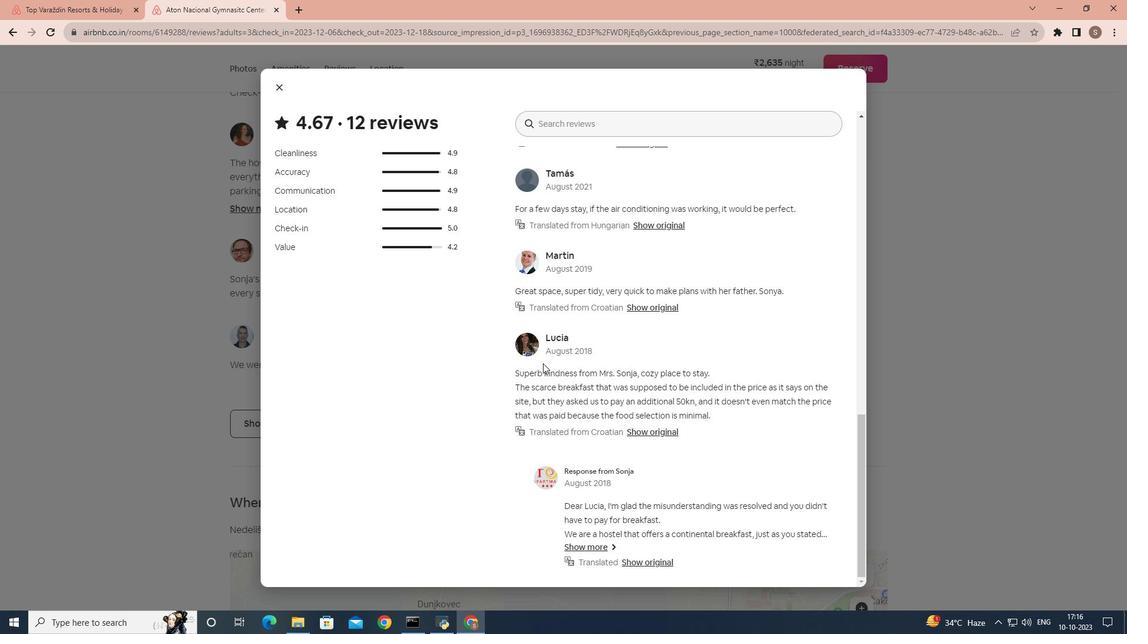 
Action: Mouse scrolled (543, 362) with delta (0, 0)
Screenshot: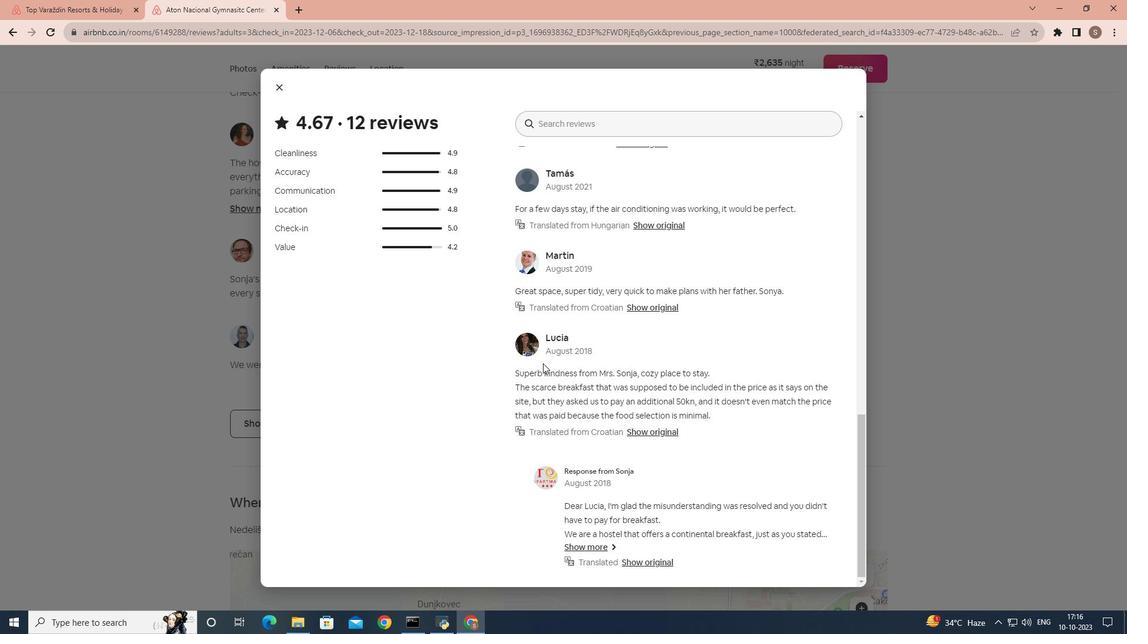 
Action: Mouse scrolled (543, 362) with delta (0, 0)
Screenshot: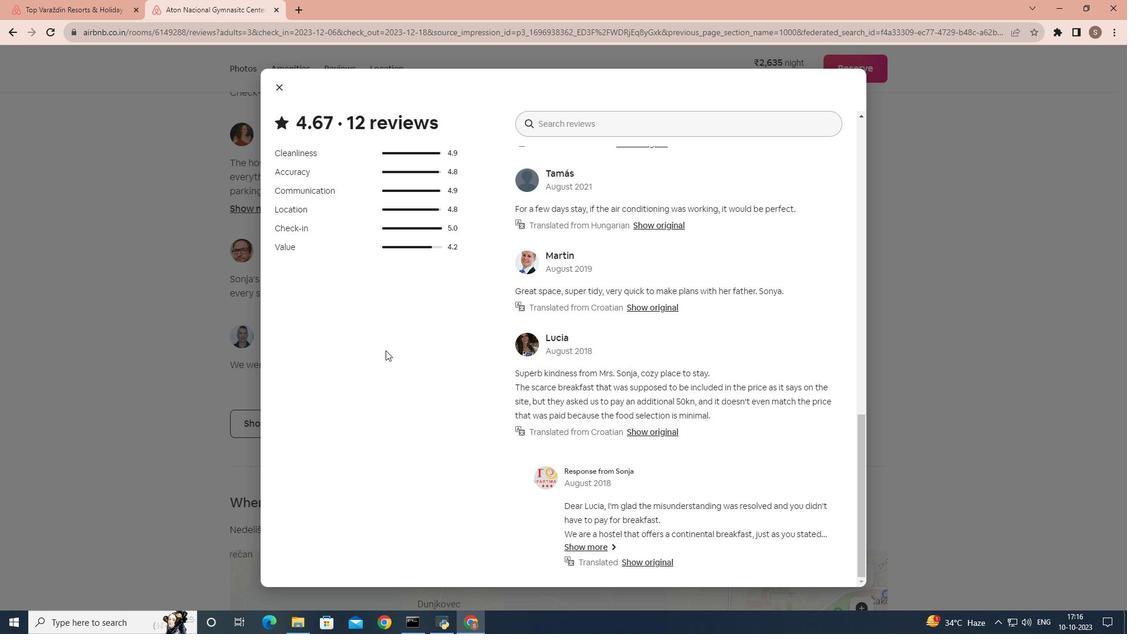 
Action: Mouse moved to (282, 90)
Screenshot: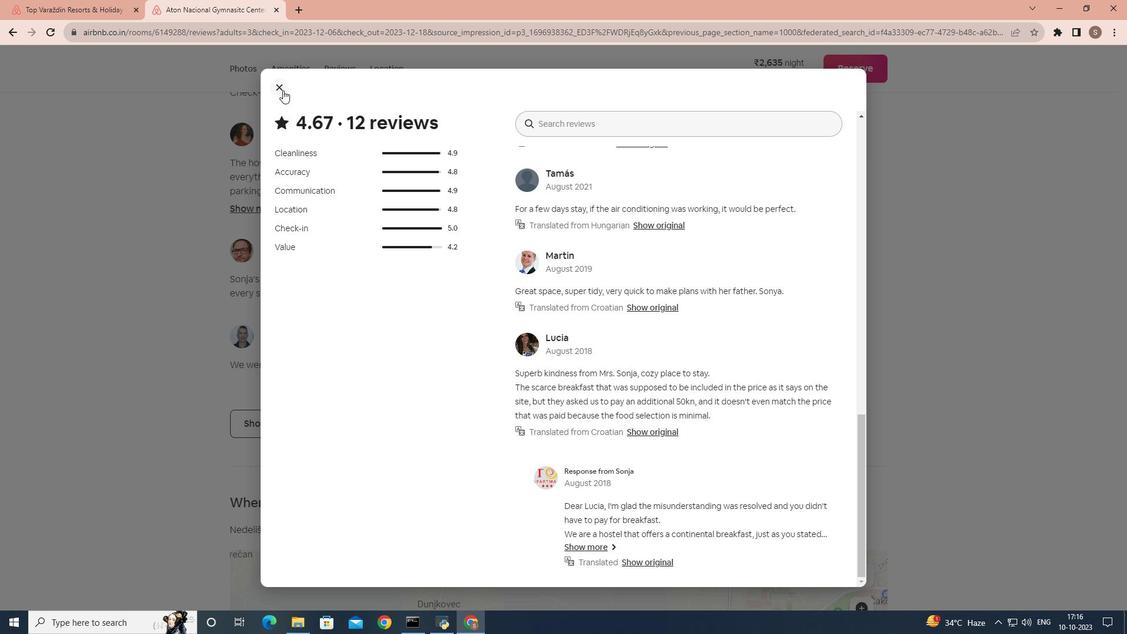 
Action: Mouse pressed left at (282, 90)
Screenshot: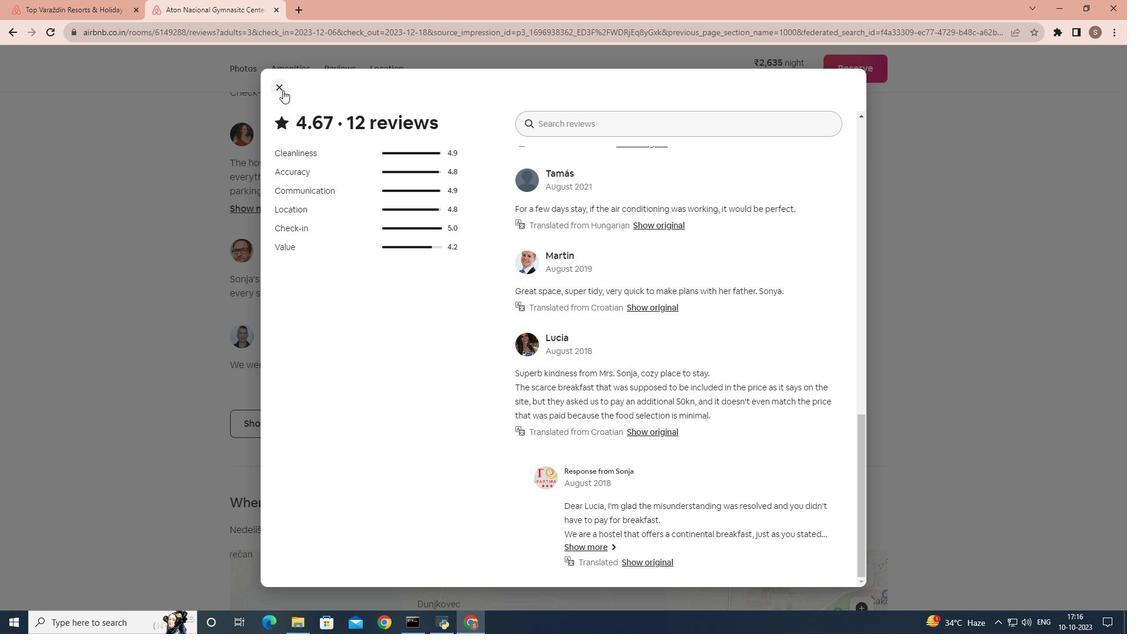 
Action: Mouse moved to (388, 352)
Screenshot: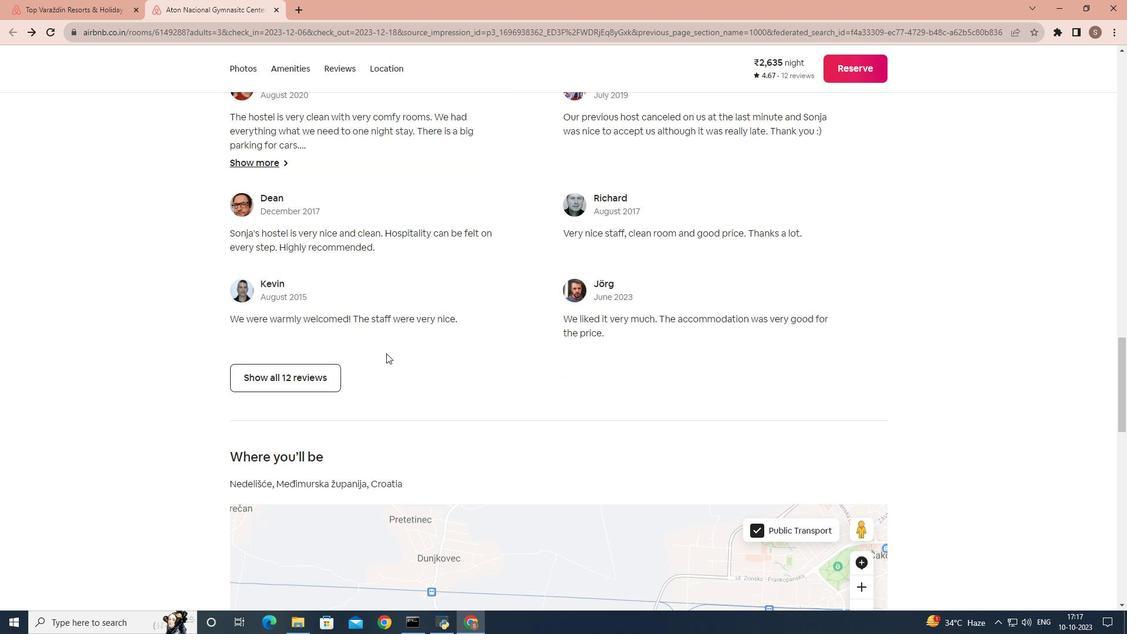 
Action: Mouse scrolled (388, 352) with delta (0, 0)
Screenshot: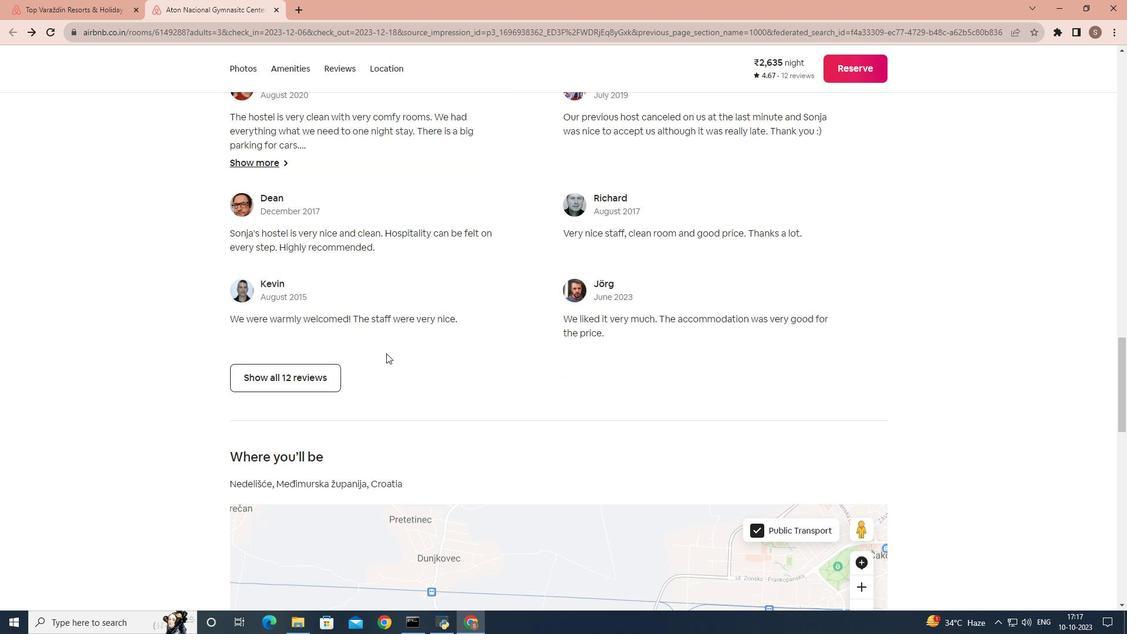 
Action: Mouse moved to (386, 353)
Screenshot: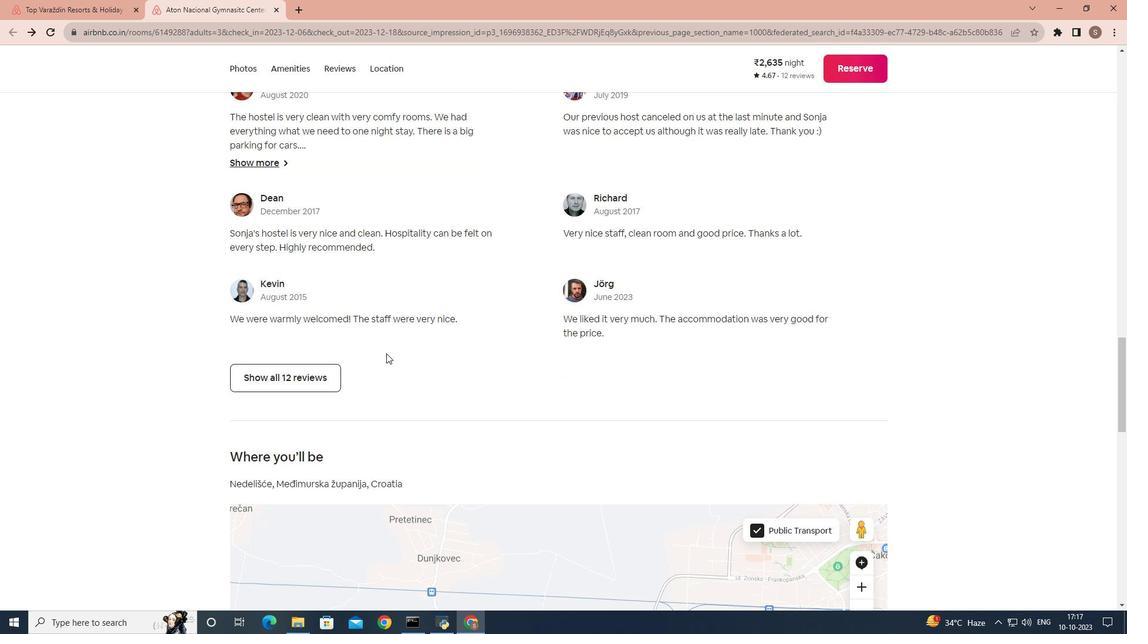 
Action: Mouse scrolled (386, 352) with delta (0, 0)
Screenshot: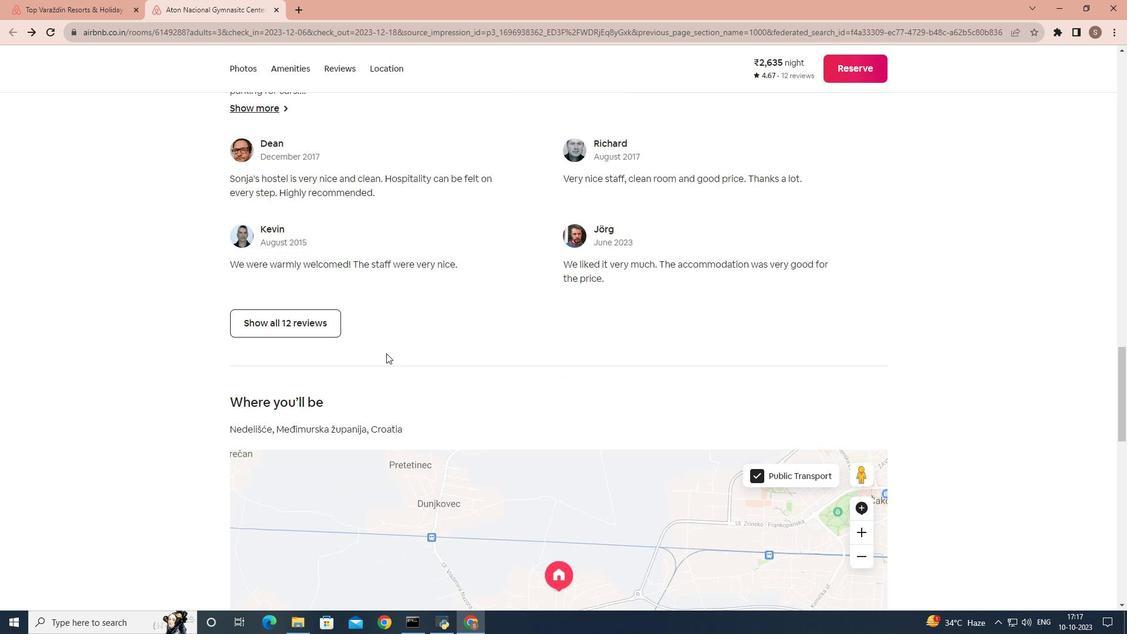 
Action: Mouse scrolled (386, 352) with delta (0, 0)
Screenshot: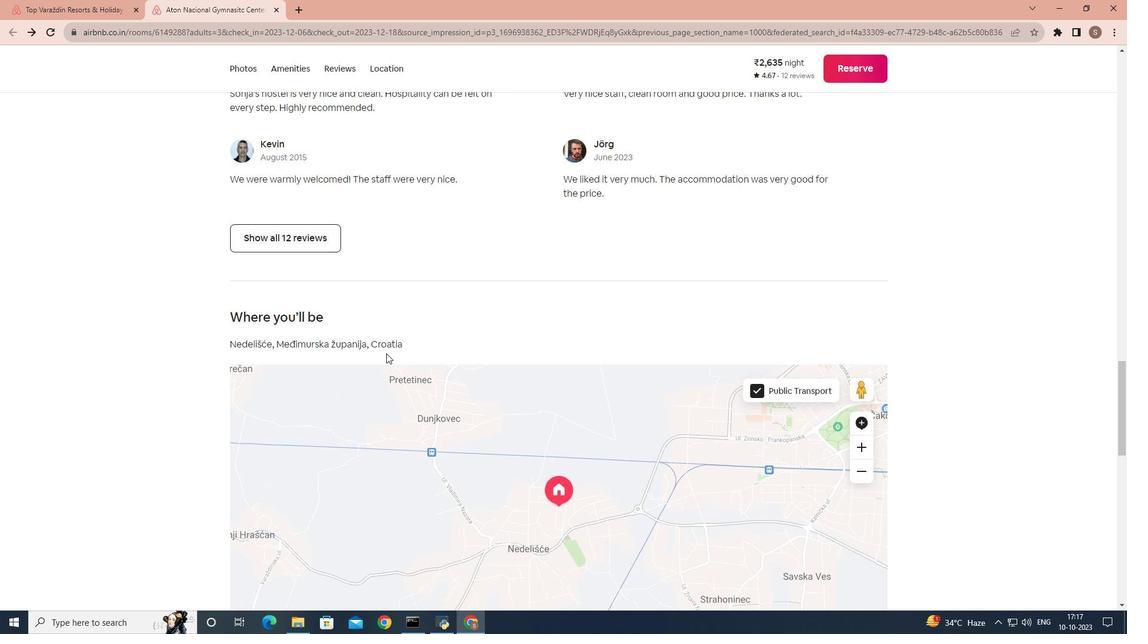 
Action: Mouse scrolled (386, 352) with delta (0, 0)
Screenshot: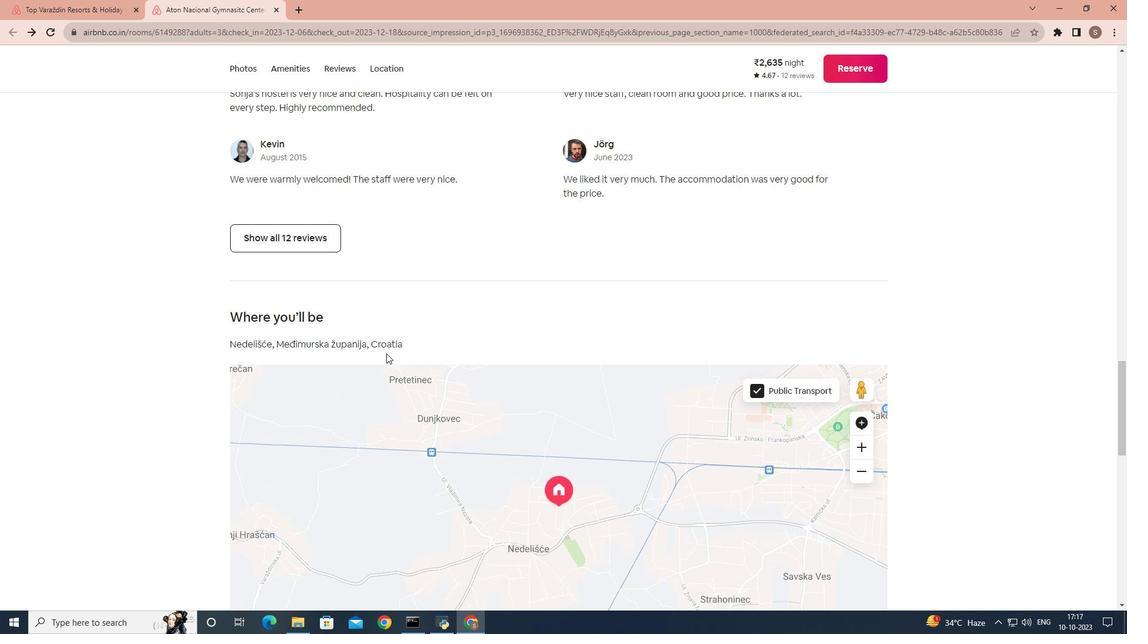
Action: Mouse scrolled (386, 352) with delta (0, 0)
Screenshot: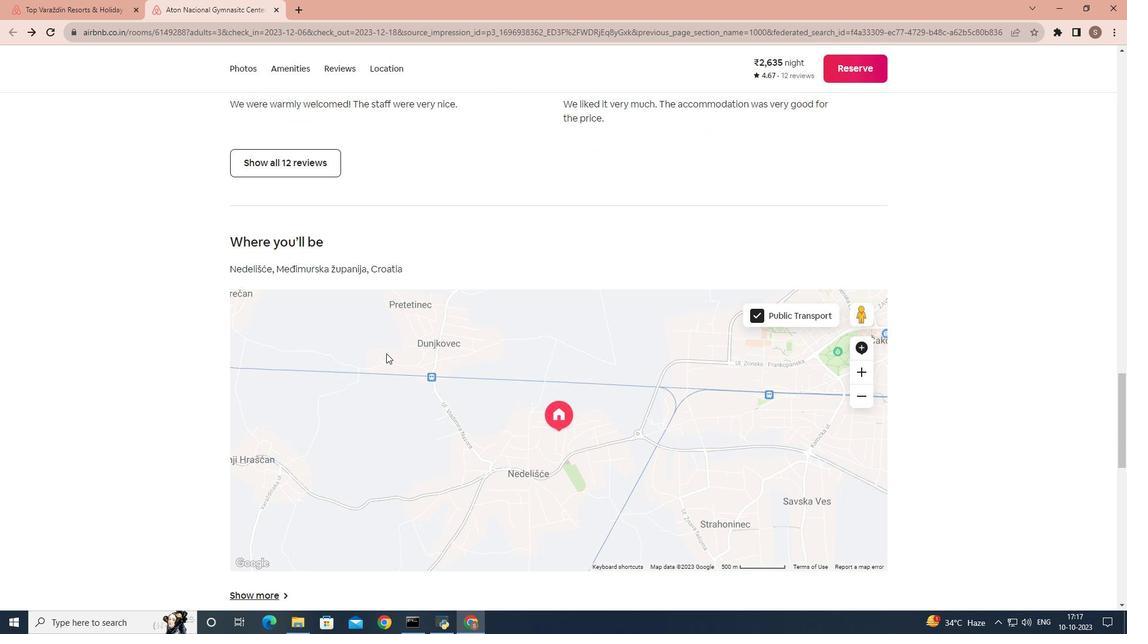
Action: Mouse scrolled (386, 352) with delta (0, 0)
Screenshot: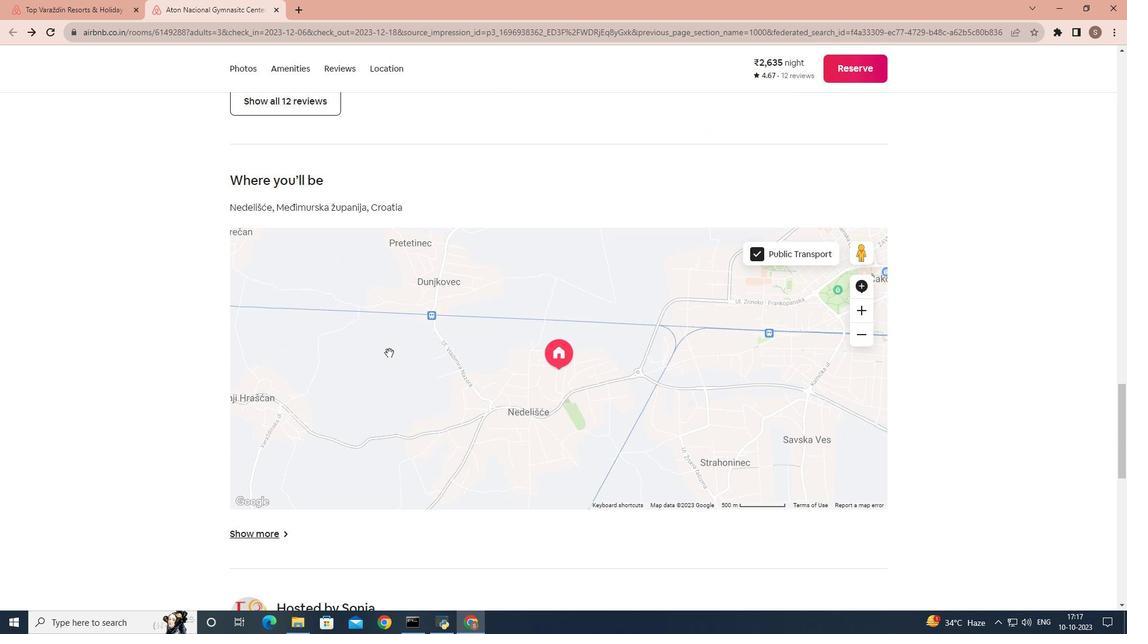 
Action: Mouse scrolled (386, 352) with delta (0, 0)
Screenshot: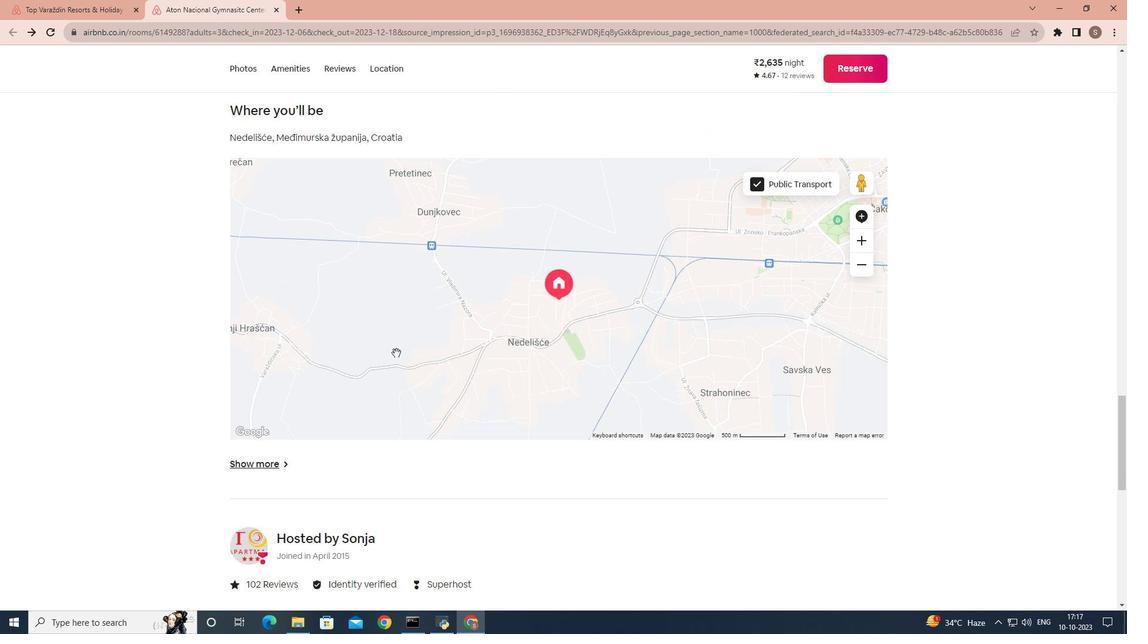 
Action: Mouse moved to (389, 352)
Screenshot: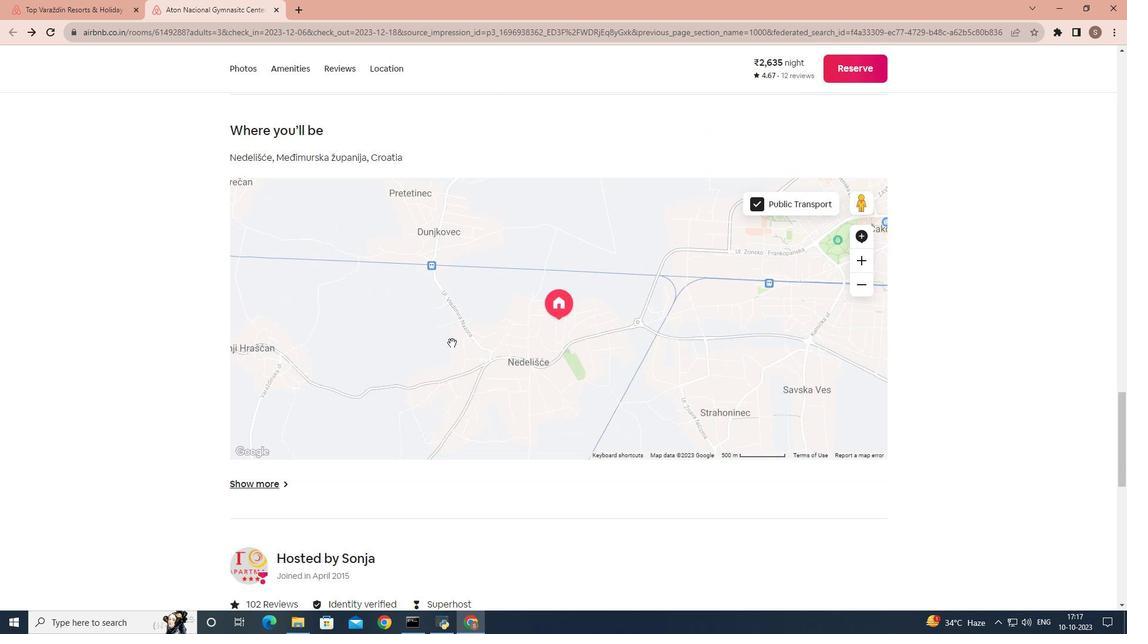 
Action: Mouse scrolled (389, 353) with delta (0, 0)
Screenshot: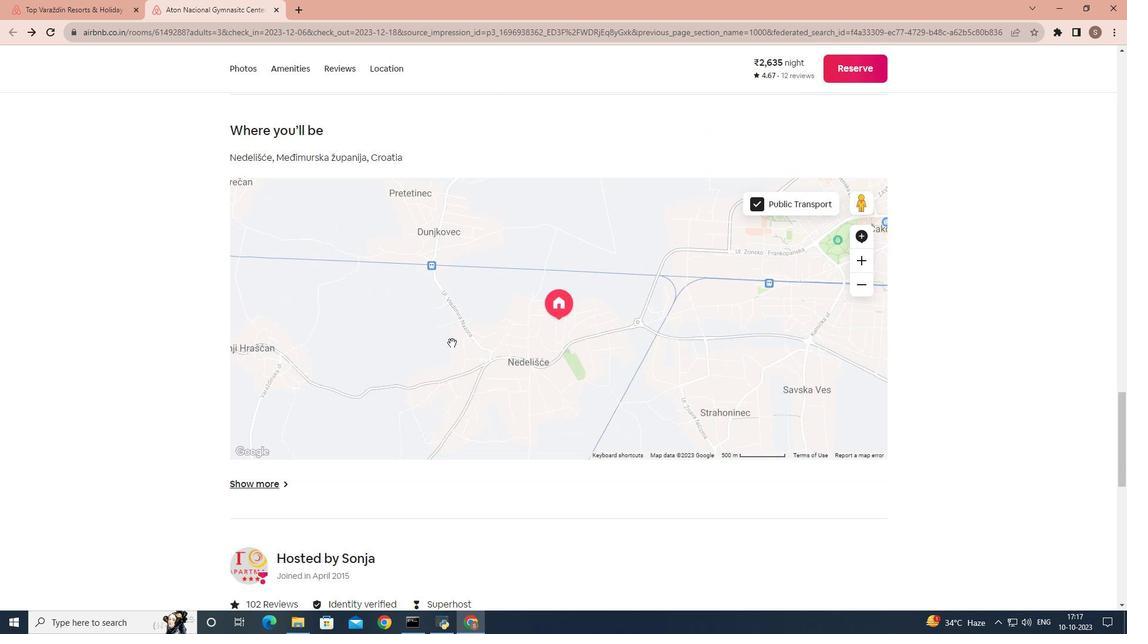 
Action: Mouse moved to (680, 284)
Screenshot: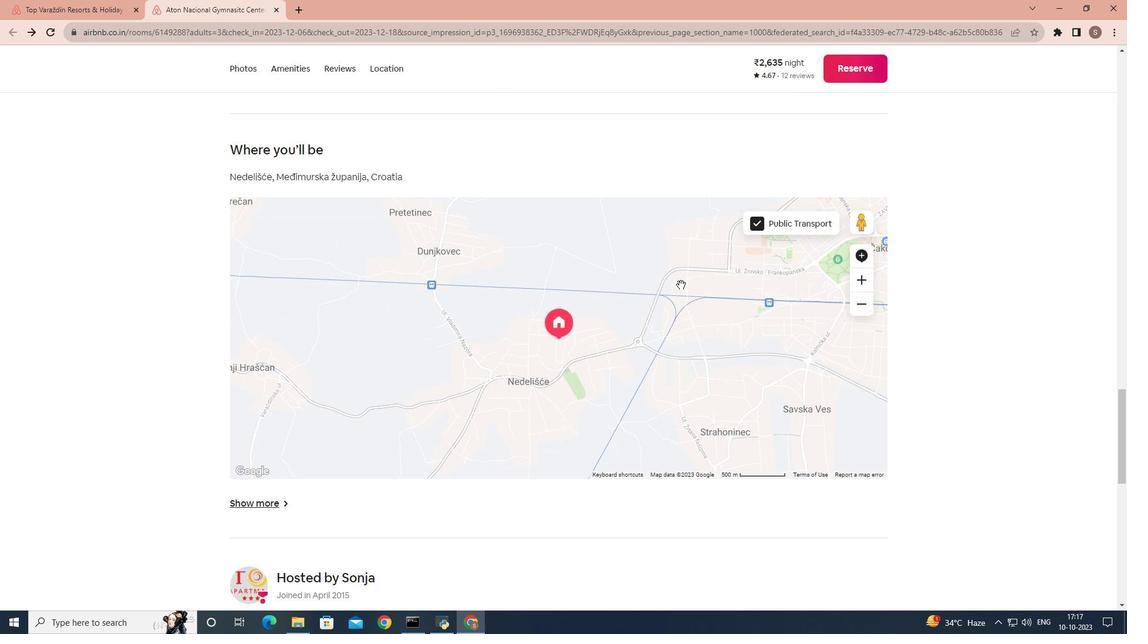 
Action: Mouse scrolled (680, 284) with delta (0, 0)
Screenshot: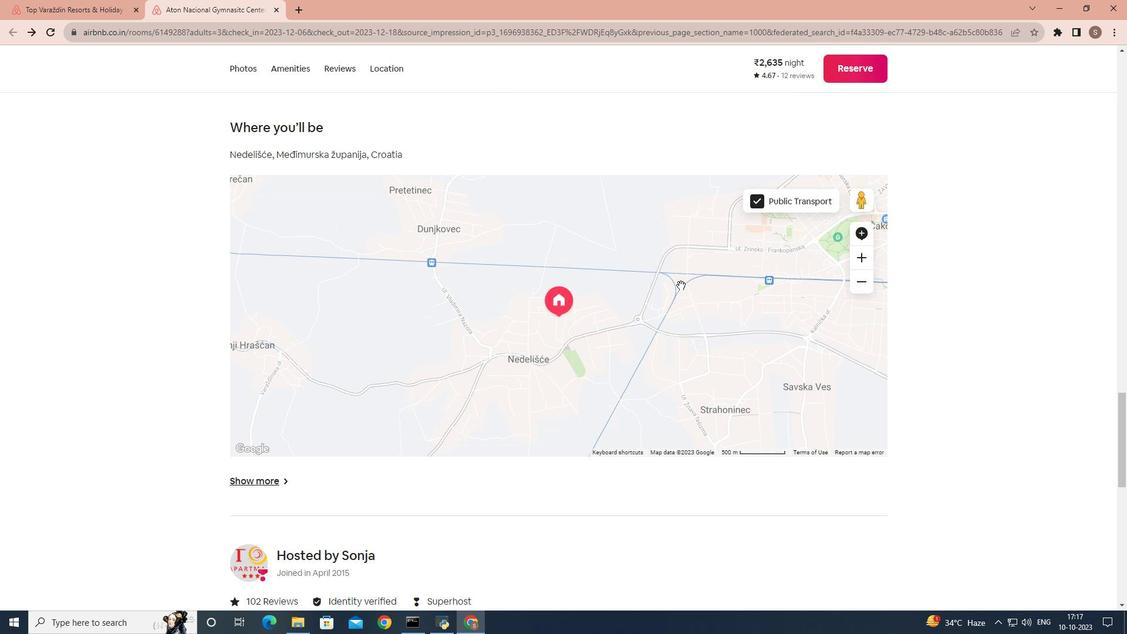 
Action: Mouse moved to (267, 446)
Screenshot: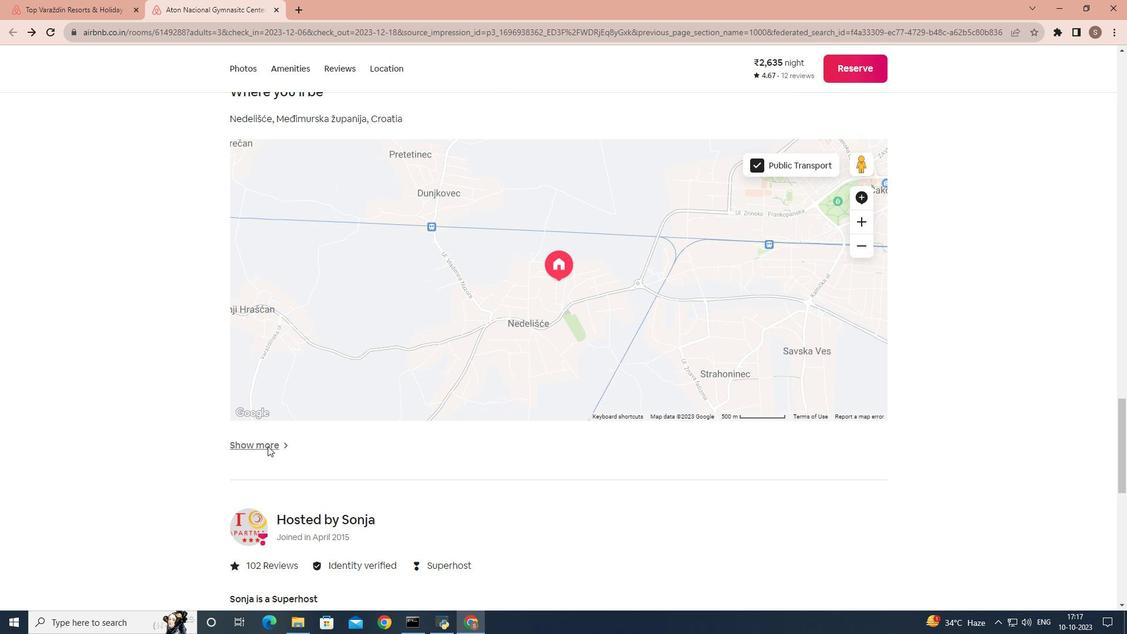 
Action: Mouse pressed left at (267, 446)
Screenshot: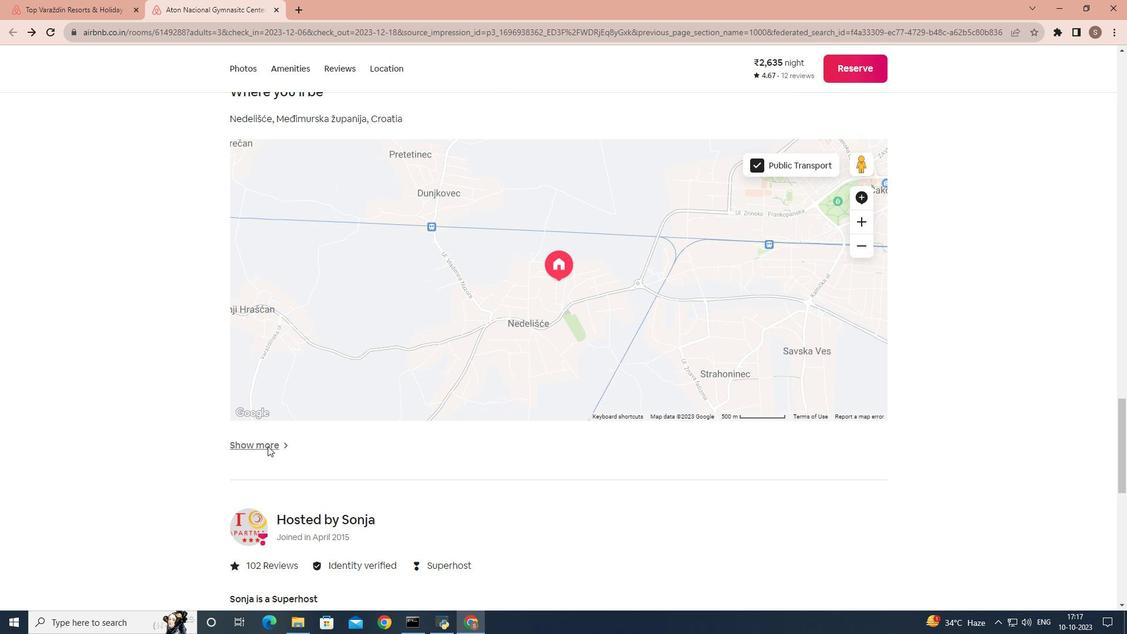 
Action: Mouse moved to (677, 329)
Screenshot: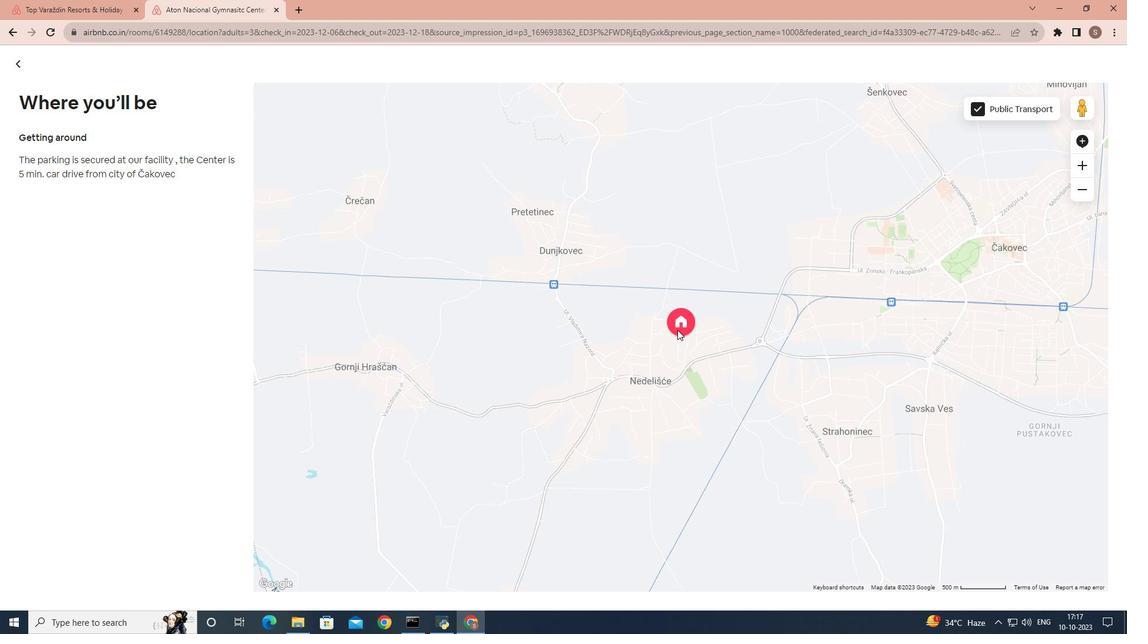 
Action: Mouse pressed left at (677, 329)
Screenshot: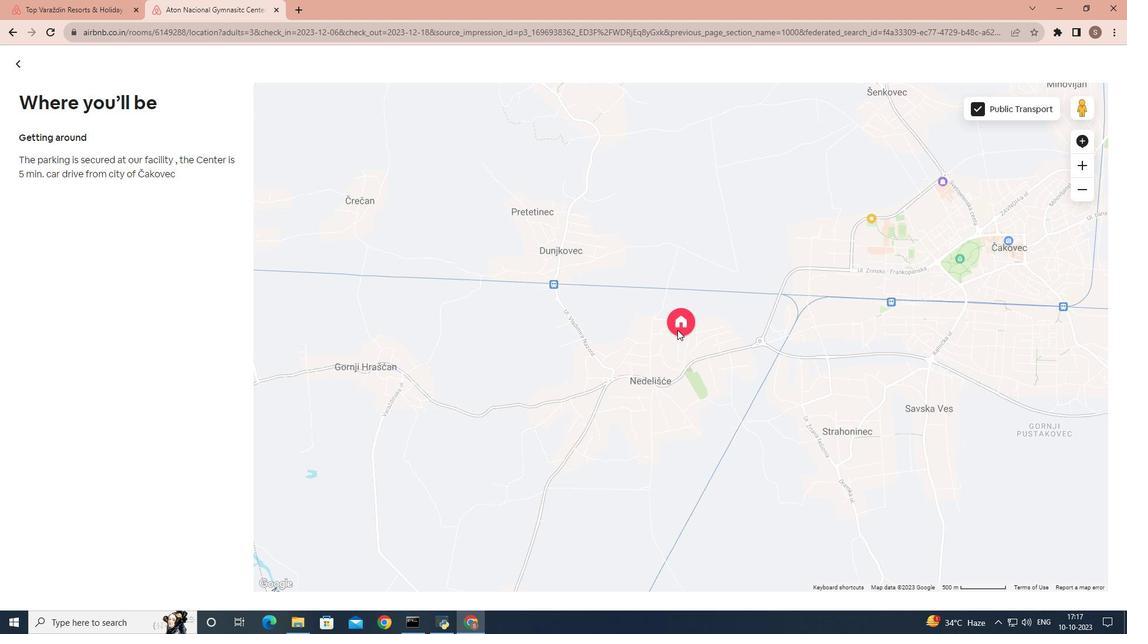 
Action: Mouse moved to (661, 331)
Screenshot: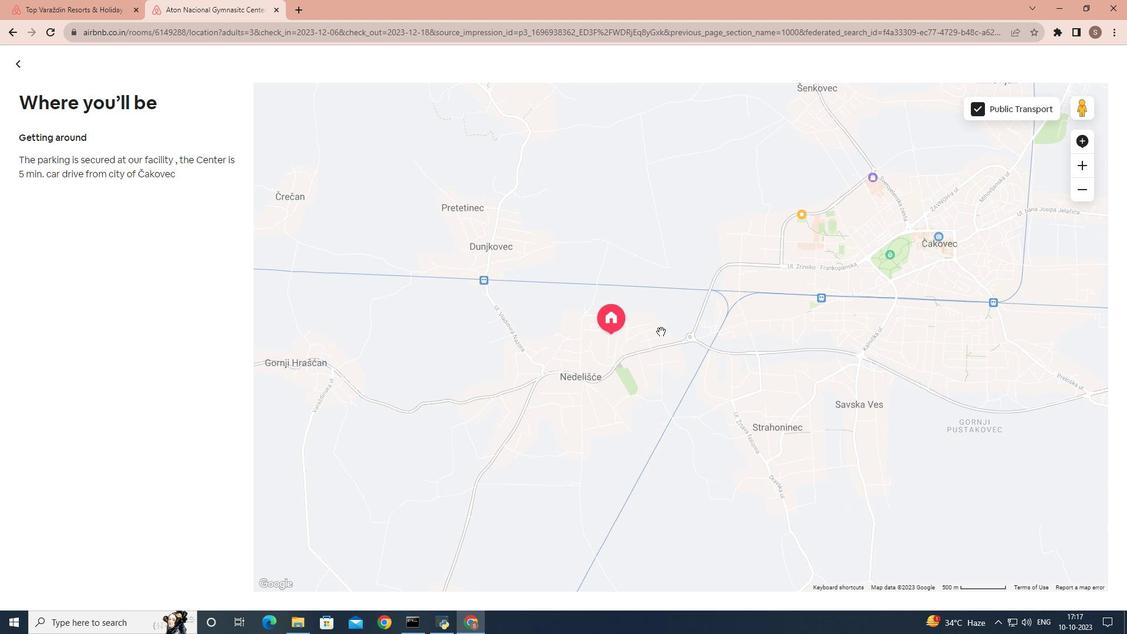
Action: Mouse scrolled (661, 331) with delta (0, 0)
Screenshot: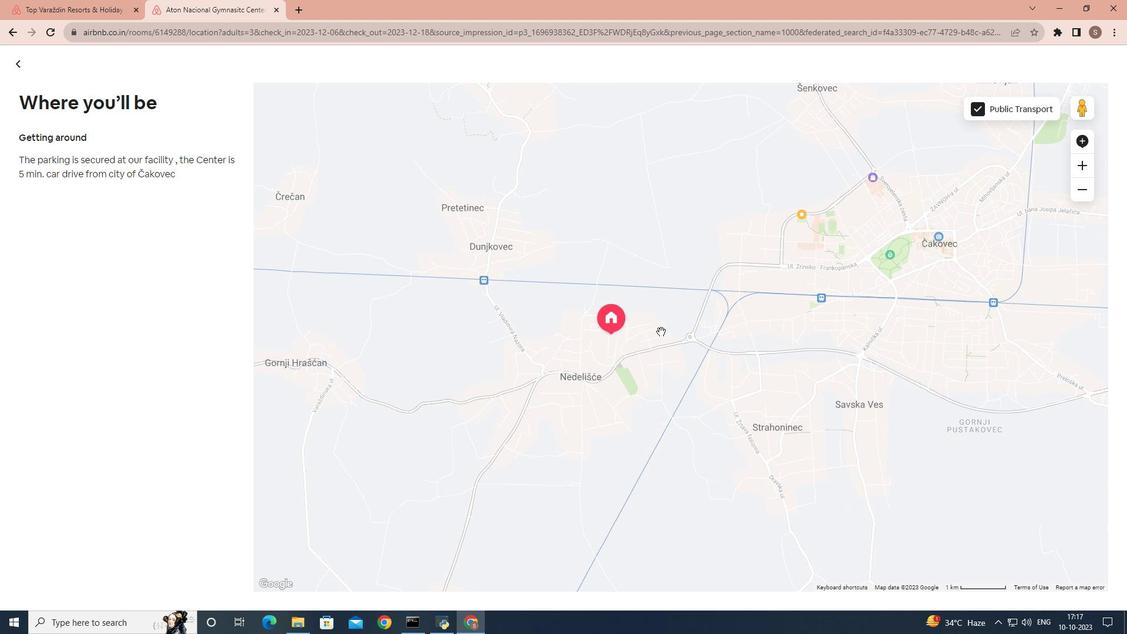 
Action: Mouse scrolled (661, 331) with delta (0, 0)
Screenshot: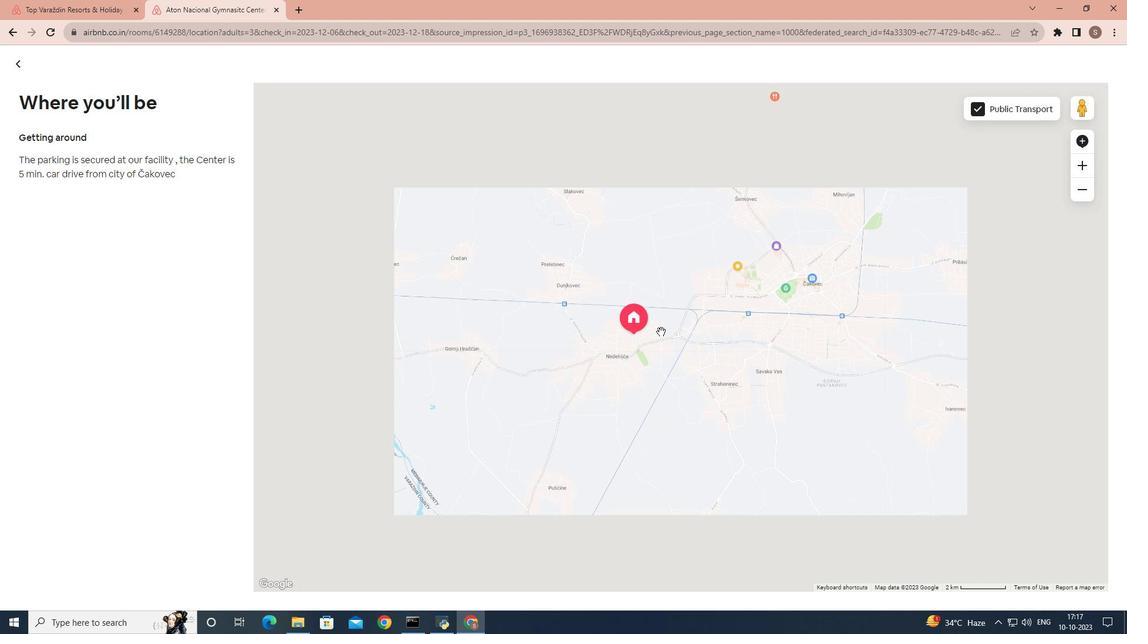 
Action: Mouse scrolled (661, 332) with delta (0, 0)
Screenshot: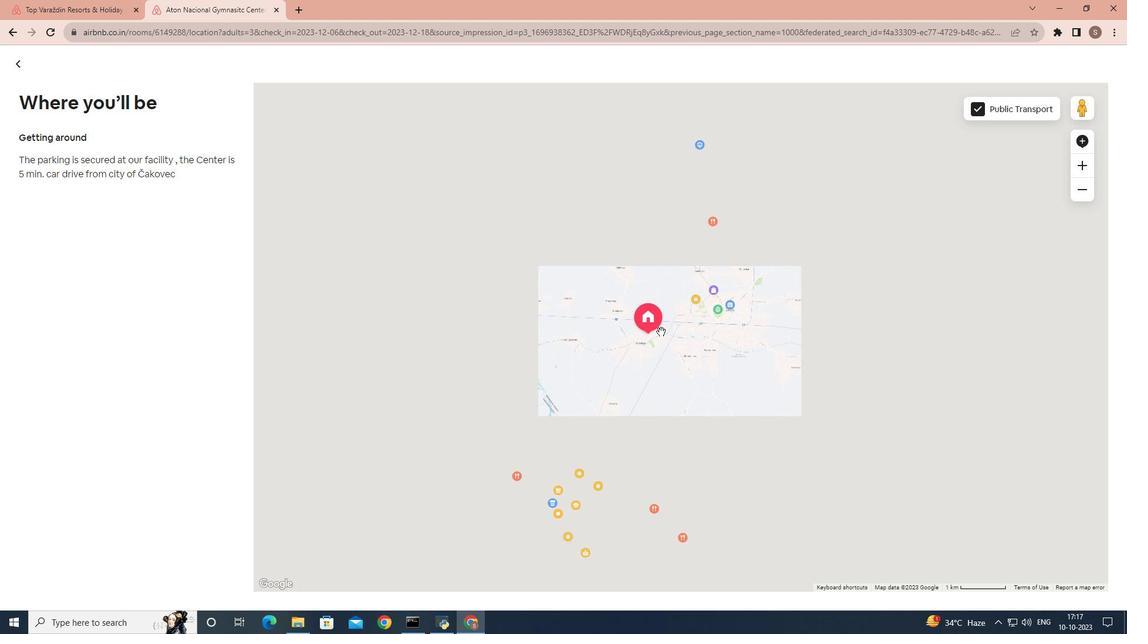 
Action: Mouse scrolled (661, 332) with delta (0, 0)
Screenshot: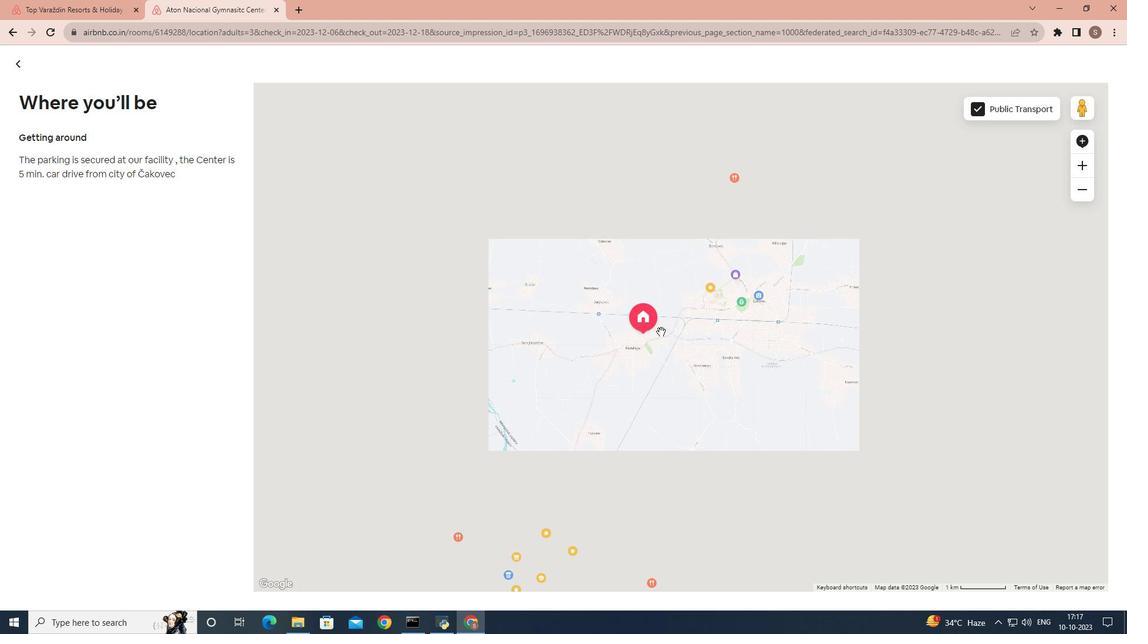 
Action: Mouse scrolled (661, 332) with delta (0, 0)
Screenshot: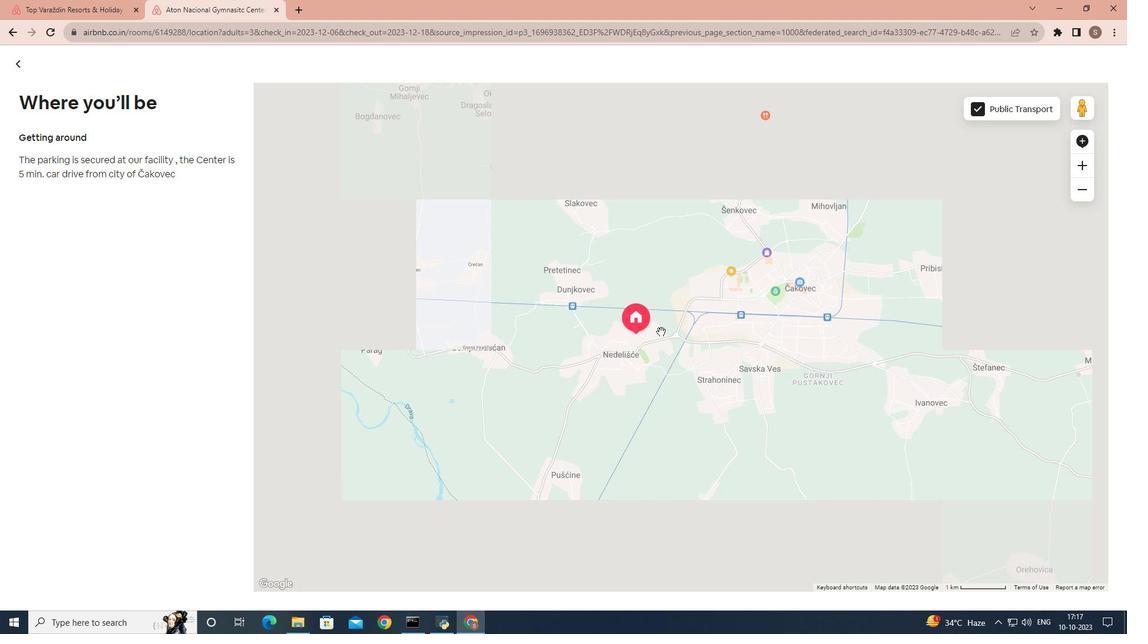 
Action: Mouse scrolled (661, 332) with delta (0, 0)
Screenshot: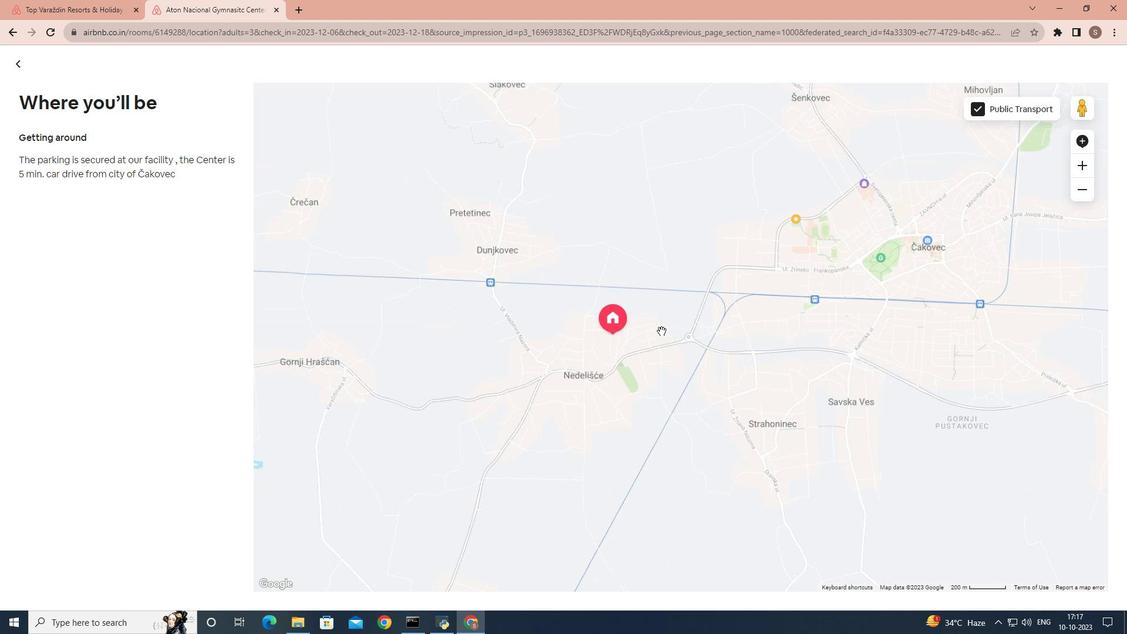 
Action: Mouse moved to (557, 372)
Screenshot: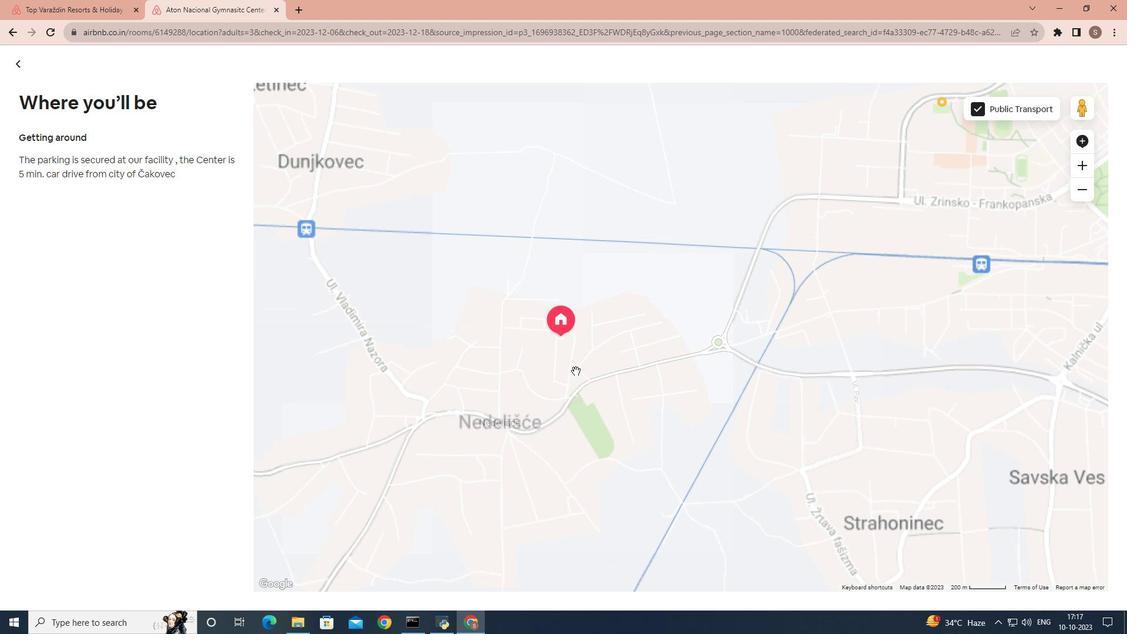 
Action: Mouse pressed left at (557, 372)
Screenshot: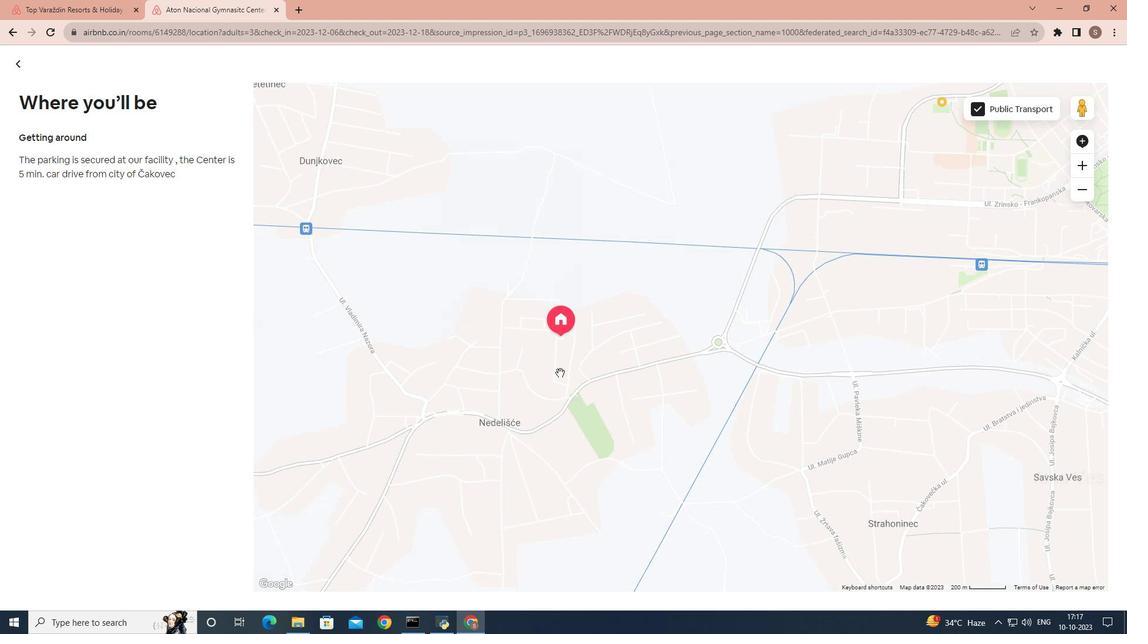 
Action: Mouse moved to (686, 352)
Screenshot: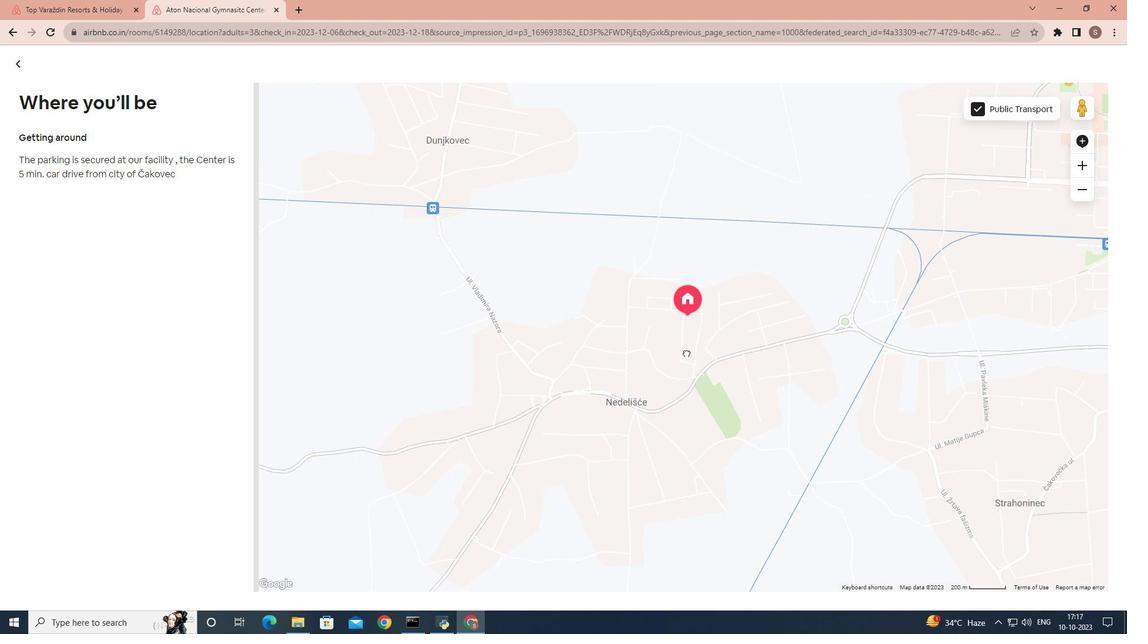 
Action: Mouse pressed left at (686, 352)
Screenshot: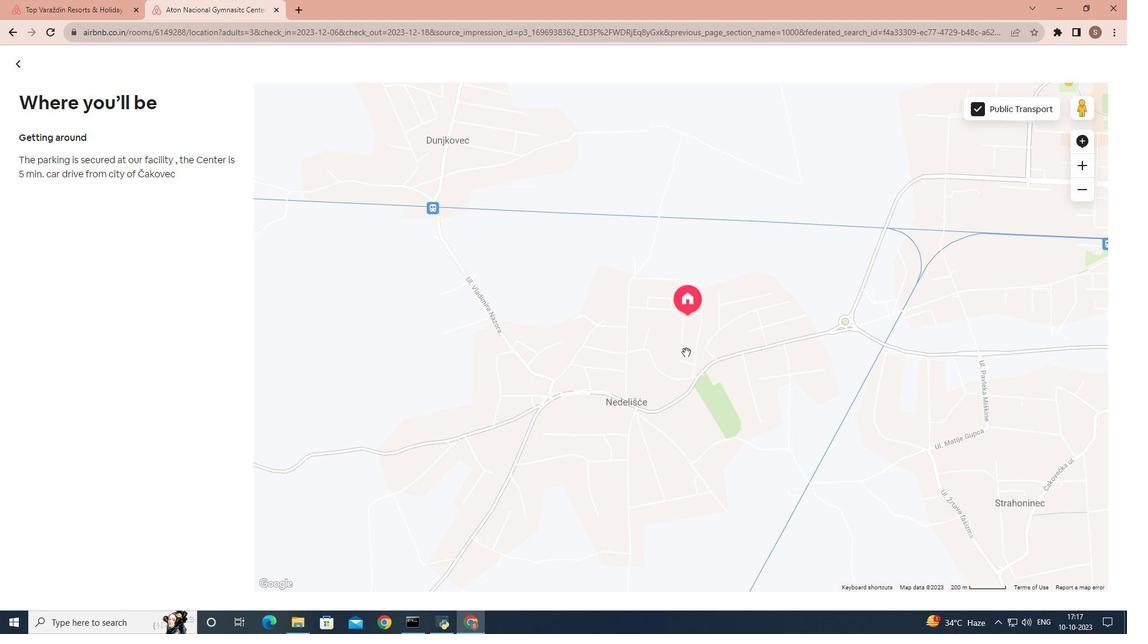 
Action: Mouse moved to (17, 70)
Screenshot: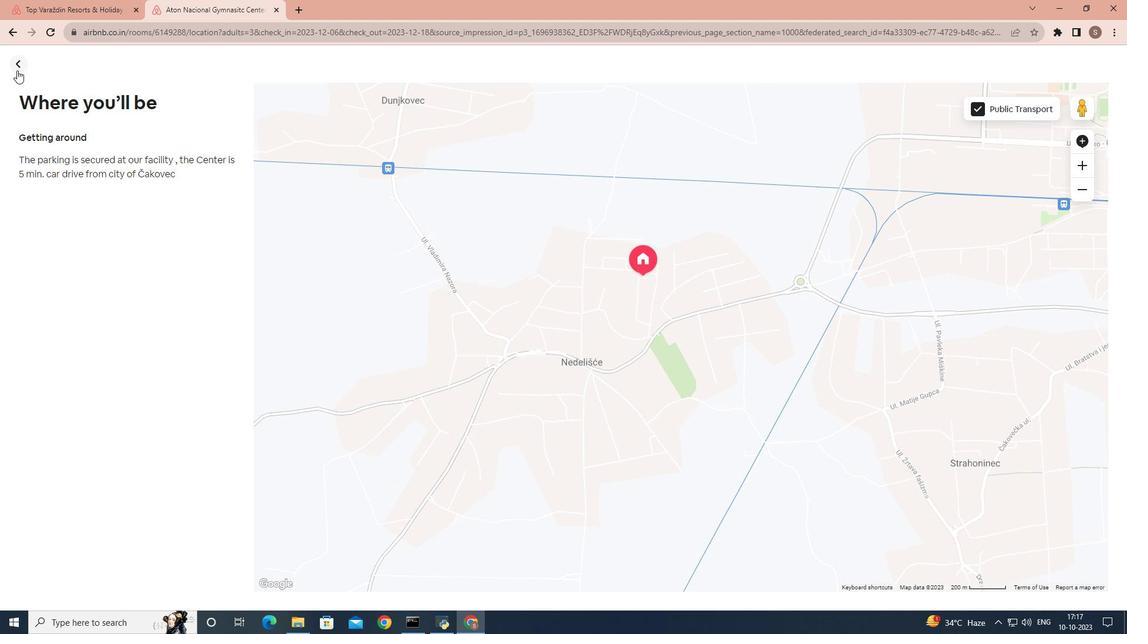 
Action: Mouse pressed left at (17, 70)
Screenshot: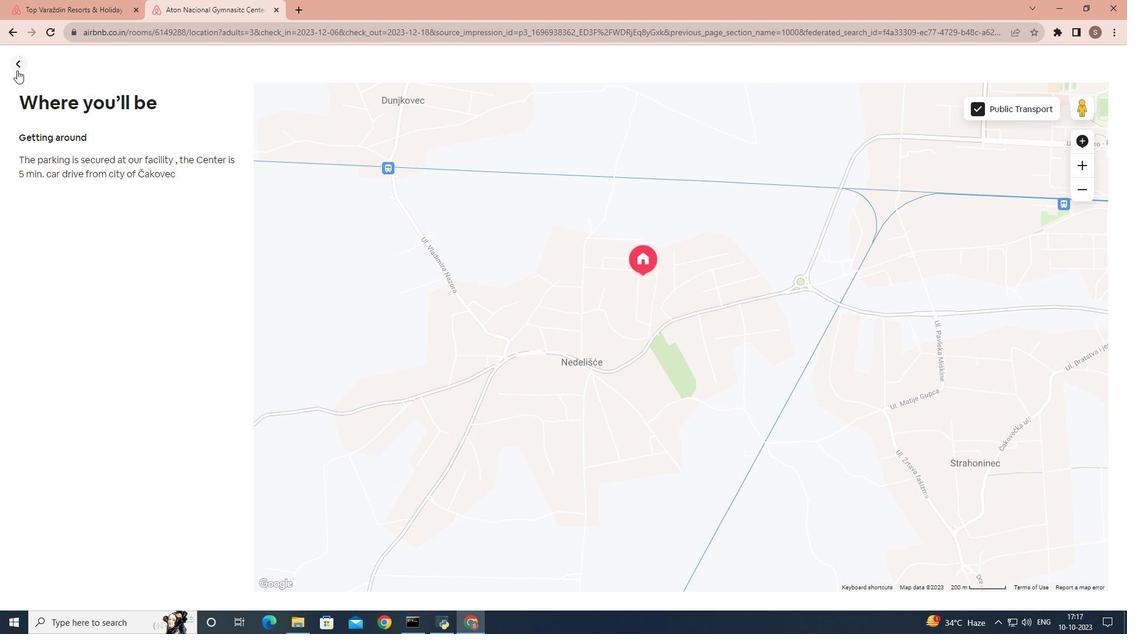 
Action: Mouse moved to (311, 316)
Screenshot: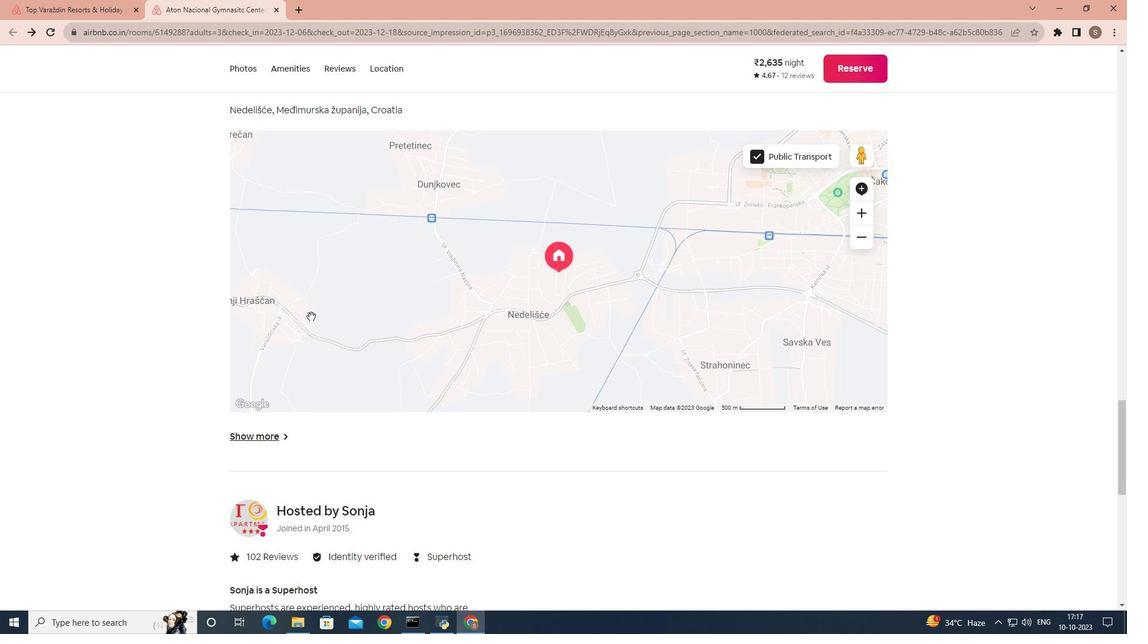
Action: Mouse scrolled (311, 315) with delta (0, 0)
Screenshot: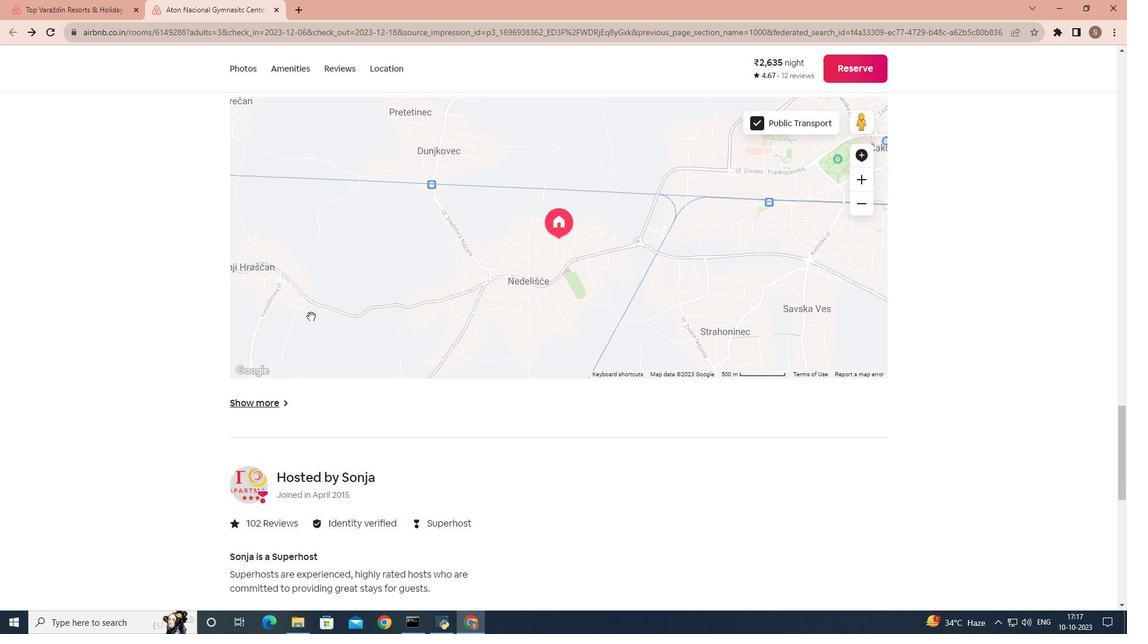 
Action: Mouse scrolled (311, 315) with delta (0, 0)
Screenshot: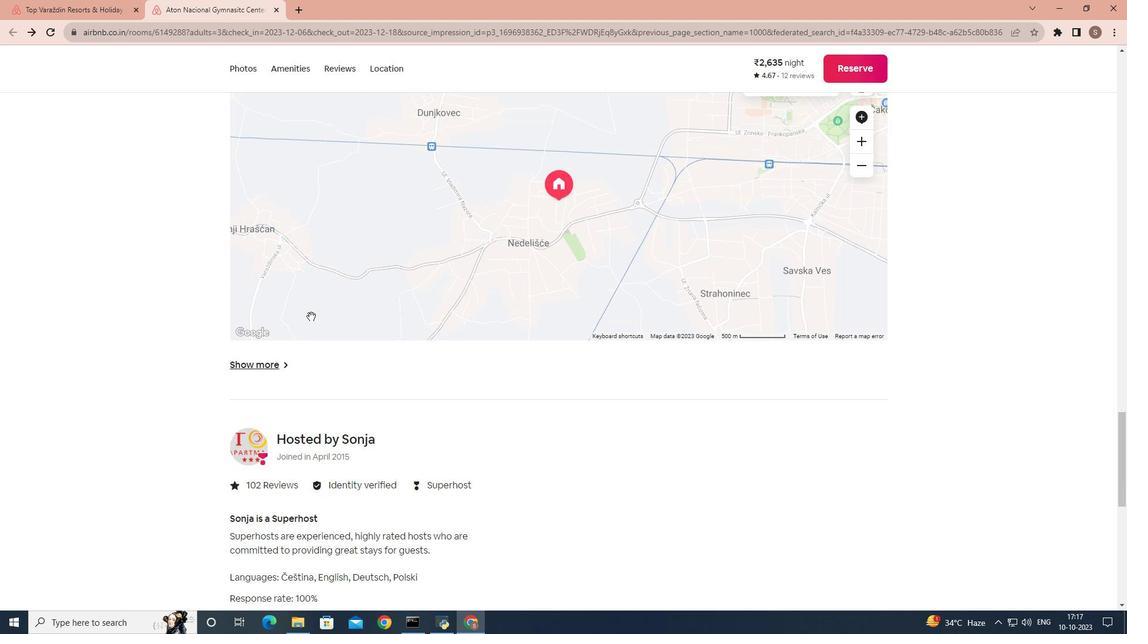
Action: Mouse scrolled (311, 315) with delta (0, 0)
Screenshot: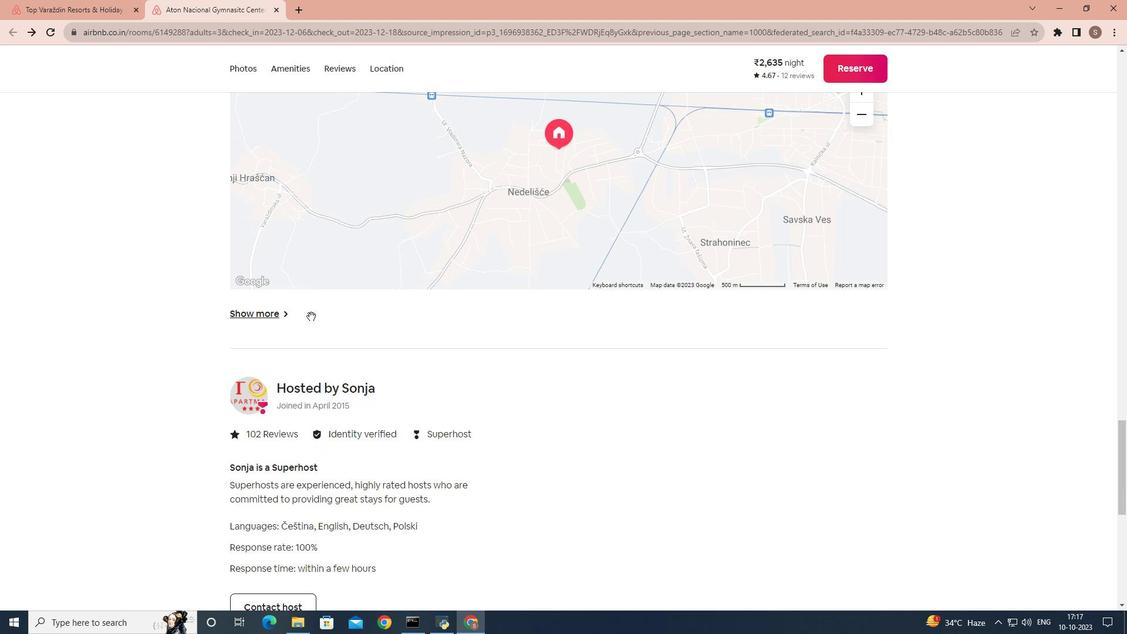 
Action: Mouse scrolled (311, 315) with delta (0, 0)
Screenshot: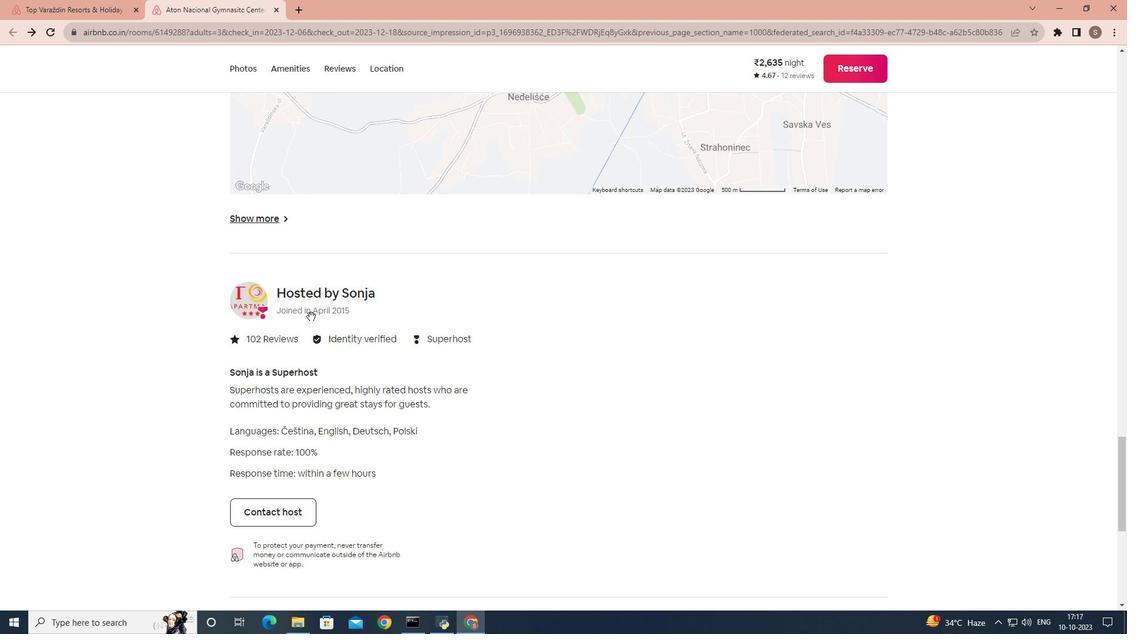 
Action: Mouse scrolled (311, 315) with delta (0, 0)
Screenshot: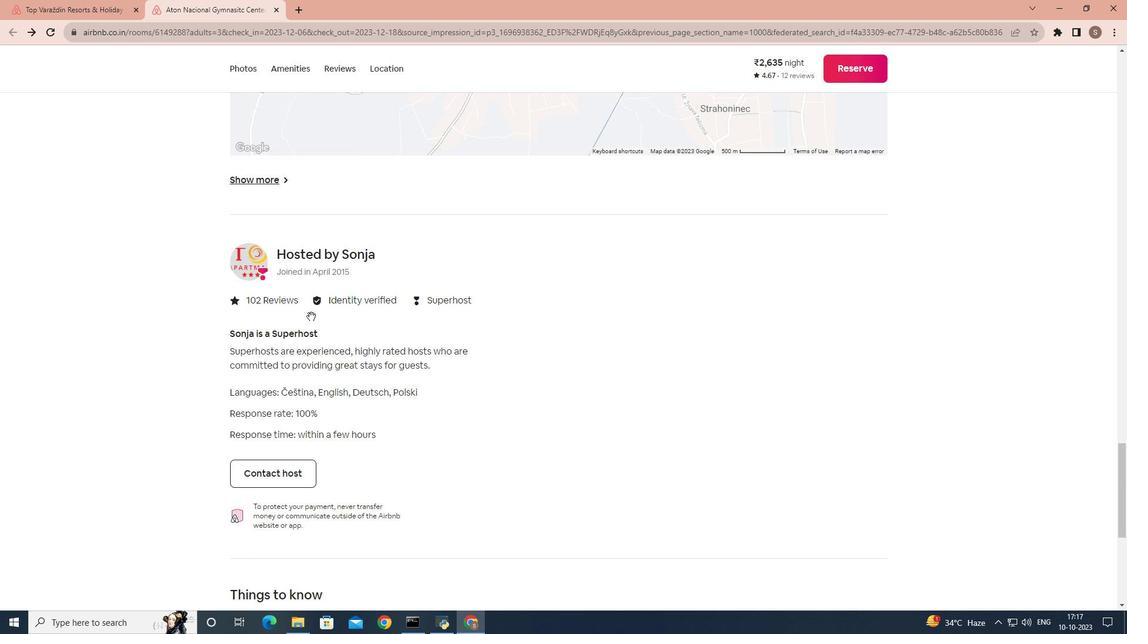 
Action: Mouse scrolled (311, 315) with delta (0, 0)
Screenshot: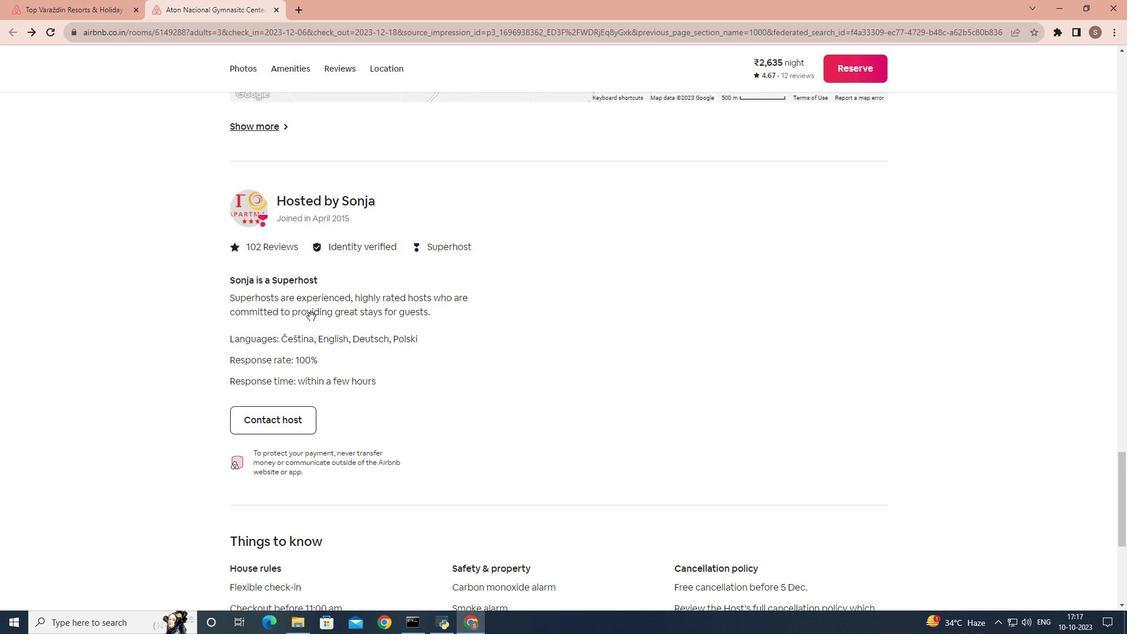 
Action: Mouse scrolled (311, 315) with delta (0, 0)
Screenshot: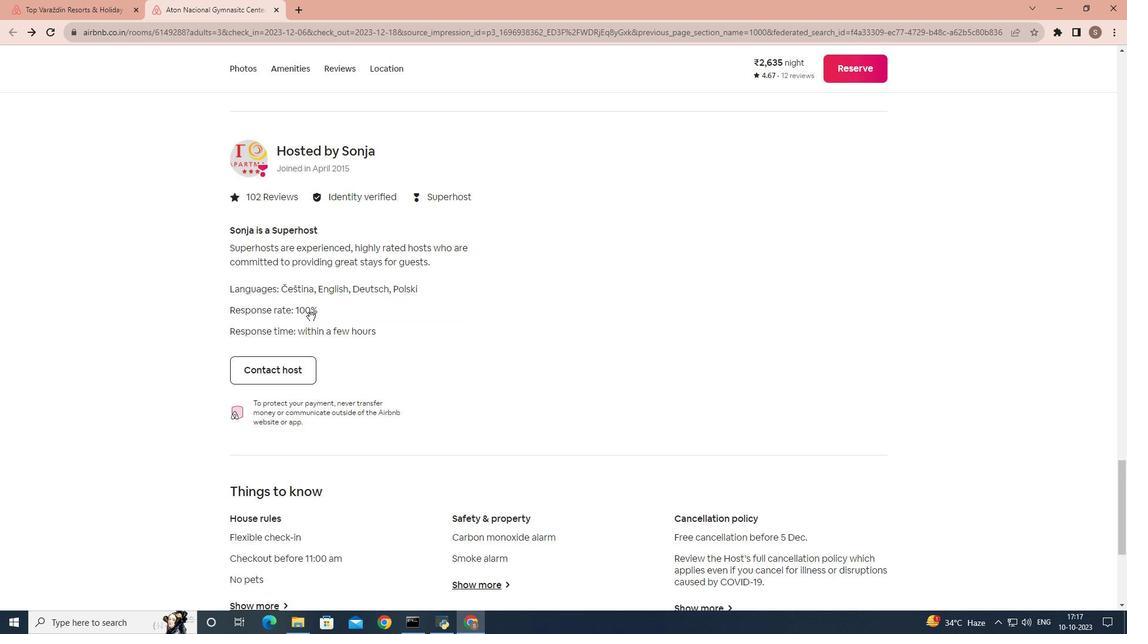 
Action: Mouse scrolled (311, 315) with delta (0, 0)
Screenshot: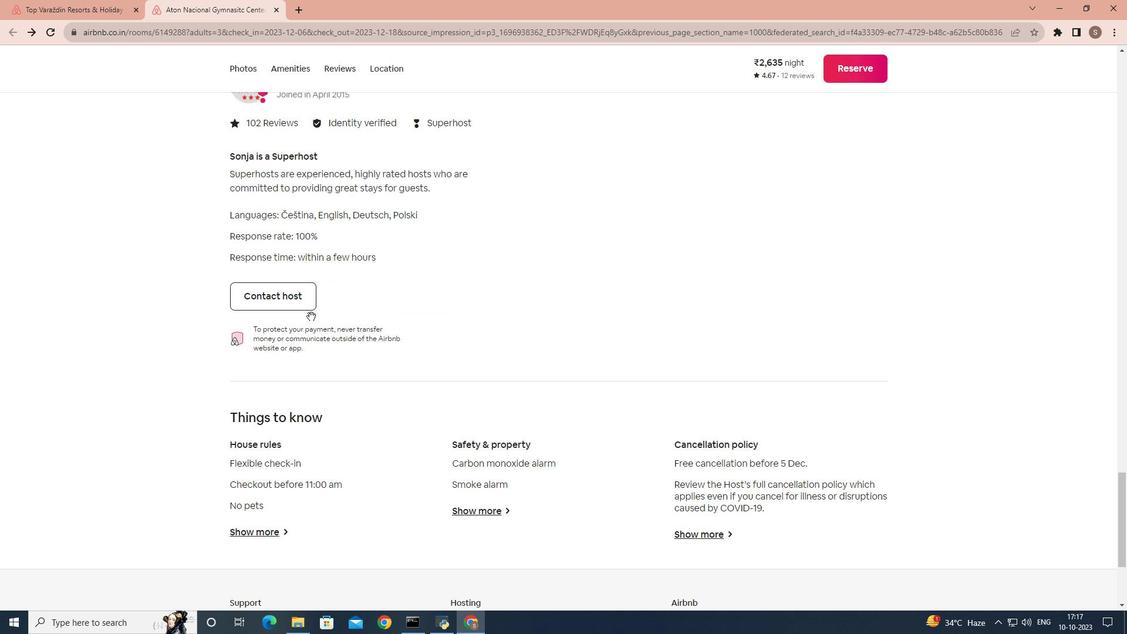 
Action: Mouse scrolled (311, 315) with delta (0, 0)
Screenshot: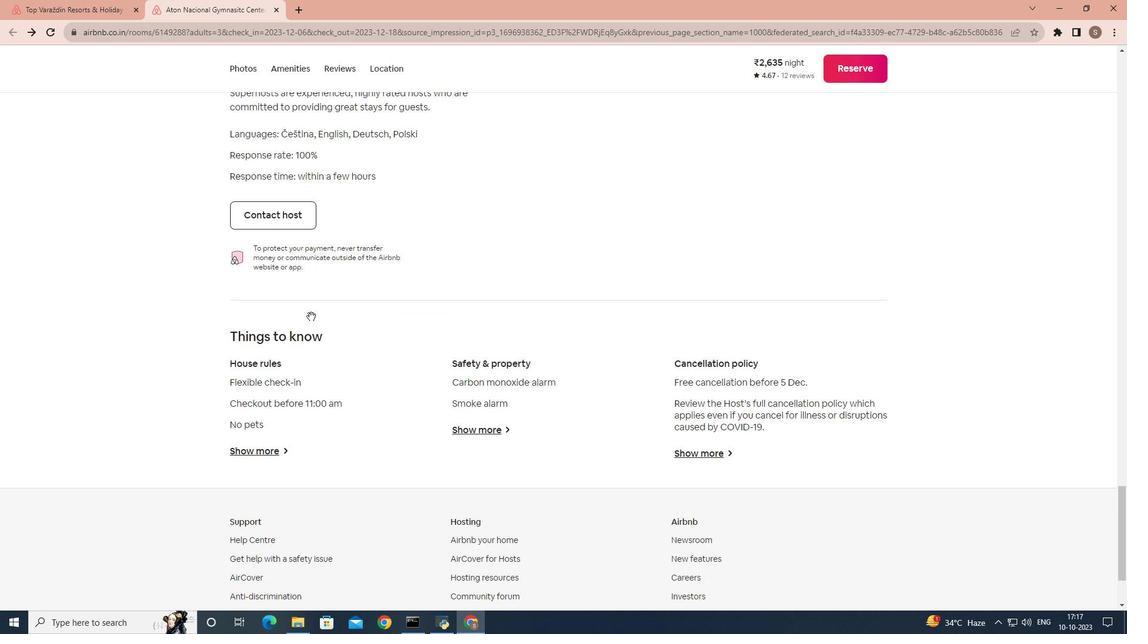 
Action: Mouse scrolled (311, 315) with delta (0, 0)
Screenshot: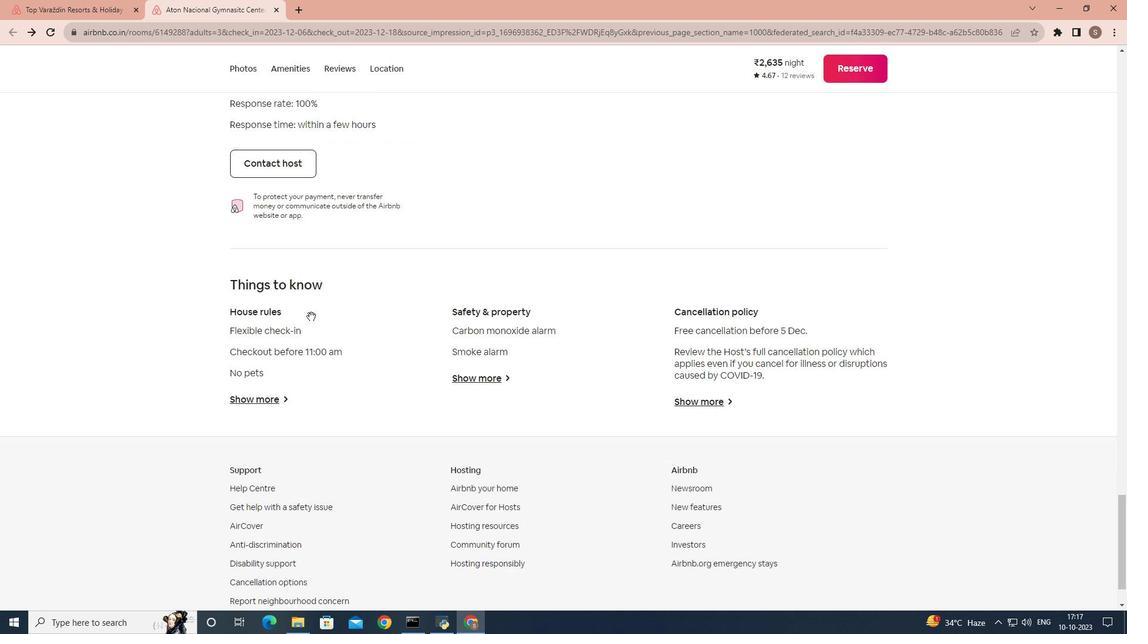 
Action: Mouse scrolled (311, 315) with delta (0, 0)
Screenshot: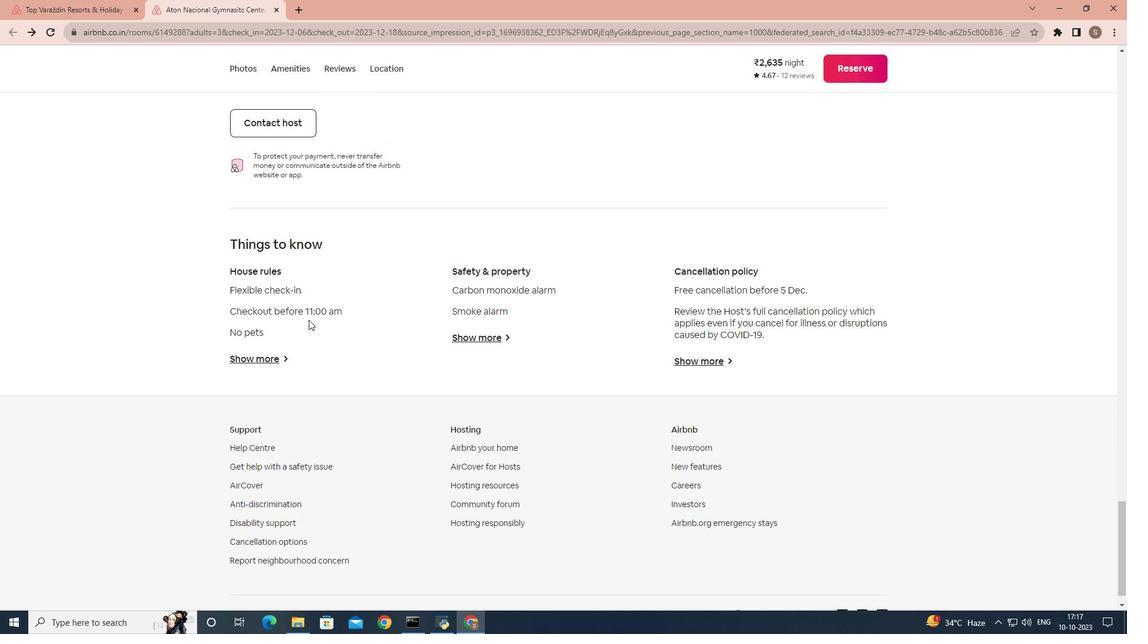 
Action: Mouse moved to (304, 325)
Screenshot: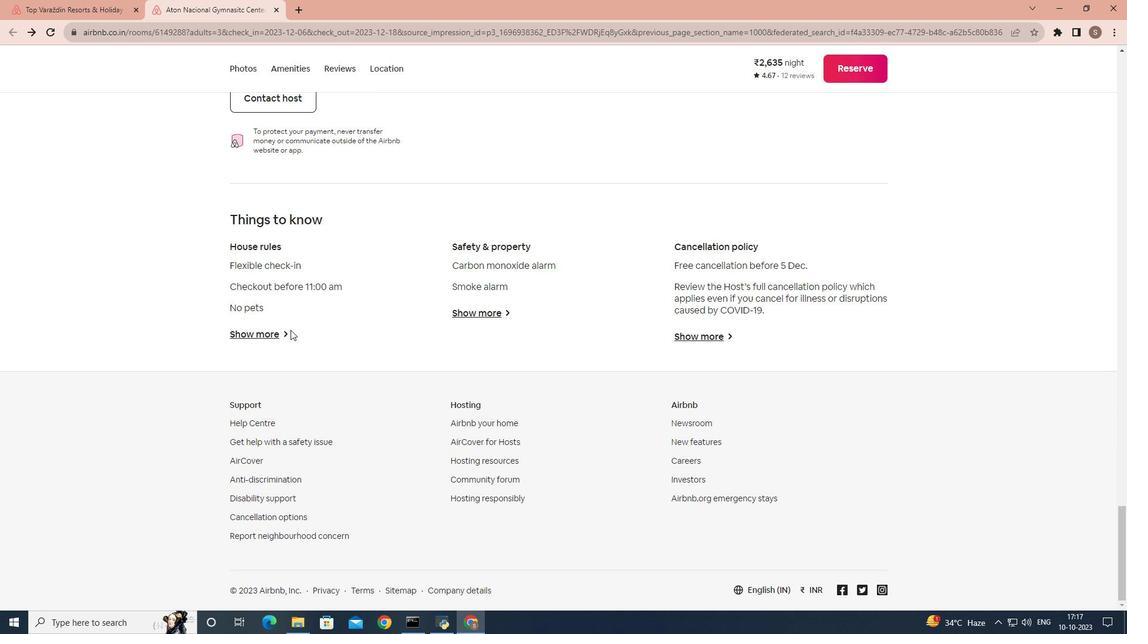 
Action: Mouse scrolled (304, 325) with delta (0, 0)
Screenshot: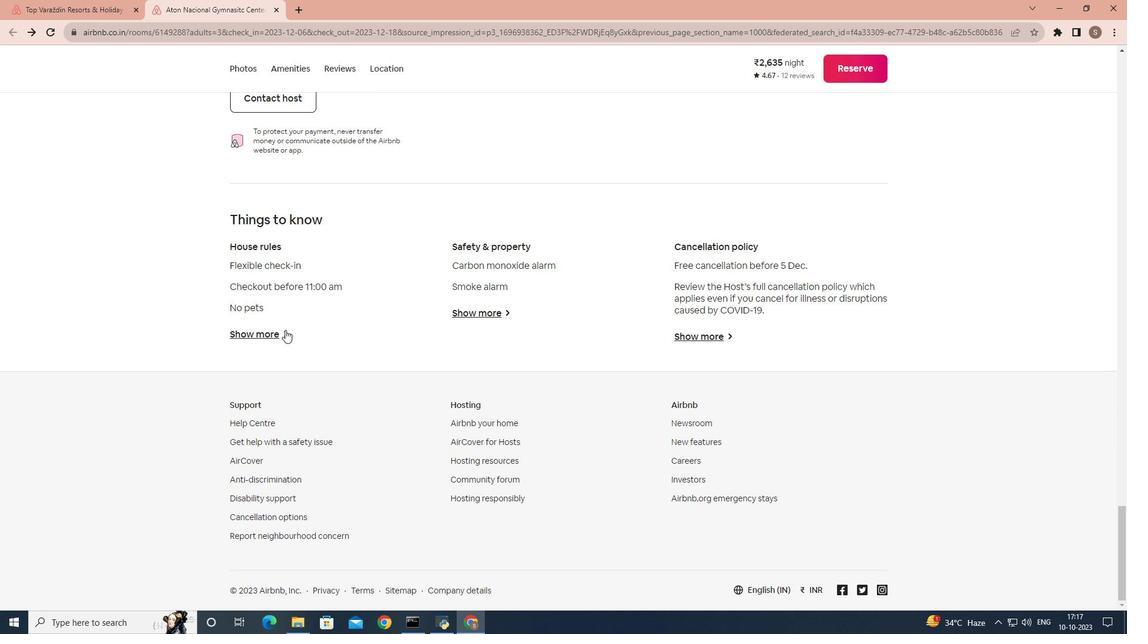 
Action: Mouse moved to (279, 332)
Screenshot: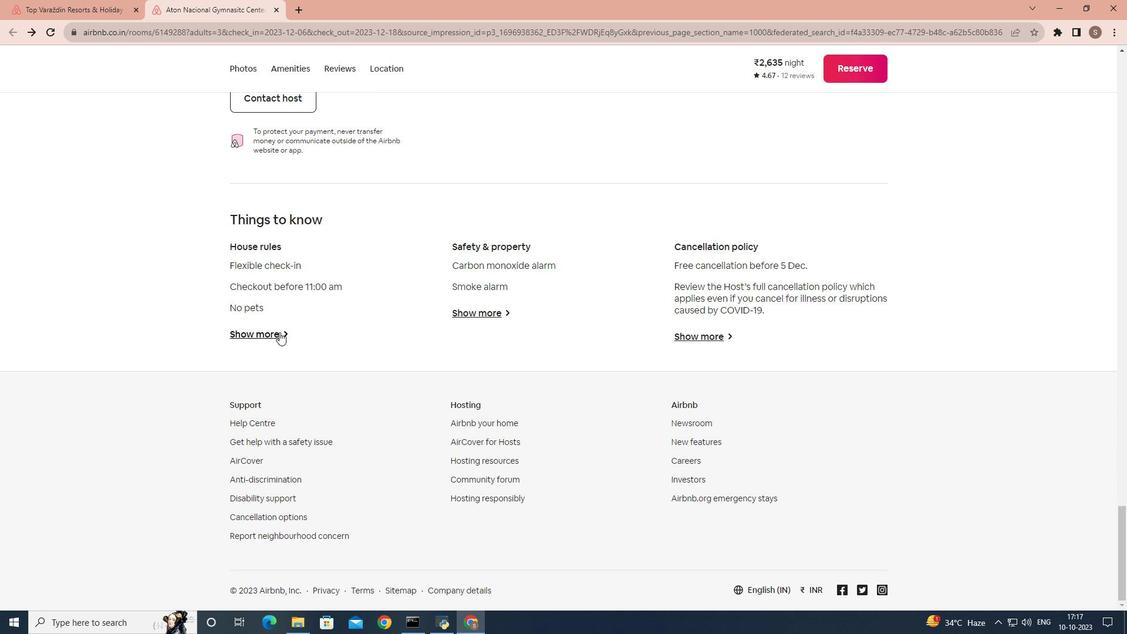 
Action: Mouse pressed left at (279, 332)
Screenshot: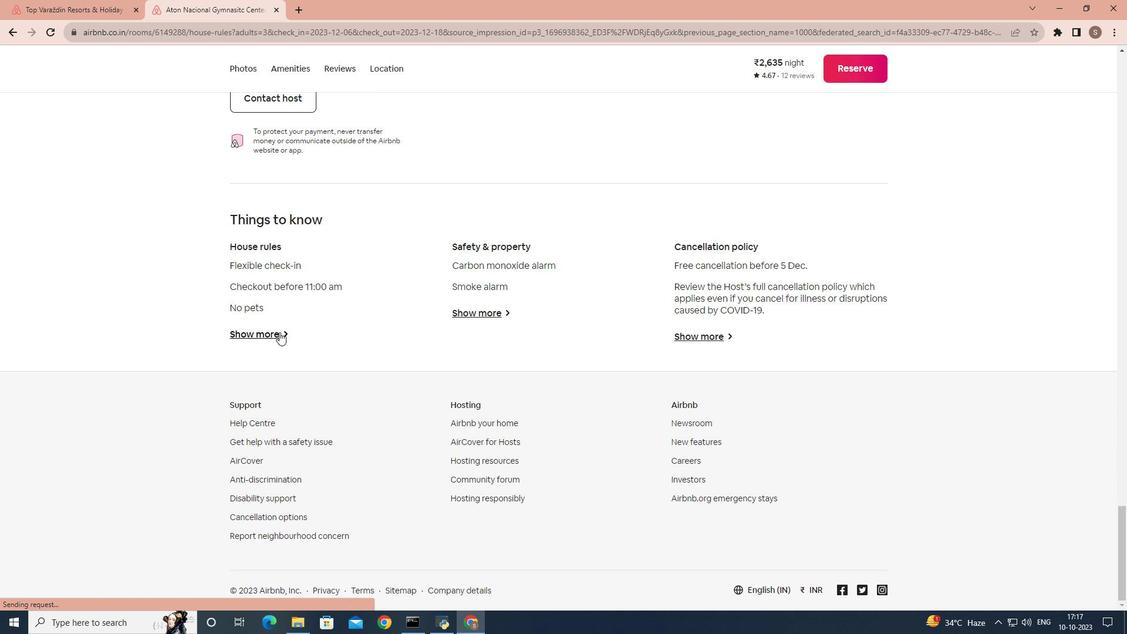 
Action: Mouse moved to (486, 360)
Screenshot: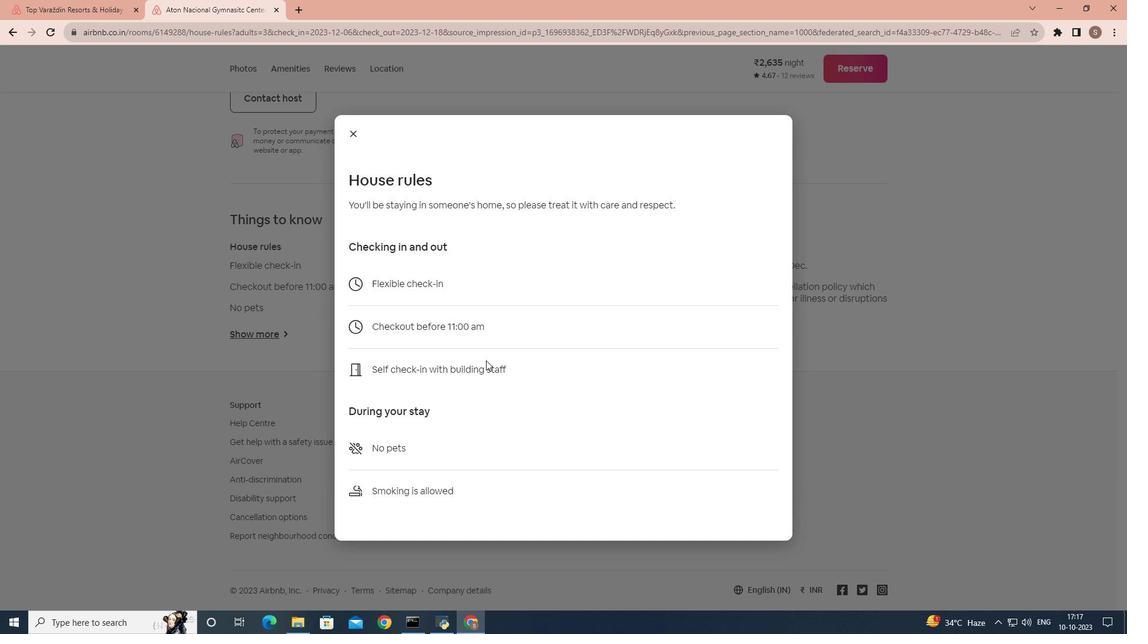 
Action: Mouse scrolled (486, 359) with delta (0, 0)
Screenshot: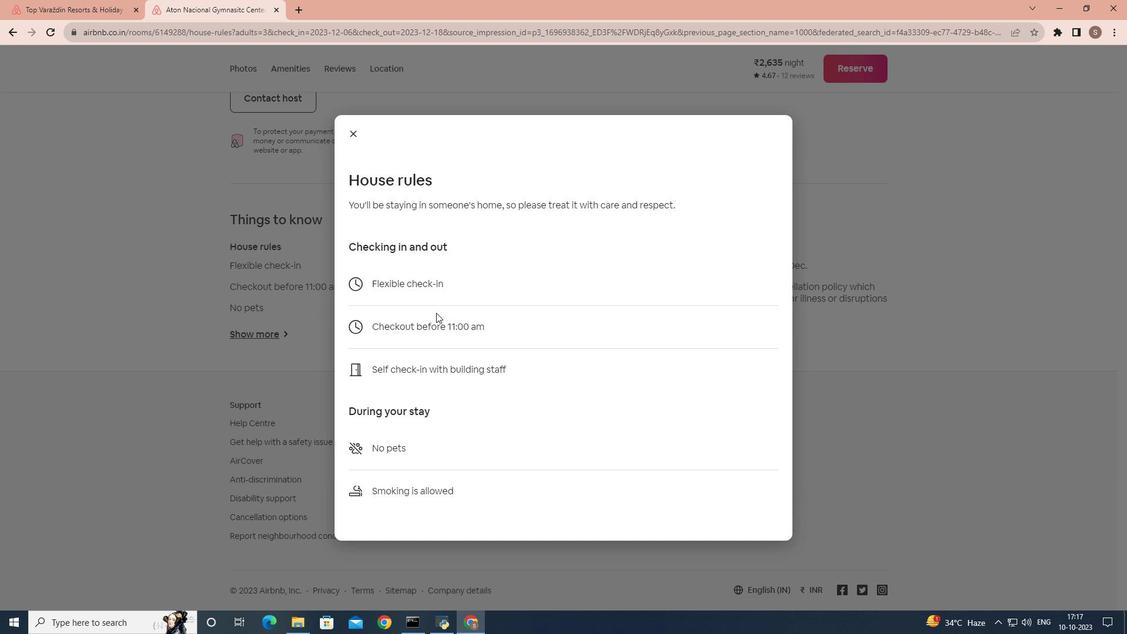 
Action: Mouse scrolled (486, 359) with delta (0, 0)
Screenshot: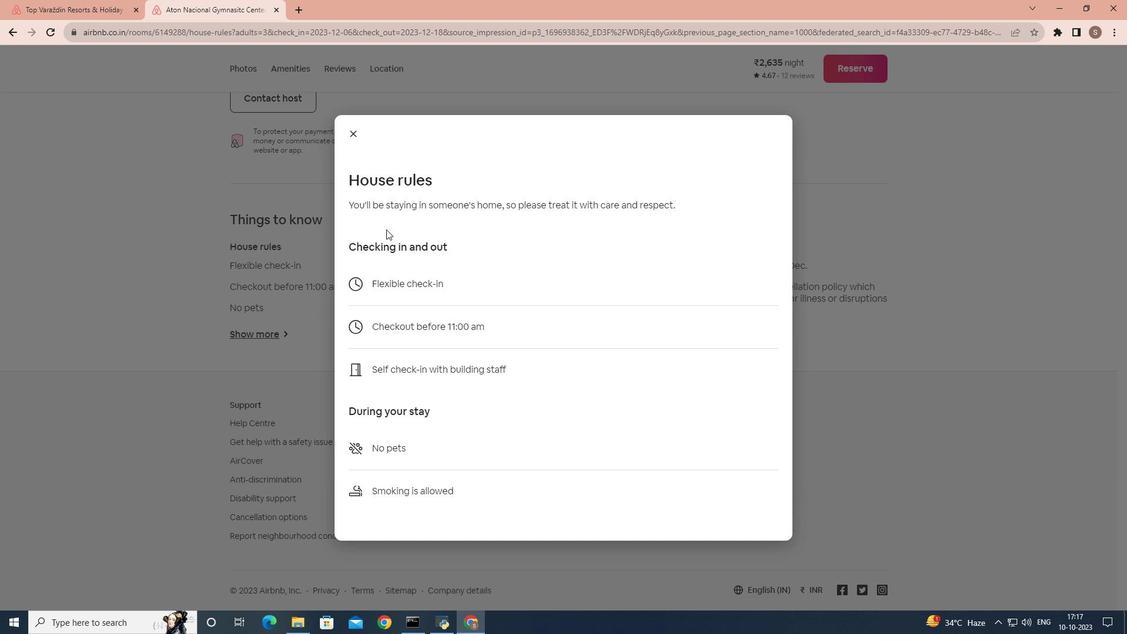 
Action: Mouse moved to (356, 136)
Screenshot: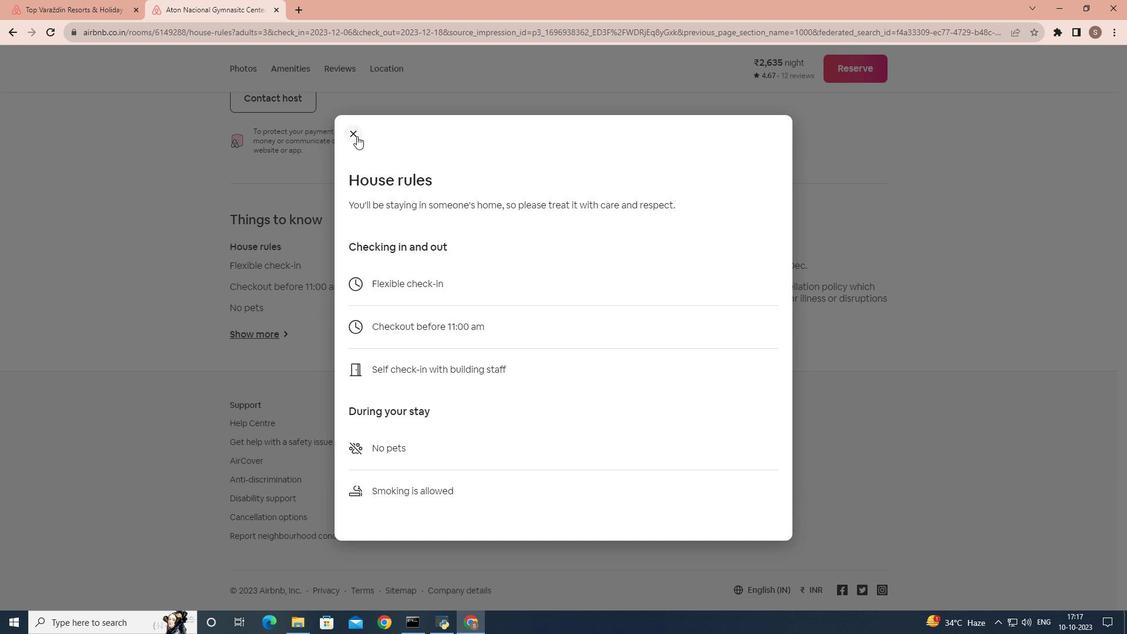 
Action: Mouse pressed left at (356, 136)
Screenshot: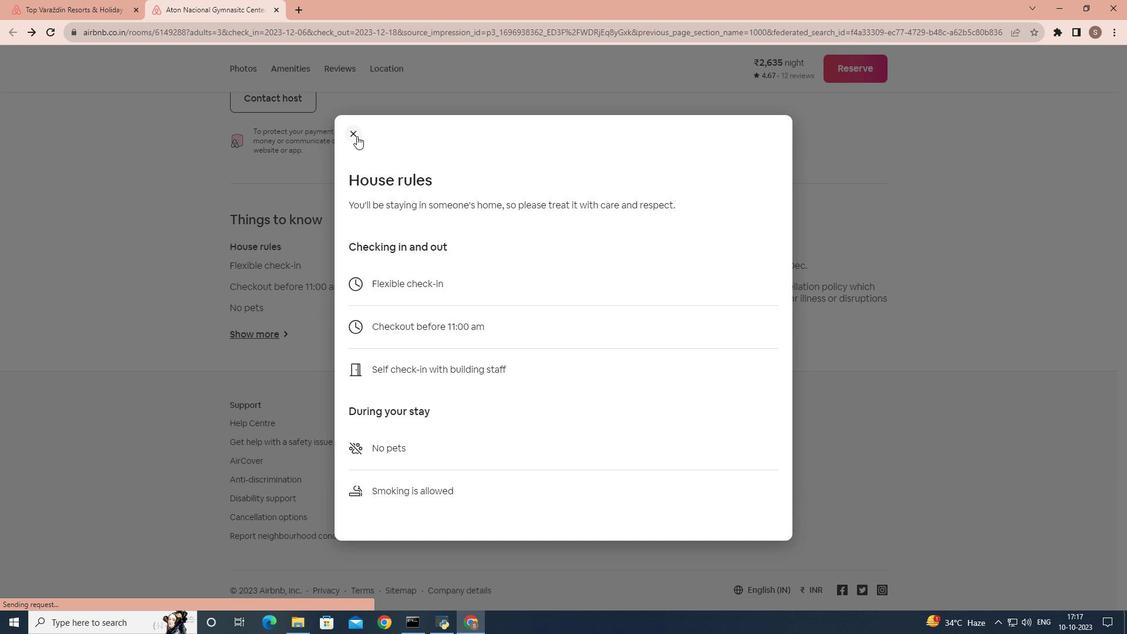 
Action: Mouse moved to (479, 315)
Screenshot: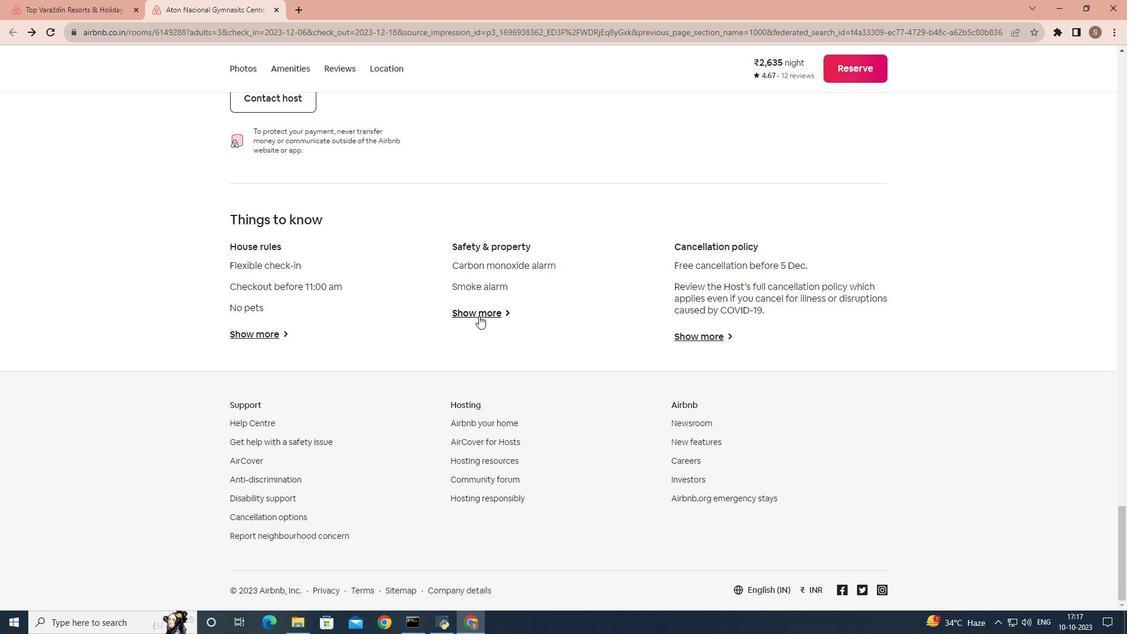
Action: Mouse pressed left at (479, 315)
Screenshot: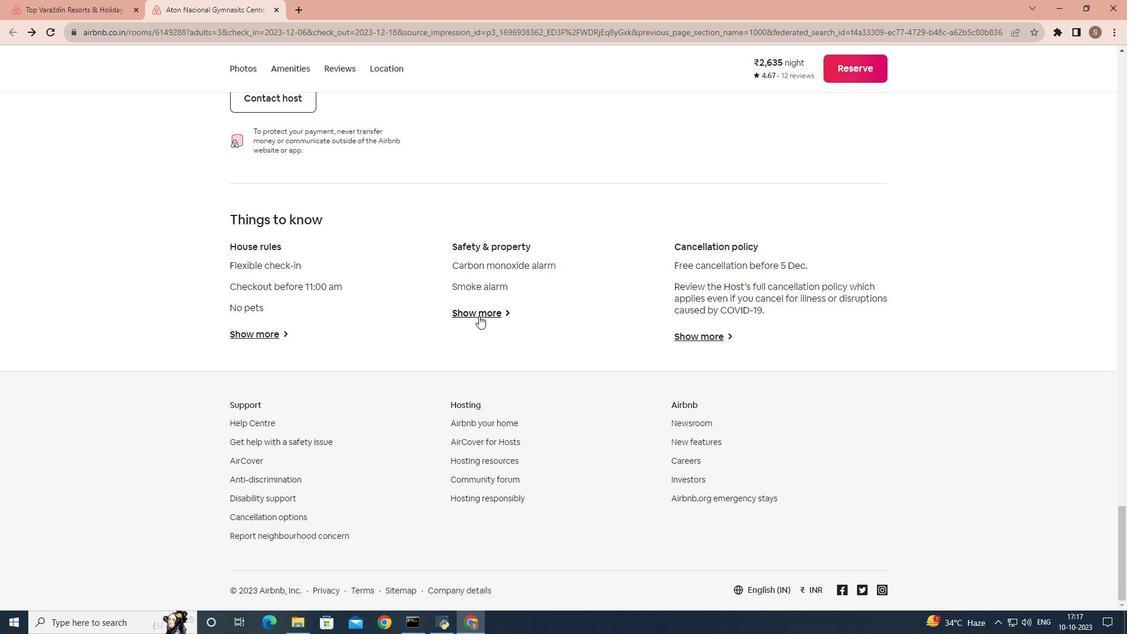 
Action: Mouse moved to (349, 213)
Screenshot: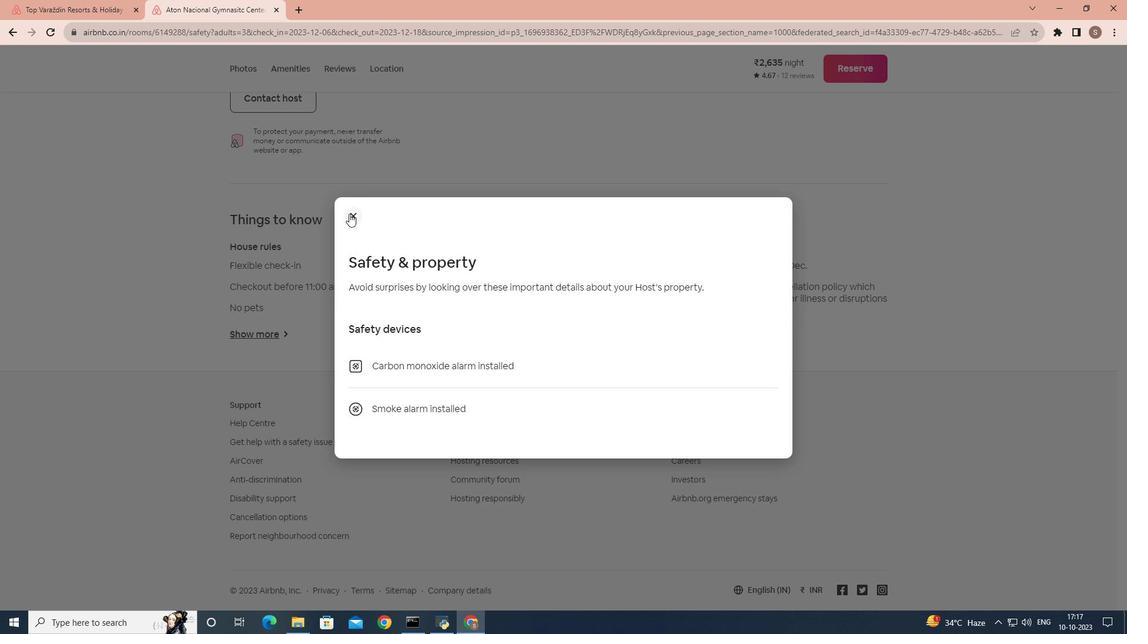 
Action: Mouse pressed left at (349, 213)
Screenshot: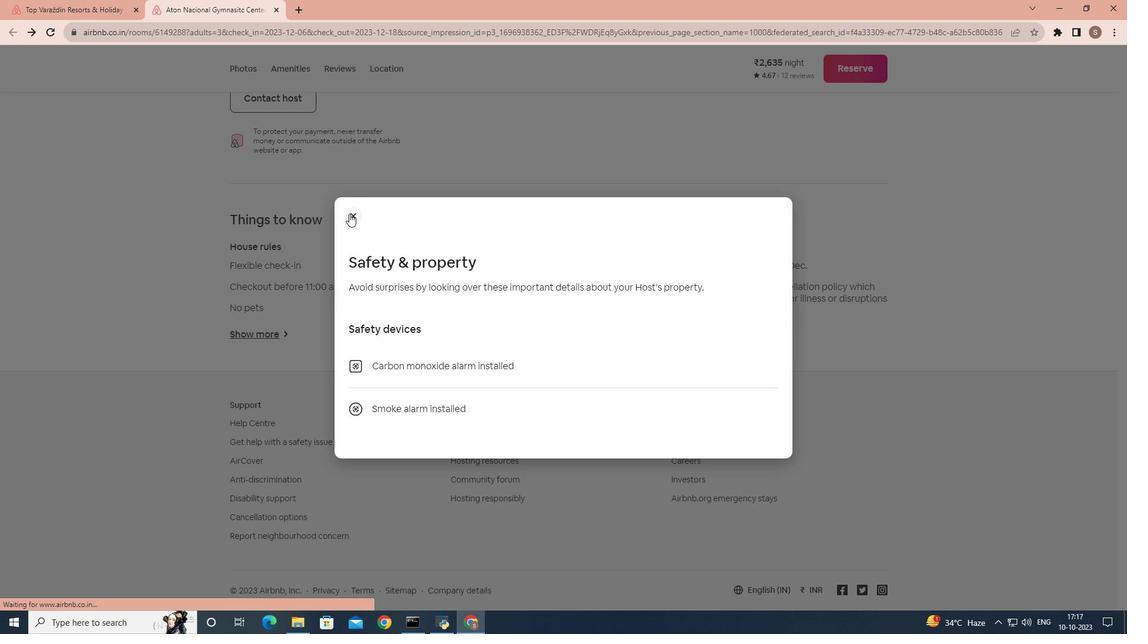 
Action: Mouse moved to (701, 332)
Screenshot: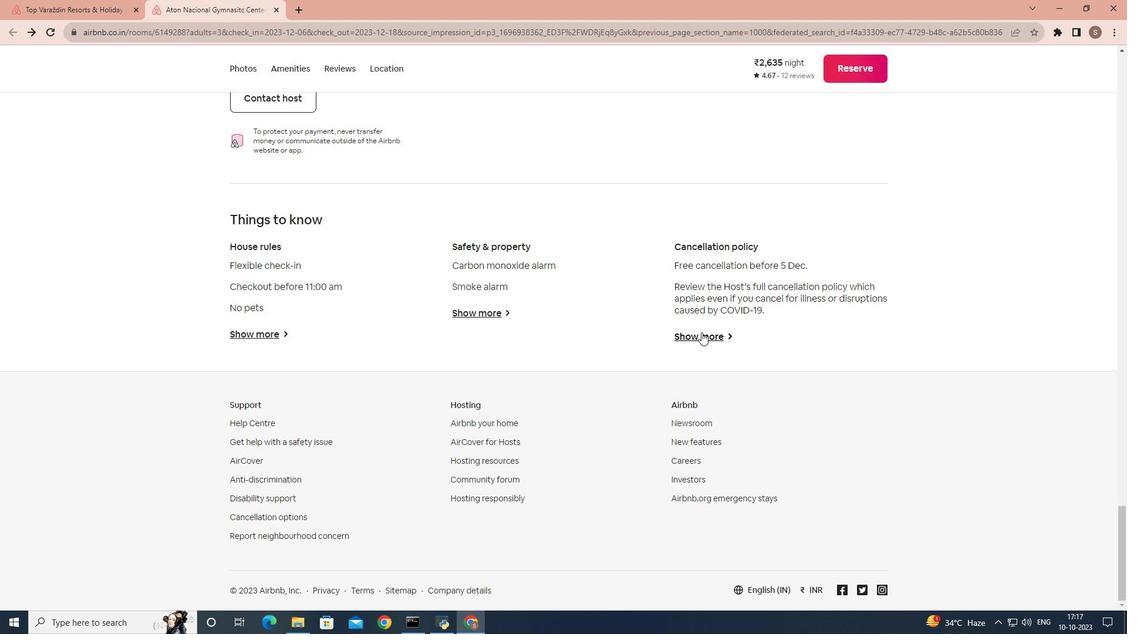 
Action: Mouse pressed left at (701, 332)
Screenshot: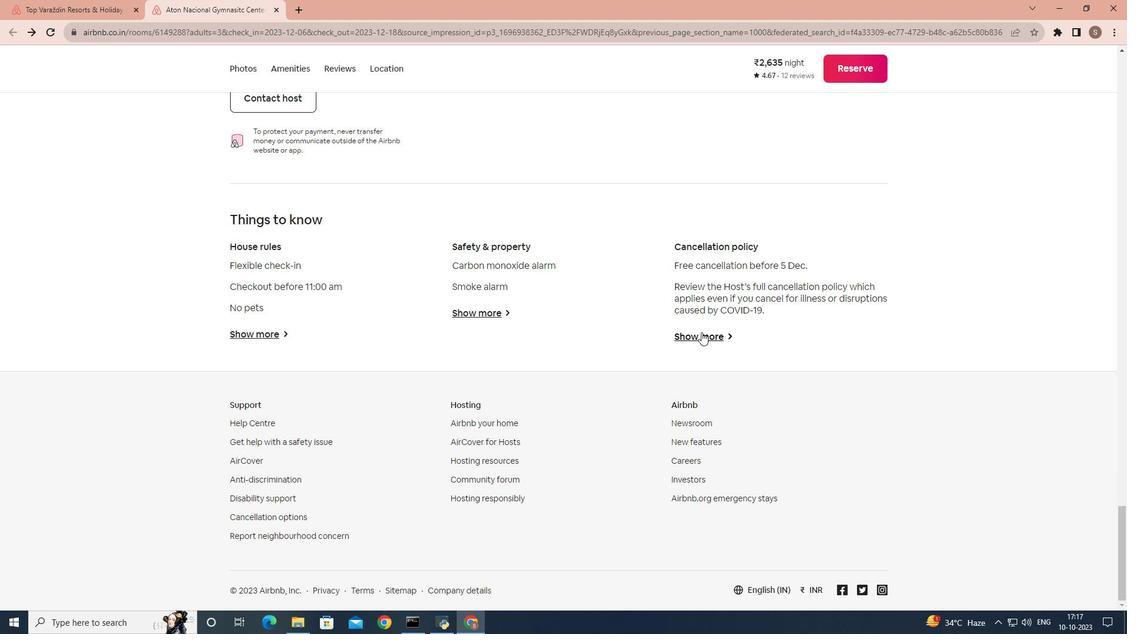 
Action: Mouse moved to (415, 177)
